 Task: Slide 2 - Contents Of This Template.
Action: Mouse moved to (662, 179)
Screenshot: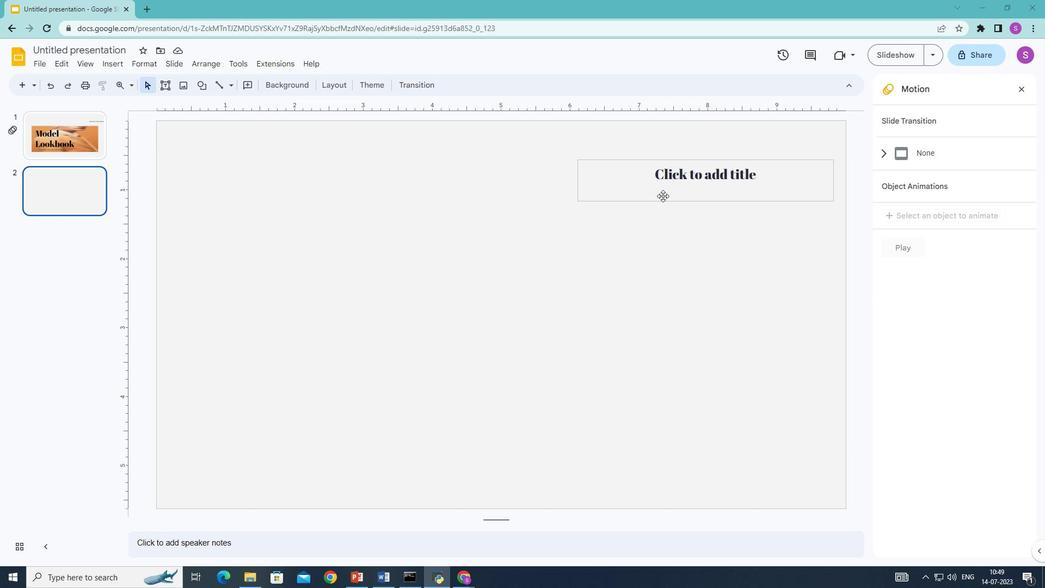 
Action: Mouse pressed left at (662, 179)
Screenshot: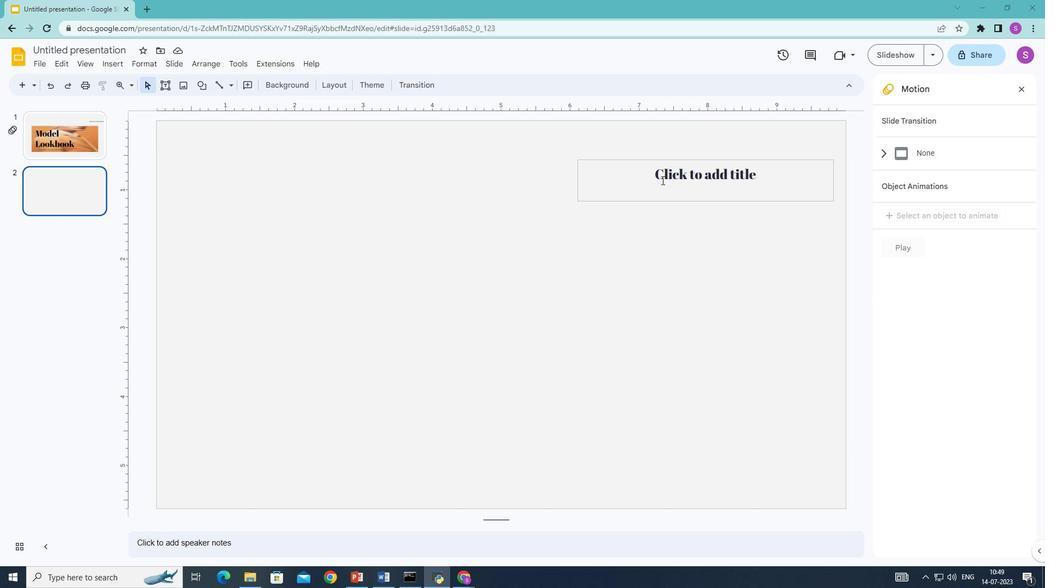 
Action: Mouse moved to (663, 176)
Screenshot: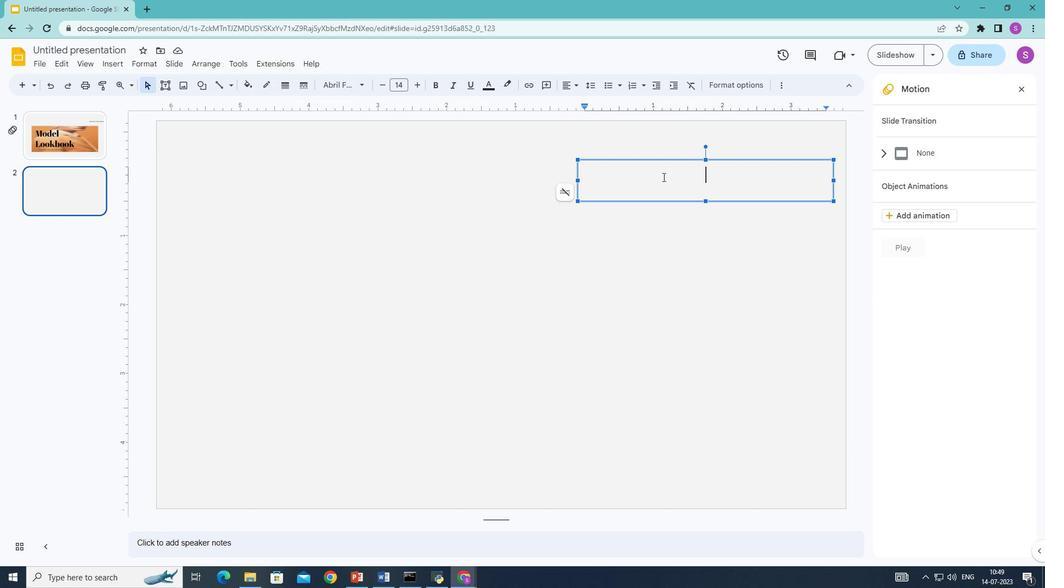 
Action: Key pressed <Key.shift>Contents<Key.space>of<Key.space><Key.shift>This<Key.space><Key.shift>Template
Screenshot: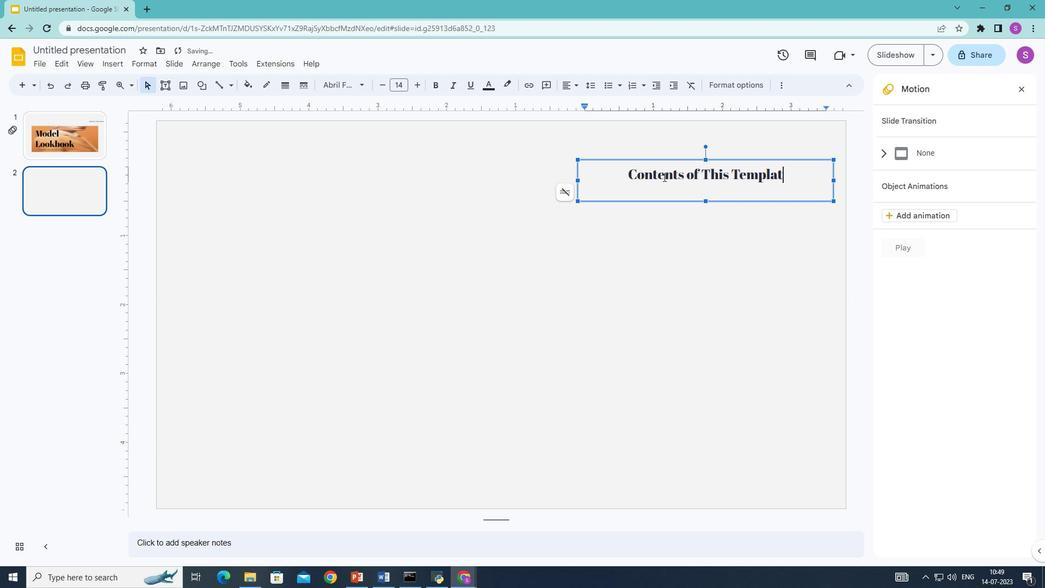 
Action: Mouse moved to (337, 282)
Screenshot: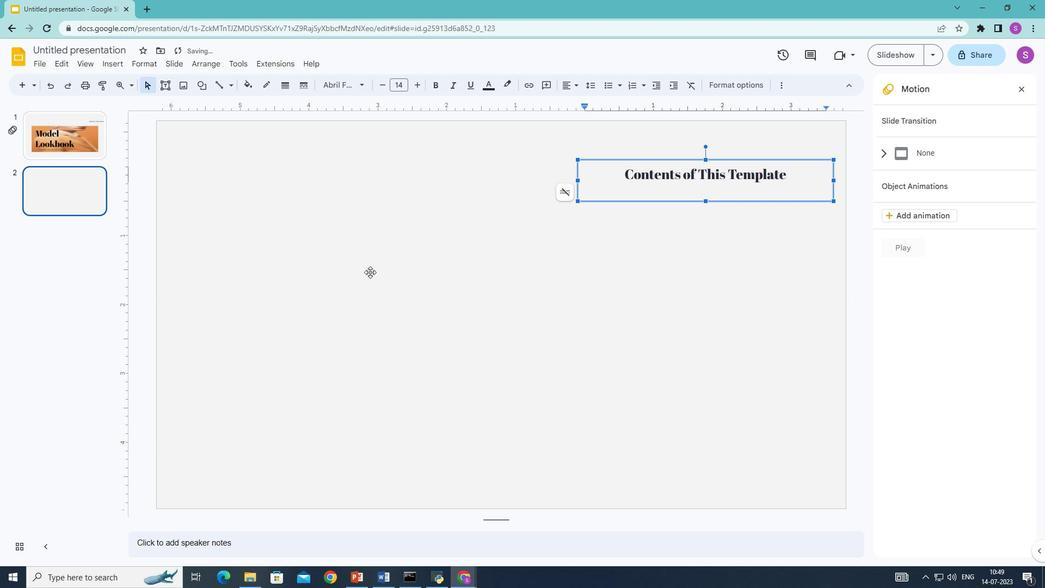 
Action: Mouse pressed left at (337, 282)
Screenshot: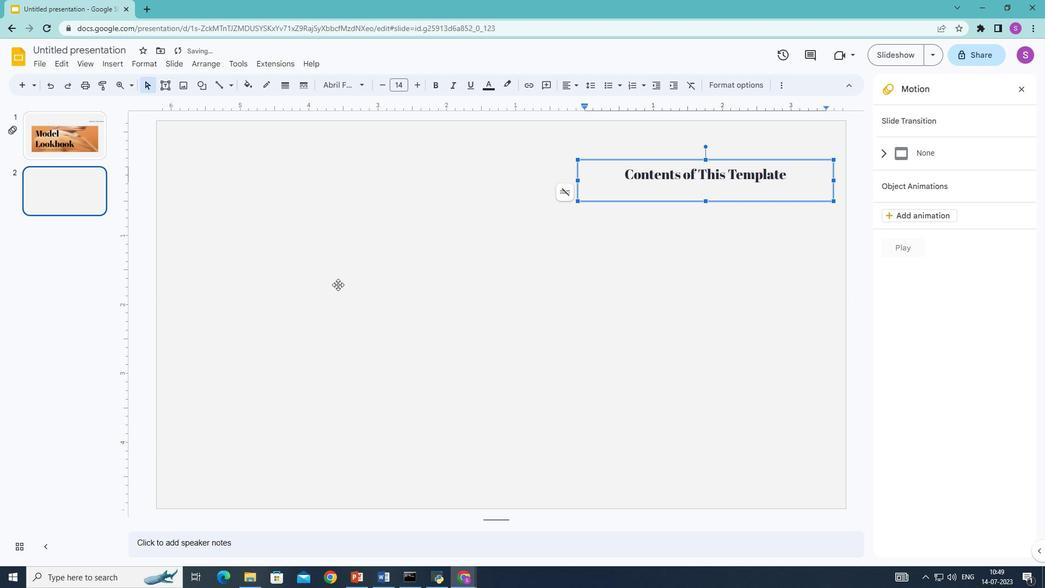 
Action: Mouse moved to (226, 231)
Screenshot: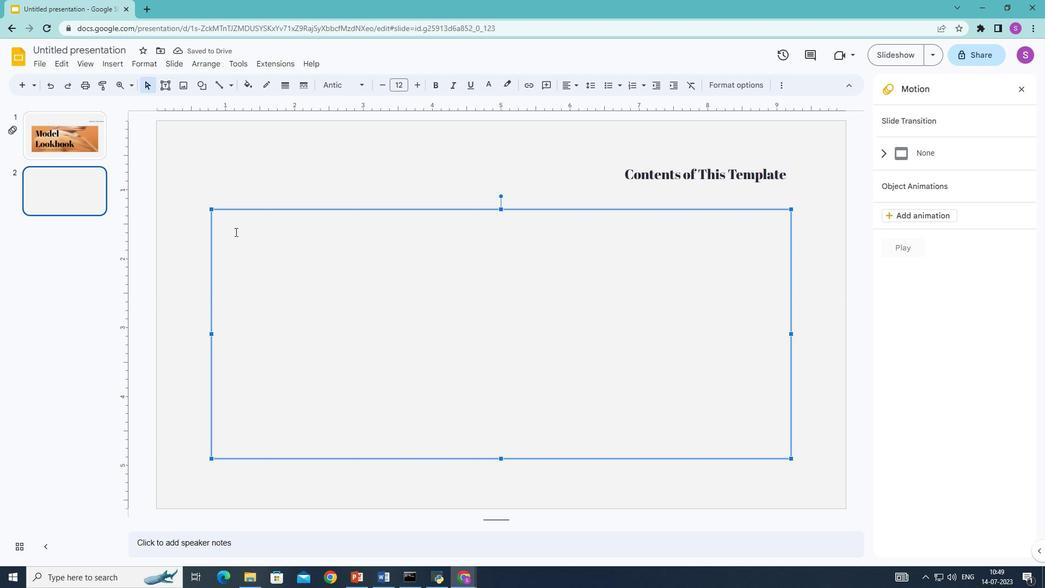 
Action: Mouse pressed left at (226, 231)
Screenshot: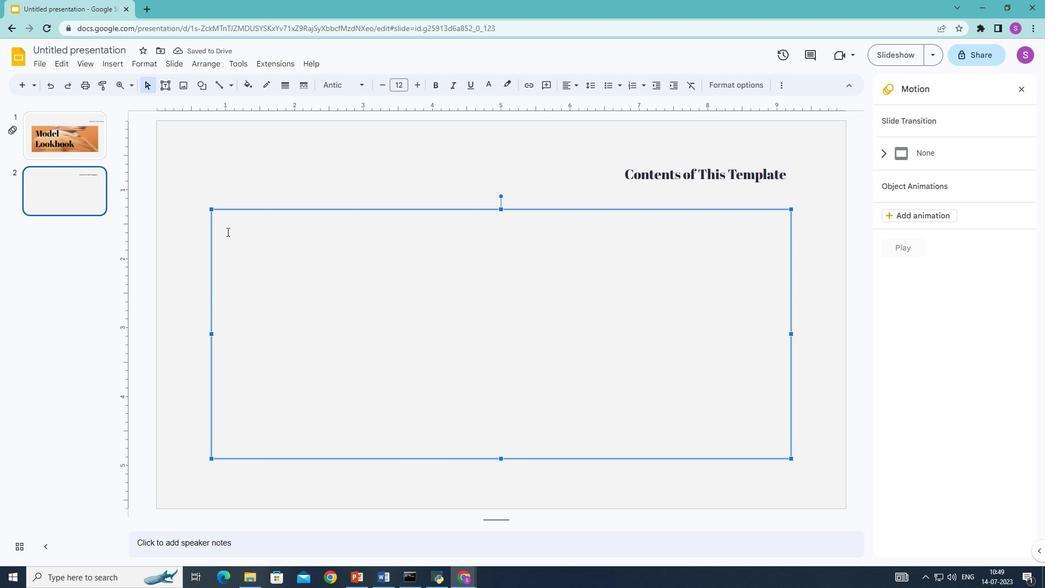 
Action: Mouse moved to (230, 226)
Screenshot: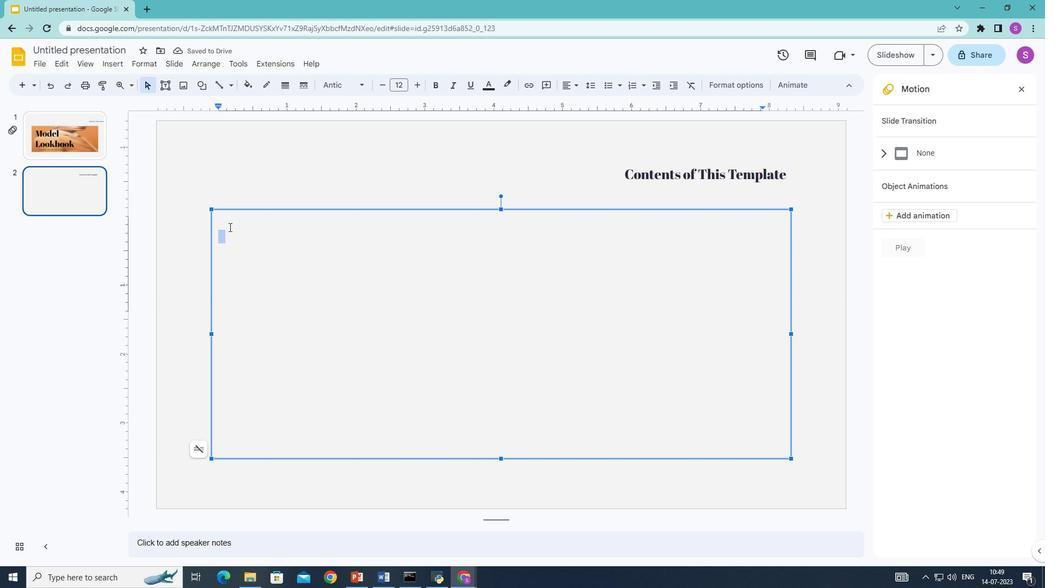 
Action: Mouse pressed left at (230, 226)
Screenshot: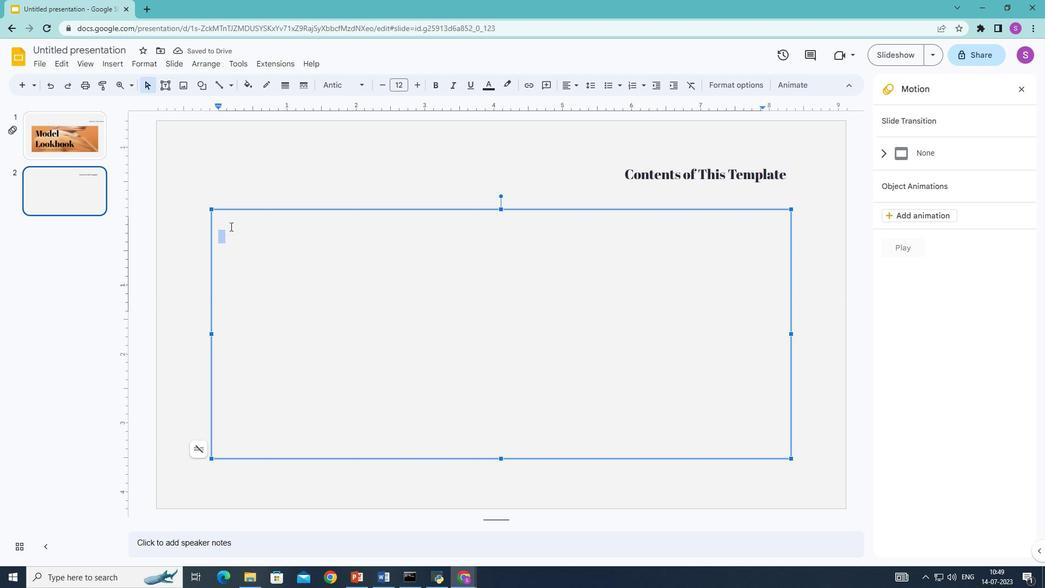 
Action: Mouse moved to (233, 225)
Screenshot: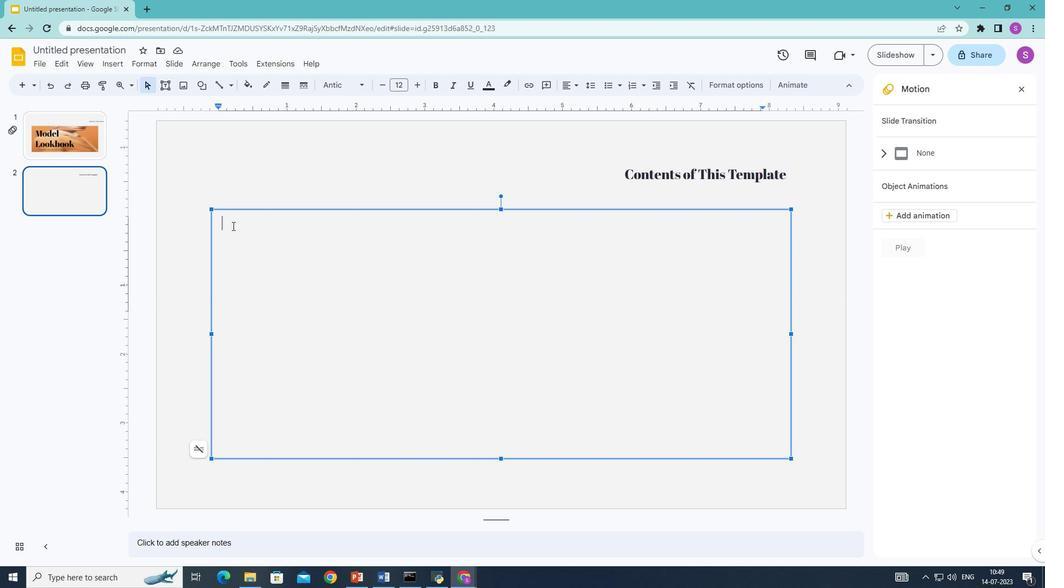 
Action: Key pressed <Key.shift>Here's<Key.space>what<Key.space>you'<Key.shift>II<Key.space>find<Key.space>in<Key.space>this<Key.space><Key.shift>Slidesgo
Screenshot: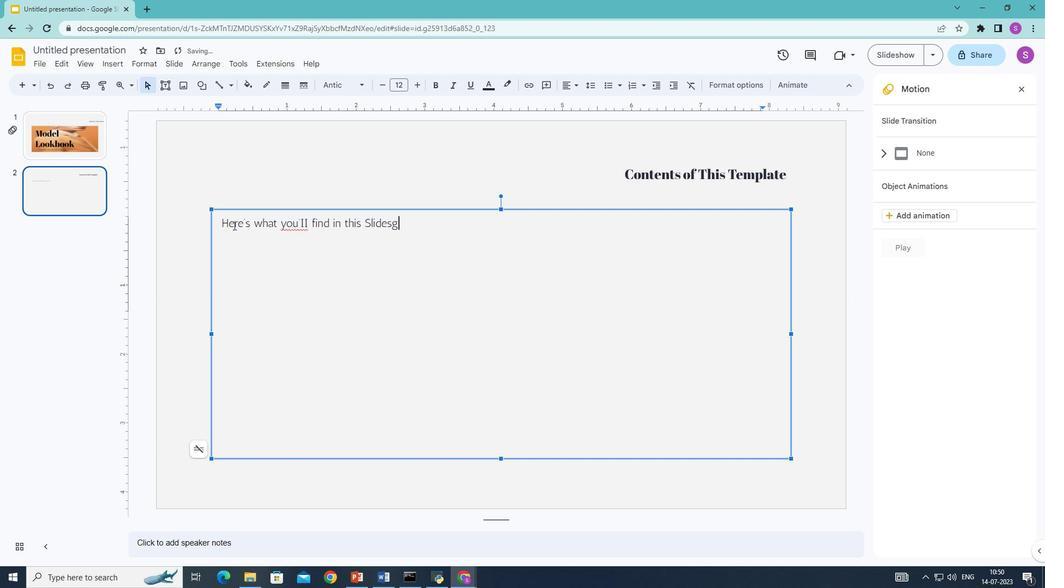 
Action: Mouse moved to (405, 222)
Screenshot: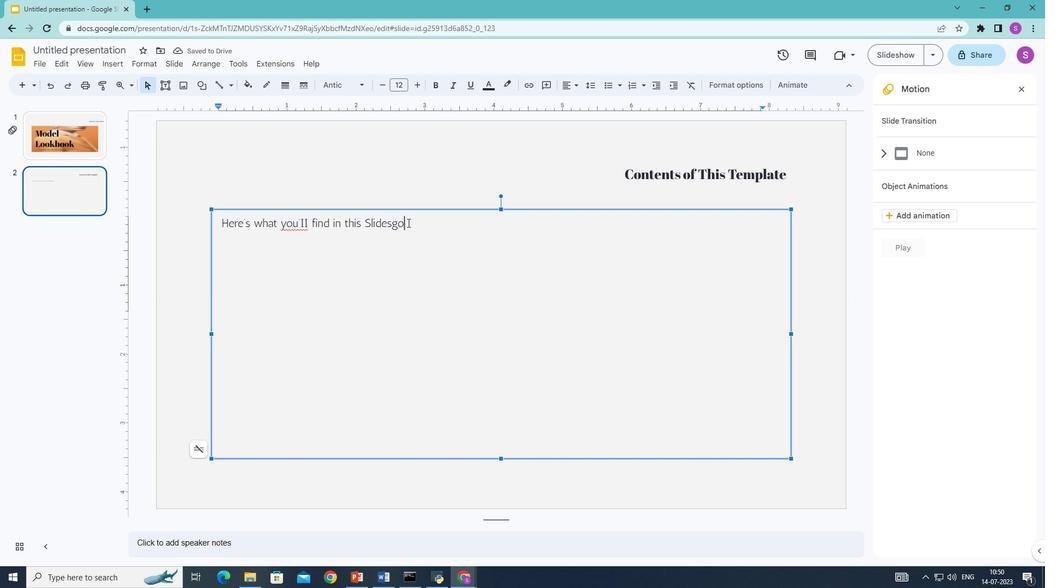 
Action: Mouse pressed left at (405, 222)
Screenshot: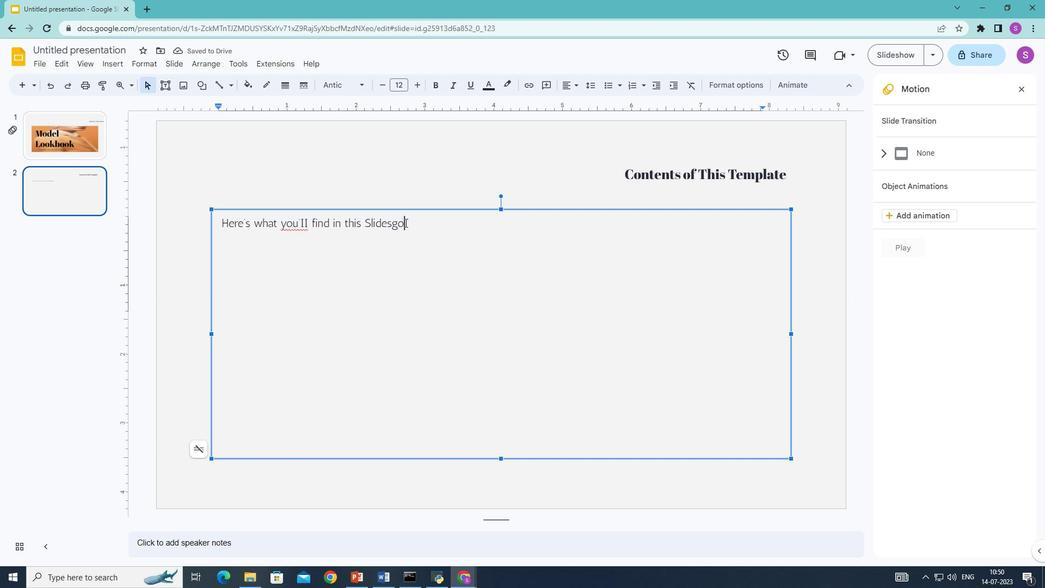 
Action: Mouse moved to (433, 82)
Screenshot: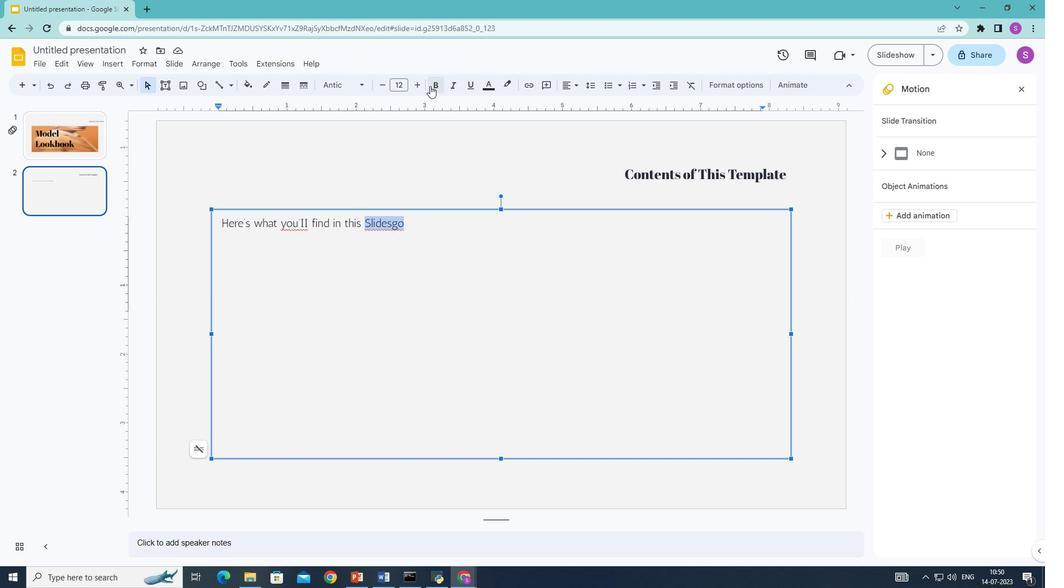 
Action: Mouse pressed left at (433, 82)
Screenshot: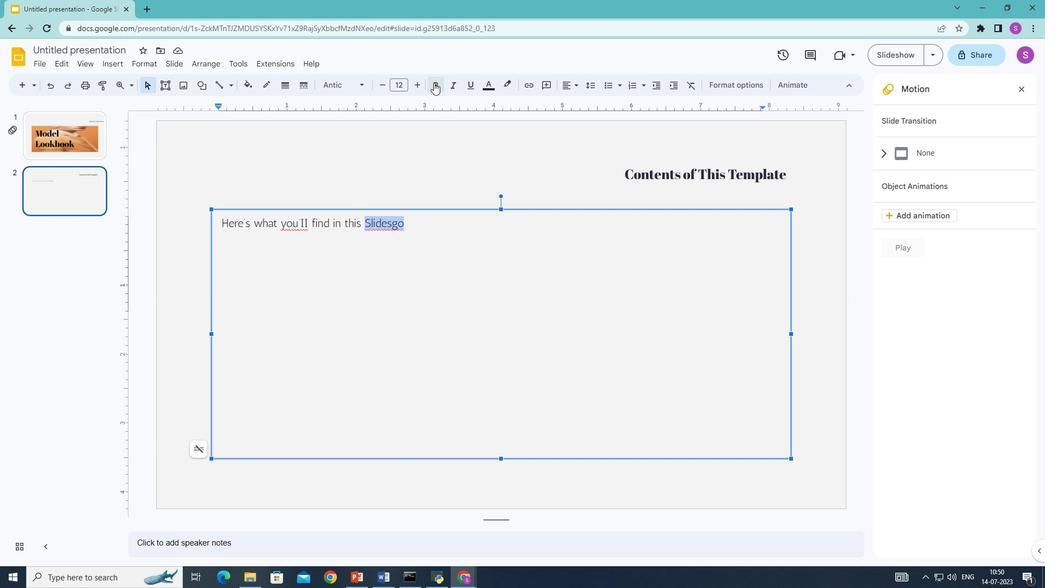 
Action: Mouse moved to (416, 229)
Screenshot: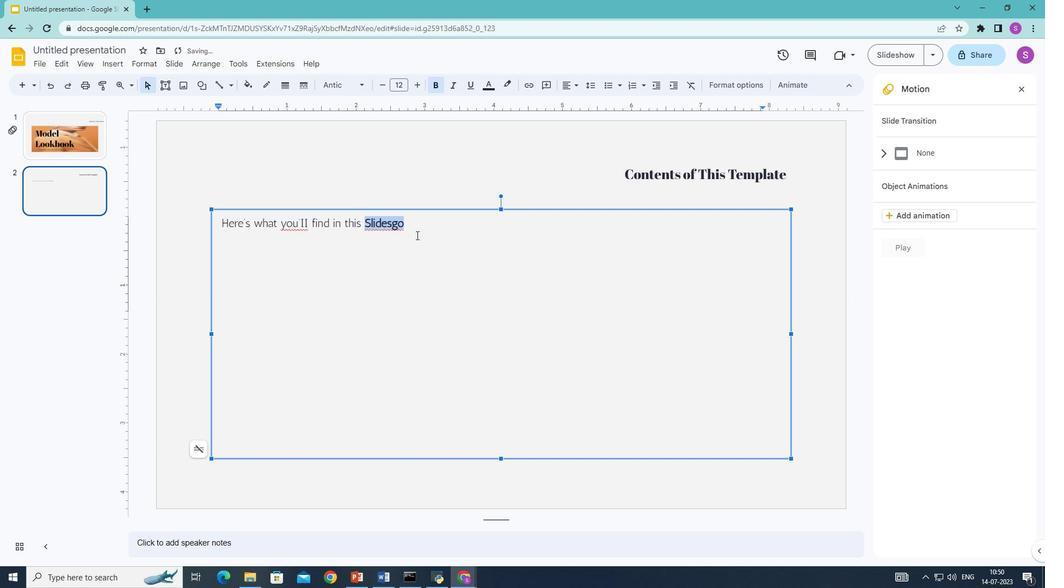 
Action: Mouse pressed left at (416, 229)
Screenshot: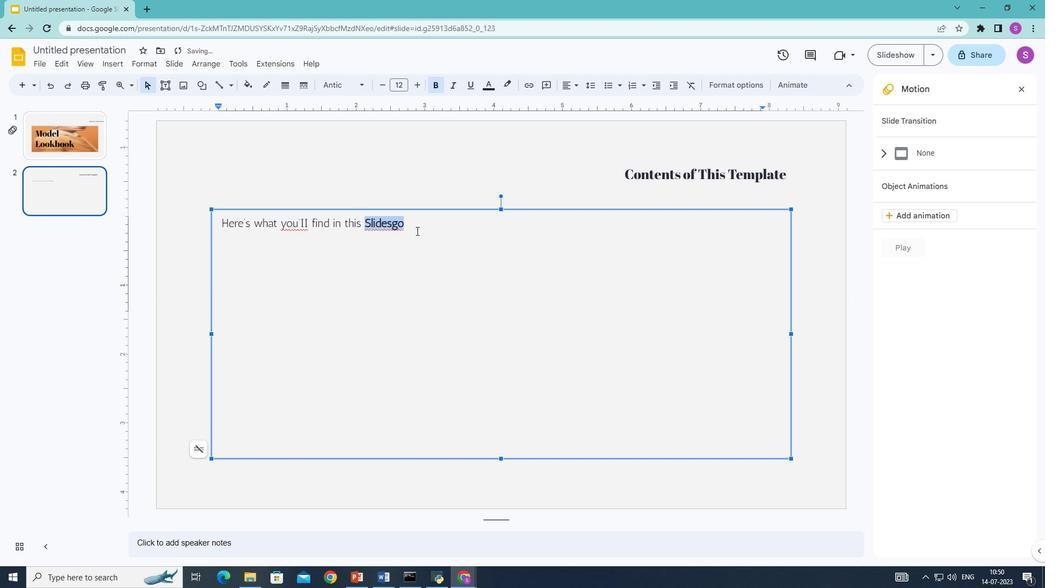 
Action: Mouse moved to (415, 218)
Screenshot: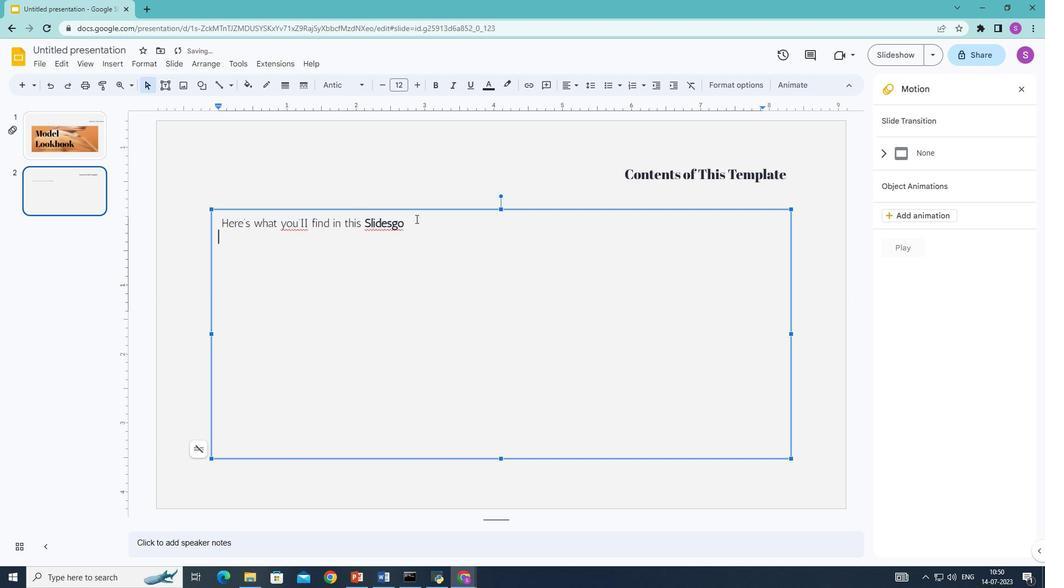 
Action: Mouse pressed left at (415, 218)
Screenshot: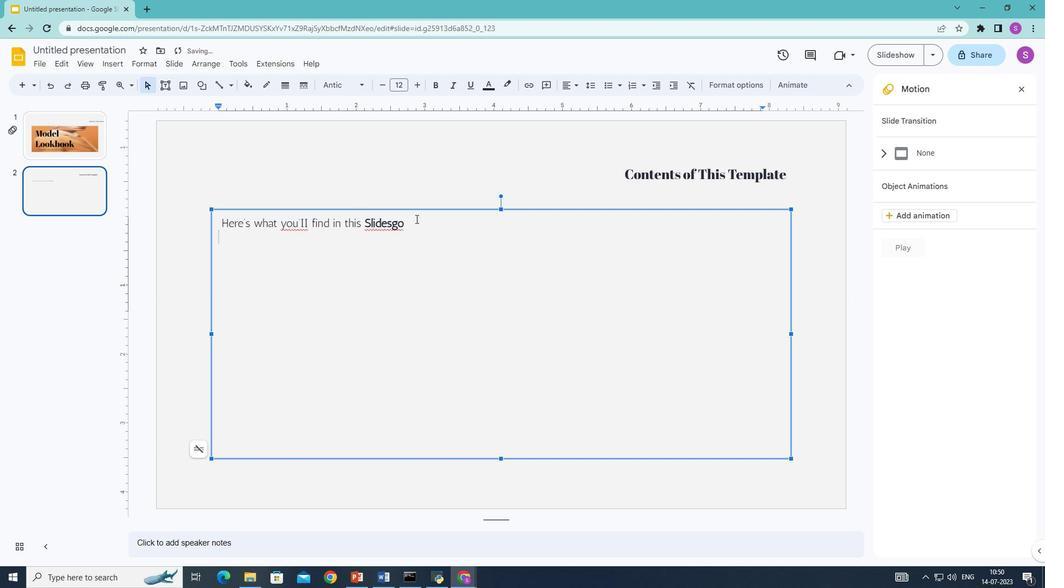 
Action: Mouse moved to (420, 219)
Screenshot: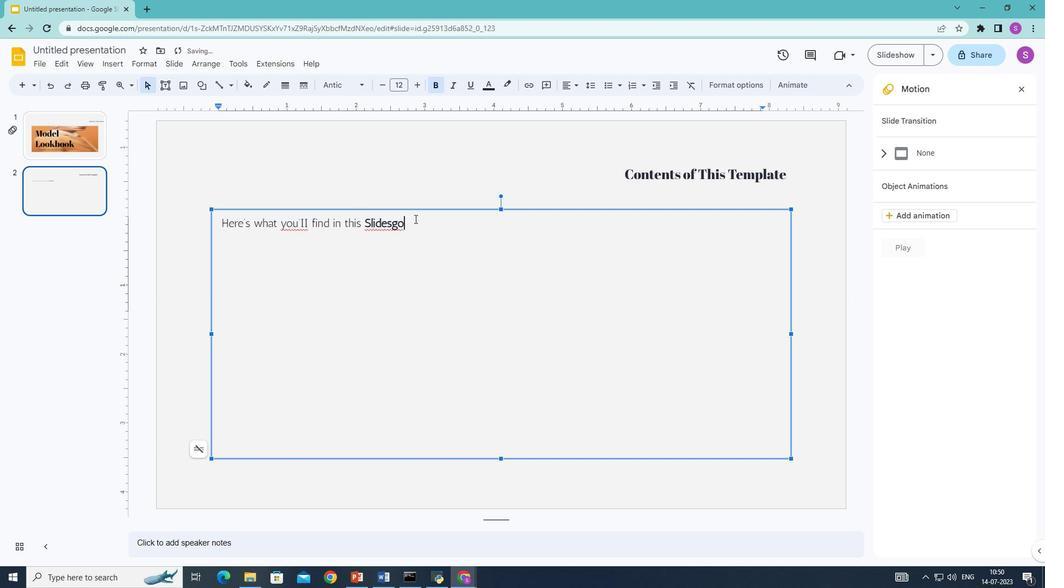 
Action: Key pressed <Key.space>template<Key.enter><Key.down>
Screenshot: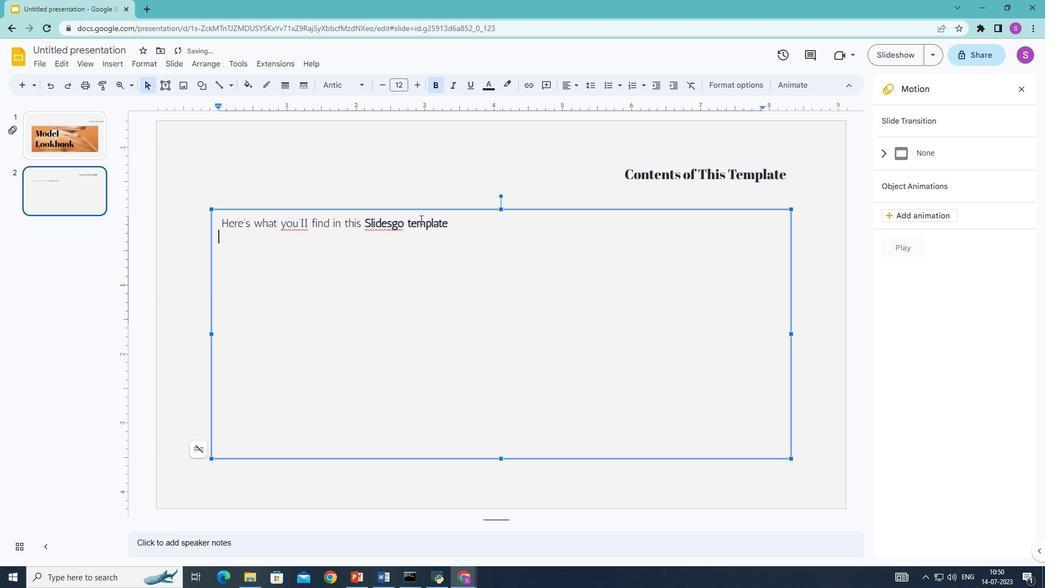 
Action: Mouse moved to (620, 83)
Screenshot: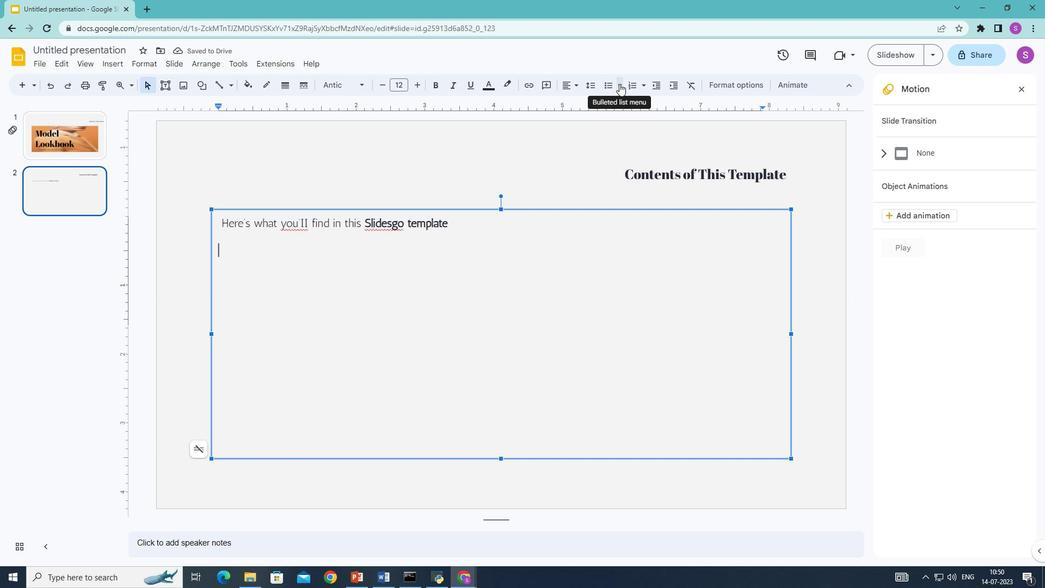 
Action: Mouse pressed left at (620, 83)
Screenshot: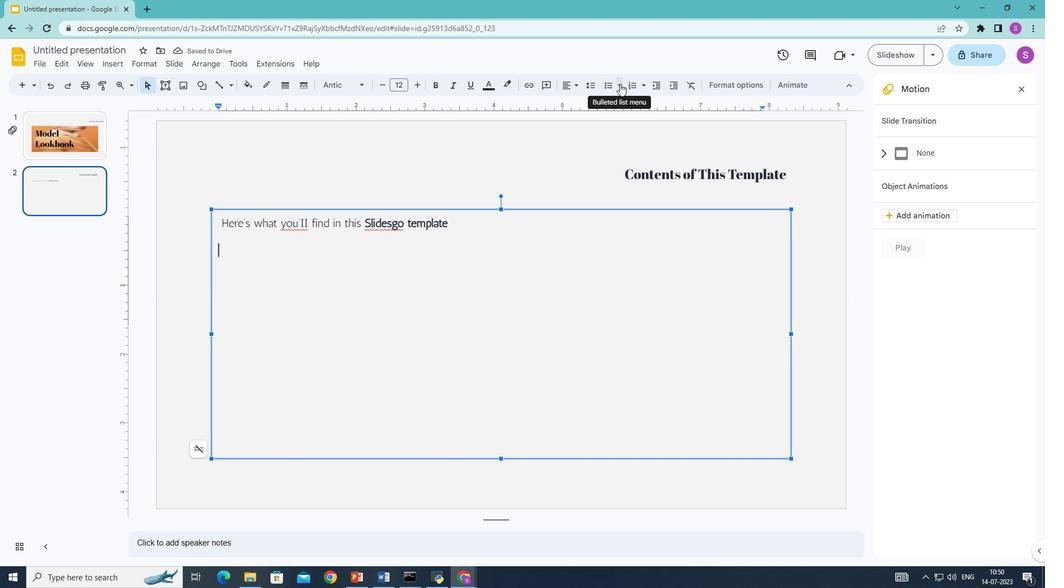 
Action: Mouse moved to (630, 112)
Screenshot: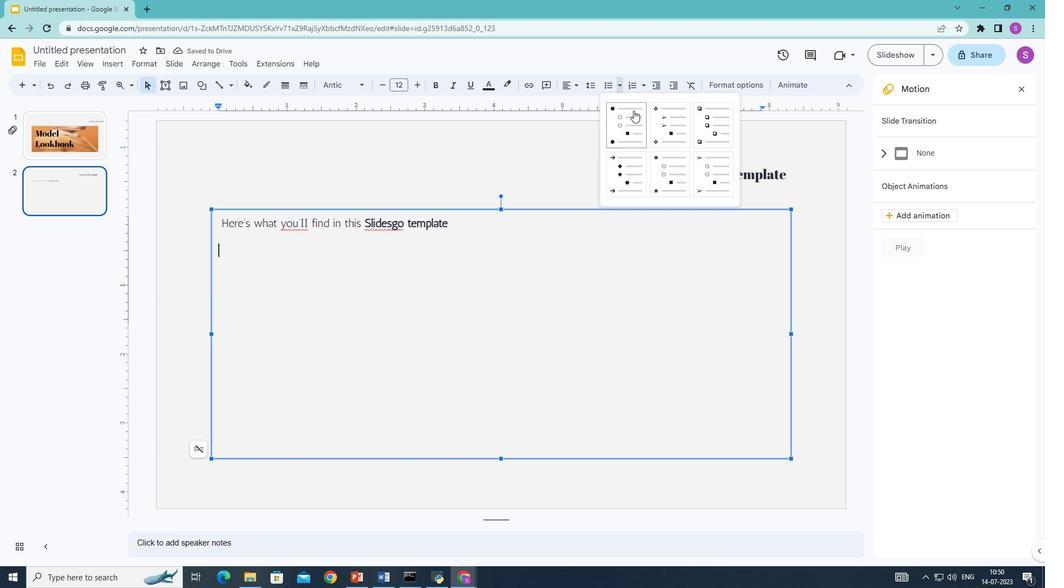 
Action: Mouse pressed left at (630, 112)
Screenshot: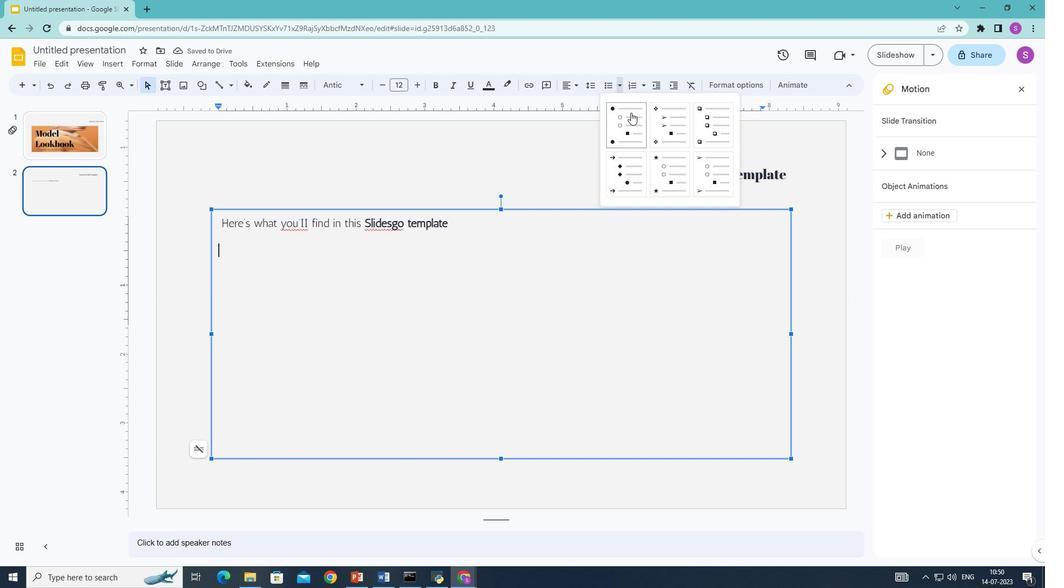 
Action: Mouse moved to (593, 159)
Screenshot: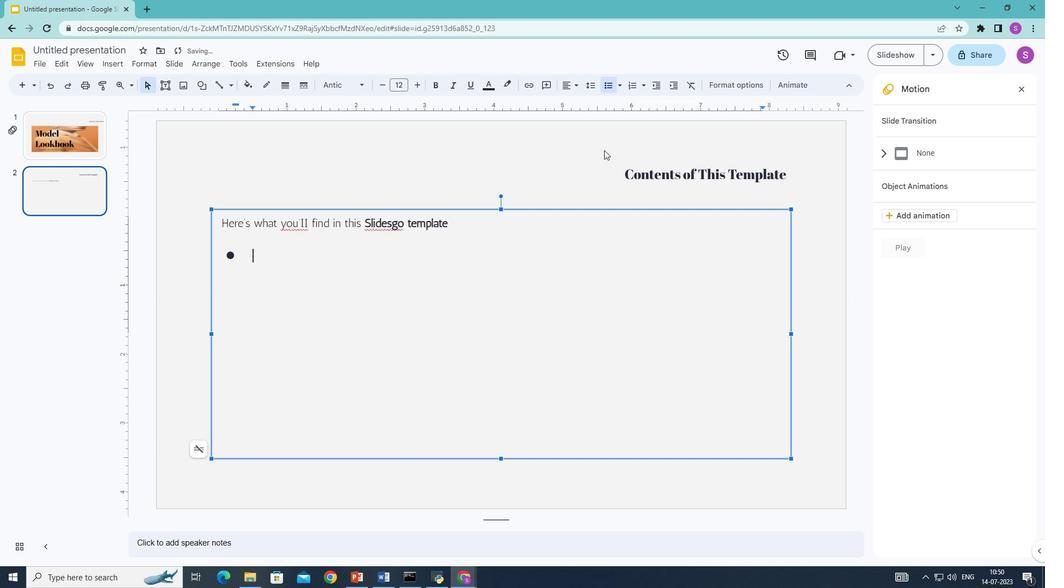 
Action: Key pressed <Key.shift>A<Key.space>slide<Key.space>structure<Key.space>based<Key.space>on<Key.space>a<Key.space>portfolio.<Key.space>which<Key.space>you<Key.space>can<Key.space>easily<Key.space>adapt<Key.space>to<Key.space>your<Key.space>needs.<Key.shift>F<Key.backspace>for<Key.space>more<Key.space>info<Key.space>on<Key.space>how<Key.space>to<Key.space><Key.enter>
Screenshot: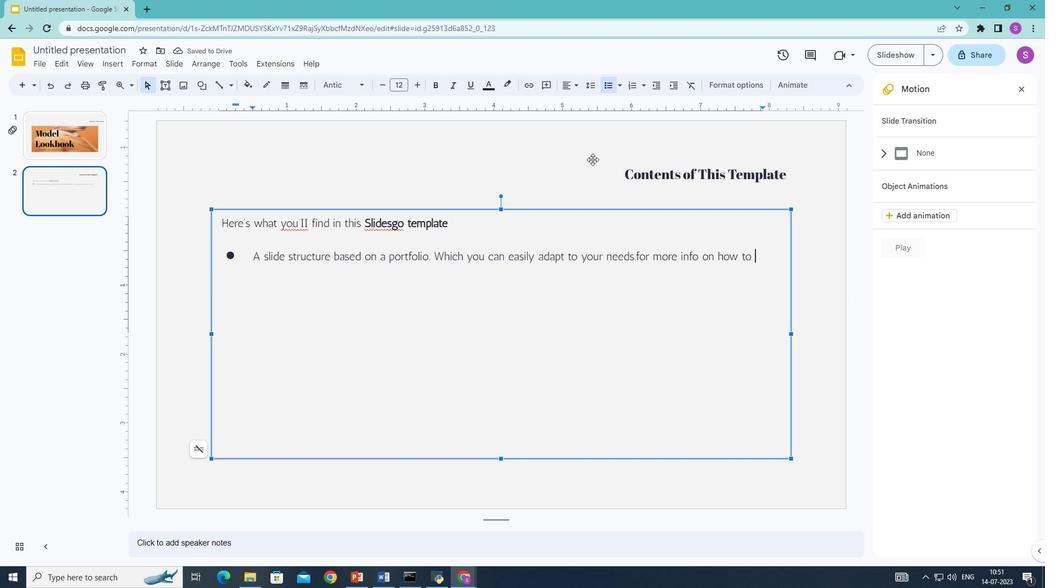 
Action: Mouse moved to (603, 86)
Screenshot: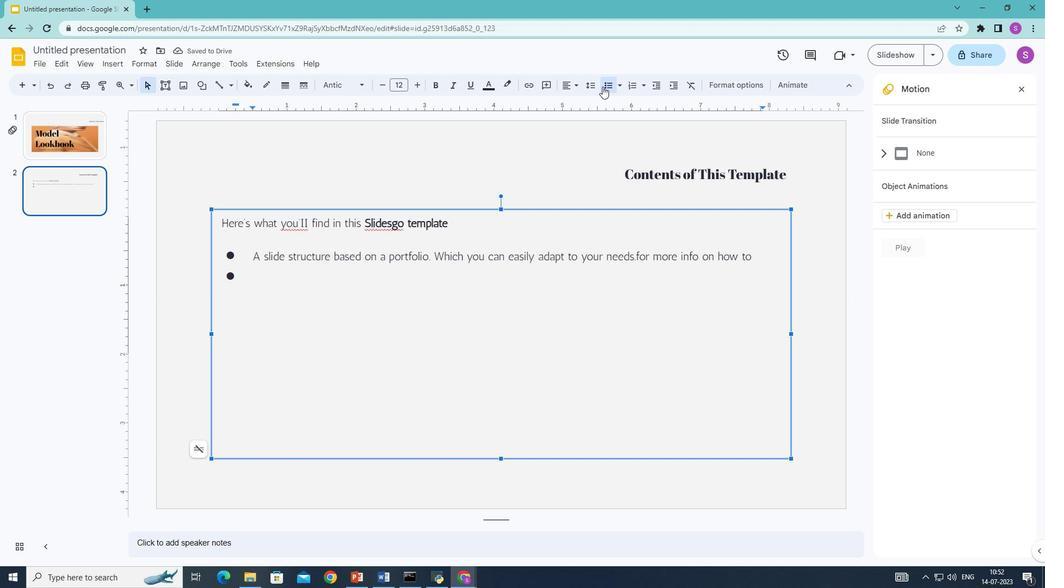 
Action: Mouse pressed left at (603, 86)
Screenshot: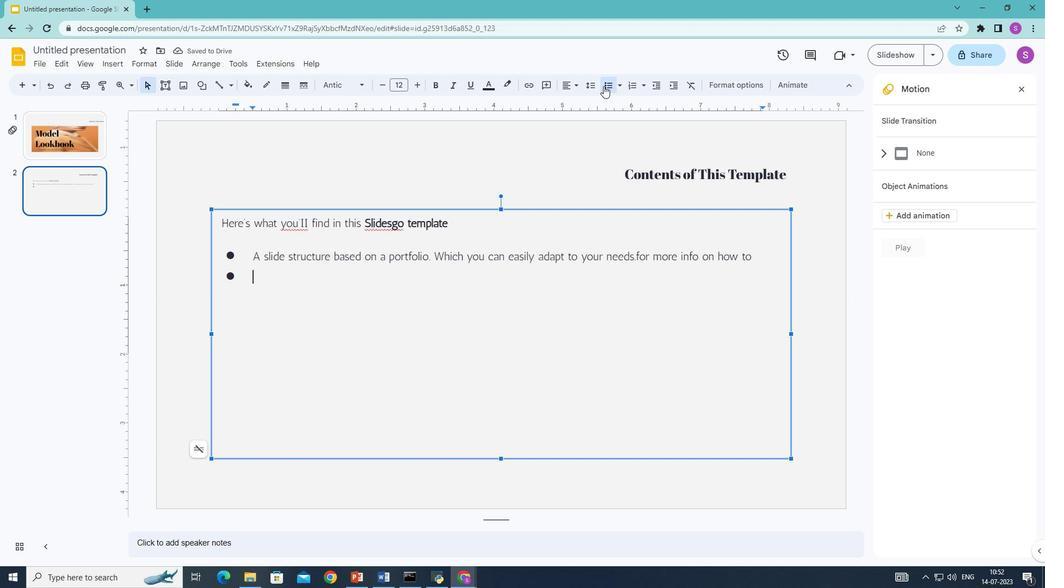 
Action: Mouse moved to (615, 83)
Screenshot: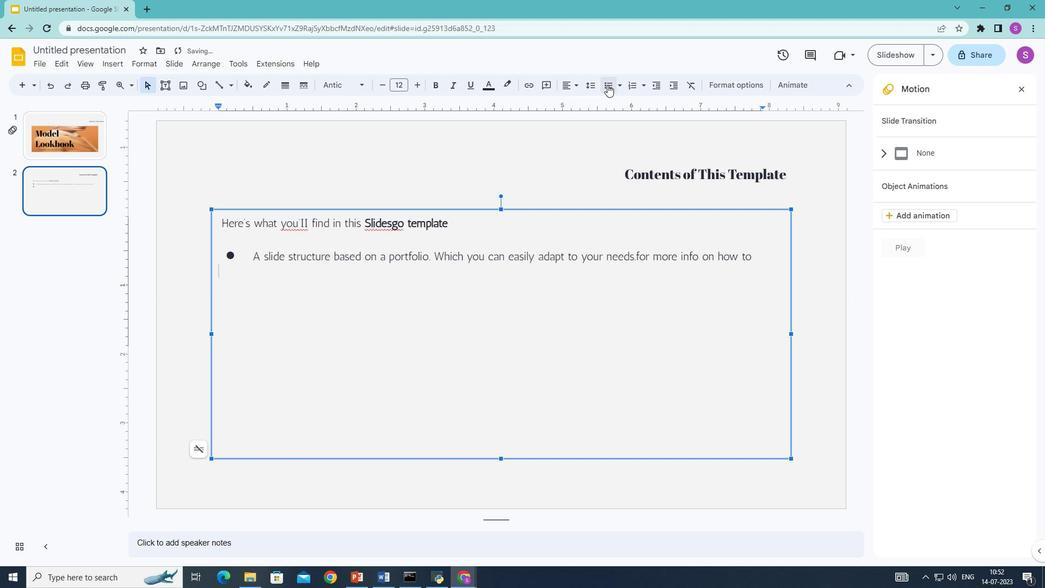 
Action: Key pressed edit<Key.space>the<Key.space>template,<Key.space>please<Key.space>visit<Key.space><Key.shift>Slidesgo<Key.space><Key.shift>School
Screenshot: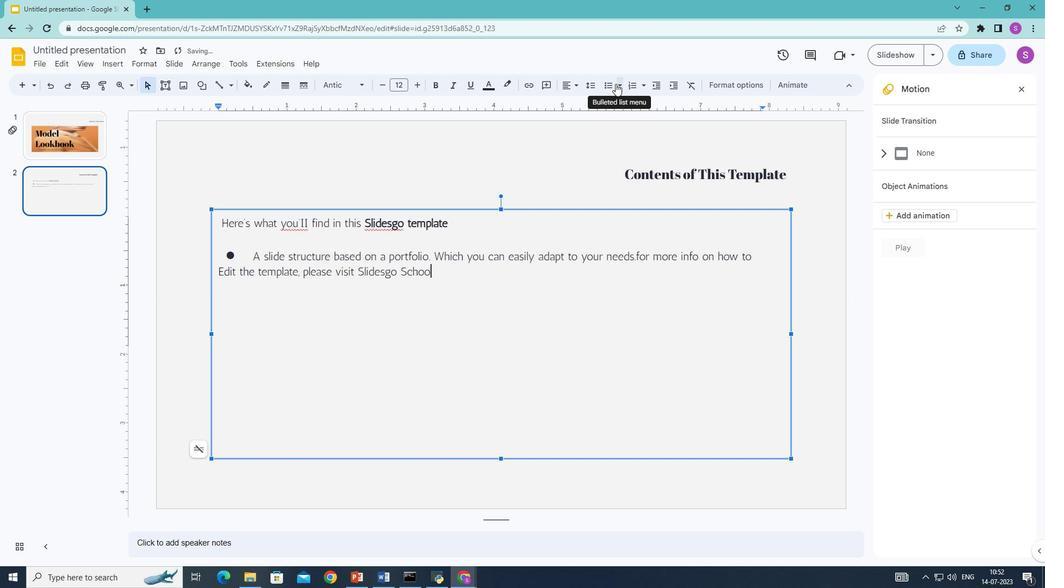 
Action: Mouse moved to (433, 272)
Screenshot: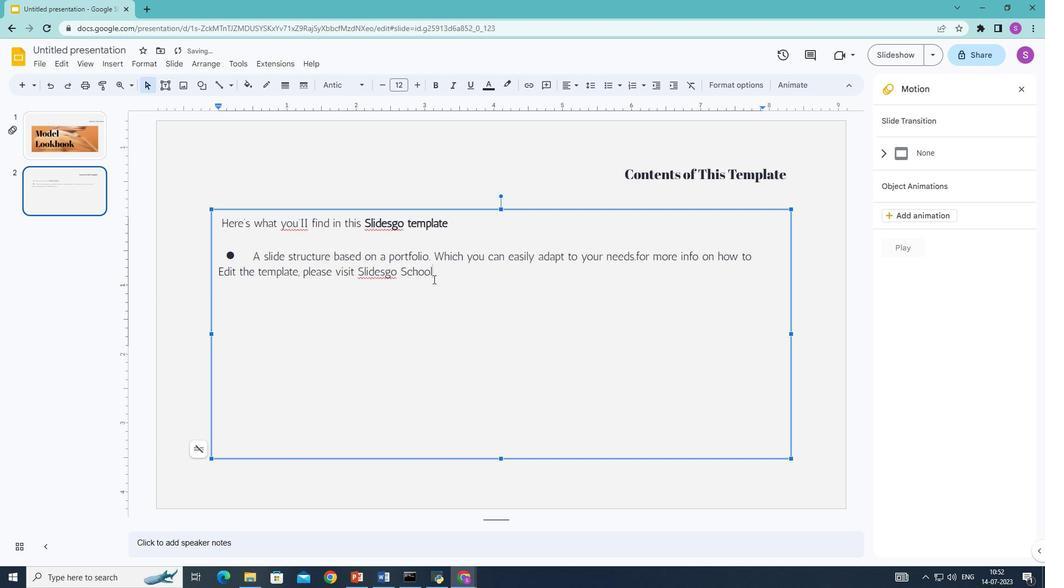 
Action: Mouse pressed left at (433, 272)
Screenshot: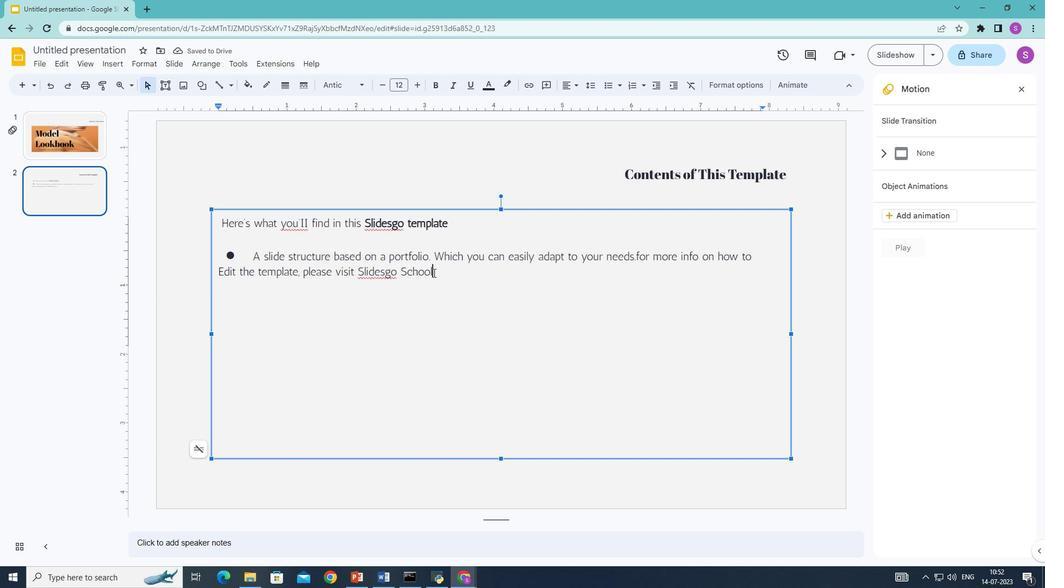 
Action: Mouse moved to (433, 83)
Screenshot: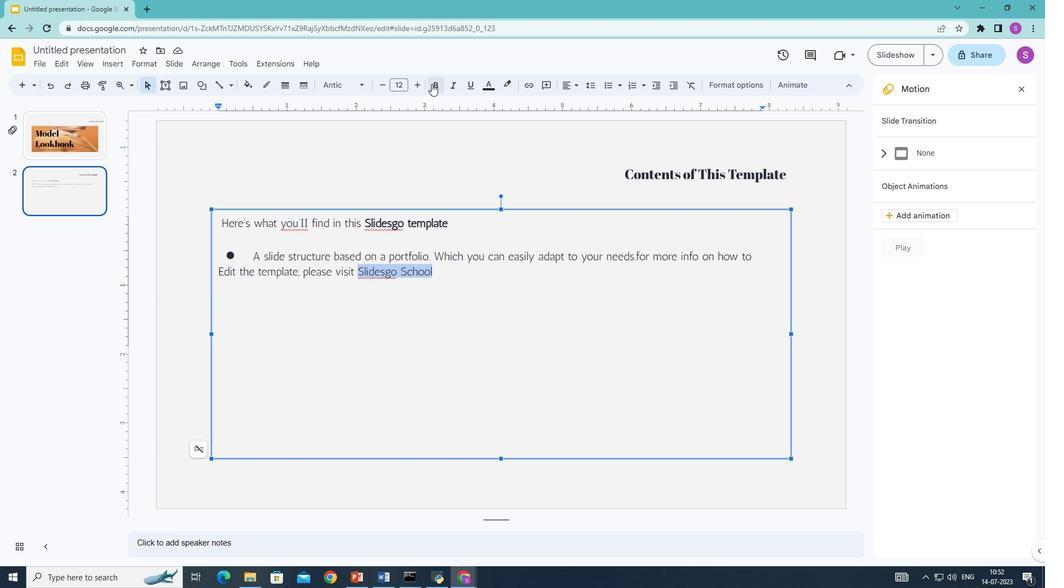 
Action: Mouse pressed left at (433, 83)
Screenshot: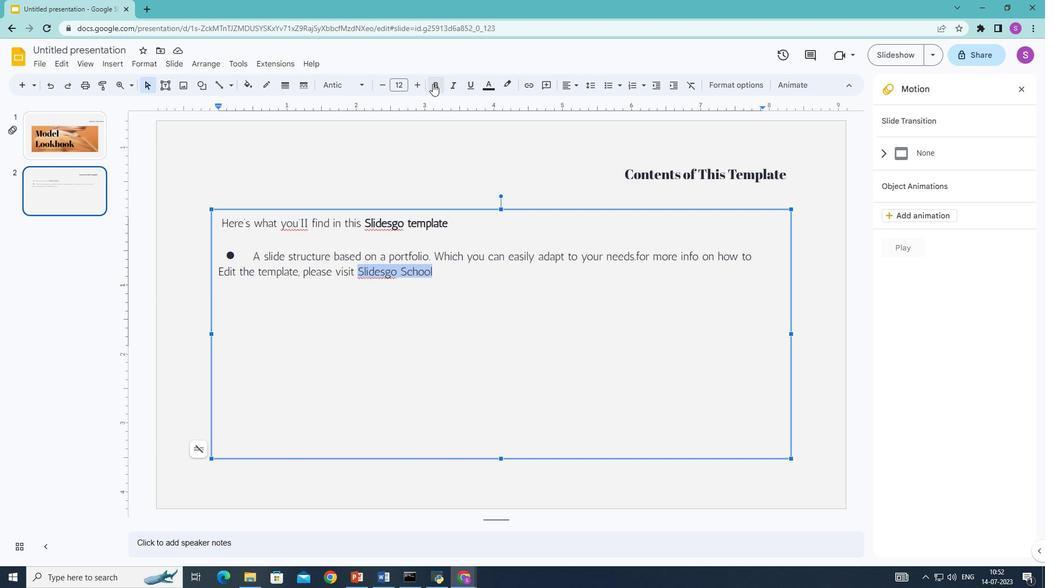 
Action: Mouse moved to (460, 277)
Screenshot: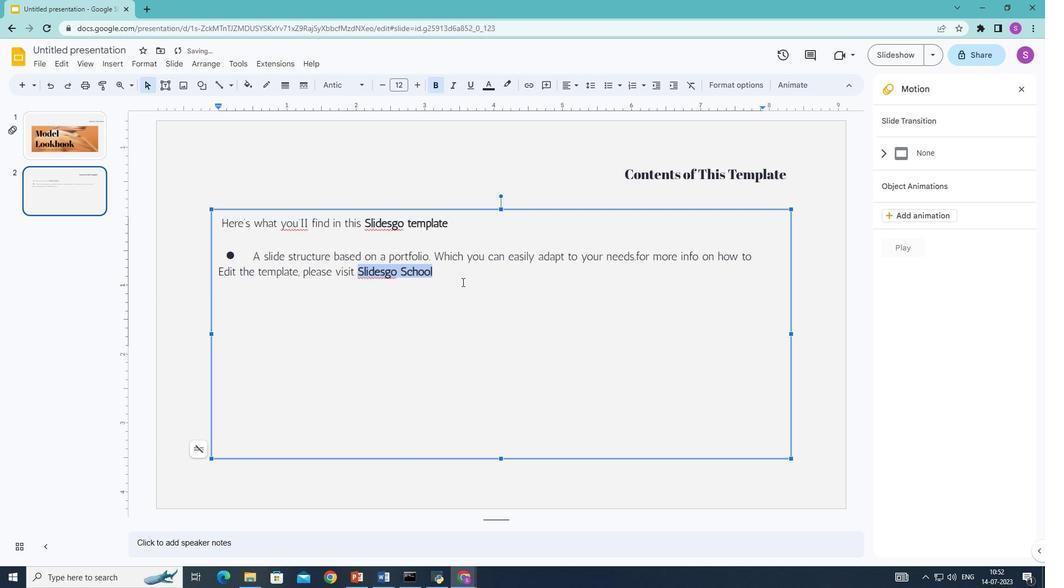 
Action: Mouse pressed left at (460, 277)
Screenshot: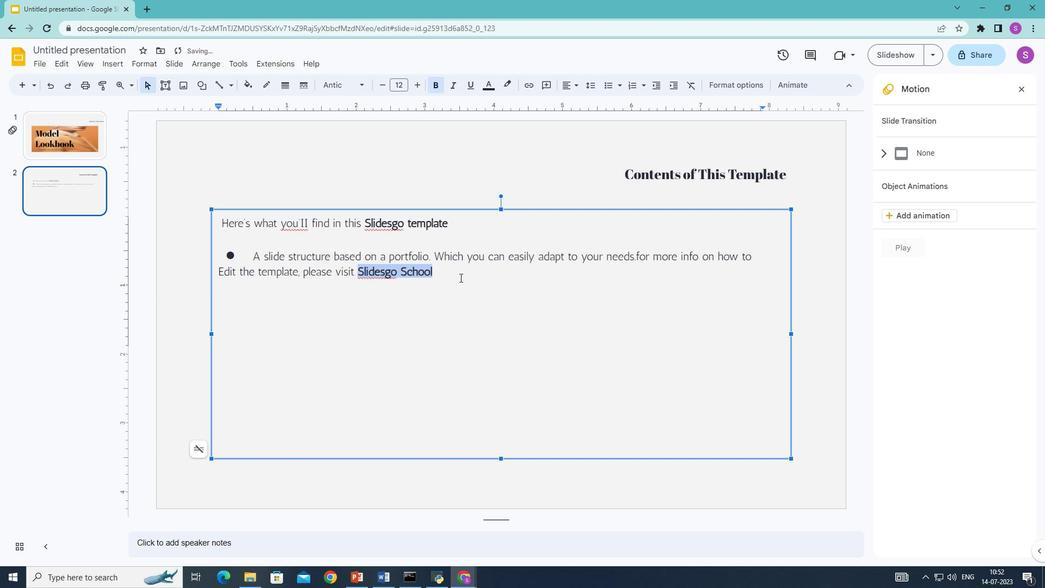 
Action: Mouse moved to (444, 272)
Screenshot: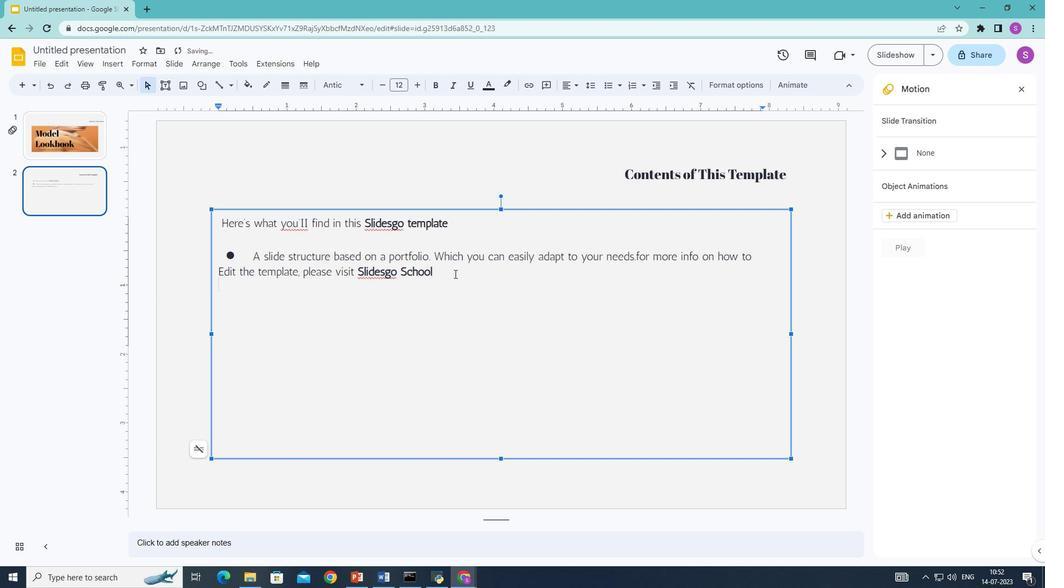 
Action: Mouse pressed left at (444, 272)
Screenshot: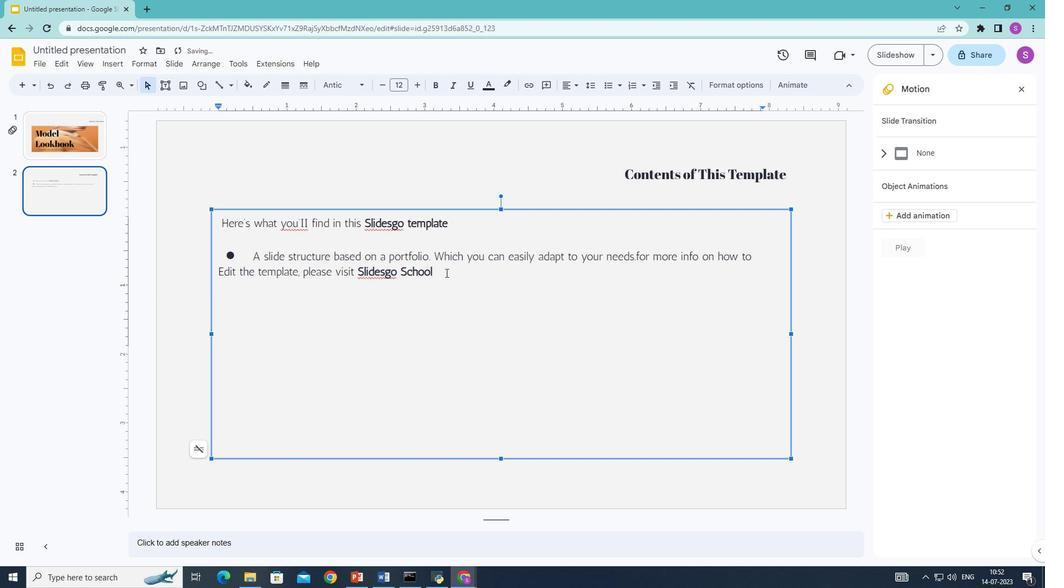
Action: Mouse moved to (453, 271)
Screenshot: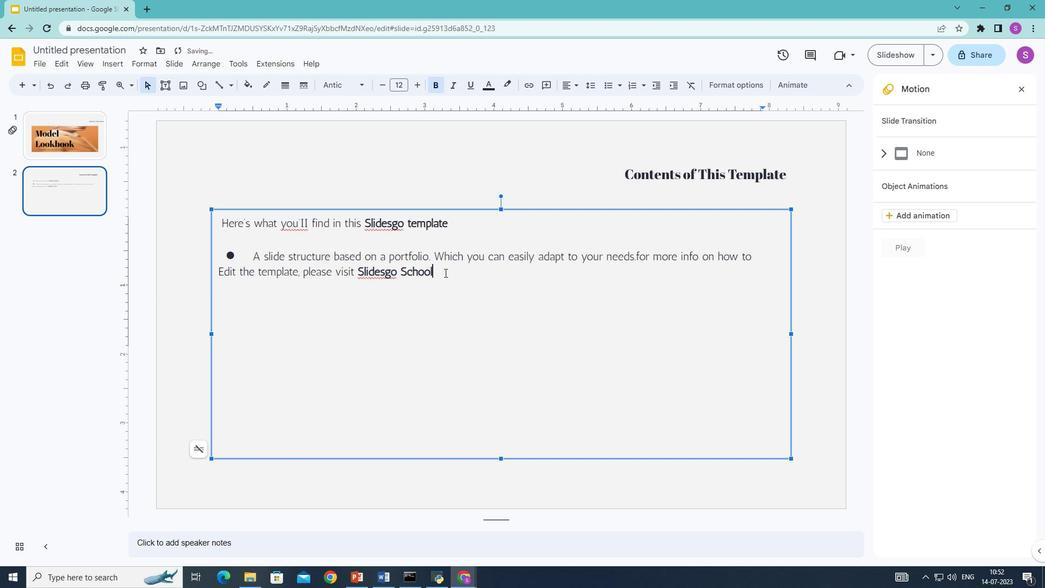 
Action: Key pressed <Key.space>or<Key.space>
Screenshot: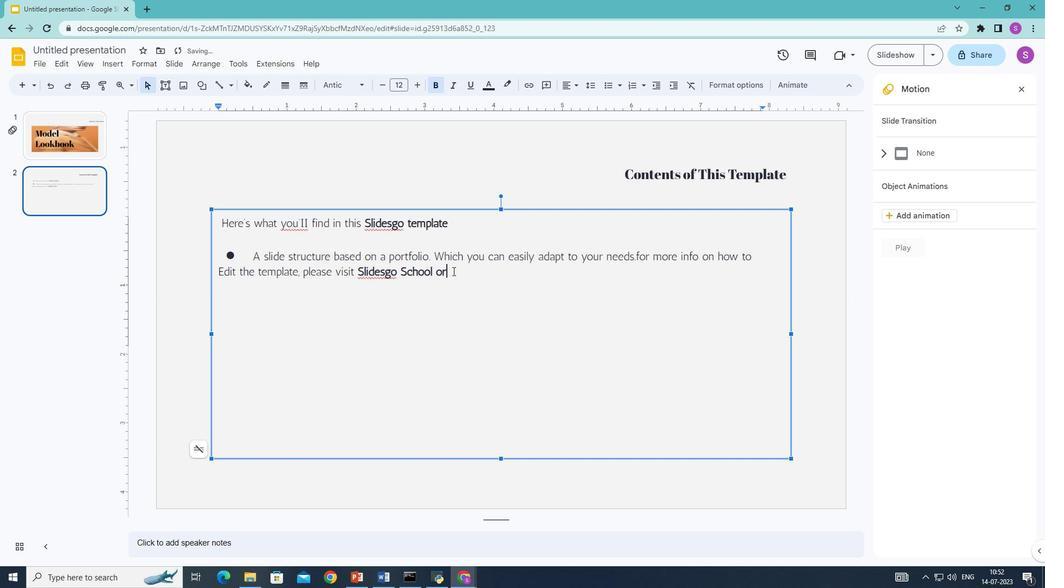 
Action: Mouse moved to (433, 83)
Screenshot: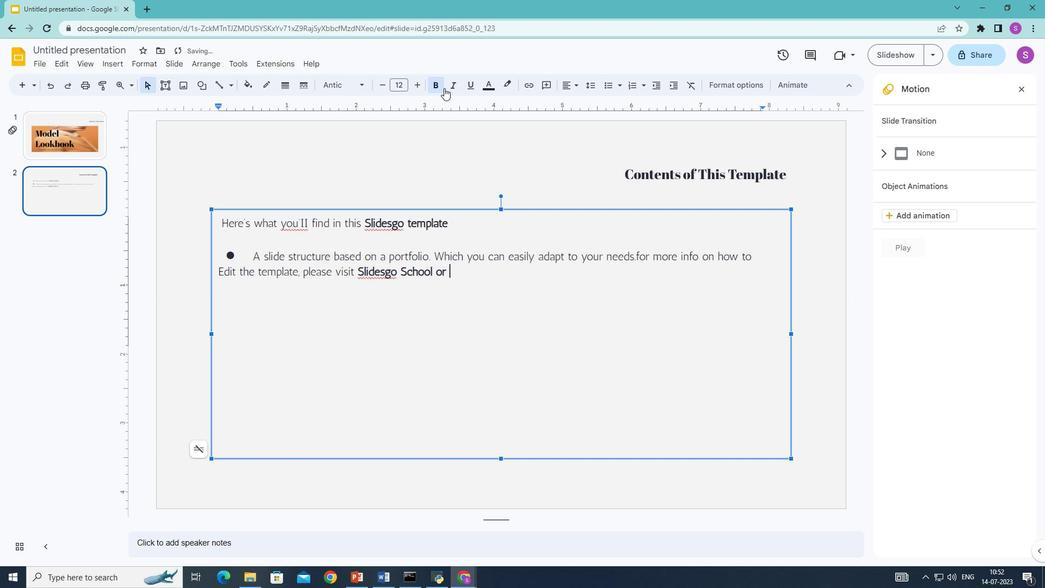 
Action: Mouse pressed left at (433, 83)
Screenshot: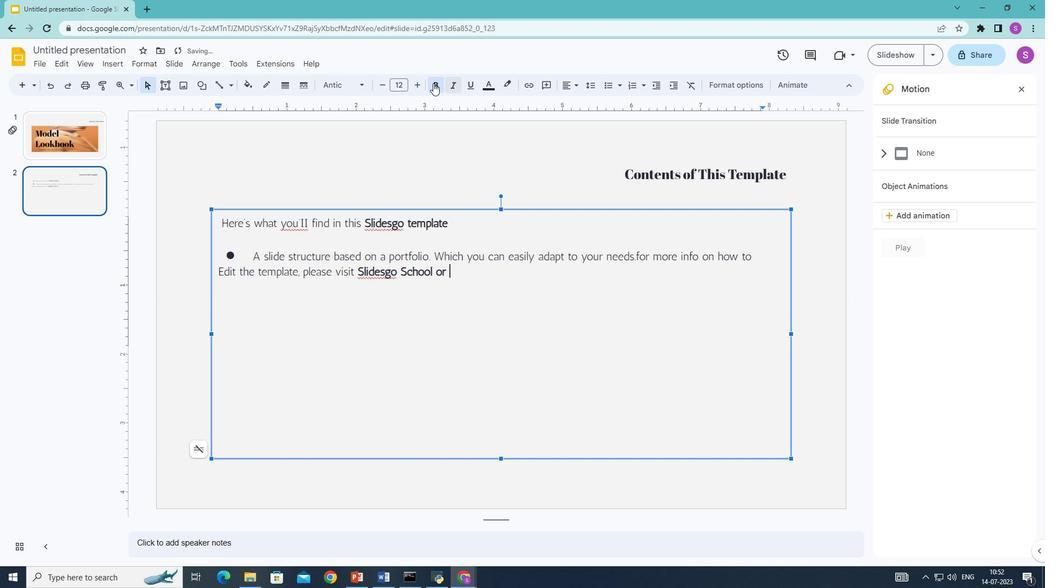 
Action: Mouse moved to (450, 272)
Screenshot: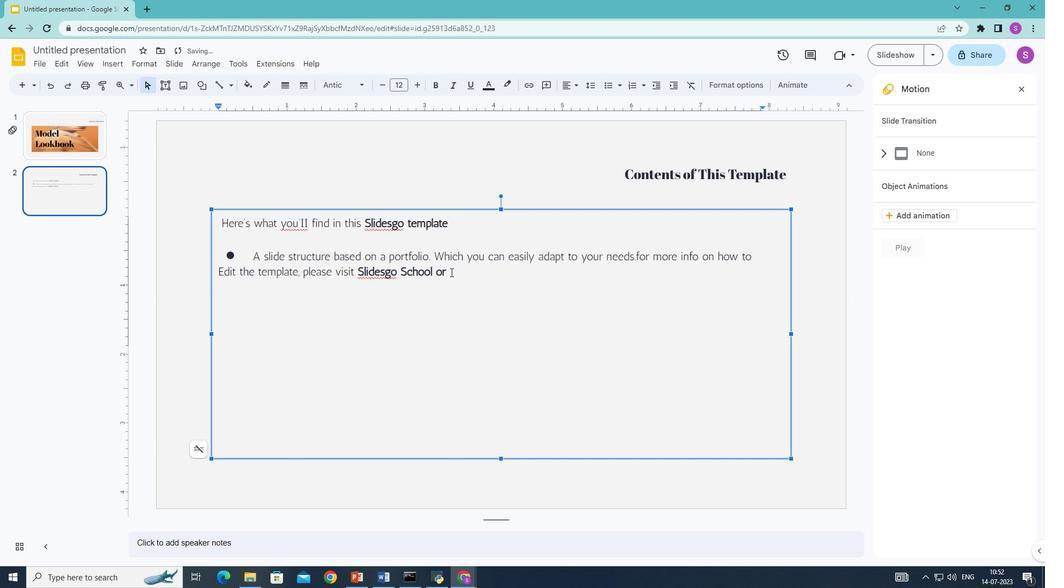 
Action: Mouse pressed left at (450, 272)
Screenshot: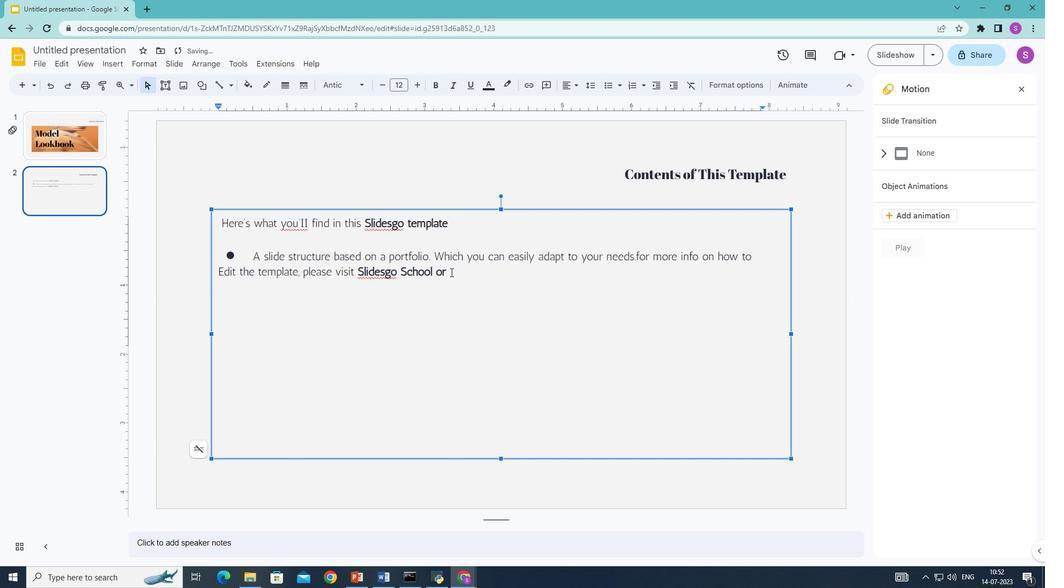 
Action: Mouse moved to (433, 80)
Screenshot: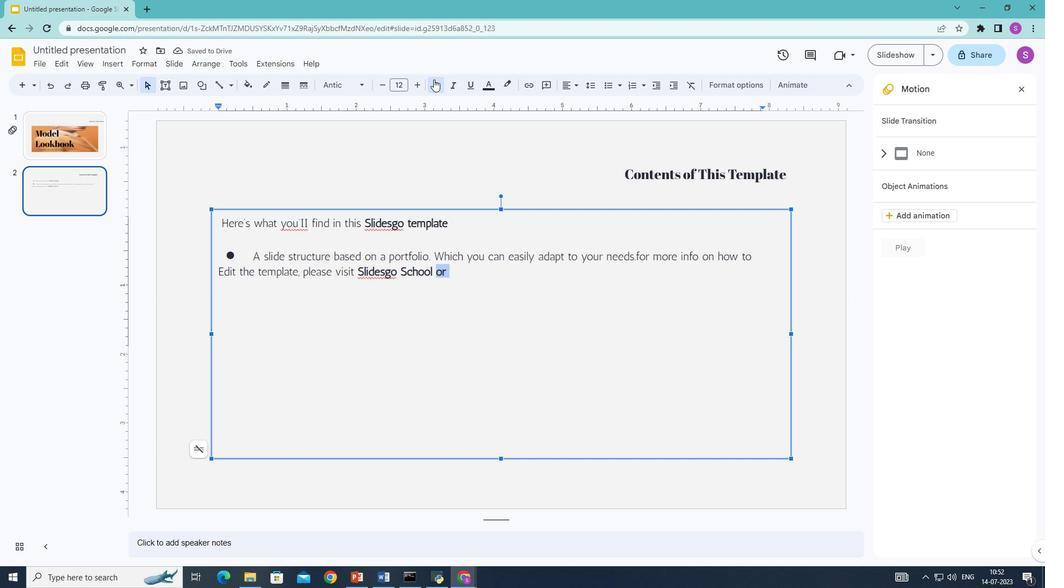 
Action: Mouse pressed left at (433, 80)
Screenshot: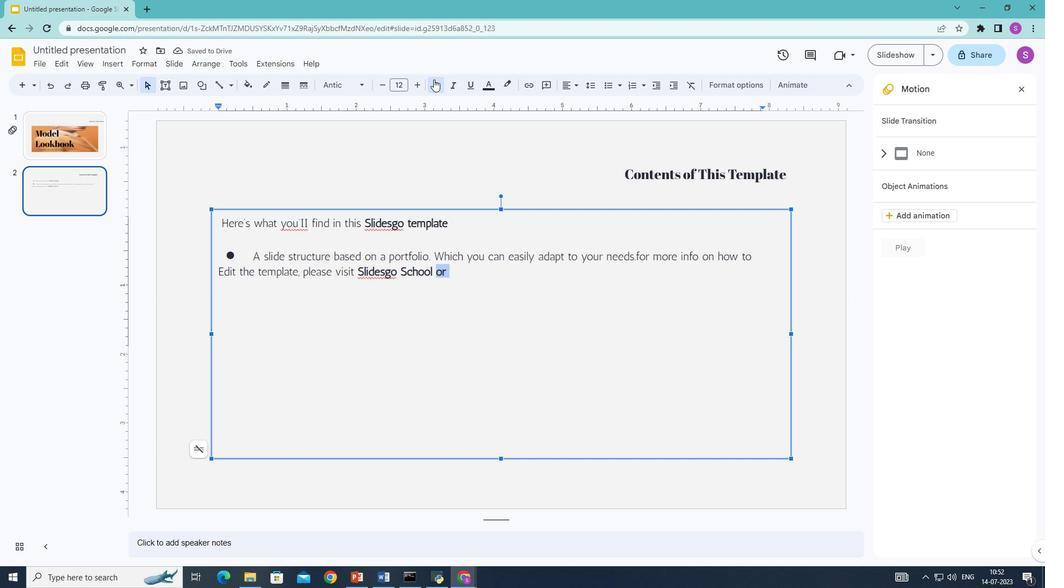 
Action: Mouse moved to (468, 311)
Screenshot: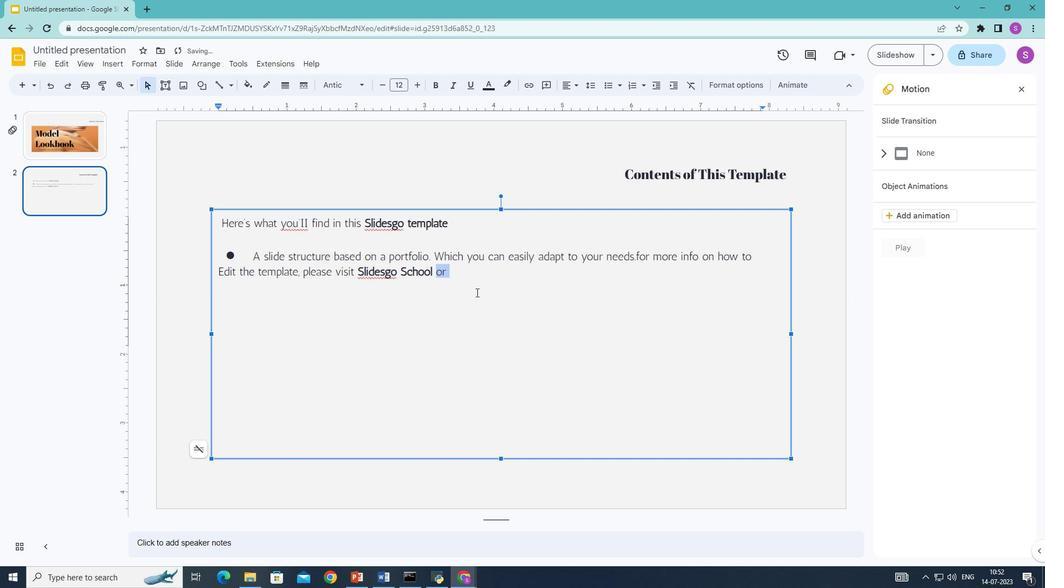 
Action: Mouse pressed left at (468, 311)
Screenshot: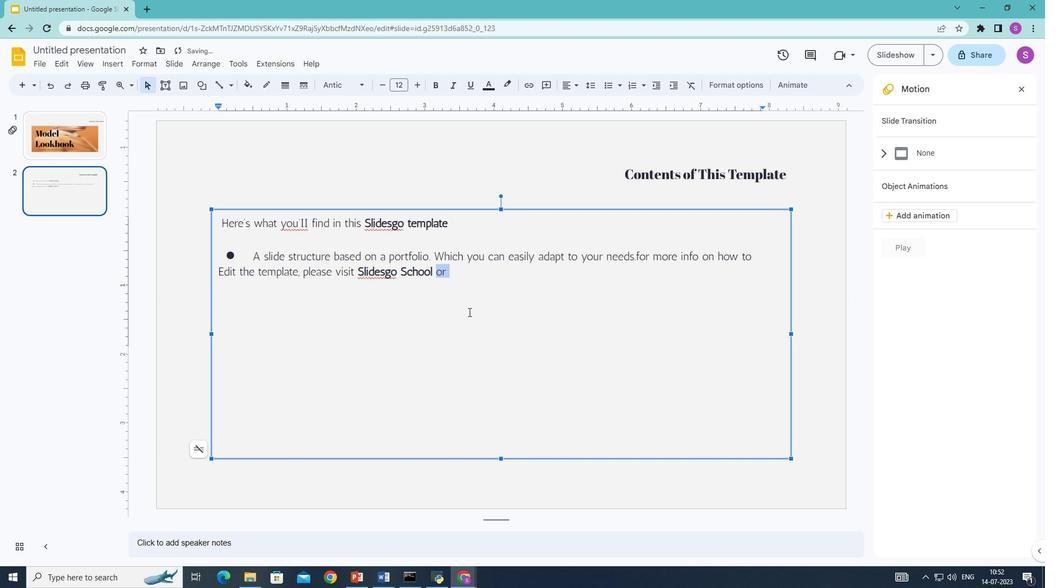 
Action: Mouse moved to (456, 273)
Screenshot: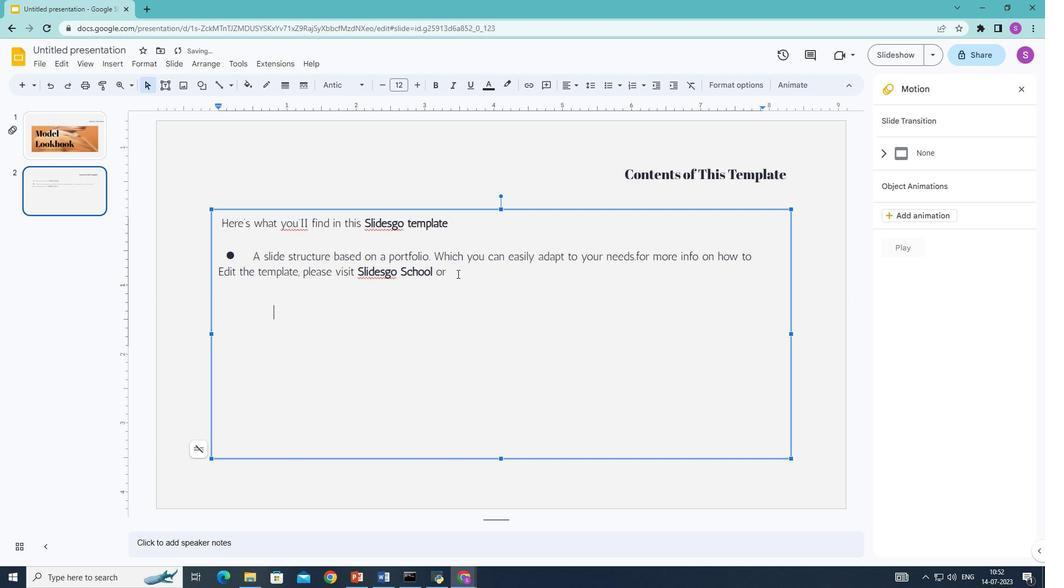 
Action: Mouse pressed left at (456, 273)
Screenshot: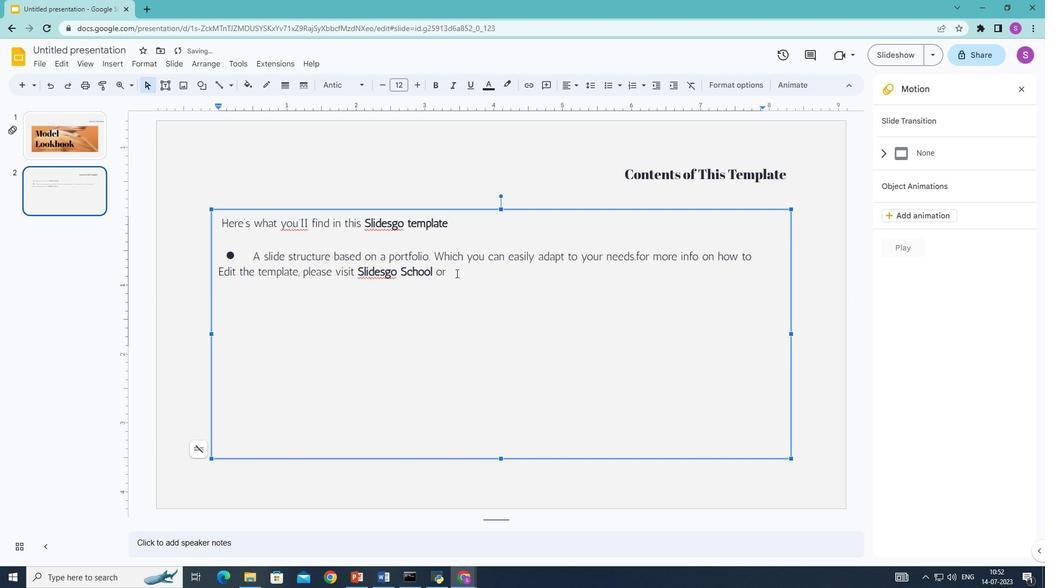 
Action: Mouse moved to (464, 273)
Screenshot: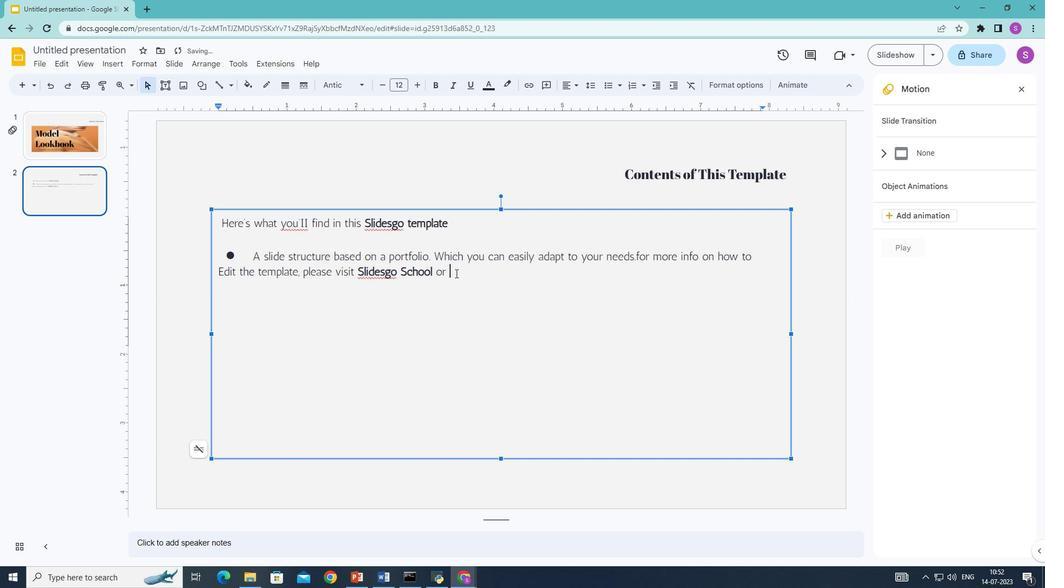 
Action: Key pressed read<Key.space>our<Key.space><Key.shift>F<Key.shift><Key.shift>AQs.
Screenshot: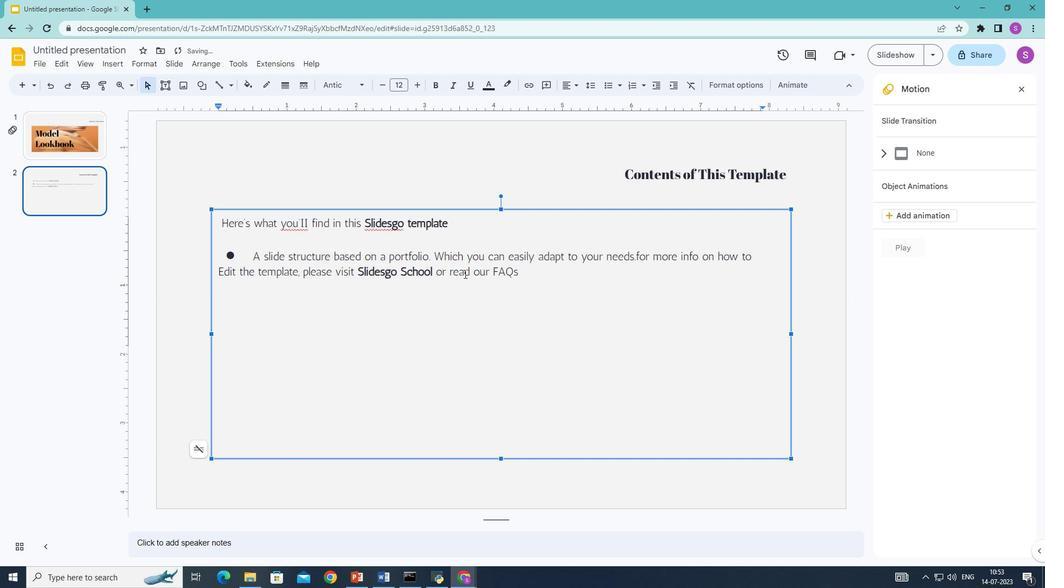 
Action: Mouse moved to (519, 273)
Screenshot: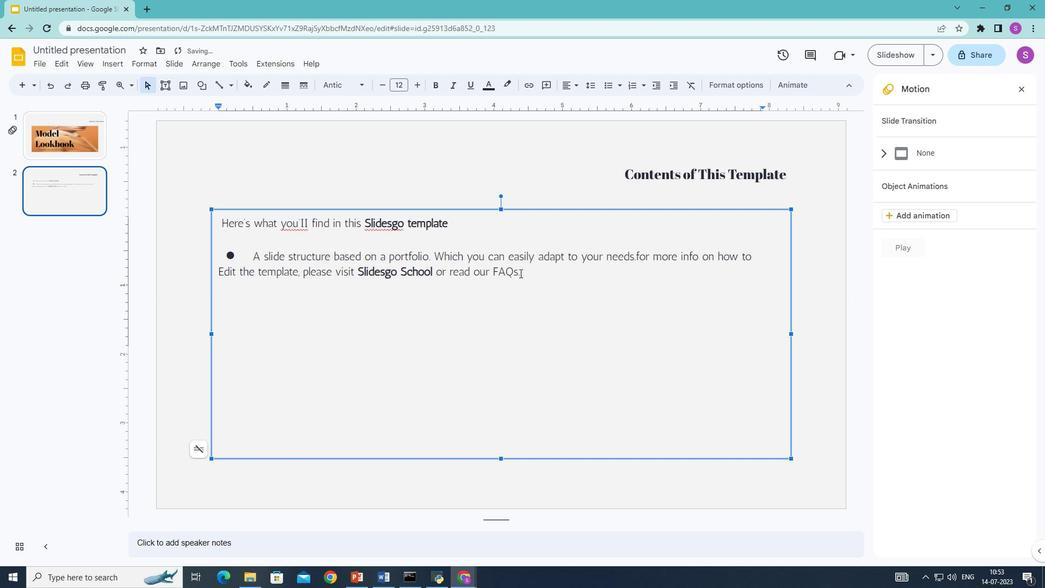 
Action: Mouse pressed left at (519, 273)
Screenshot: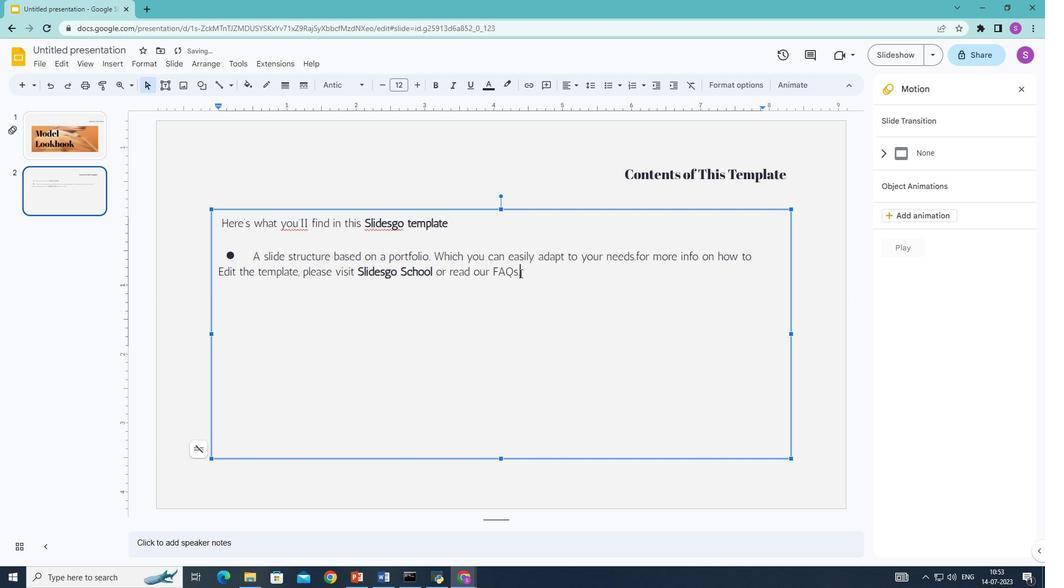 
Action: Mouse moved to (436, 88)
Screenshot: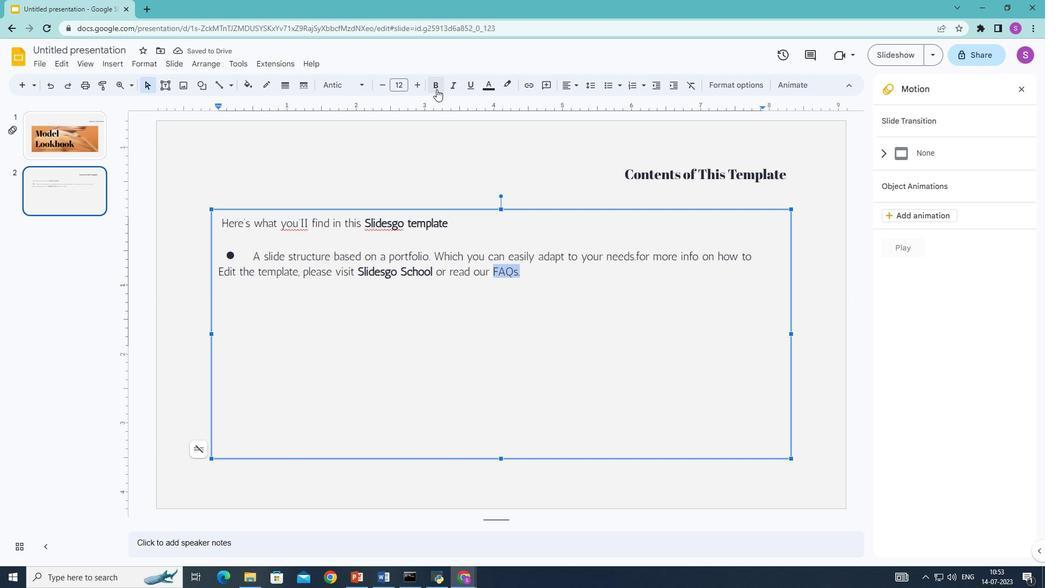 
Action: Mouse pressed left at (436, 88)
Screenshot: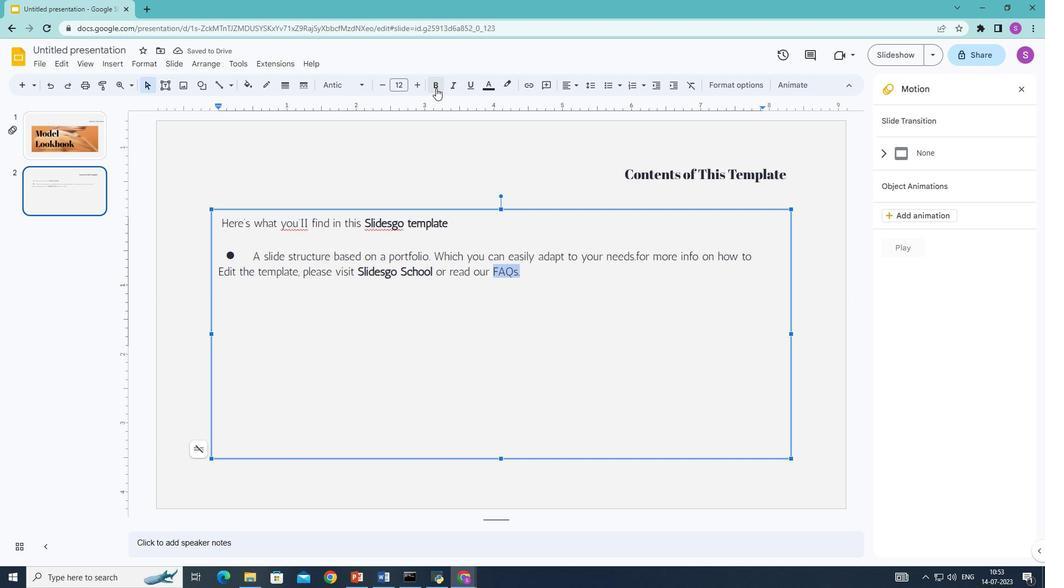
Action: Mouse moved to (560, 385)
Screenshot: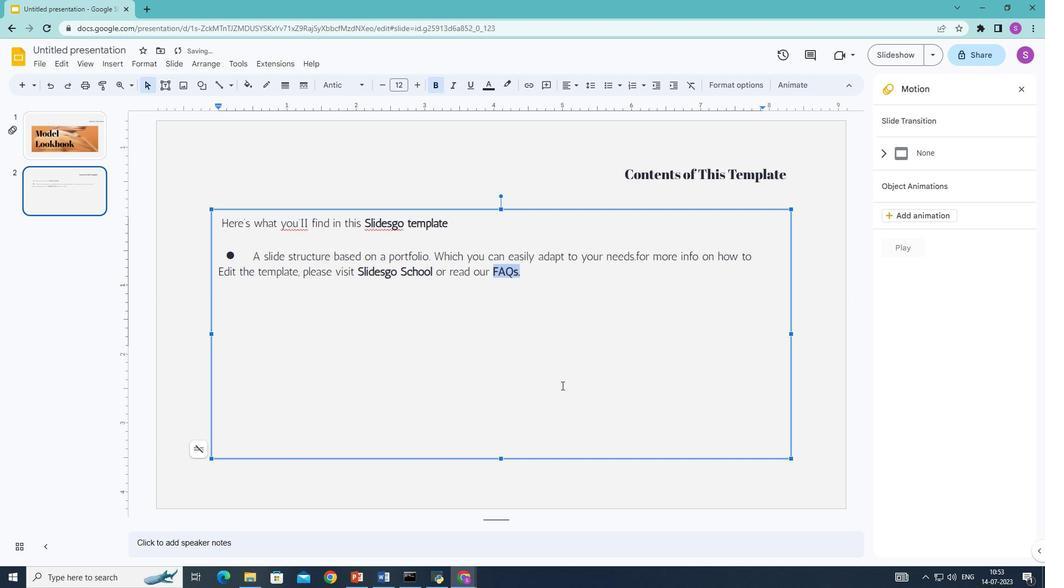 
Action: Mouse pressed left at (560, 385)
Screenshot: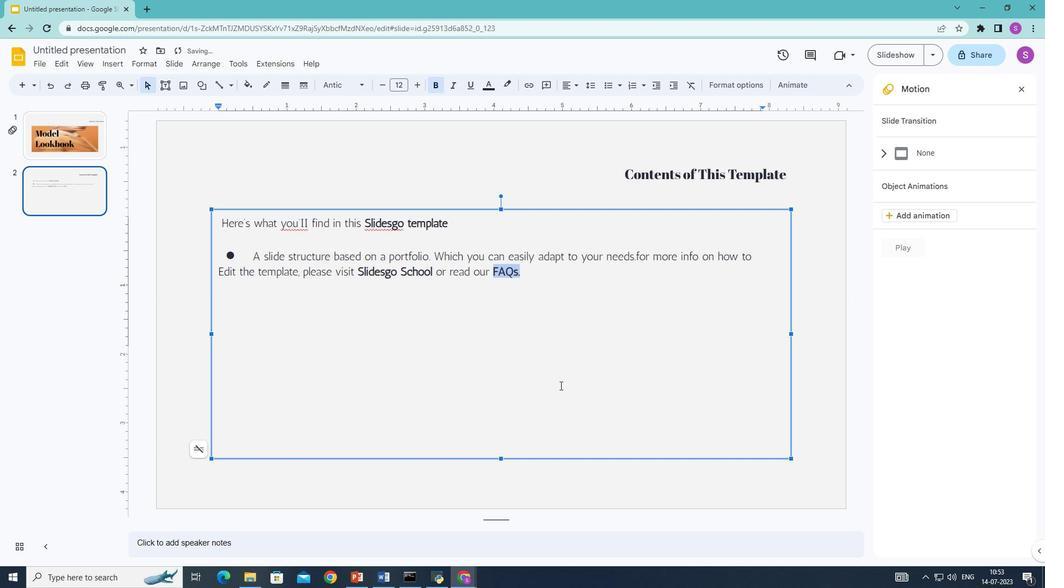 
Action: Mouse moved to (528, 271)
Screenshot: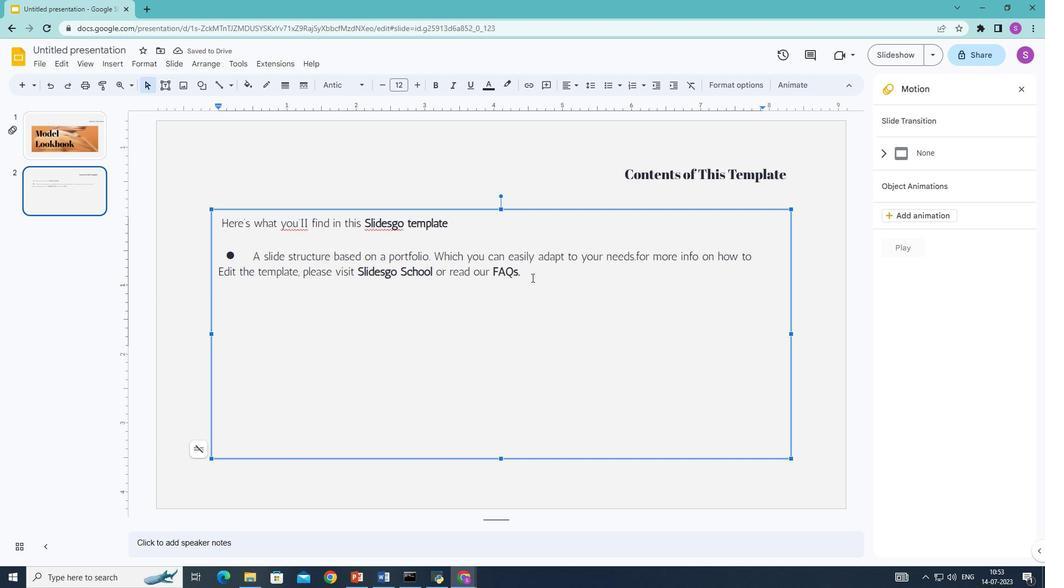
Action: Mouse pressed left at (528, 271)
Screenshot: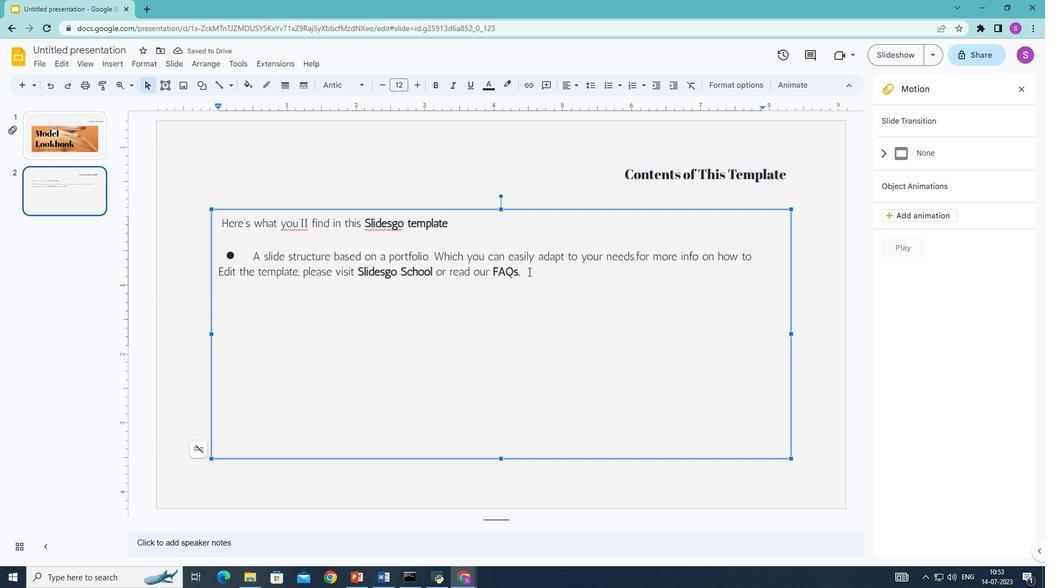 
Action: Mouse moved to (531, 271)
Screenshot: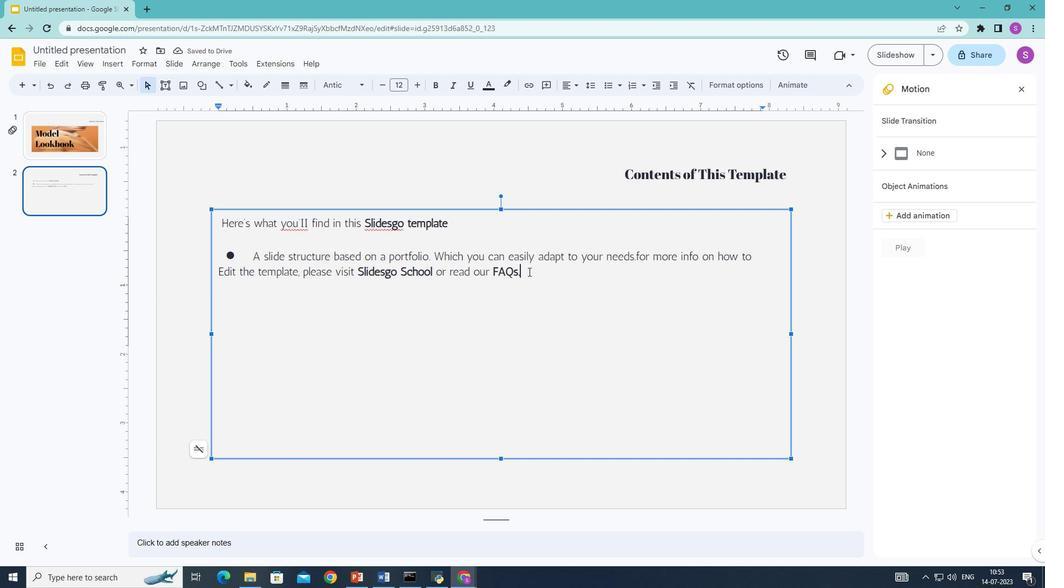 
Action: Key pressed <Key.enter>
Screenshot: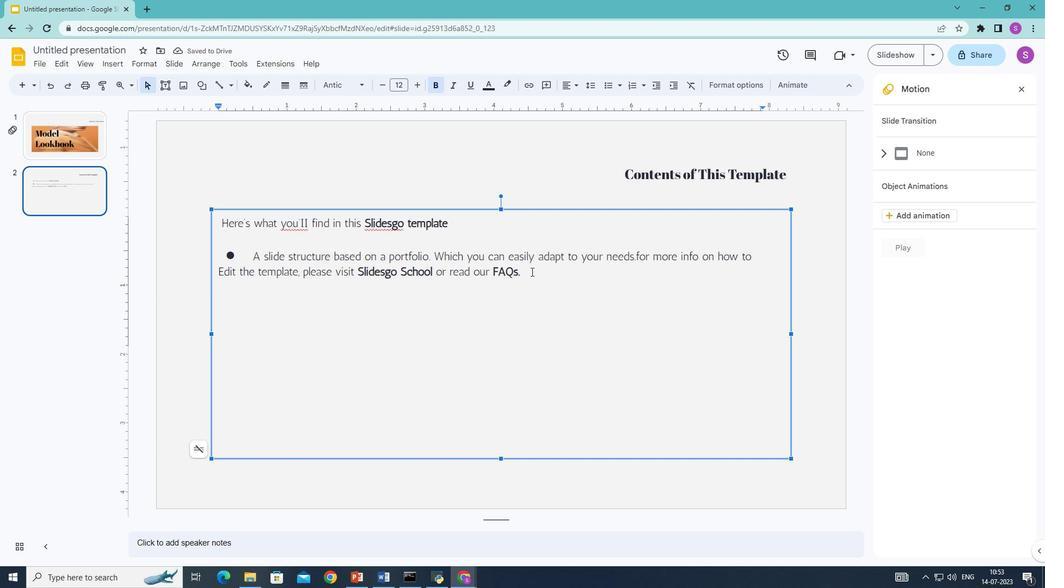 
Action: Mouse moved to (613, 84)
Screenshot: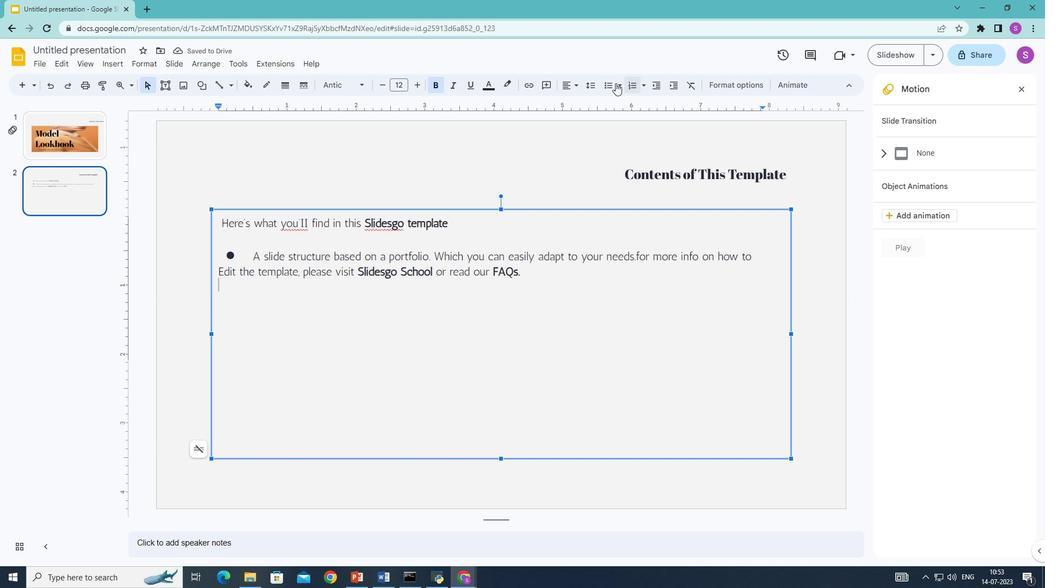 
Action: Mouse pressed left at (613, 84)
Screenshot: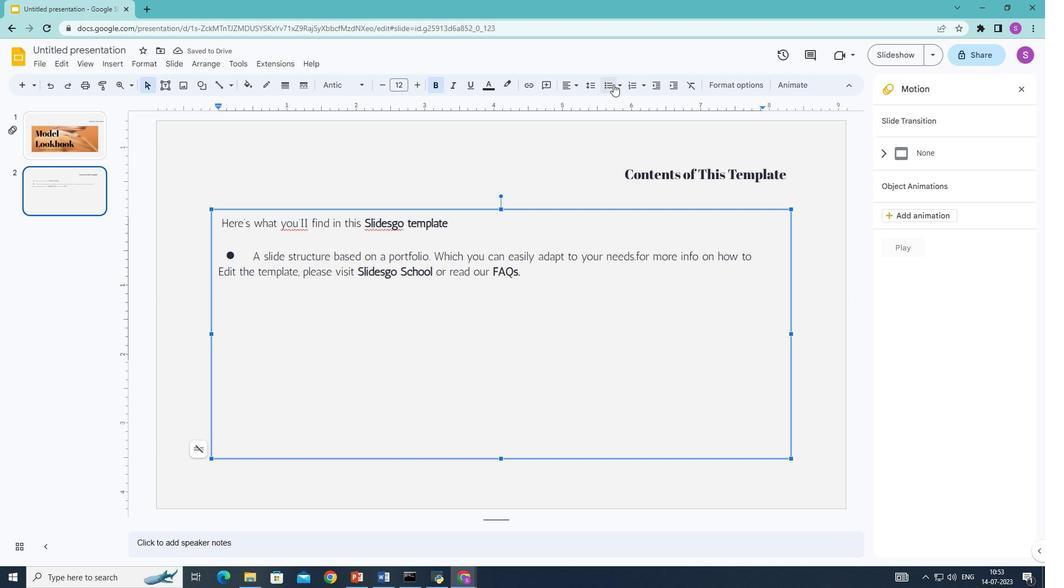 
Action: Mouse moved to (579, 373)
Screenshot: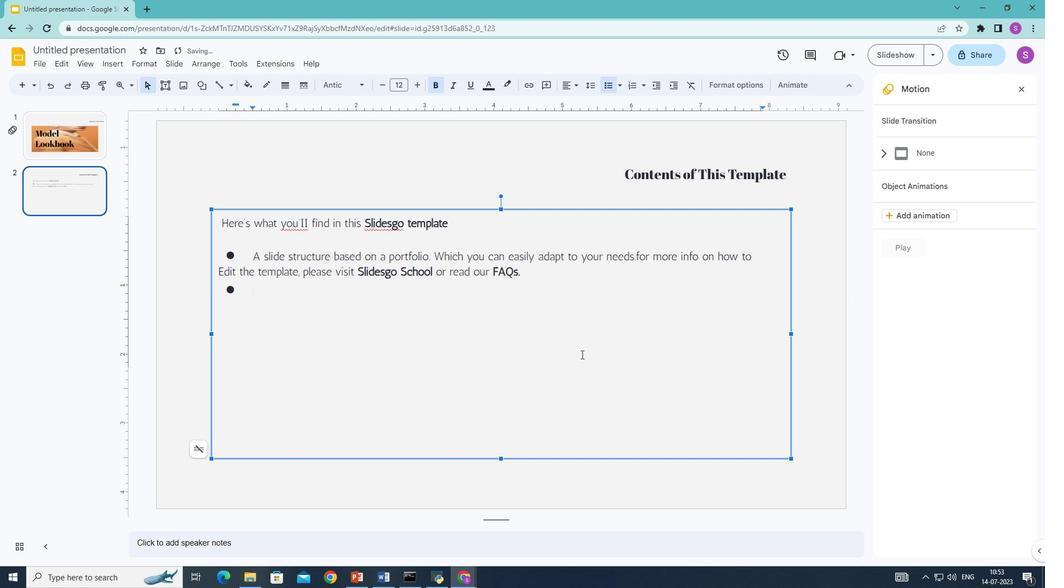 
Action: Key pressed <Key.shift>An<Key.space>
Screenshot: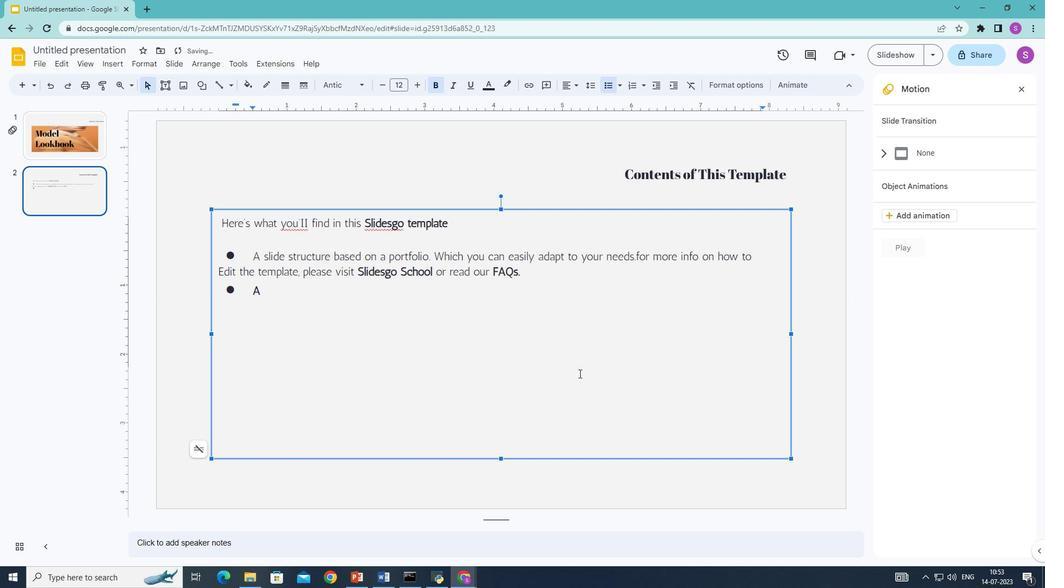 
Action: Mouse moved to (269, 290)
Screenshot: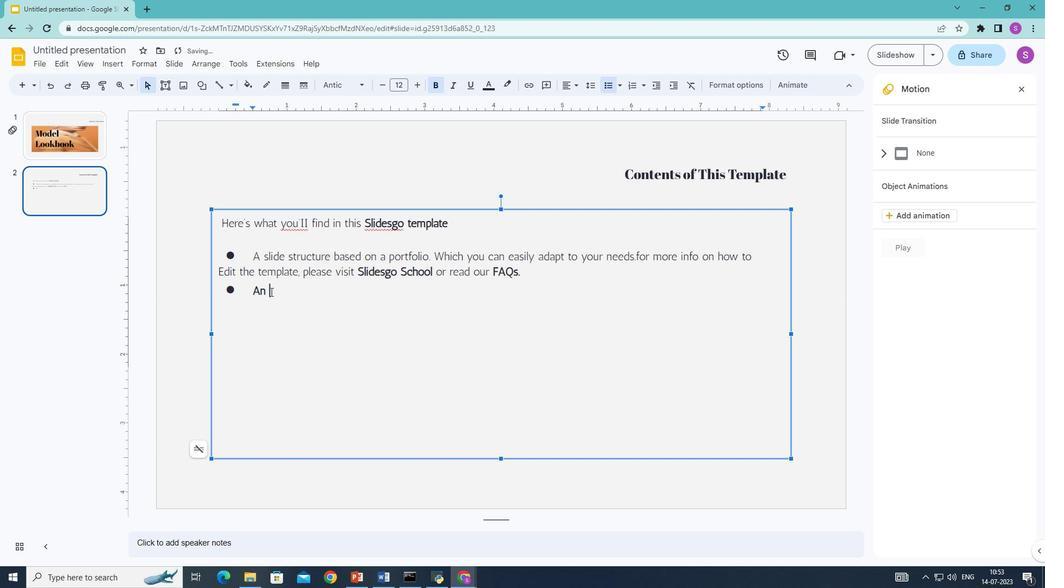 
Action: Mouse pressed left at (269, 290)
Screenshot: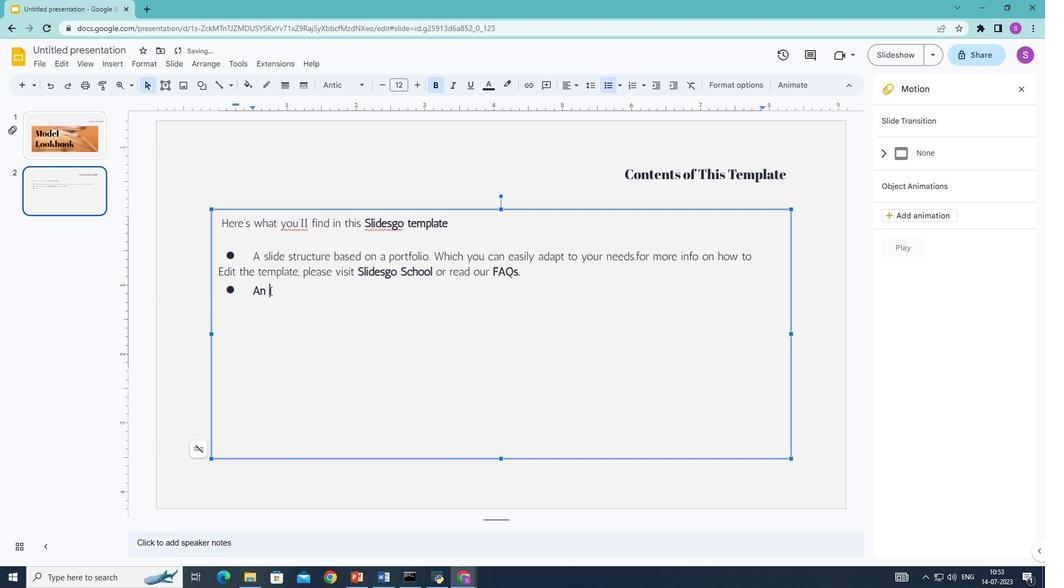 
Action: Mouse moved to (433, 88)
Screenshot: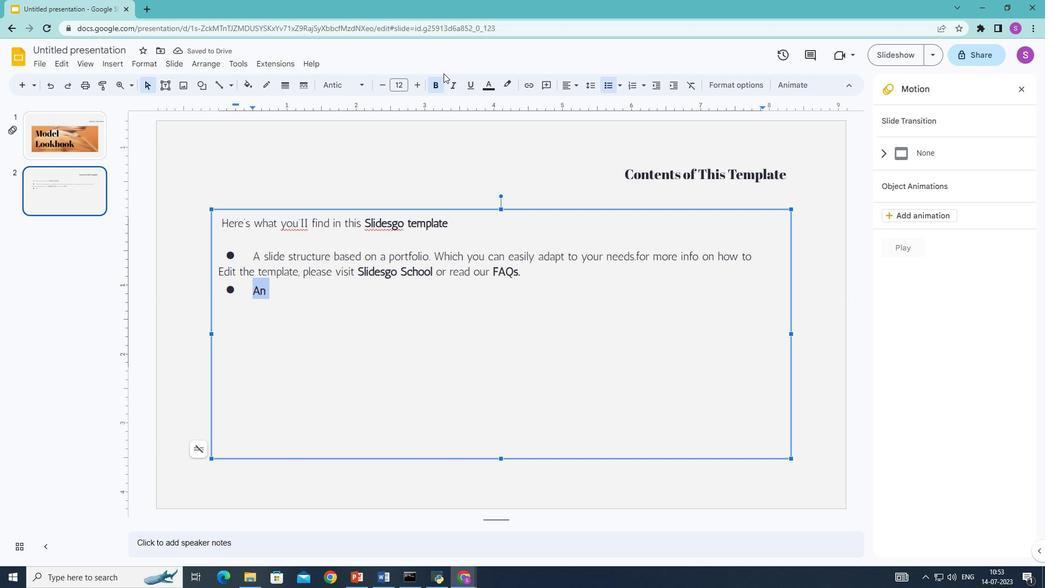 
Action: Mouse pressed left at (433, 88)
Screenshot: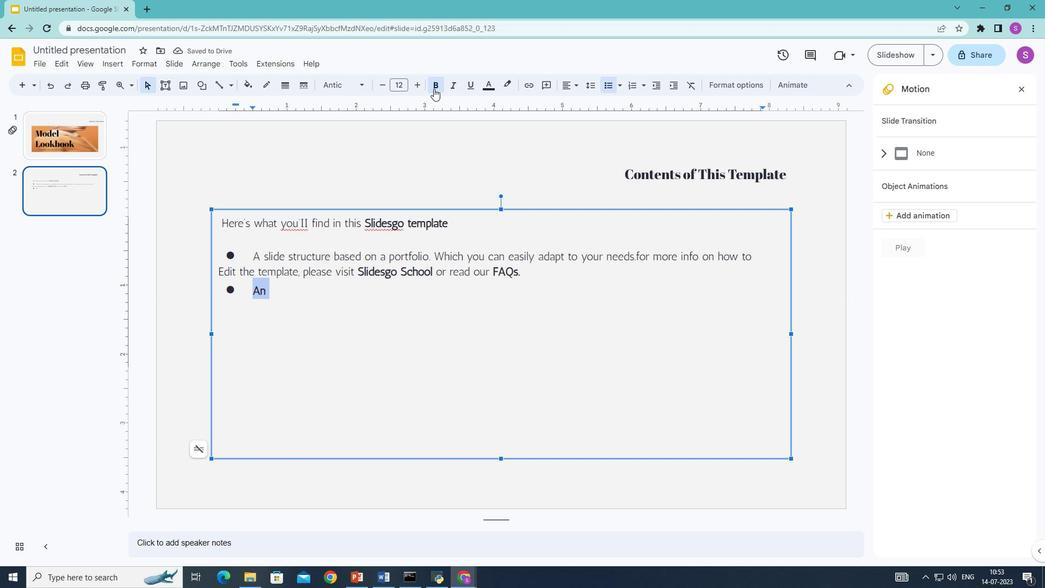 
Action: Mouse moved to (297, 296)
Screenshot: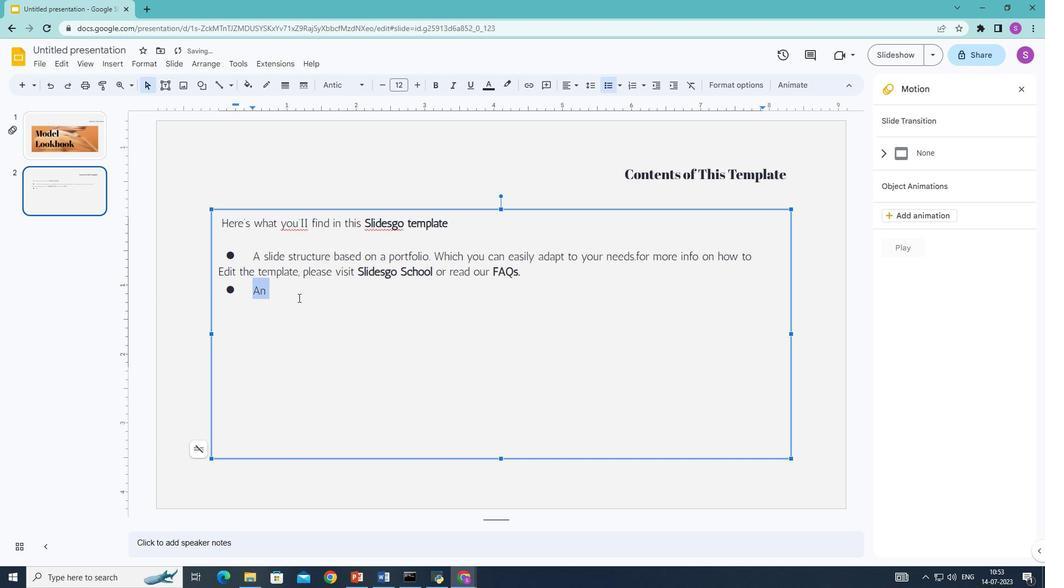 
Action: Mouse pressed left at (297, 296)
Screenshot: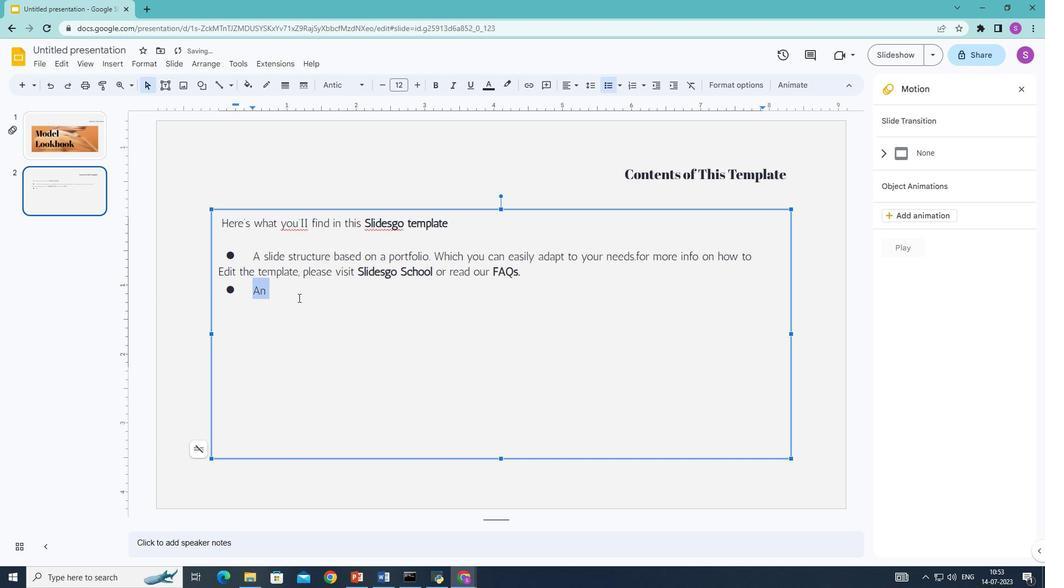 
Action: Key pressed assortment<Key.space>of<Key.space>pictures<Key.space>that<Key.space>are<Key.space>suitable<Key.space>for<Key.space>use<Key.space>in<Key.space>the<Key.space>presentation<Key.space>can<Key.space>be<Key.space>found<Key.space>in<Key.space>the<Key.space>altenative
Screenshot: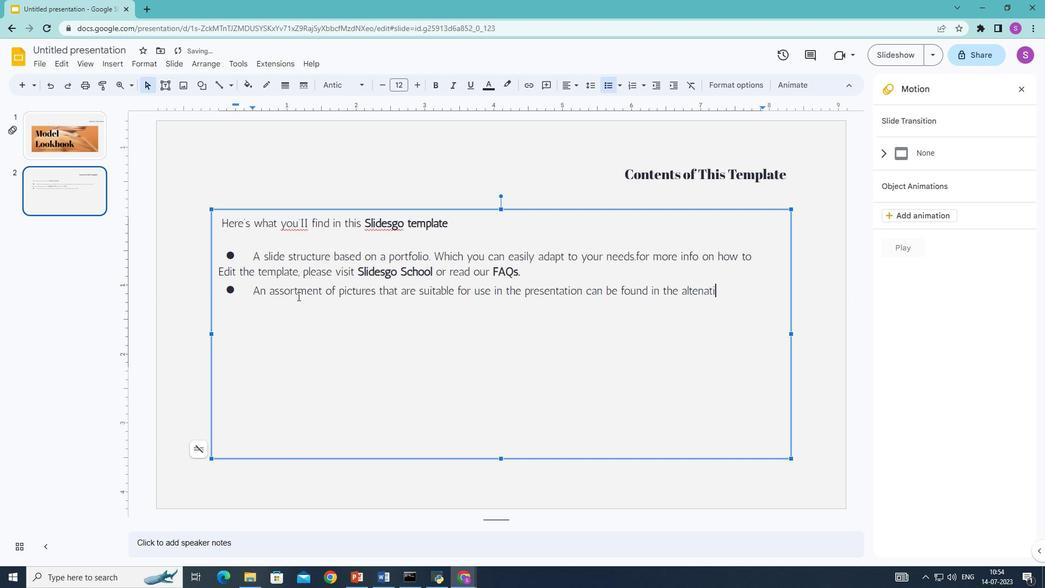 
Action: Mouse moved to (726, 291)
Screenshot: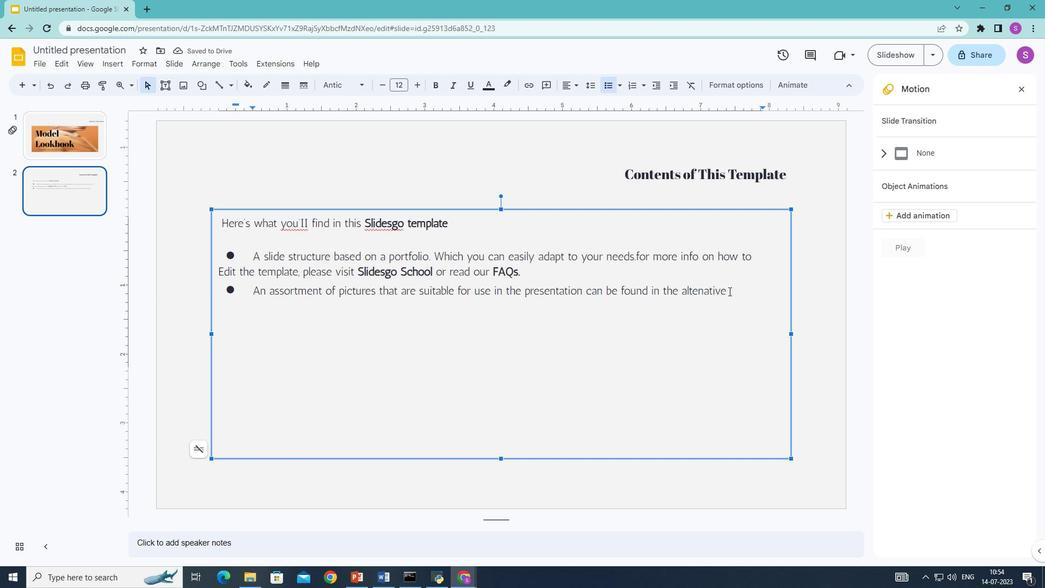 
Action: Mouse pressed left at (726, 291)
Screenshot: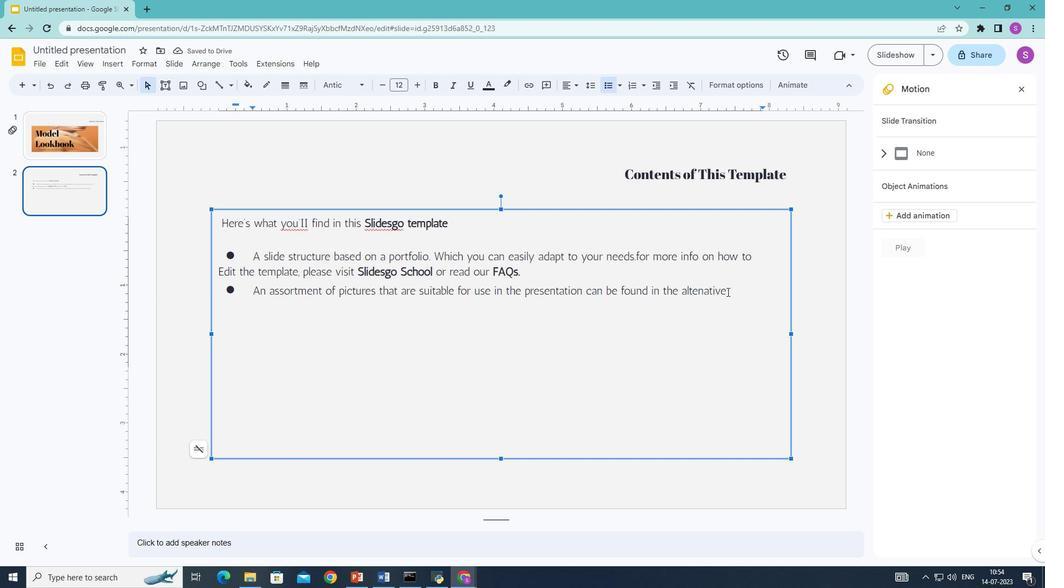 
Action: Mouse moved to (437, 87)
Screenshot: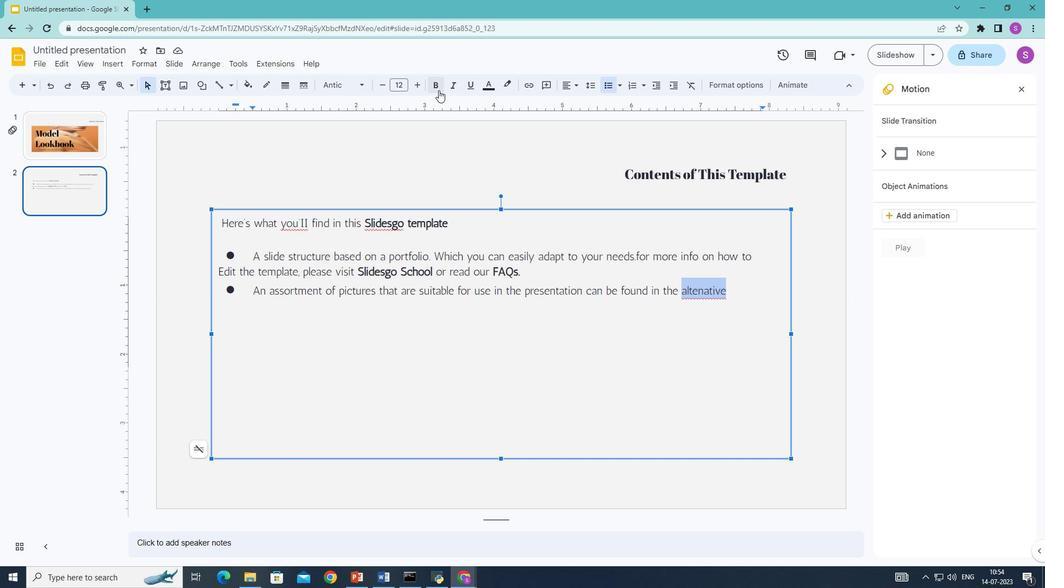 
Action: Mouse pressed left at (437, 87)
Screenshot: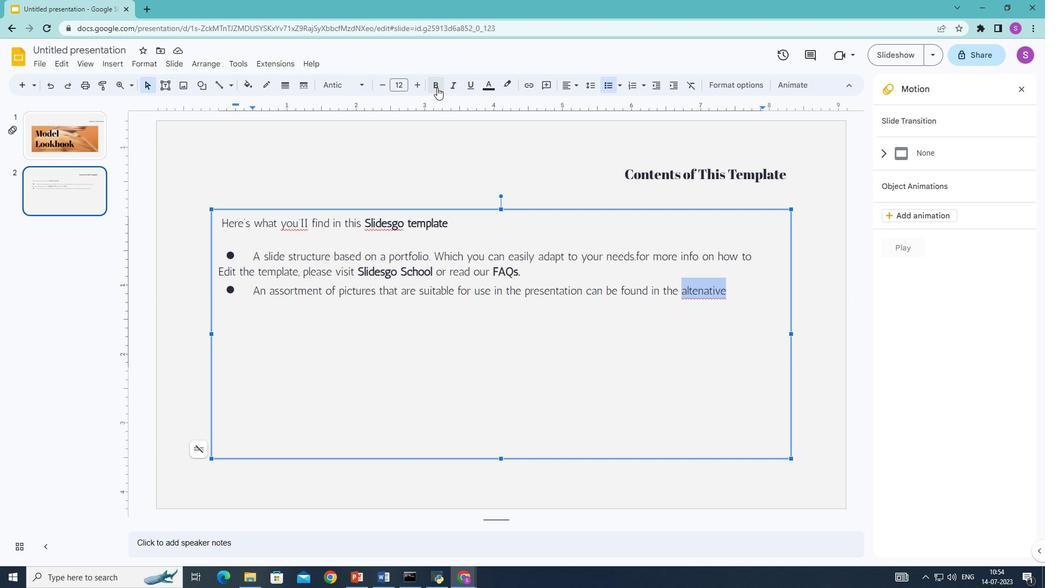 
Action: Mouse moved to (659, 335)
Screenshot: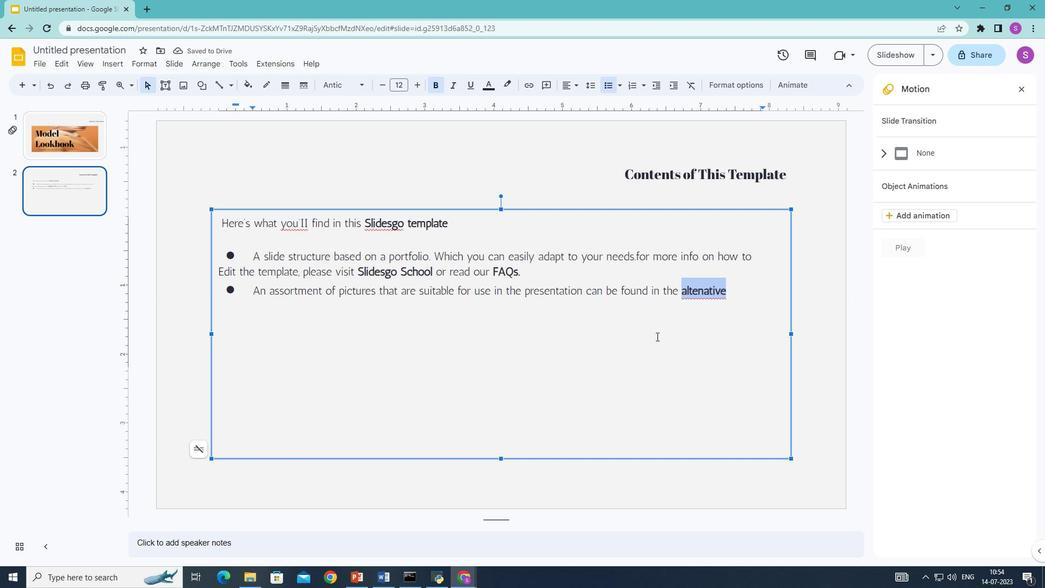 
Action: Mouse pressed left at (659, 335)
Screenshot: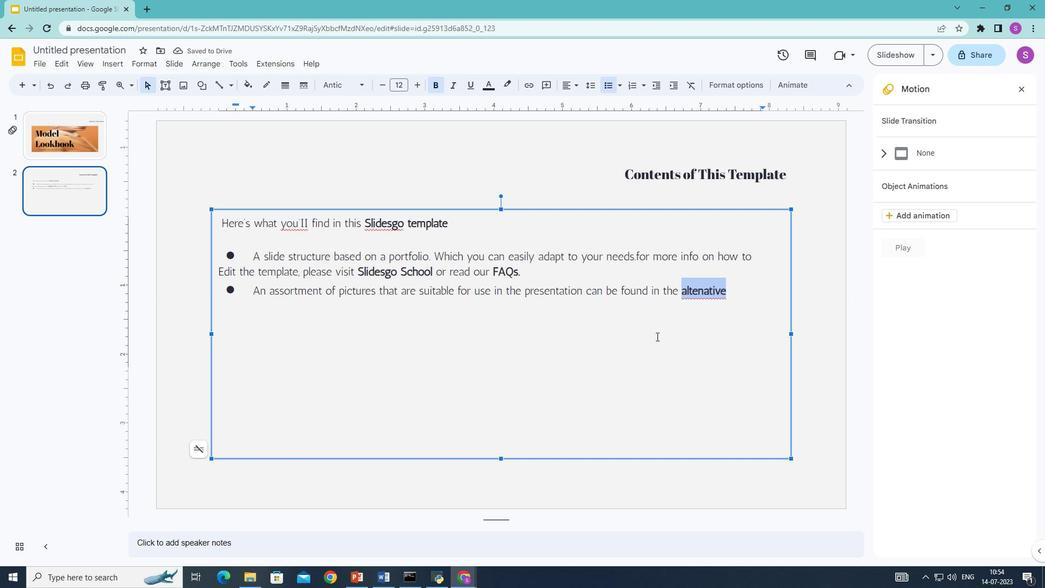 
Action: Mouse moved to (733, 291)
Screenshot: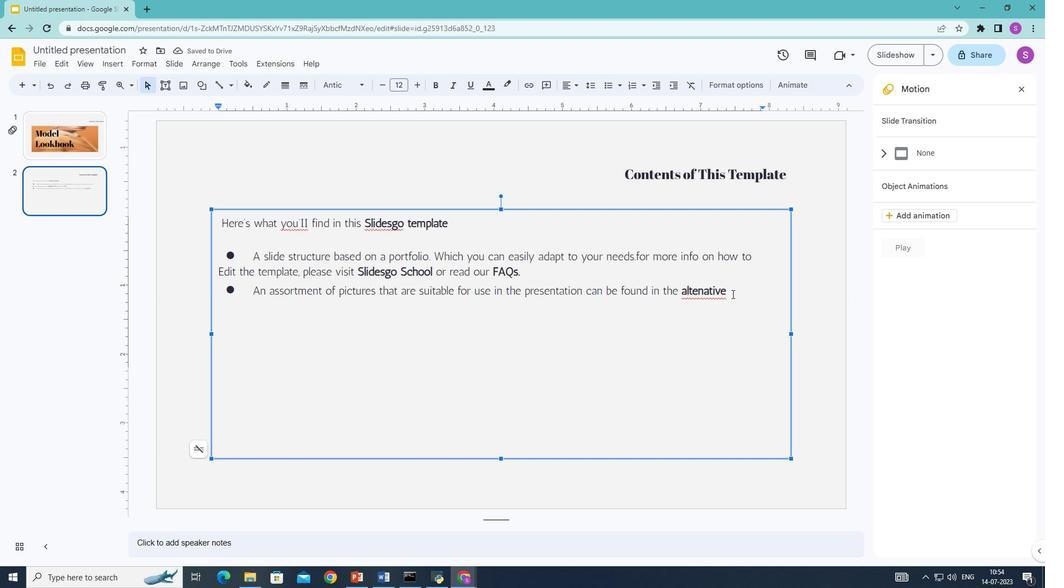 
Action: Mouse pressed left at (733, 291)
Screenshot: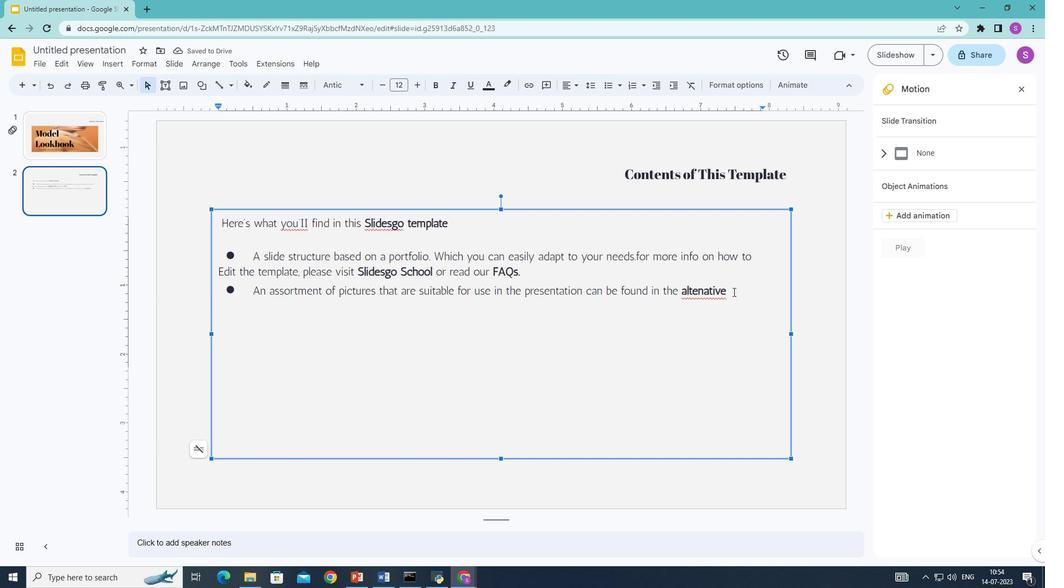
Action: Mouse moved to (683, 263)
Screenshot: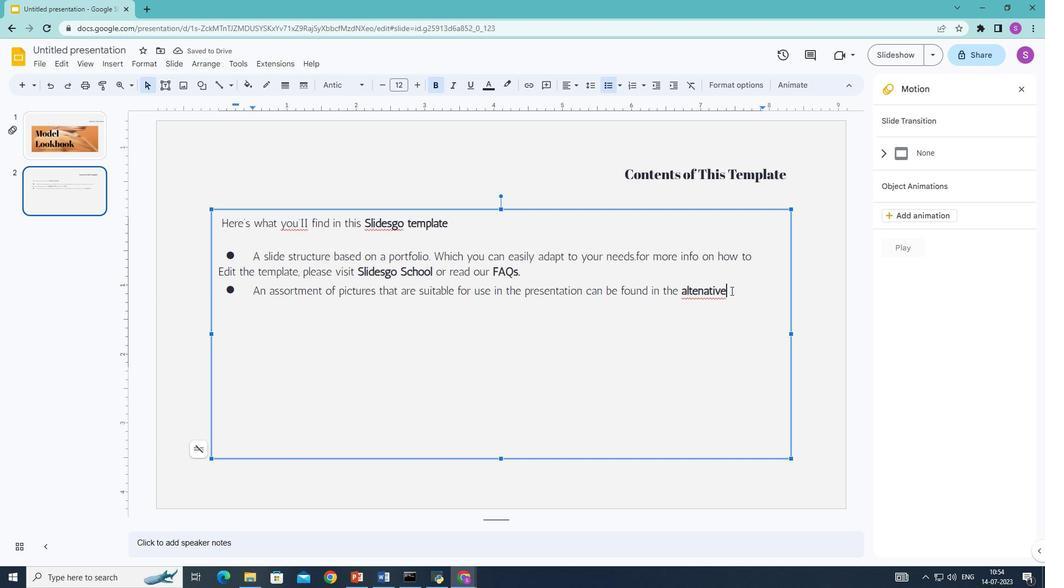 
Action: Key pressed <Key.space>resources
Screenshot: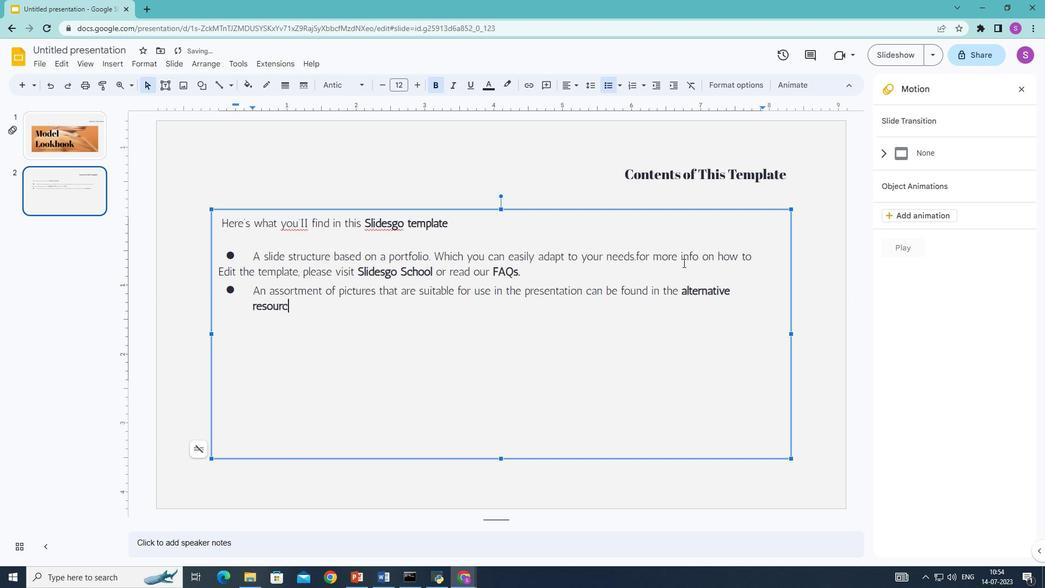 
Action: Mouse moved to (683, 263)
Screenshot: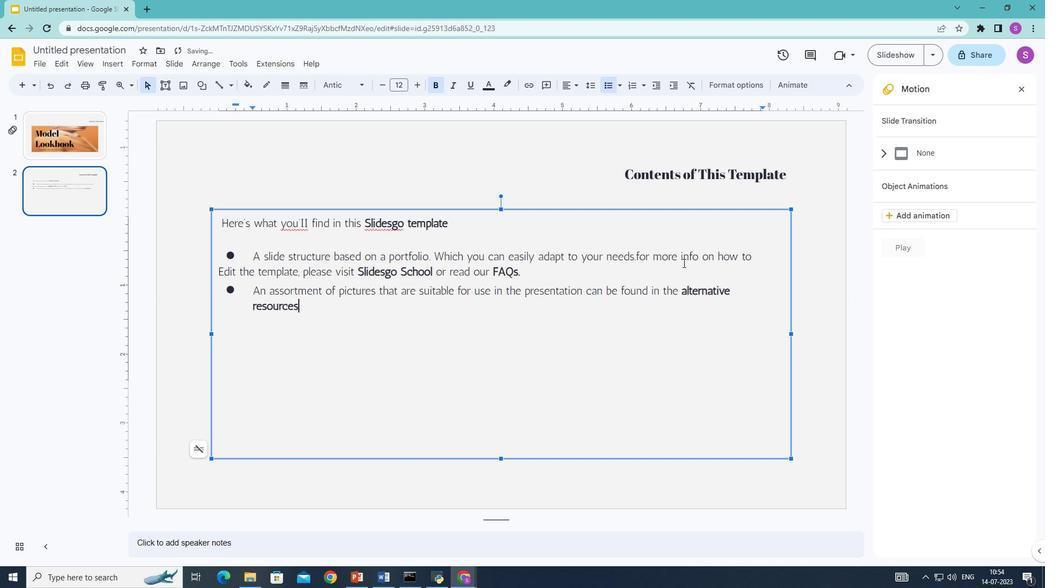 
Action: Key pressed <Key.space>
Screenshot: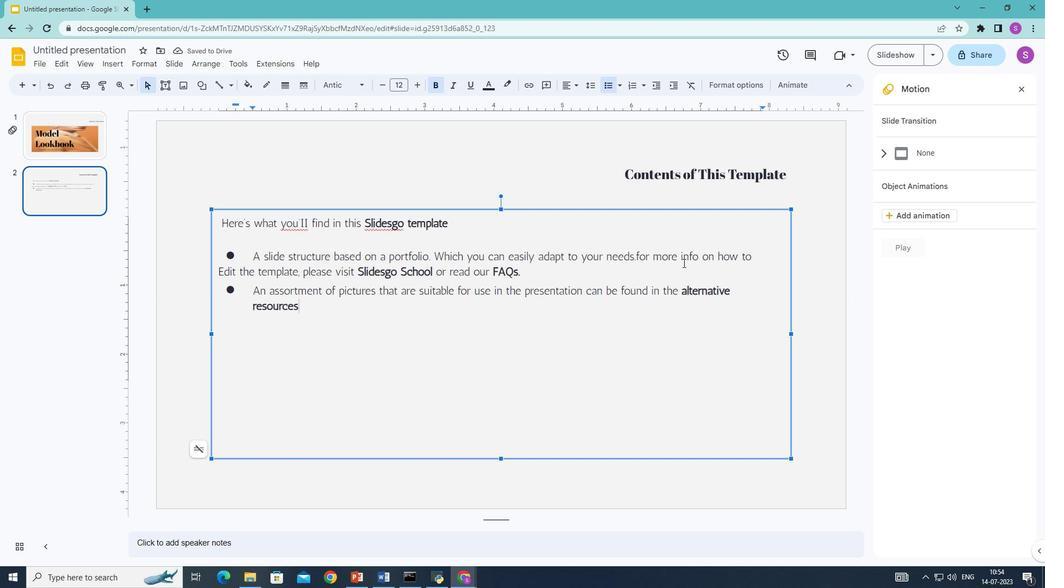 
Action: Mouse moved to (433, 86)
Screenshot: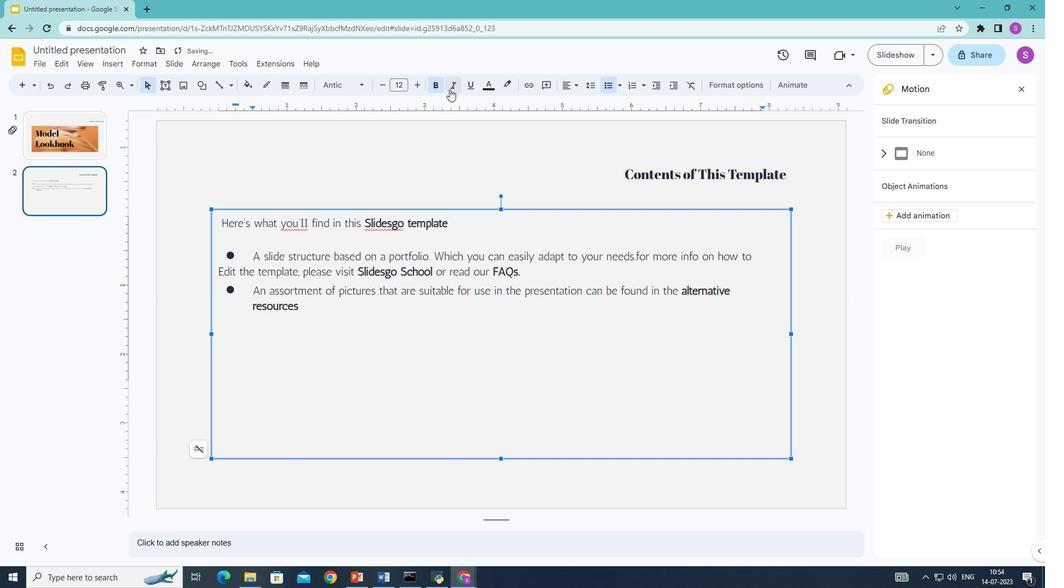 
Action: Mouse pressed left at (433, 86)
Screenshot: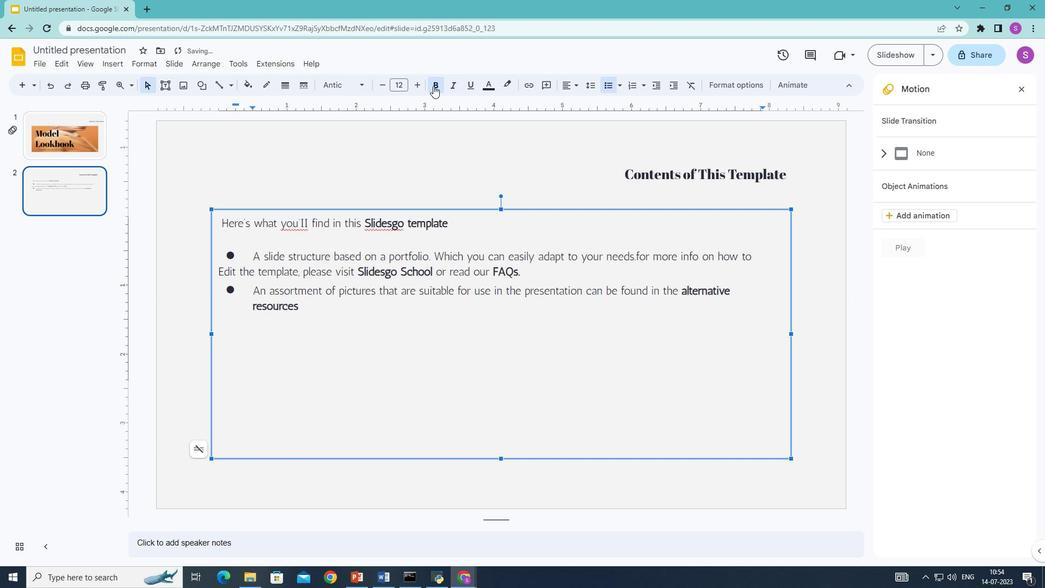 
Action: Key pressed slide.<Key.enter><Key.shift>A<Key.space>contact
Screenshot: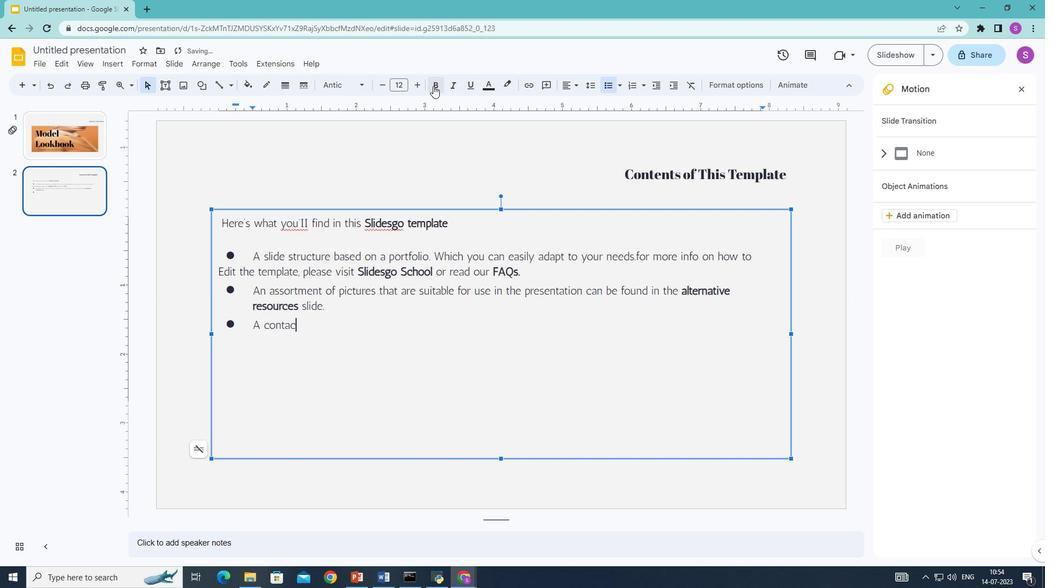 
Action: Mouse moved to (297, 328)
Screenshot: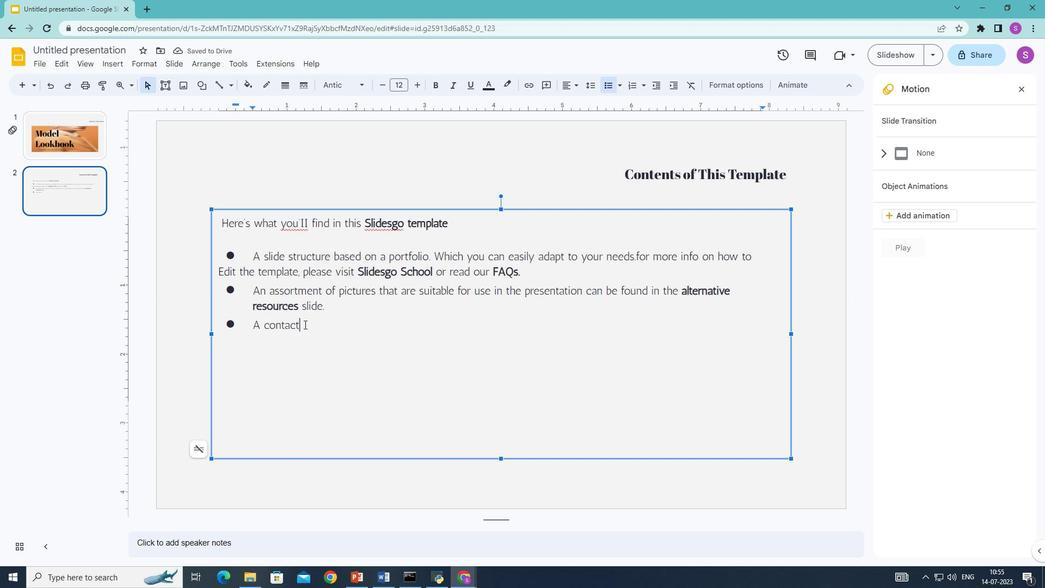 
Action: Mouse pressed left at (297, 328)
Screenshot: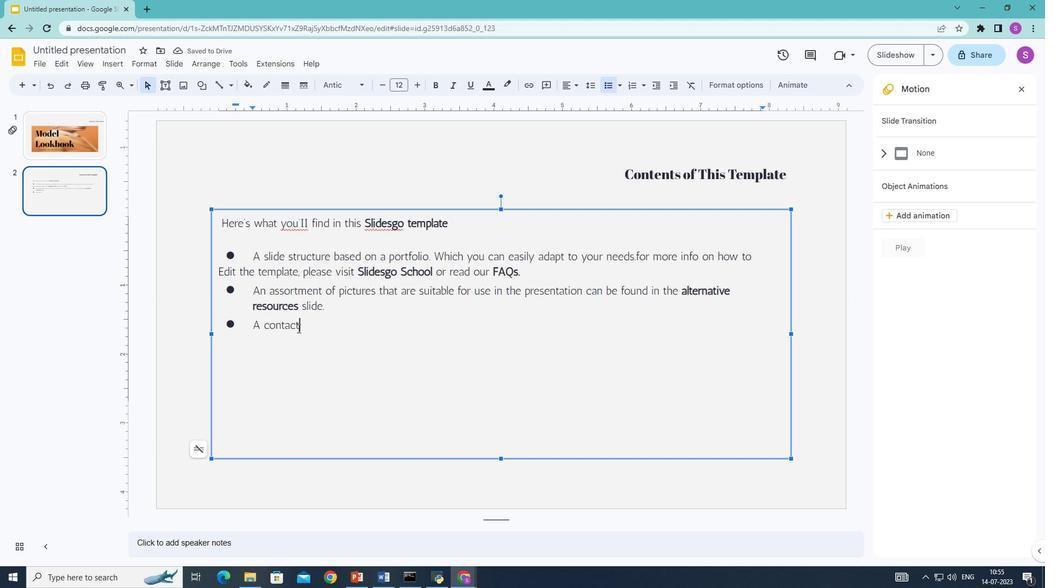 
Action: Mouse moved to (431, 82)
Screenshot: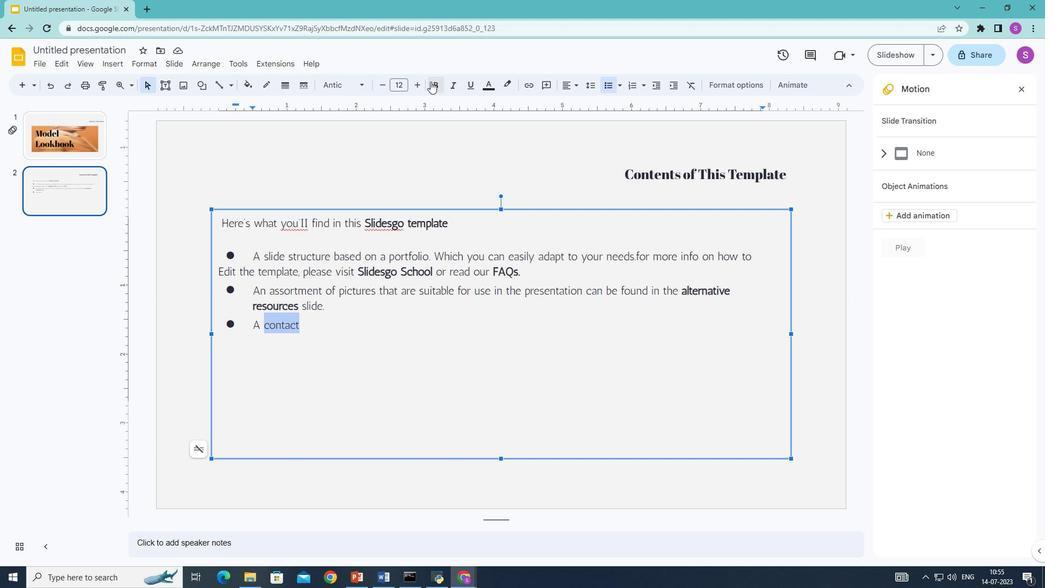 
Action: Mouse pressed left at (431, 82)
Screenshot: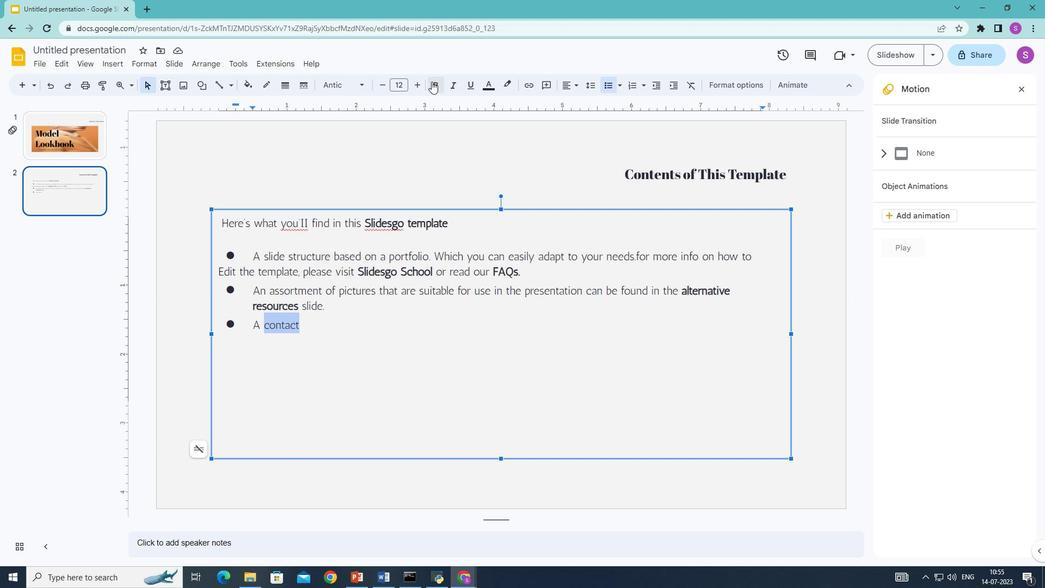 
Action: Mouse moved to (318, 329)
Screenshot: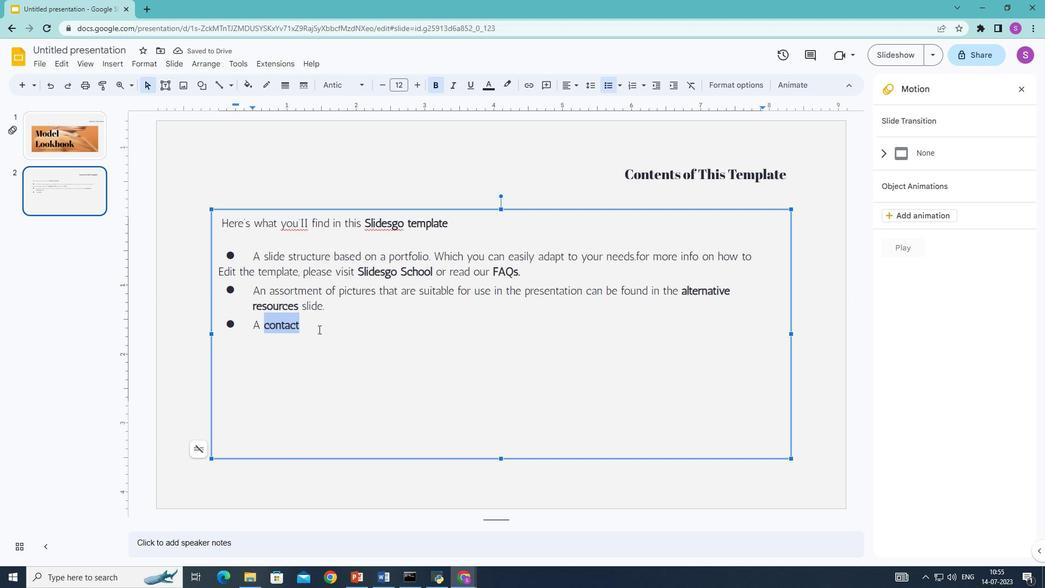 
Action: Mouse pressed left at (318, 329)
Screenshot: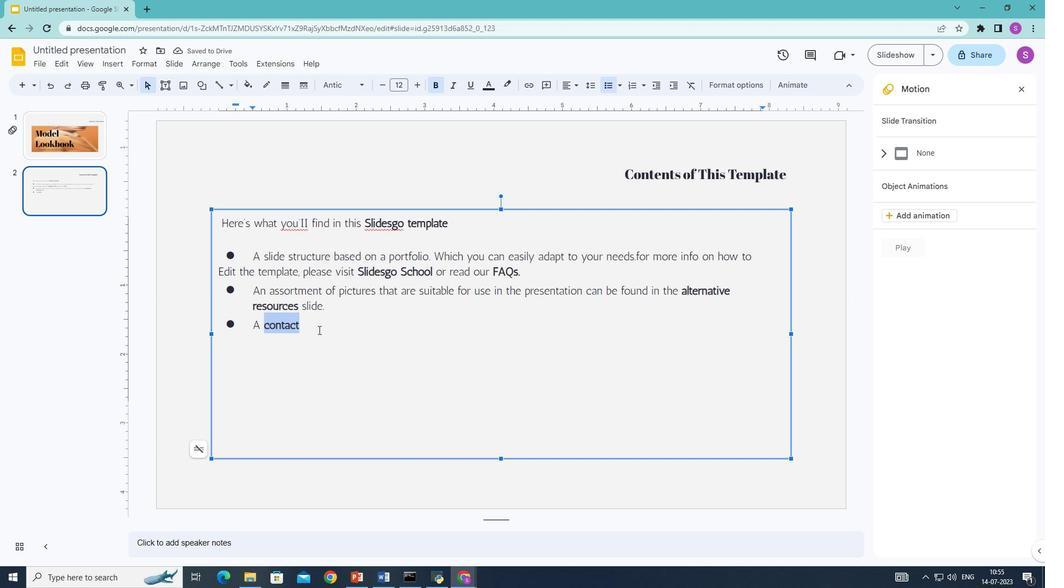 
Action: Mouse moved to (315, 329)
Screenshot: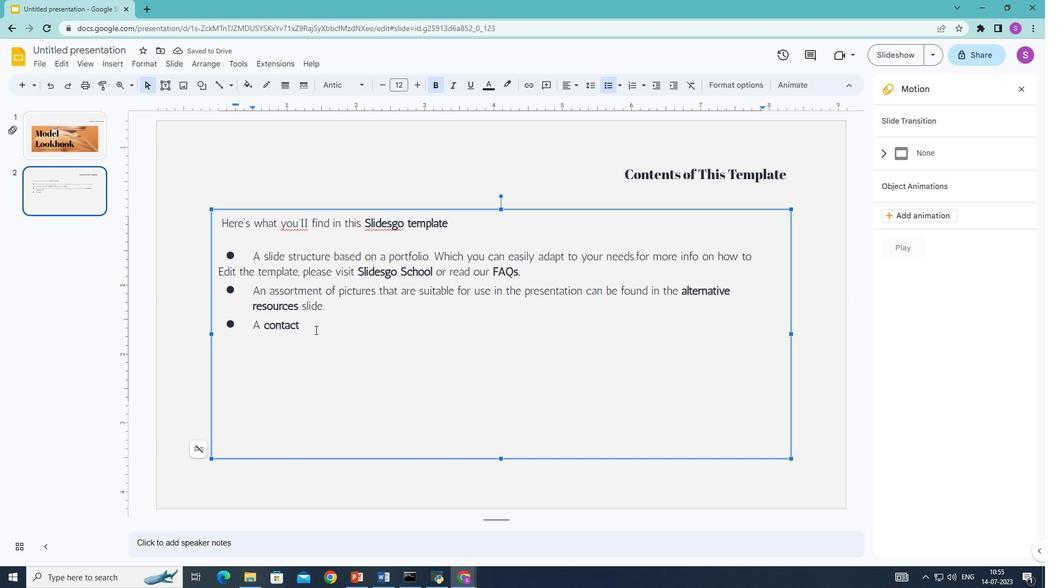 
Action: Key pressed <Key.space>
Screenshot: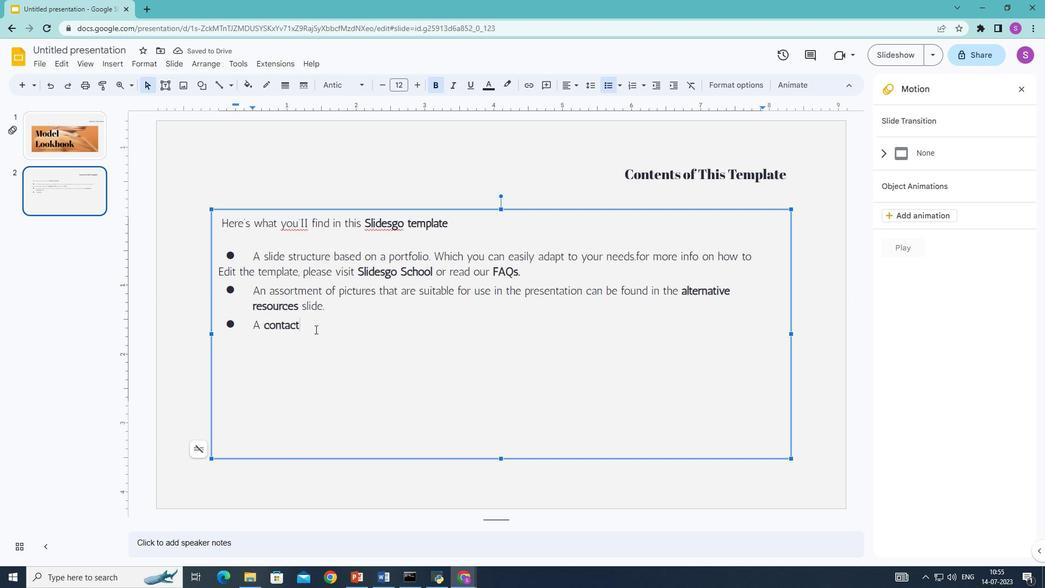 
Action: Mouse moved to (432, 87)
Screenshot: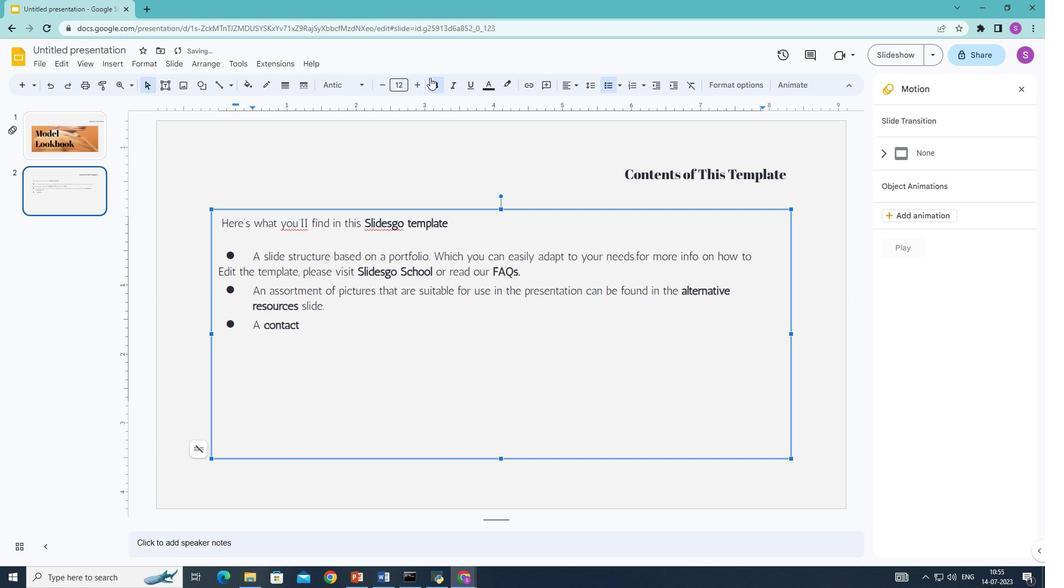 
Action: Mouse pressed left at (432, 87)
Screenshot: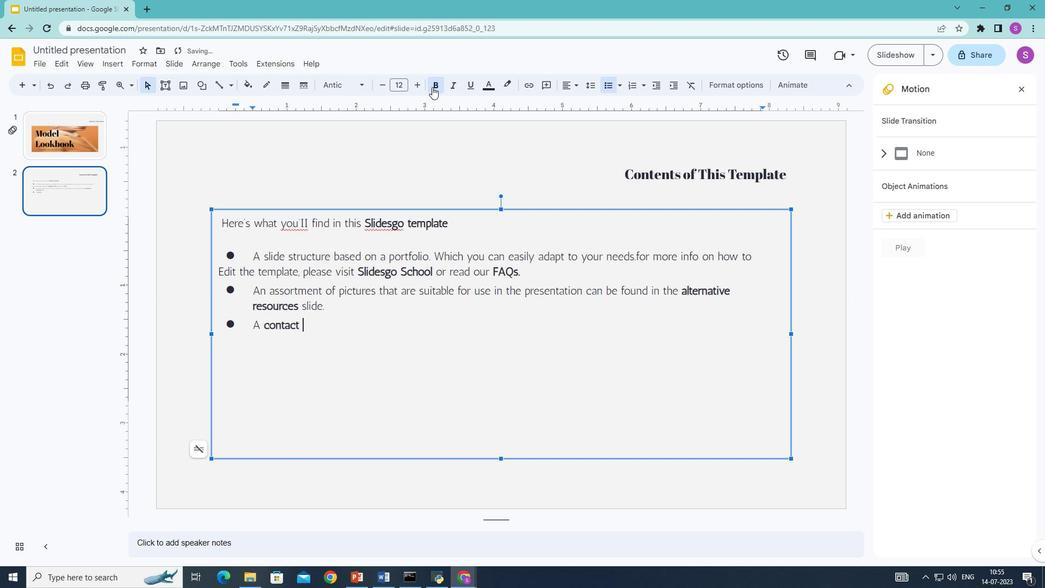 
Action: Mouse moved to (400, 373)
Screenshot: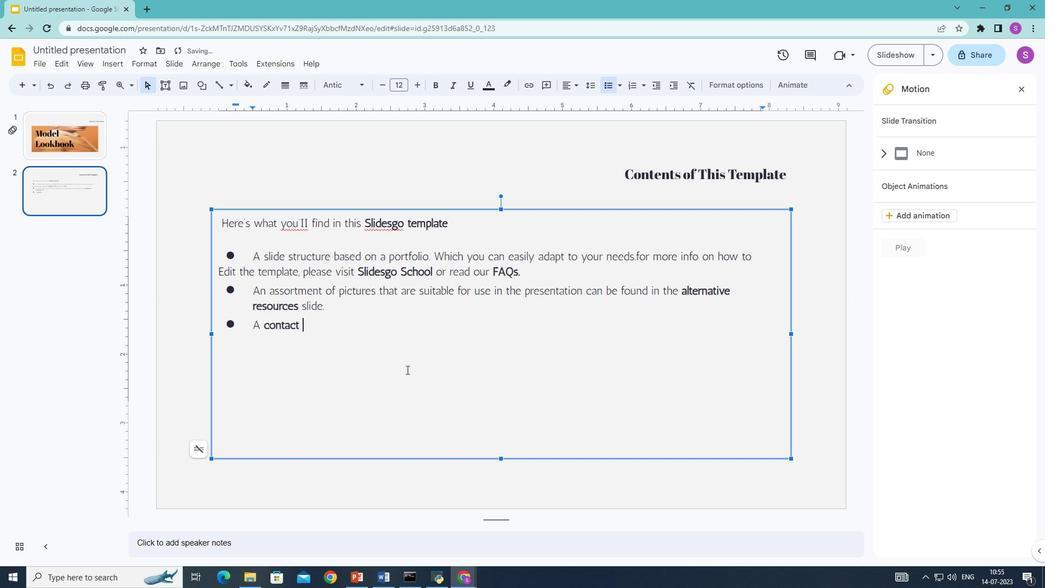 
Action: Key pressed slide.<Key.space>which<Key.space>you<Key.space>must<Key.space>keep<Key.space>so<Key.space>that<Key.space>so<Key.space><Key.backspace><Key.backspace><Key.backspace>proper<Key.space>credits<Key.space>for<Key.space>our<Key.space>dersign<Key.space>are<Key.space>given.<Key.enter><Key.shift>A<Key.space>resources
Screenshot: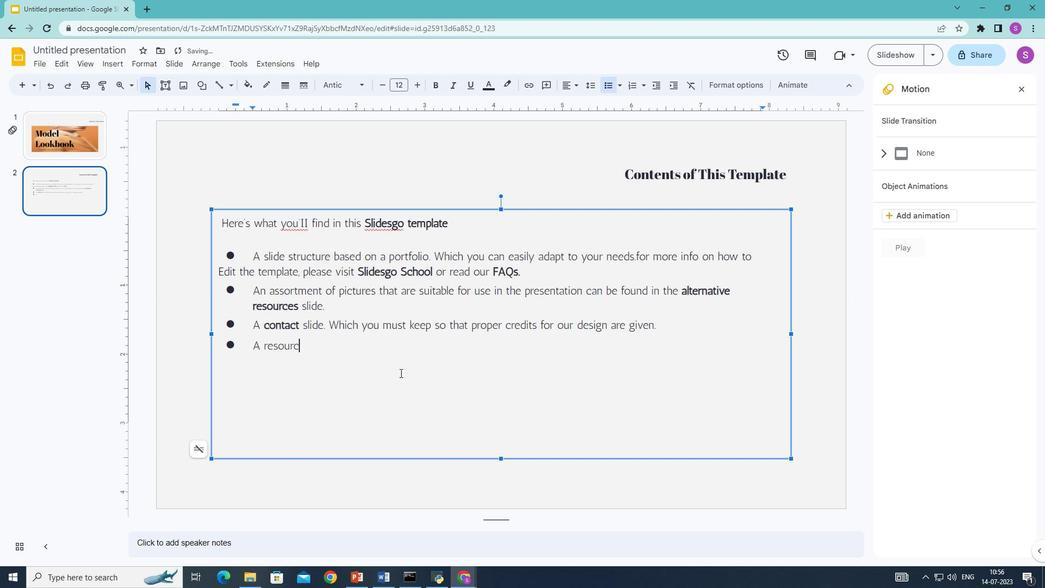 
Action: Mouse moved to (310, 345)
Screenshot: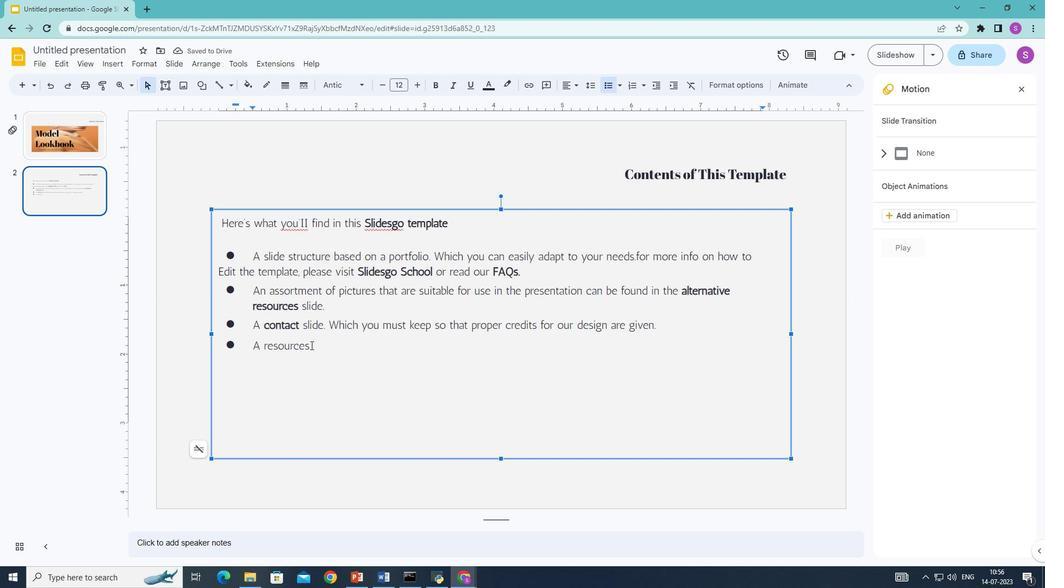 
Action: Mouse pressed left at (310, 345)
Screenshot: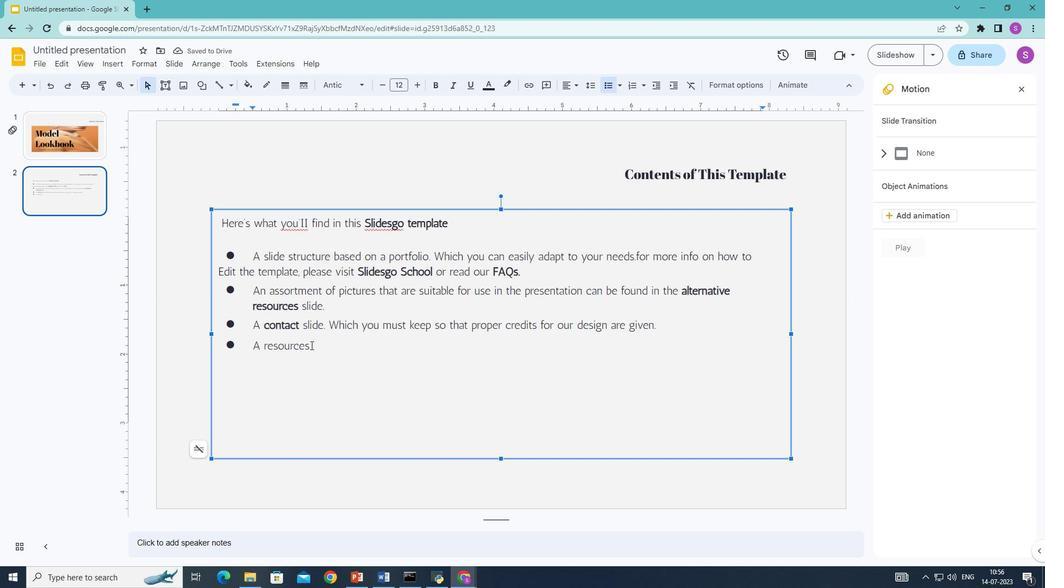 
Action: Mouse moved to (435, 87)
Screenshot: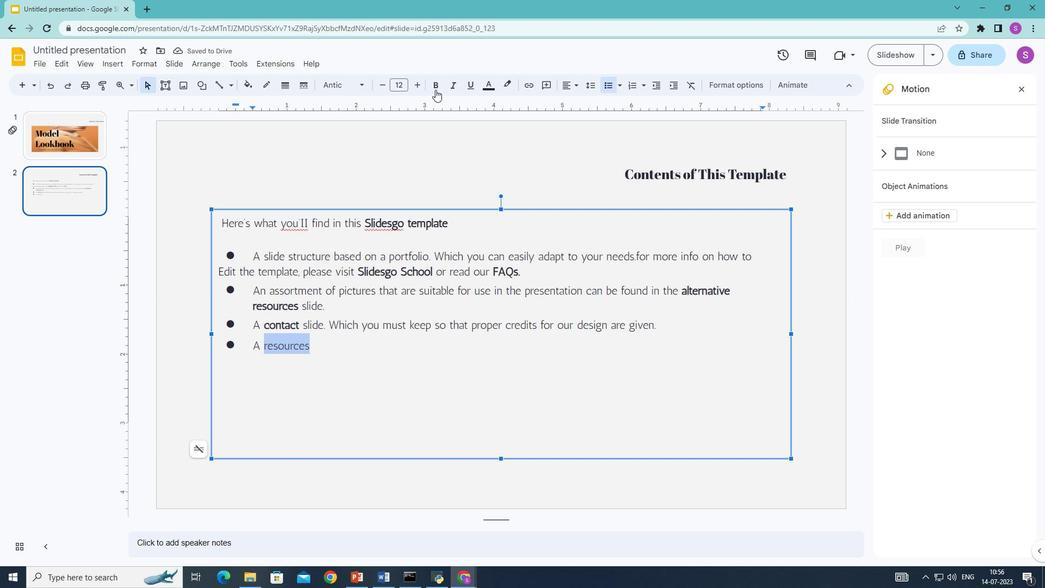 
Action: Mouse pressed left at (435, 87)
Screenshot: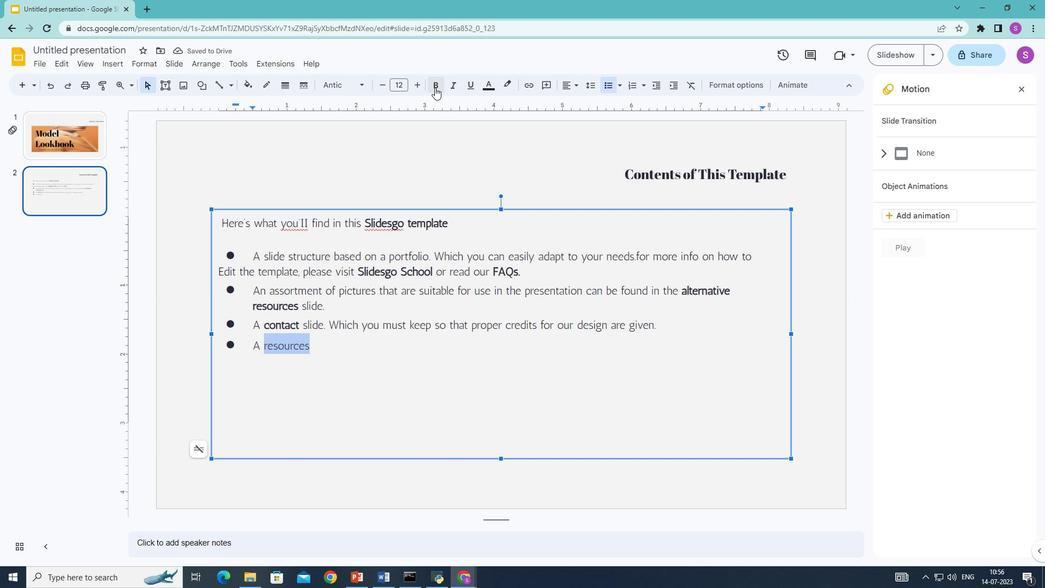 
Action: Mouse moved to (332, 348)
Screenshot: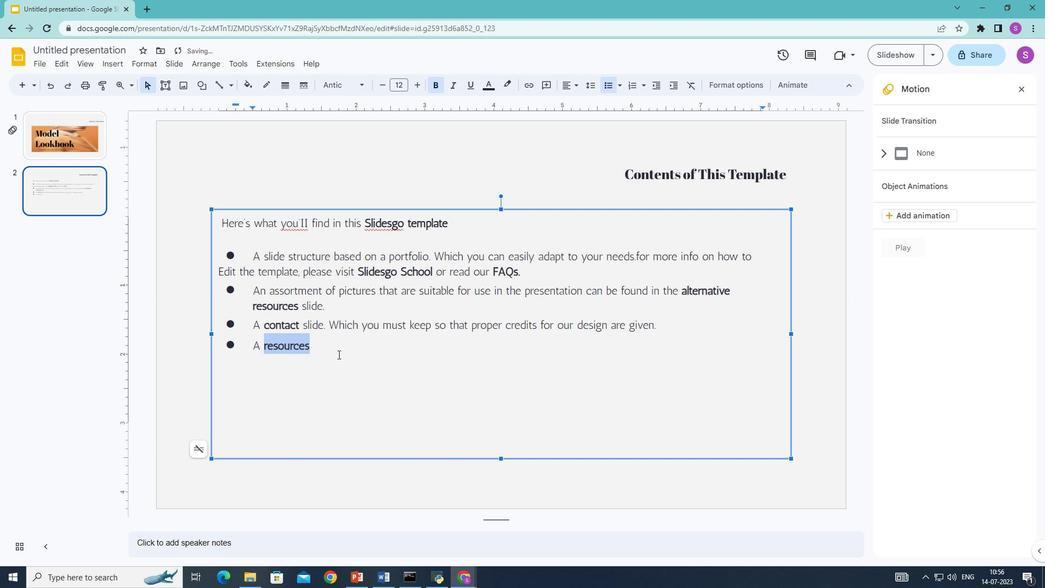 
Action: Mouse pressed left at (332, 348)
Screenshot: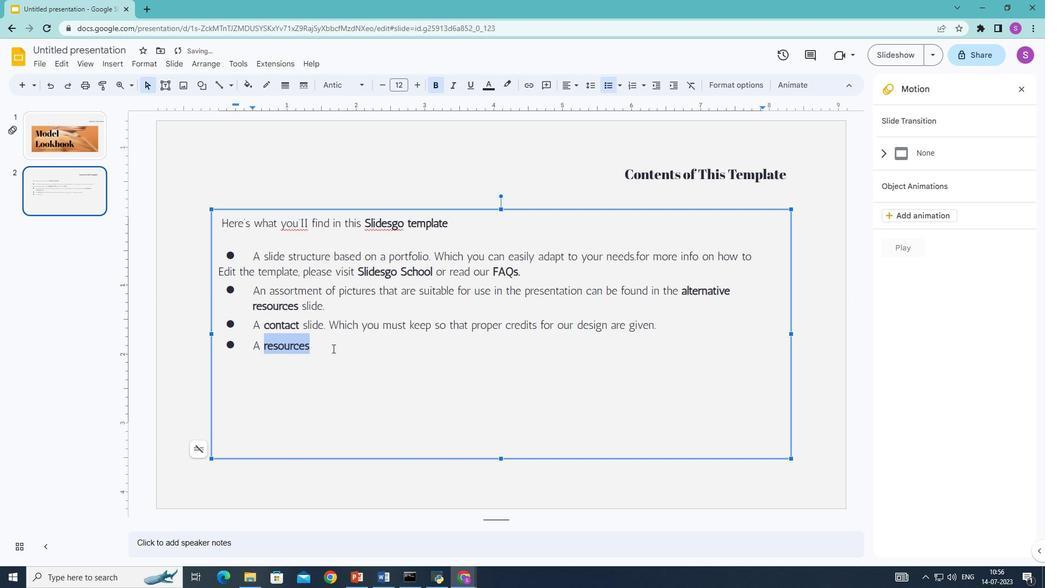 
Action: Key pressed <Key.space>
Screenshot: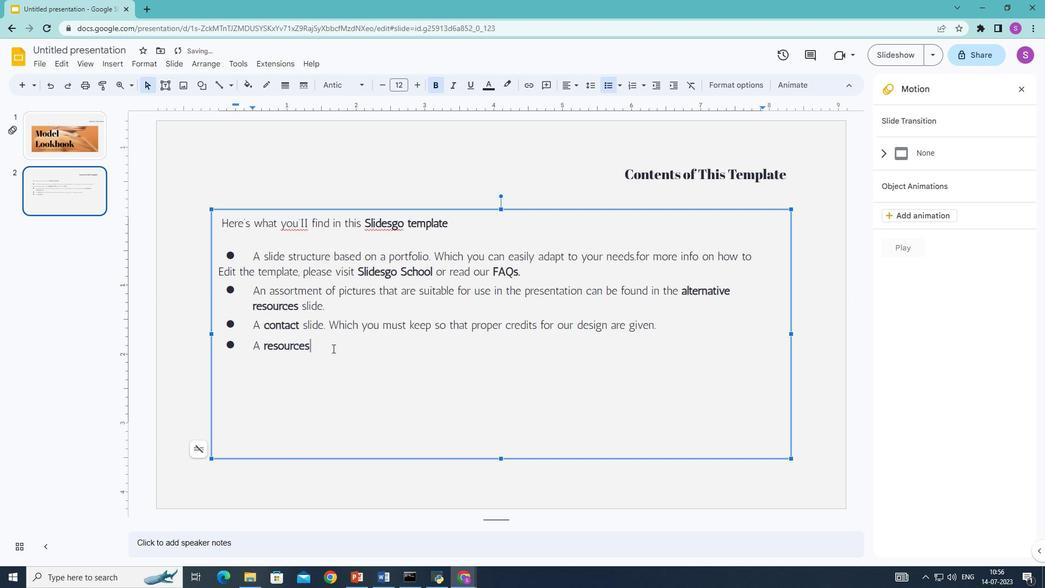 
Action: Mouse moved to (437, 83)
Screenshot: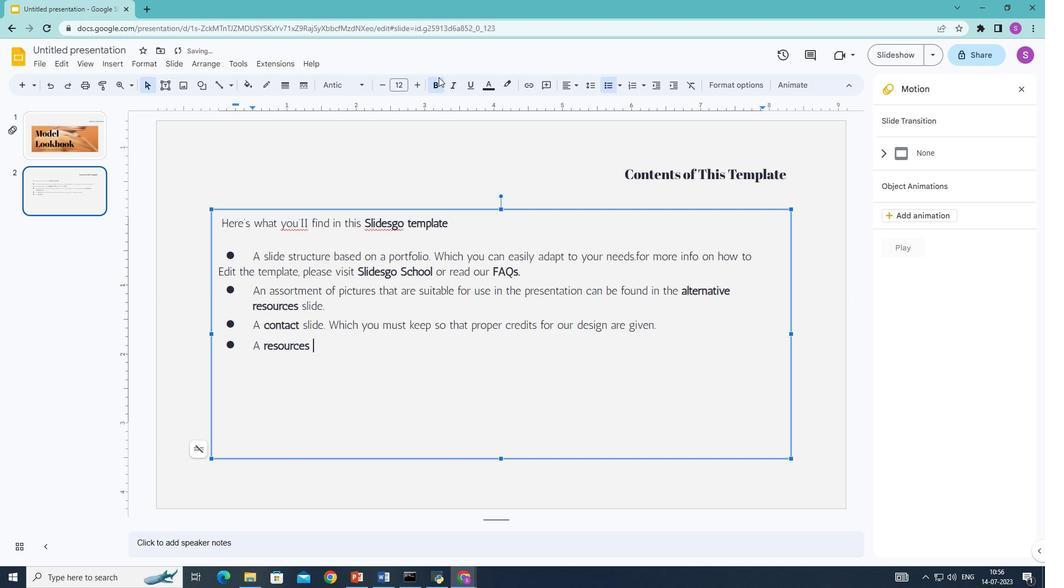 
Action: Mouse pressed left at (437, 83)
Screenshot: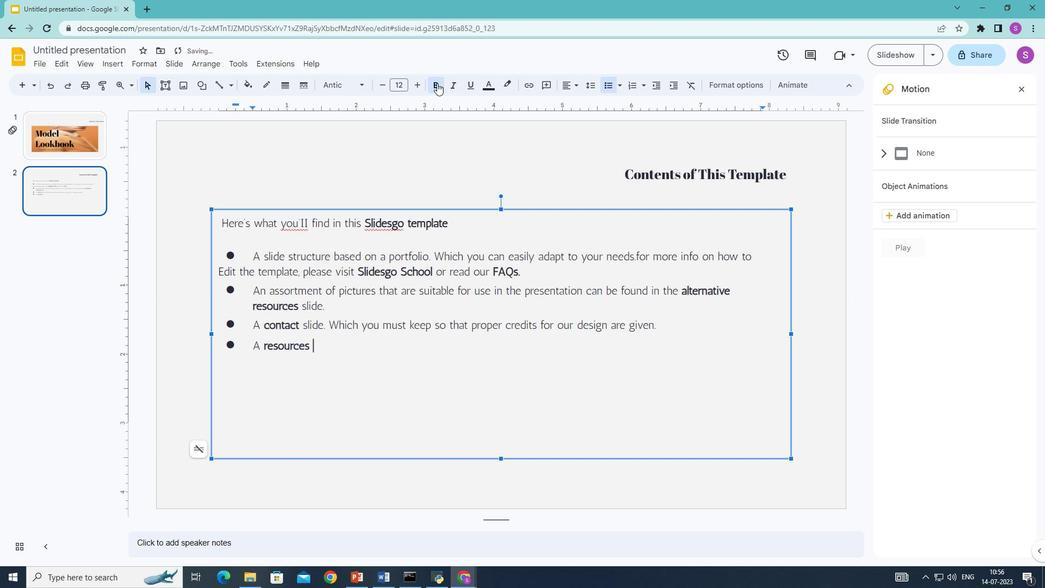
Action: Mouse moved to (425, 441)
Screenshot: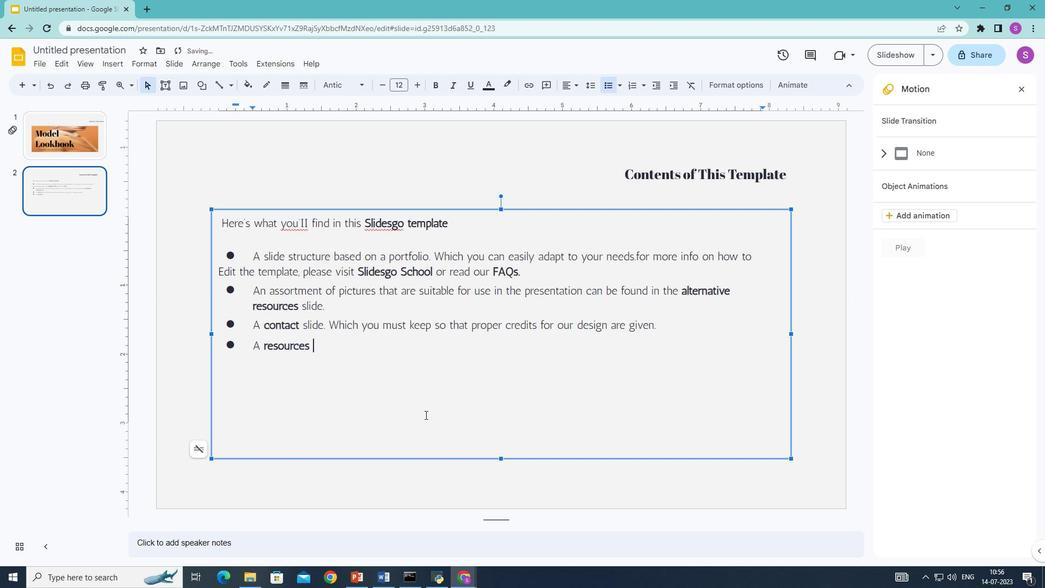 
Action: Key pressed slide,<Key.space>where<Key.space>you'ii<Key.backspace><Key.backspace><Key.shift>II<Key.backspace><Key.backspace>ll<Key.space>find<Key.space>links<Key.space>to<Key.space>all<Key.space>the<Key.space>elements<Key.space>used<Key.space>u<Key.backspace>in<Key.space>the<Key.space>template.<Key.enter><Key.shift>Instructions<Key.space>for<Key.space>use.
Screenshot: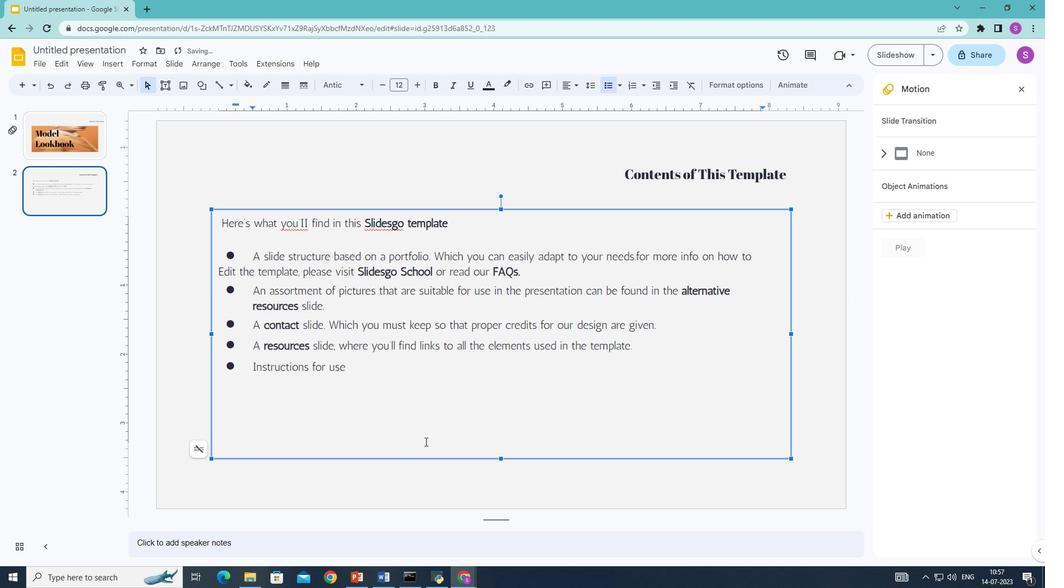 
Action: Mouse moved to (346, 368)
Screenshot: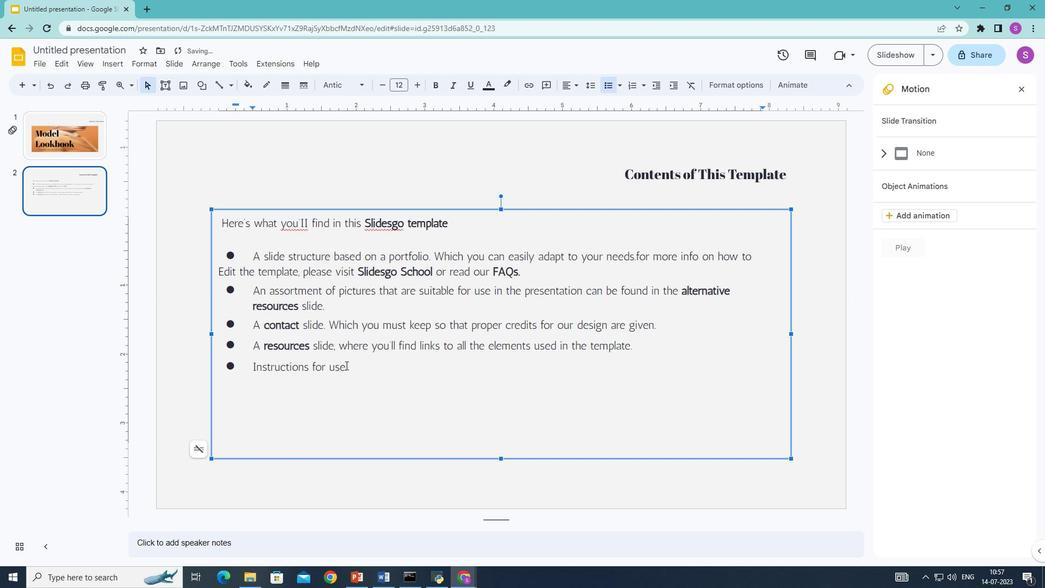 
Action: Mouse pressed left at (346, 368)
Screenshot: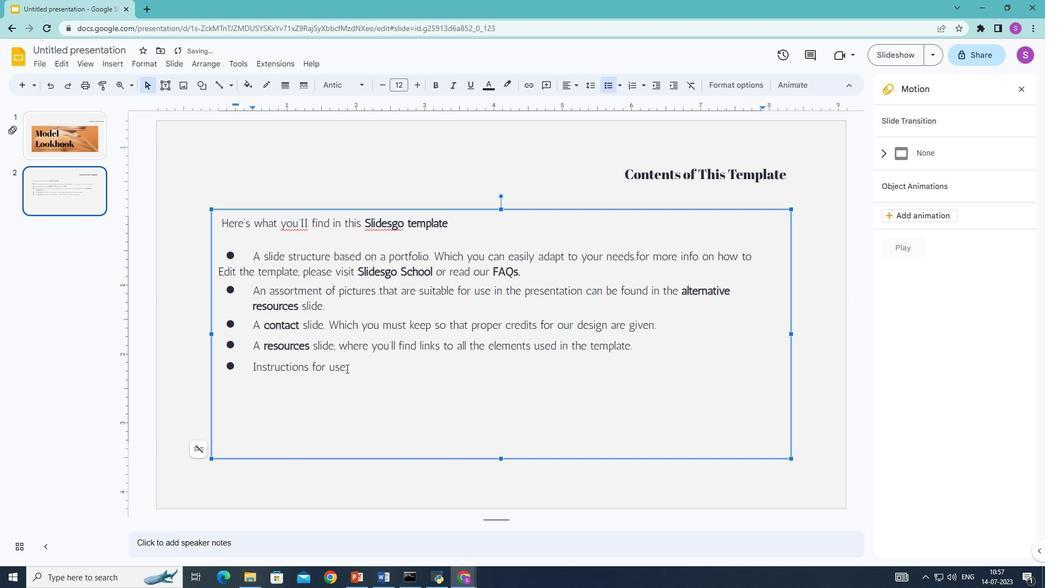 
Action: Mouse moved to (363, 370)
Screenshot: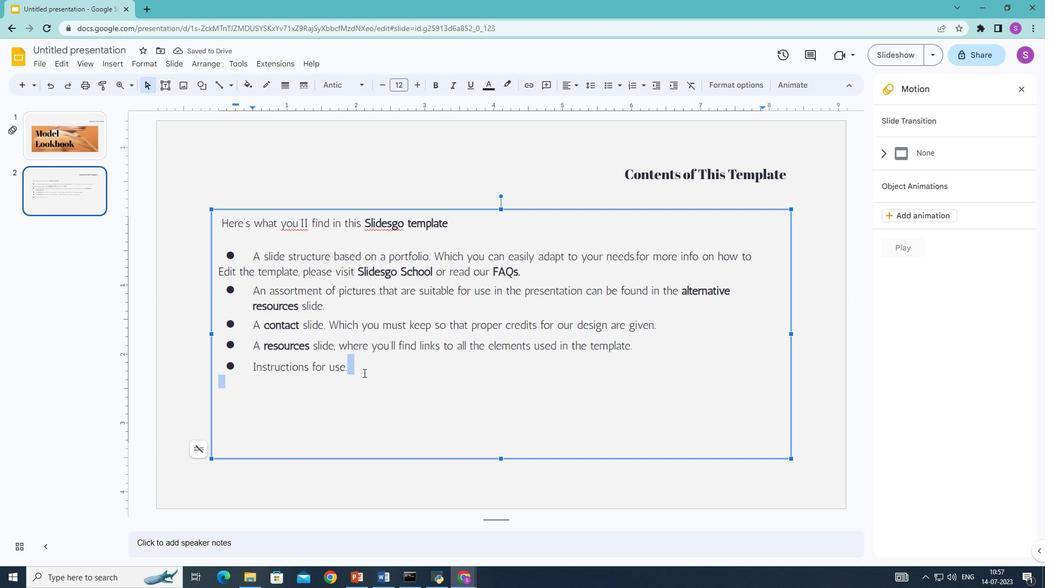 
Action: Mouse pressed left at (363, 370)
Screenshot: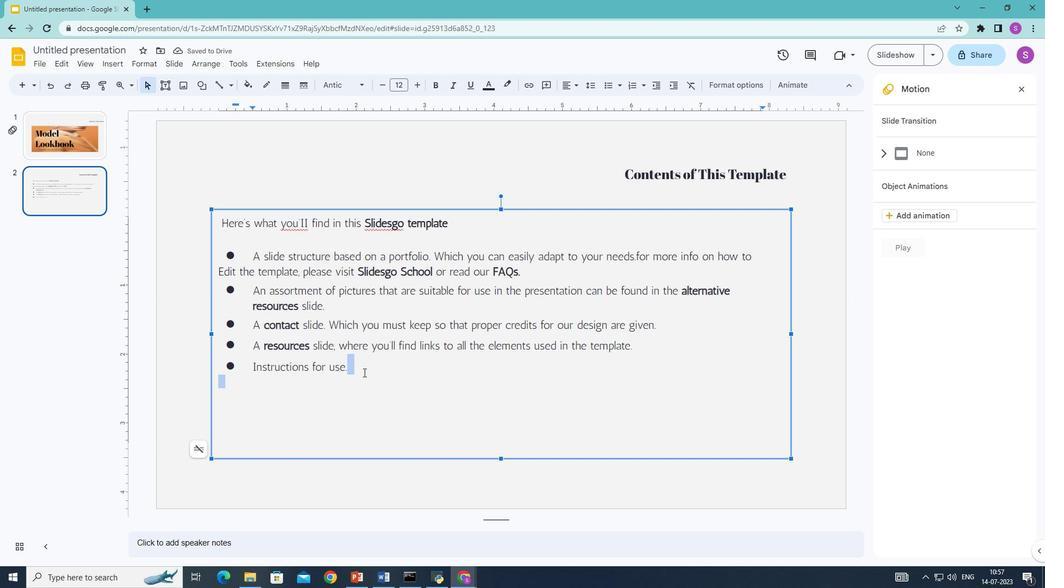 
Action: Mouse moved to (261, 400)
Screenshot: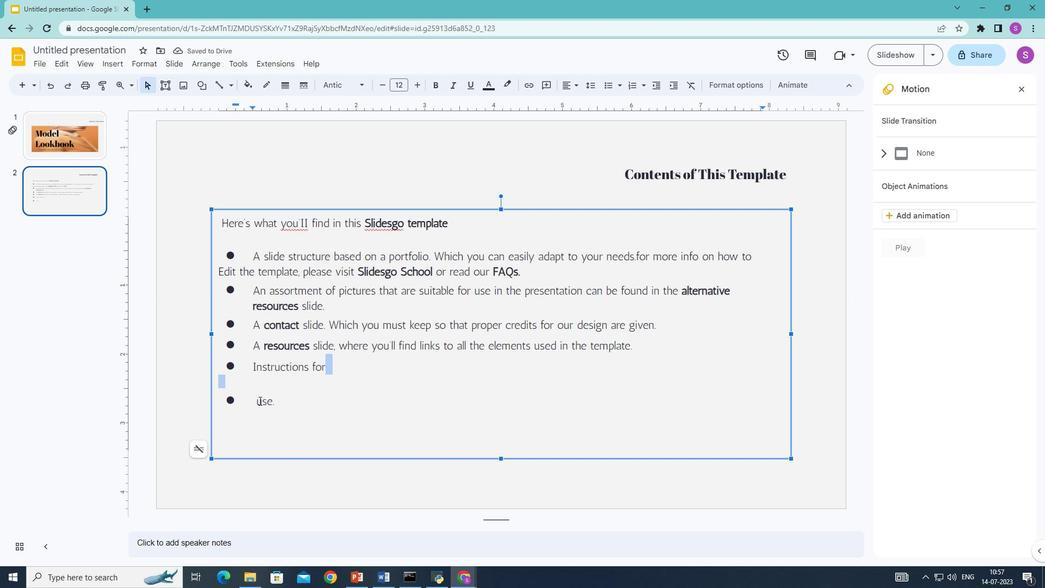 
Action: Key pressed ctrl+Z
Screenshot: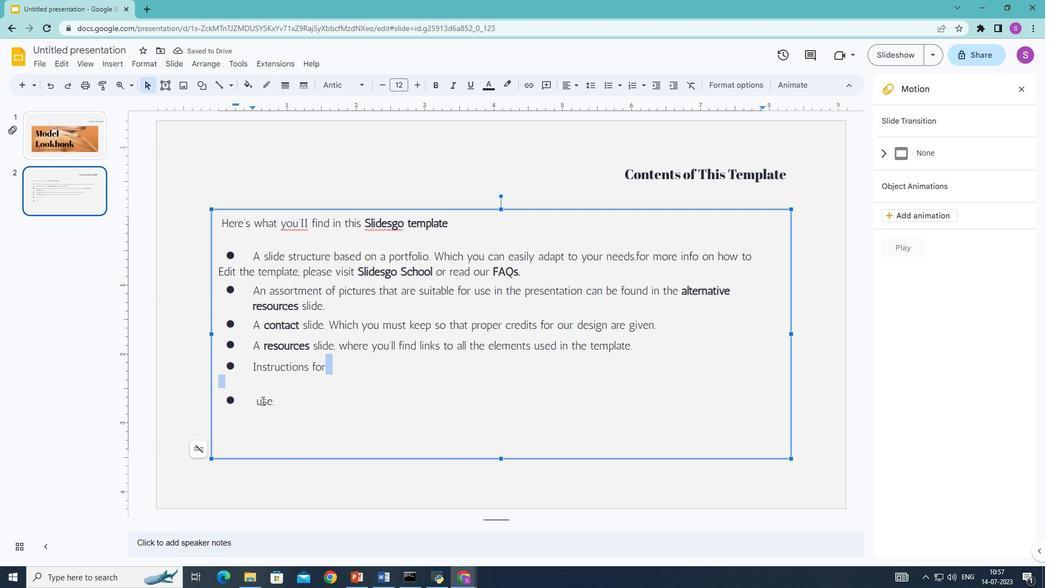 
Action: Mouse moved to (357, 370)
Screenshot: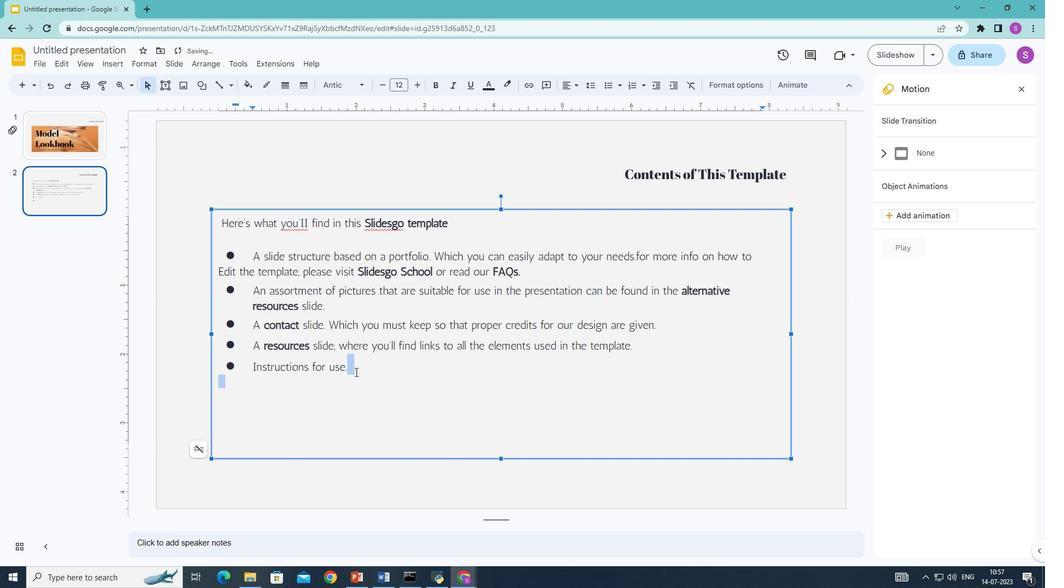
Action: Mouse pressed left at (357, 370)
Screenshot: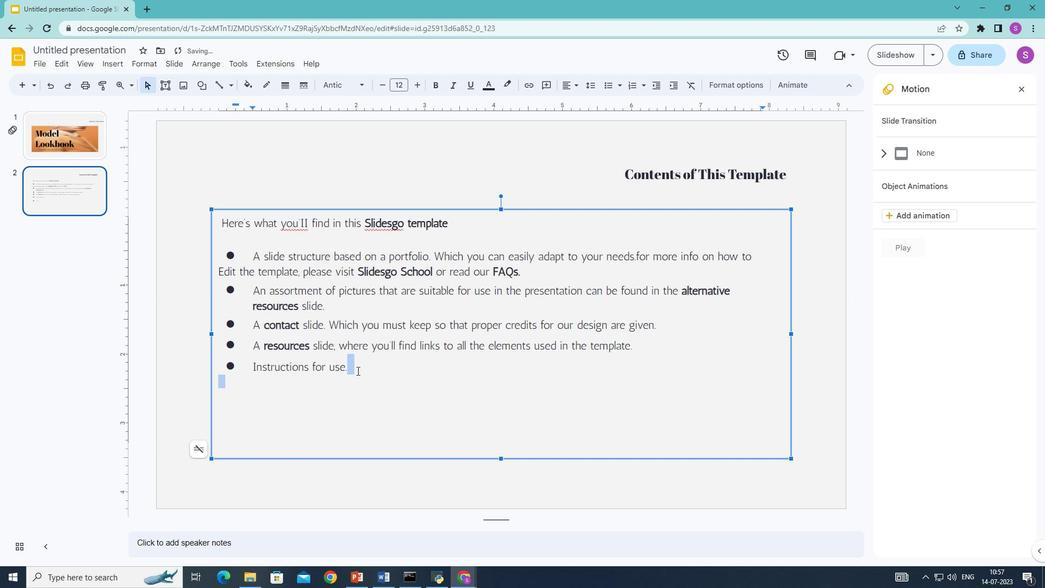 
Action: Mouse moved to (251, 367)
Screenshot: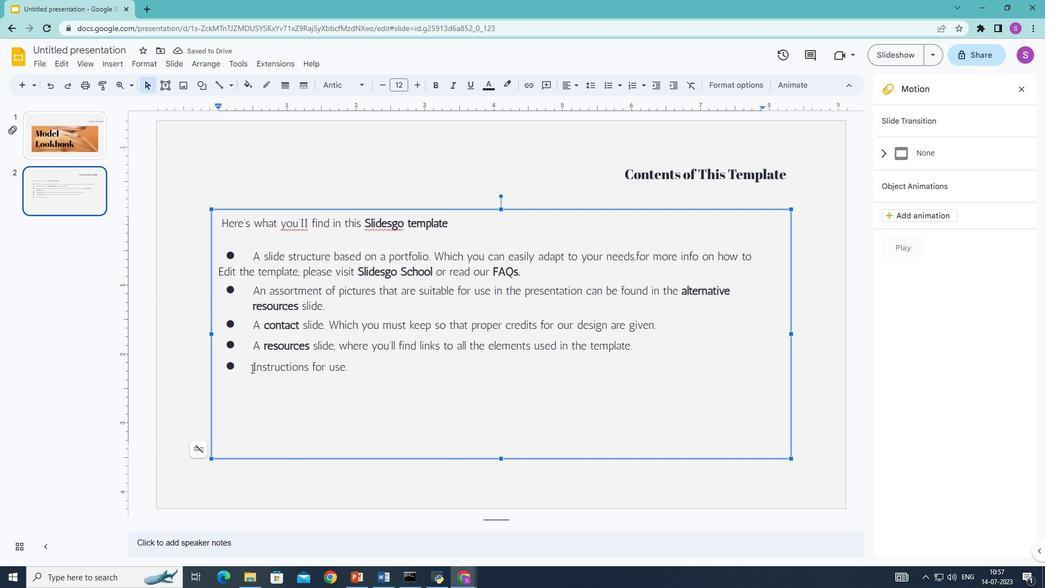 
Action: Mouse pressed left at (251, 367)
Screenshot: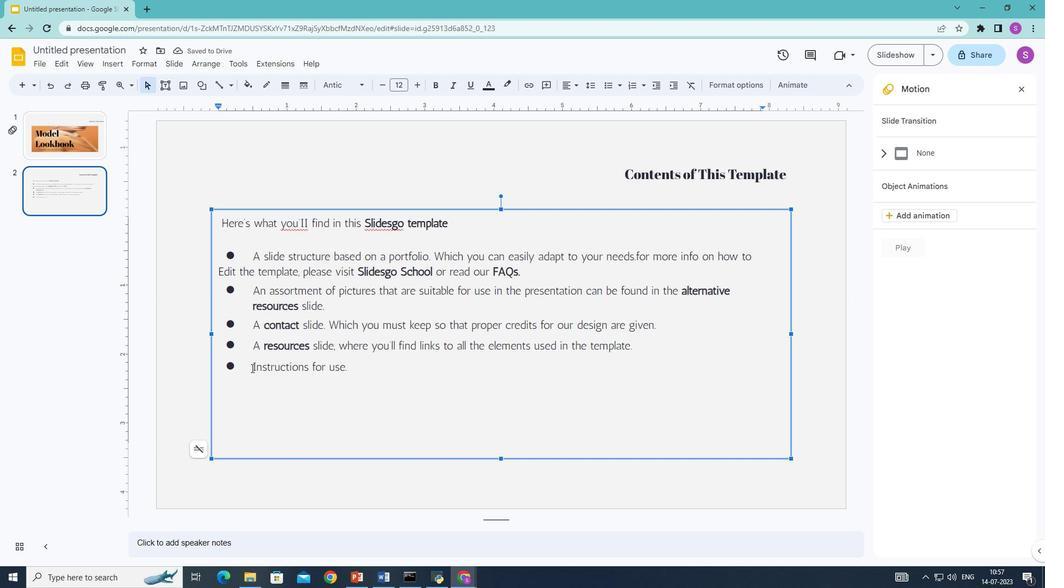 
Action: Mouse moved to (437, 85)
Screenshot: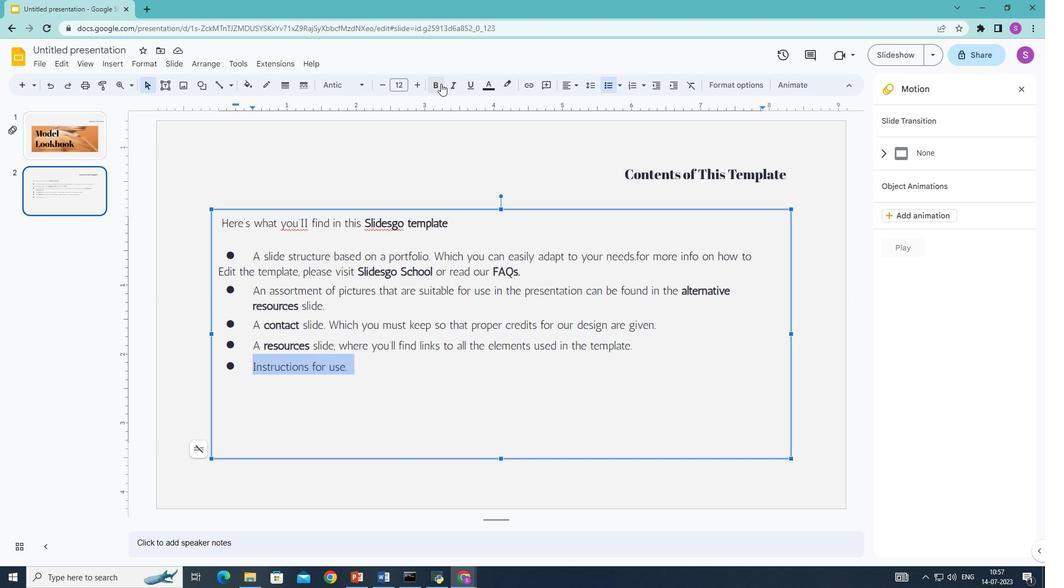 
Action: Mouse pressed left at (437, 85)
Screenshot: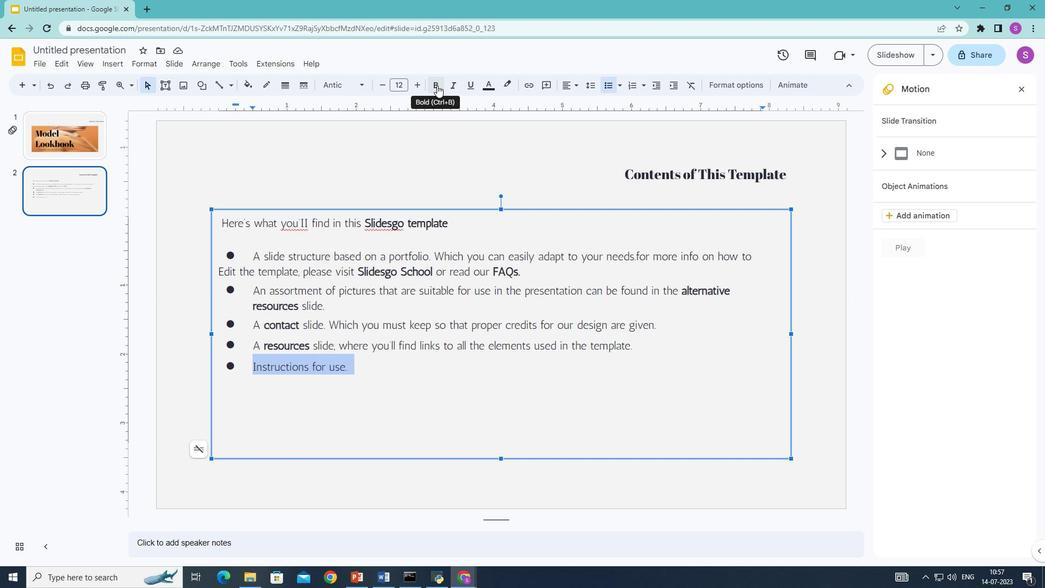 
Action: Mouse moved to (386, 367)
Screenshot: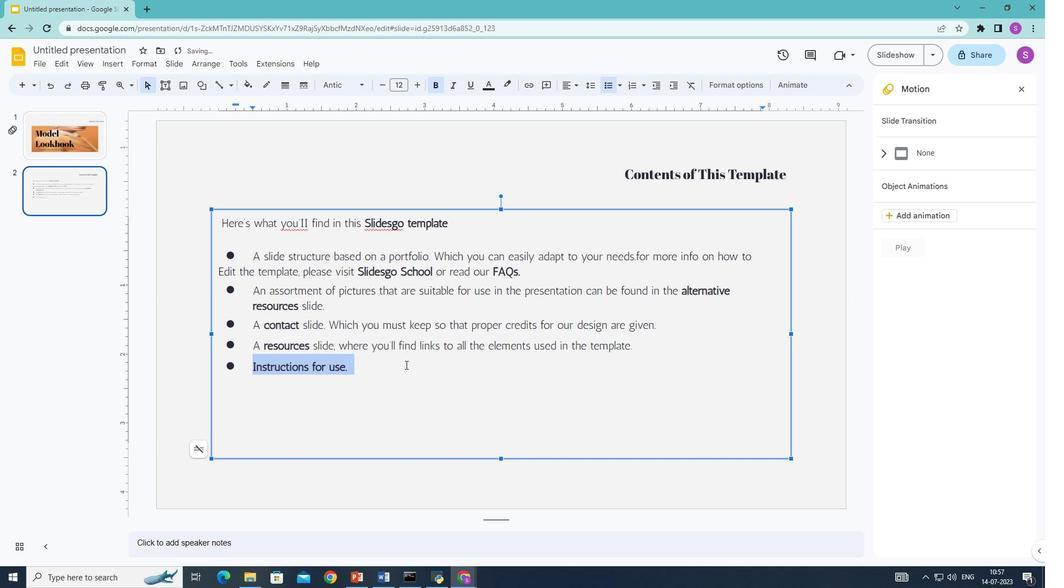 
Action: Mouse pressed left at (386, 367)
Screenshot: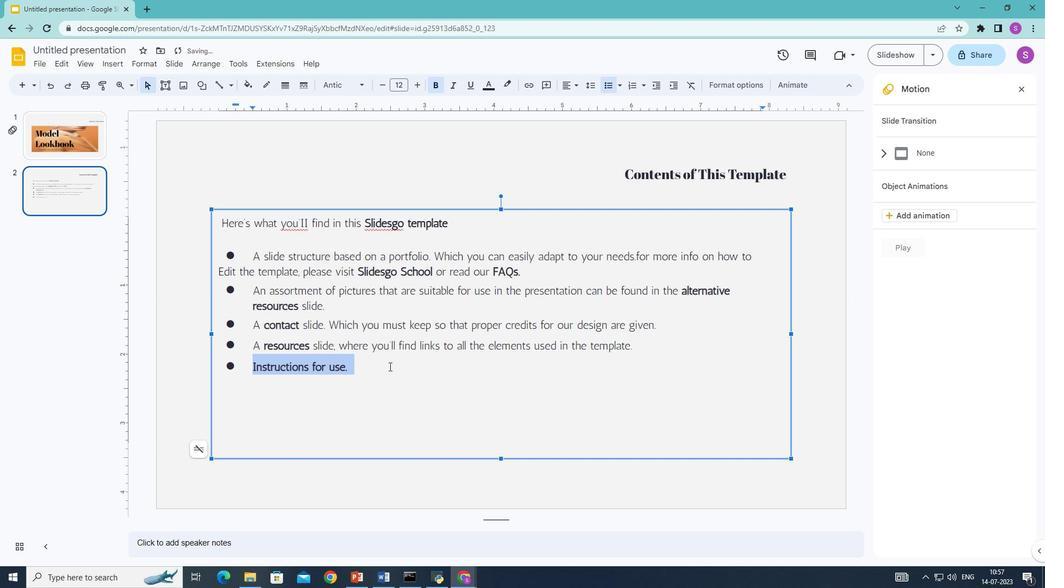 
Action: Mouse moved to (386, 367)
Screenshot: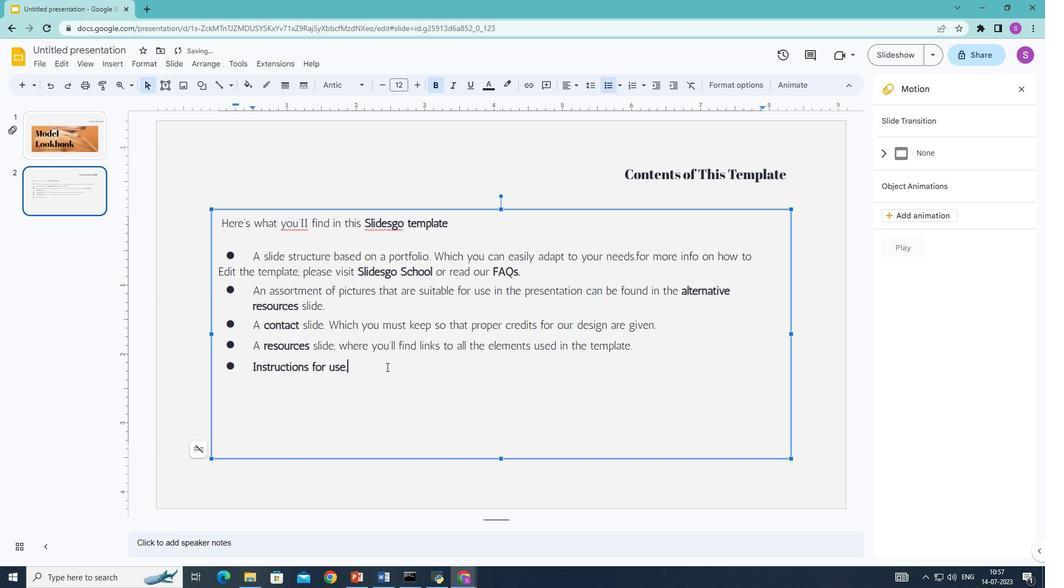 
Action: Key pressed <Key.enter>
Screenshot: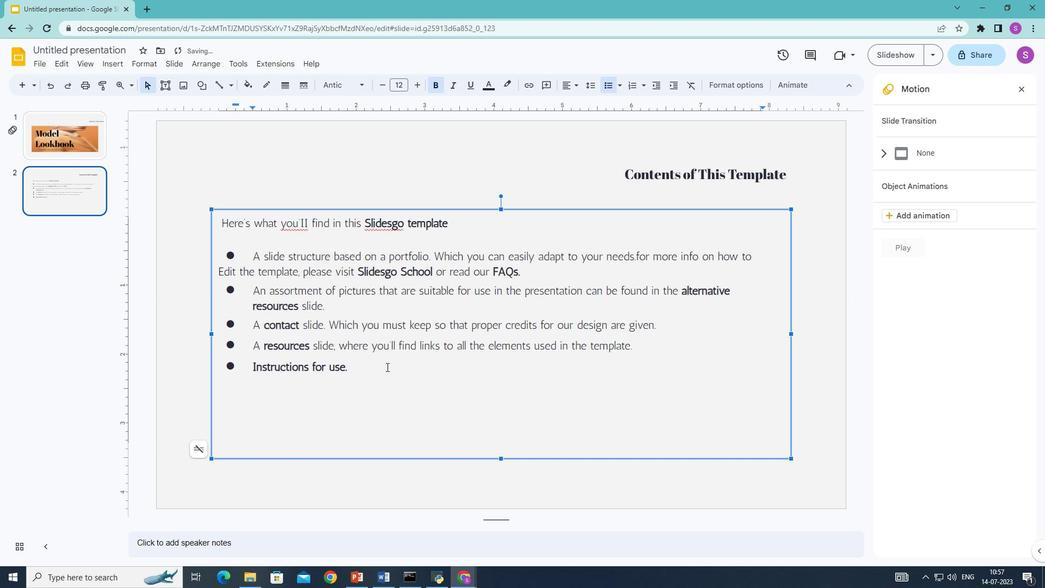 
Action: Mouse moved to (435, 82)
Screenshot: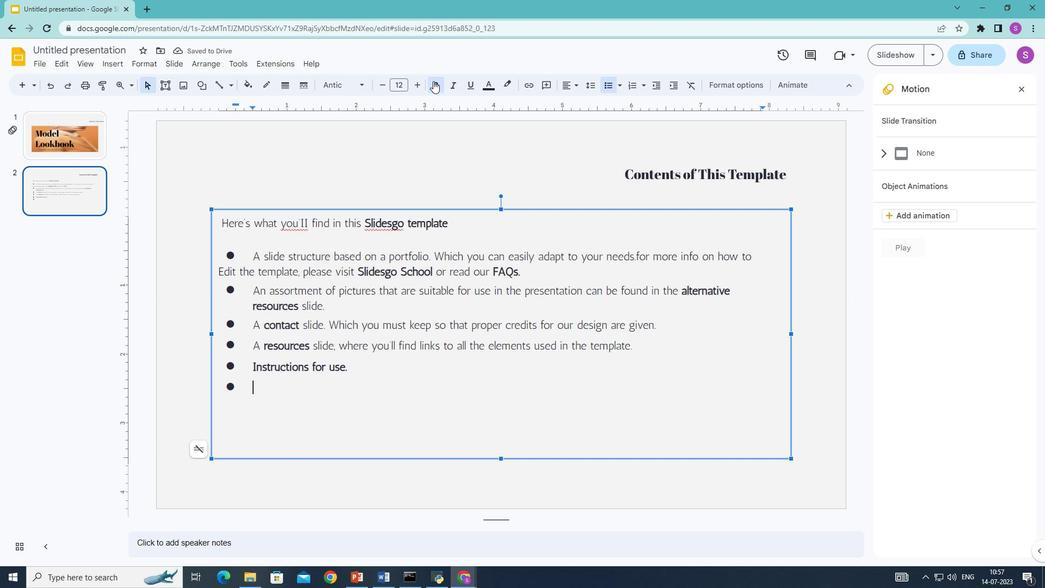 
Action: Mouse pressed left at (435, 82)
Screenshot: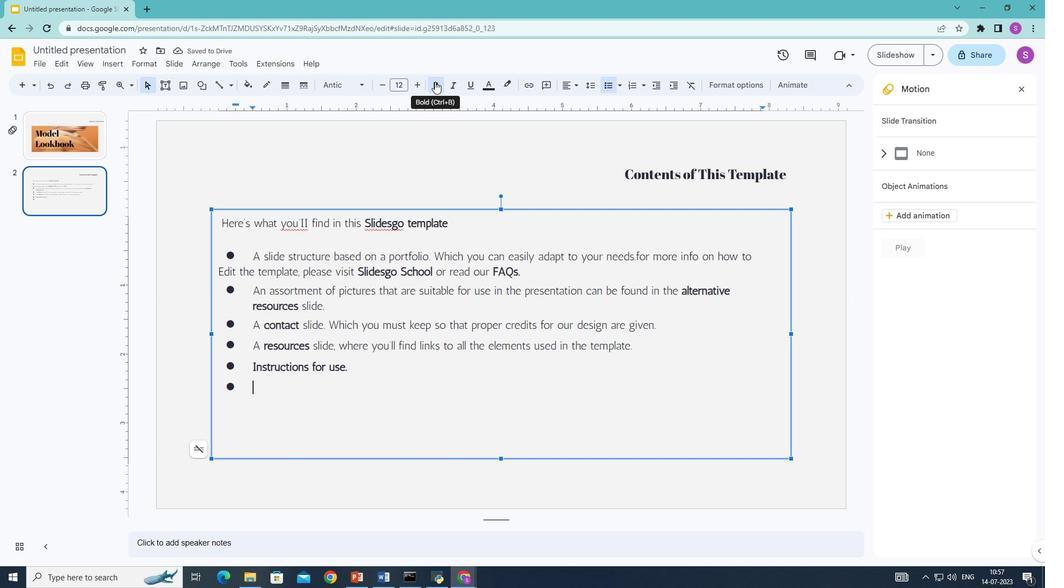 
Action: Mouse moved to (533, 304)
Screenshot: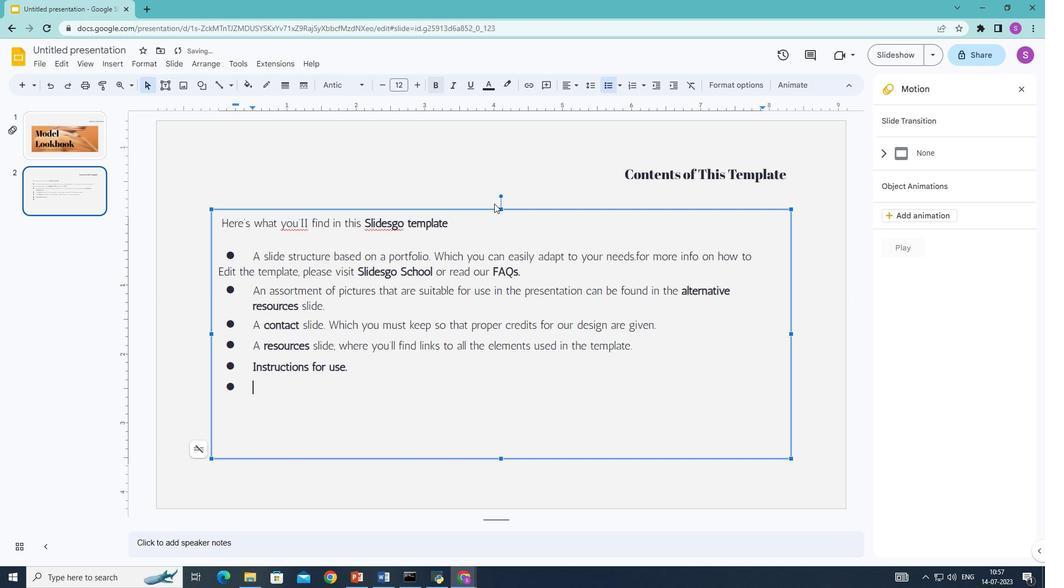 
Action: Key pressed <Key.shift>Final<Key.space>slides<Key.space>with<Key.enter>
Screenshot: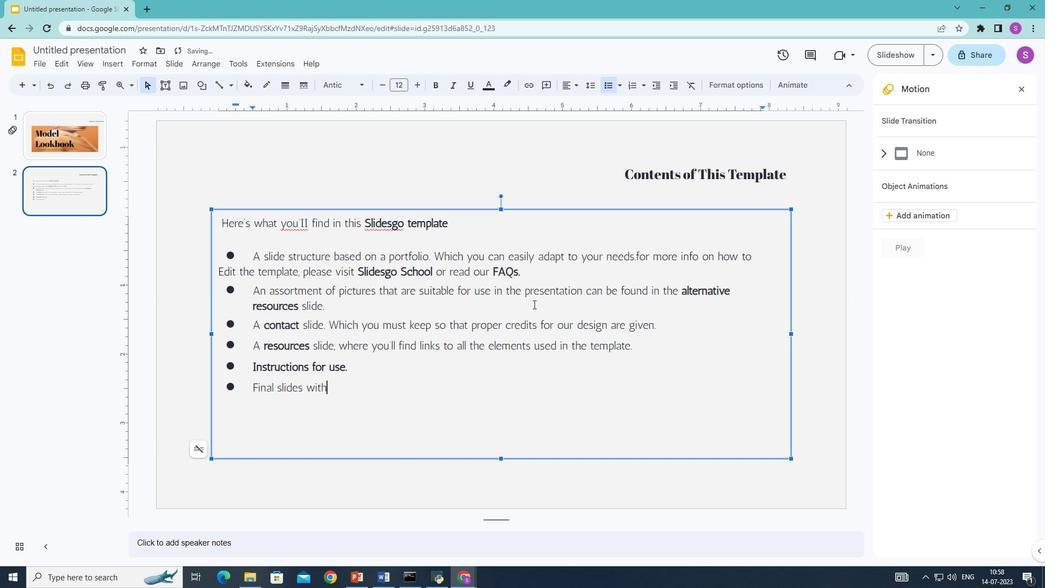 
Action: Mouse moved to (413, 400)
Screenshot: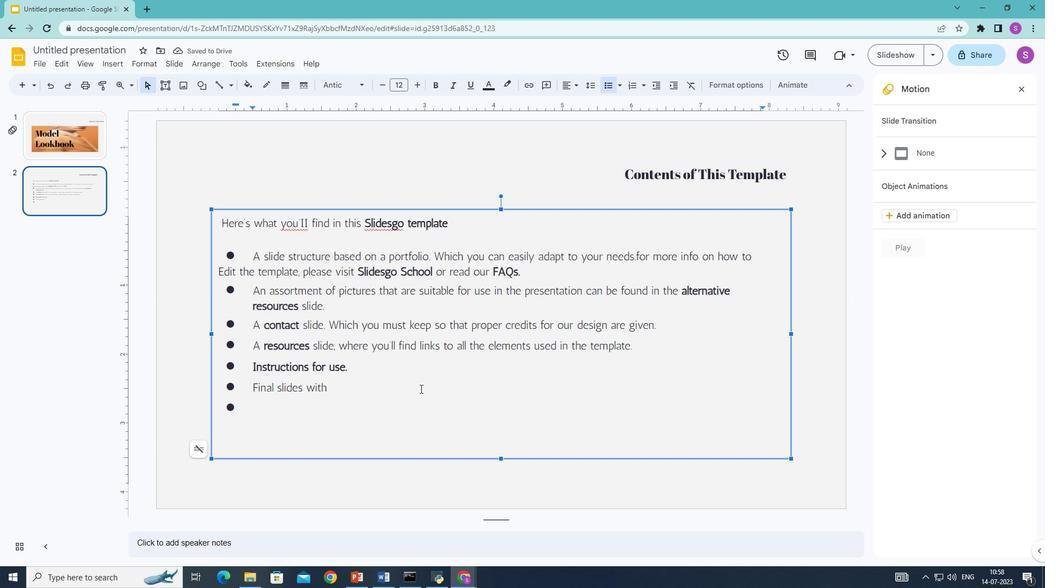 
Action: Key pressed <Key.shift>Th
Screenshot: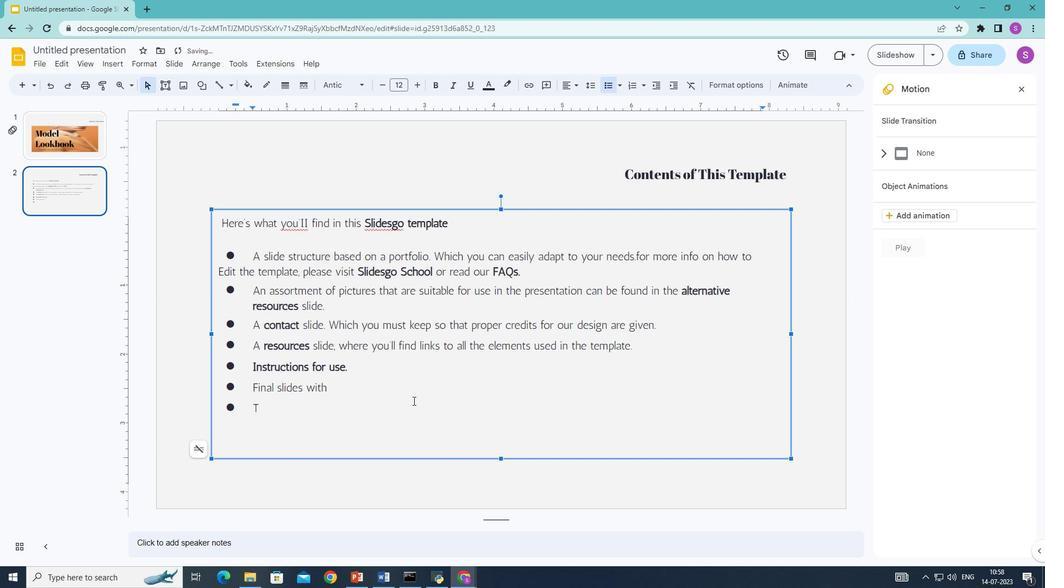 
Action: Mouse moved to (351, 408)
Screenshot: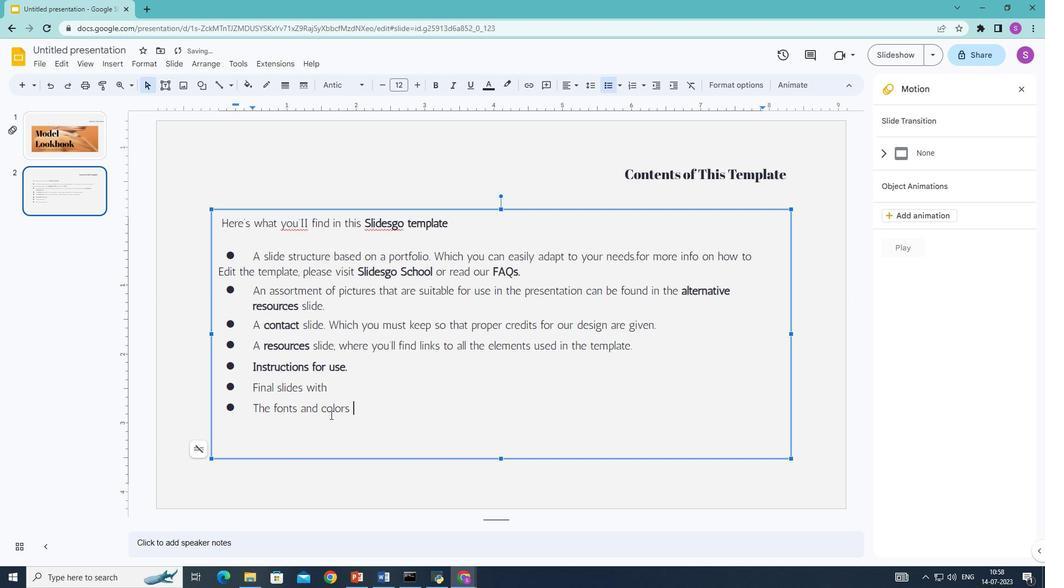 
Action: Mouse pressed left at (351, 408)
Screenshot: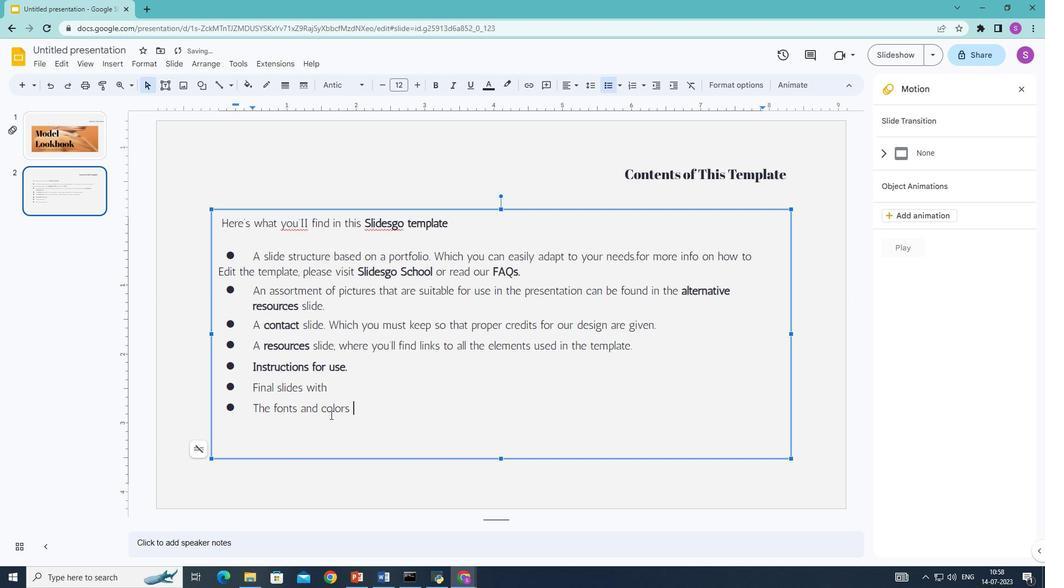 
Action: Mouse moved to (438, 86)
Screenshot: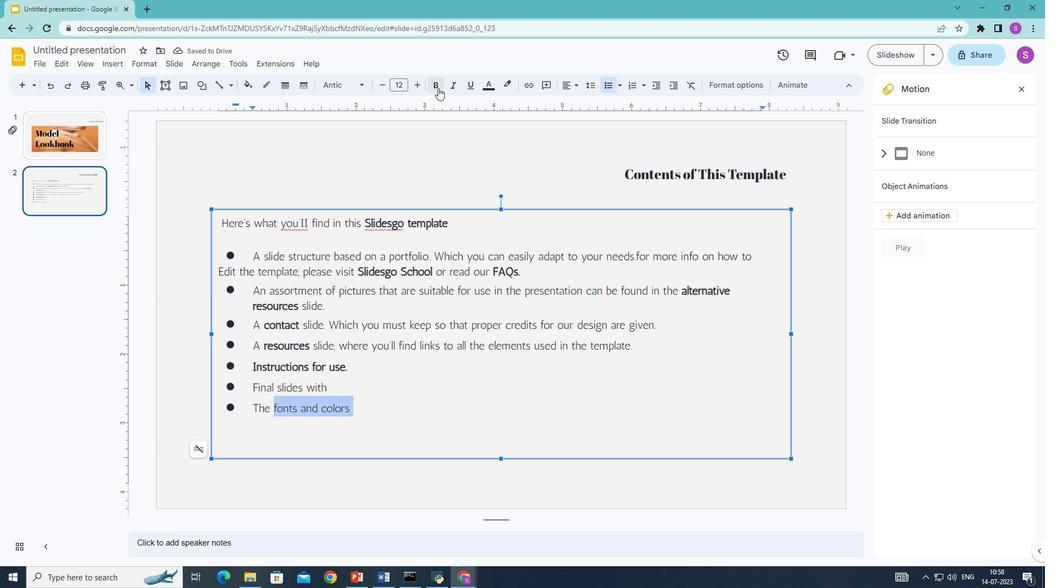 
Action: Mouse pressed left at (438, 86)
Screenshot: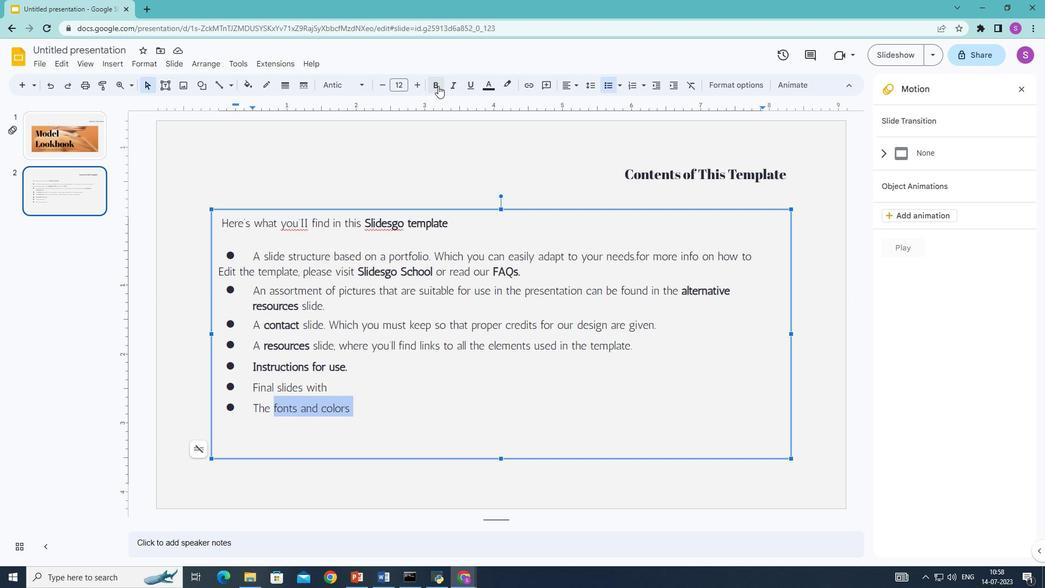 
Action: Mouse moved to (370, 407)
Screenshot: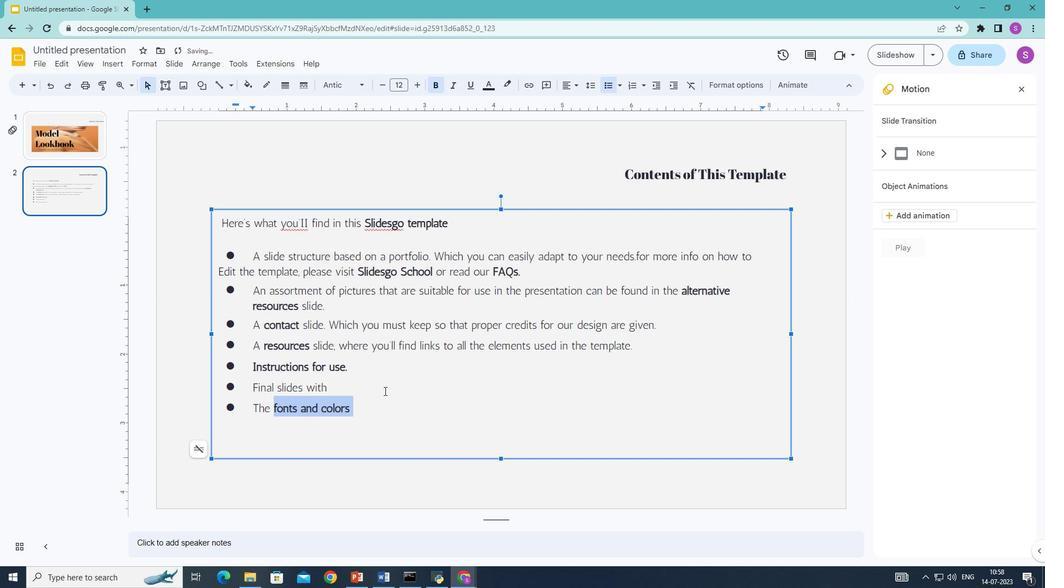 
Action: Mouse pressed left at (370, 407)
Screenshot: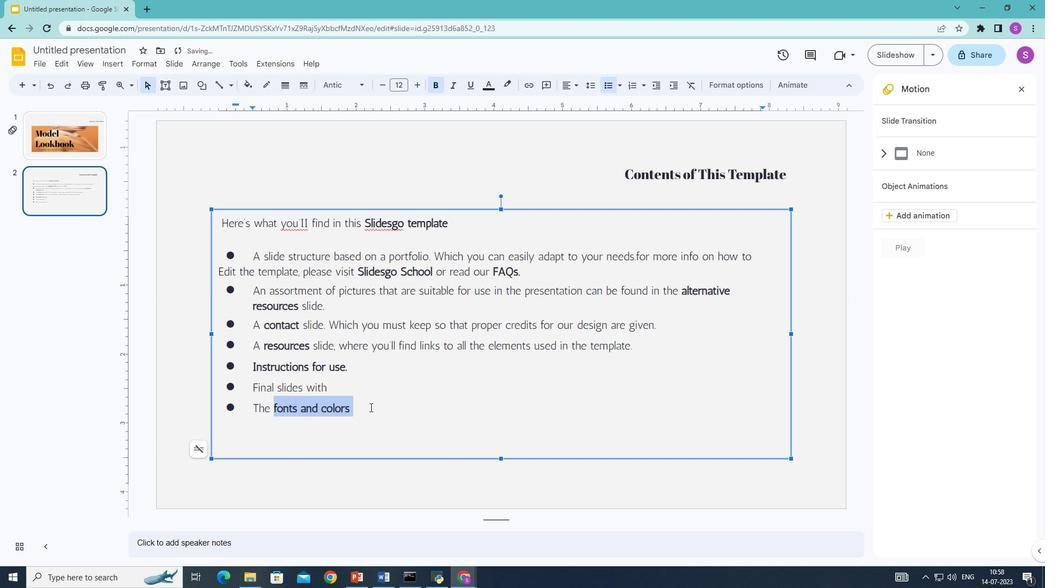 
Action: Mouse moved to (438, 86)
Screenshot: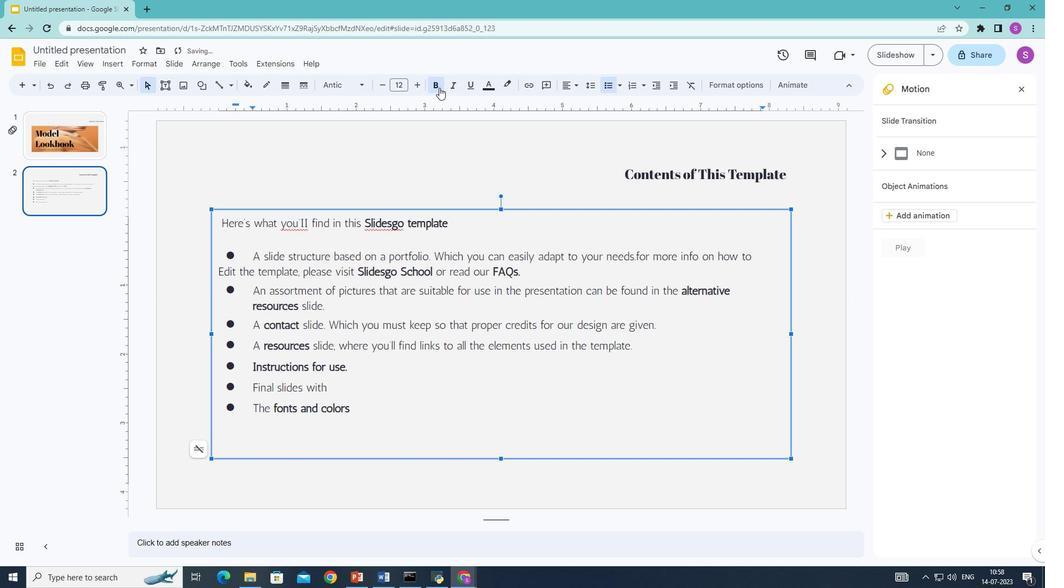 
Action: Mouse pressed left at (438, 86)
Screenshot: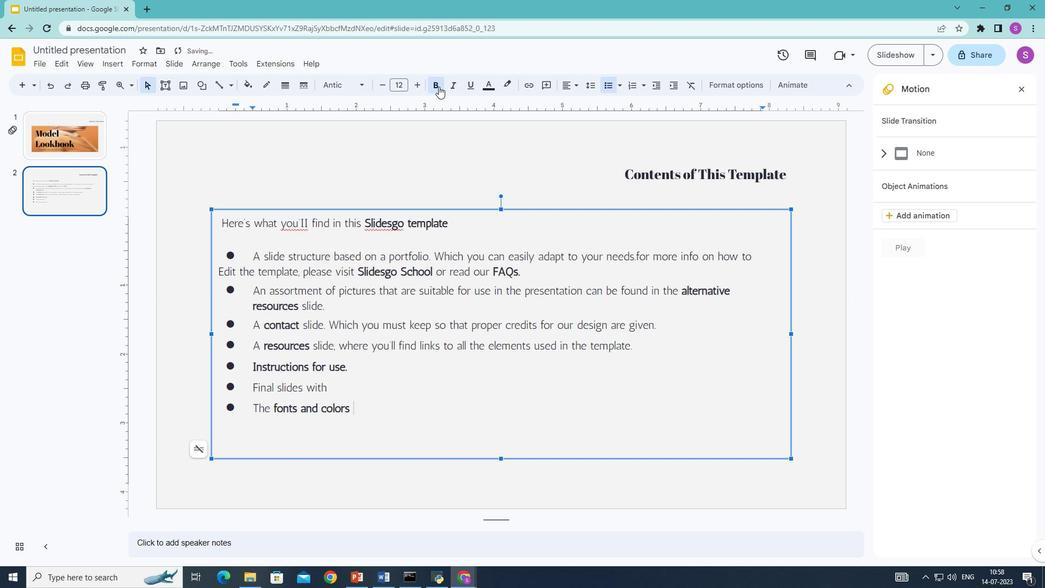 
Action: Mouse moved to (408, 429)
Screenshot: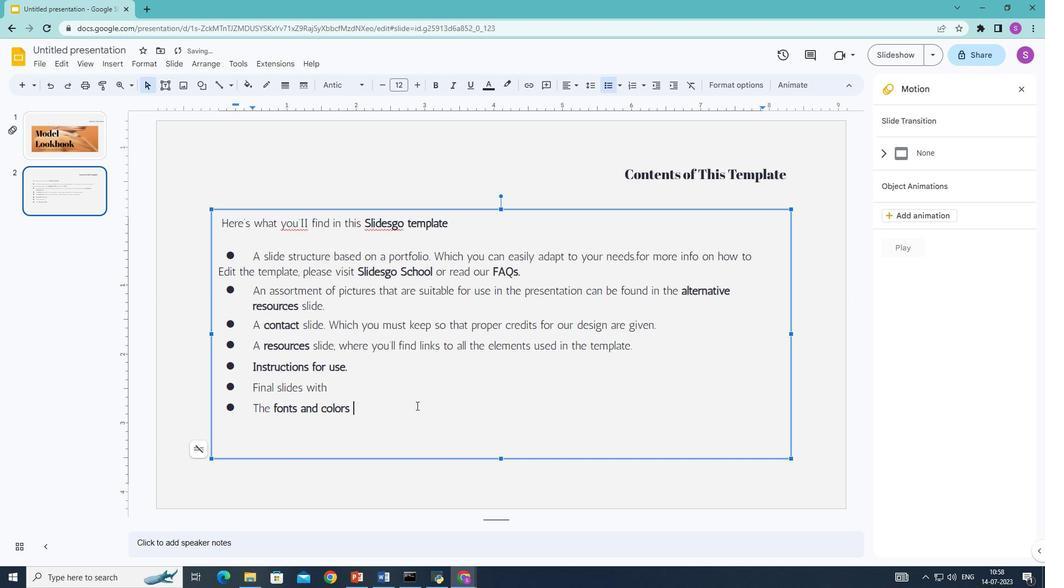 
Action: Key pressed used<Key.space>in<Key.space>the<Key.space>template.<Key.enter>mo<Key.backspace><Key.backspace><Key.shift>More<Key.space>infographic<Key.space>resources,<Key.space>
Screenshot: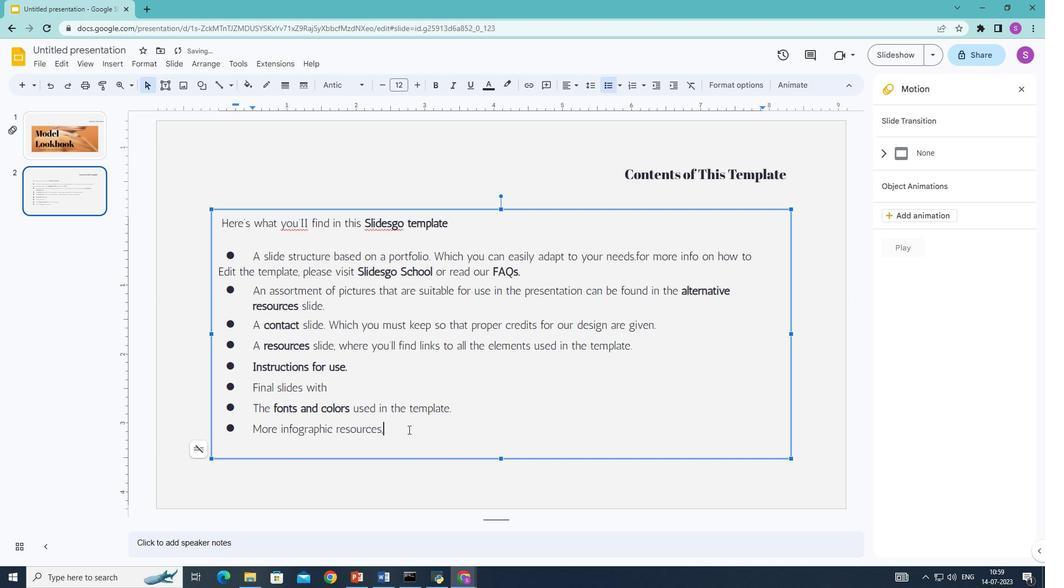 
Action: Mouse moved to (381, 429)
Screenshot: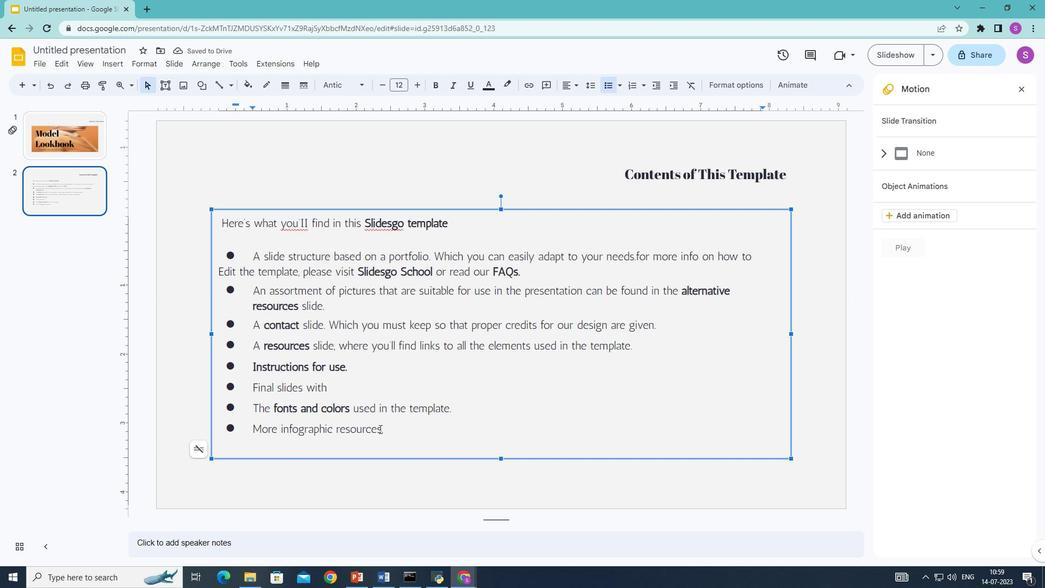 
Action: Mouse pressed left at (381, 429)
Screenshot: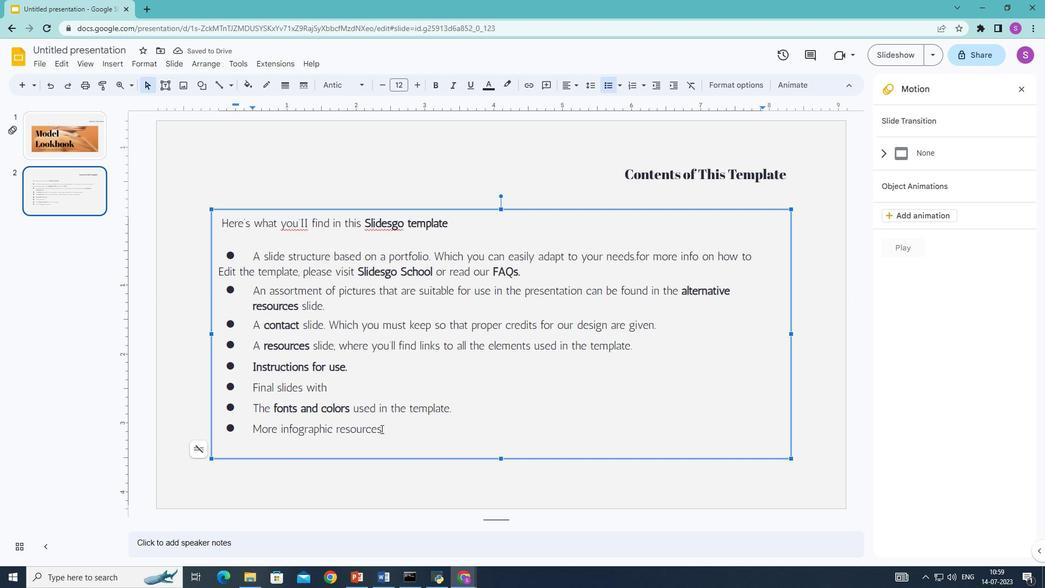 
Action: Mouse moved to (435, 87)
Screenshot: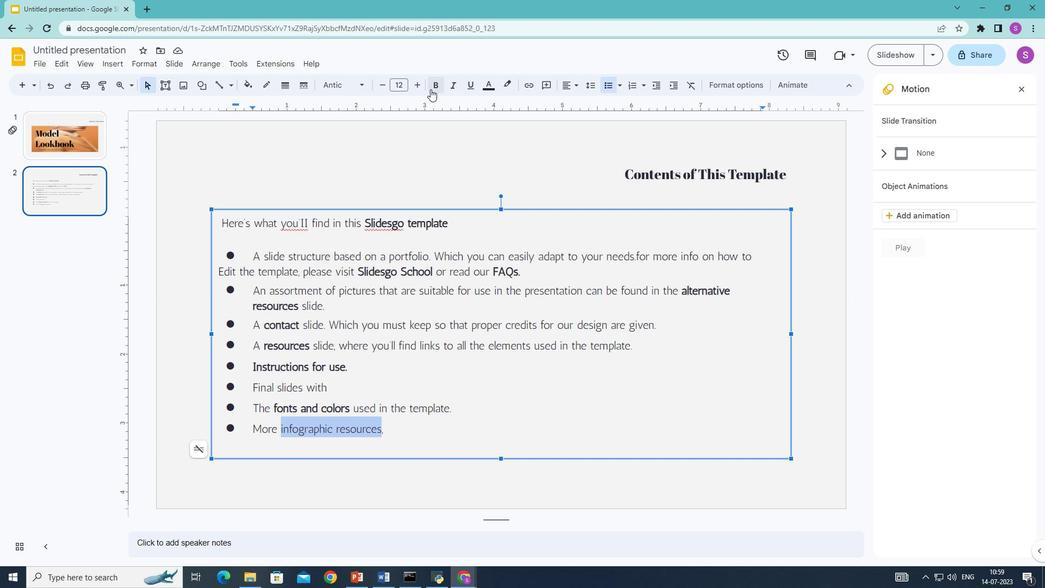 
Action: Mouse pressed left at (435, 87)
Screenshot: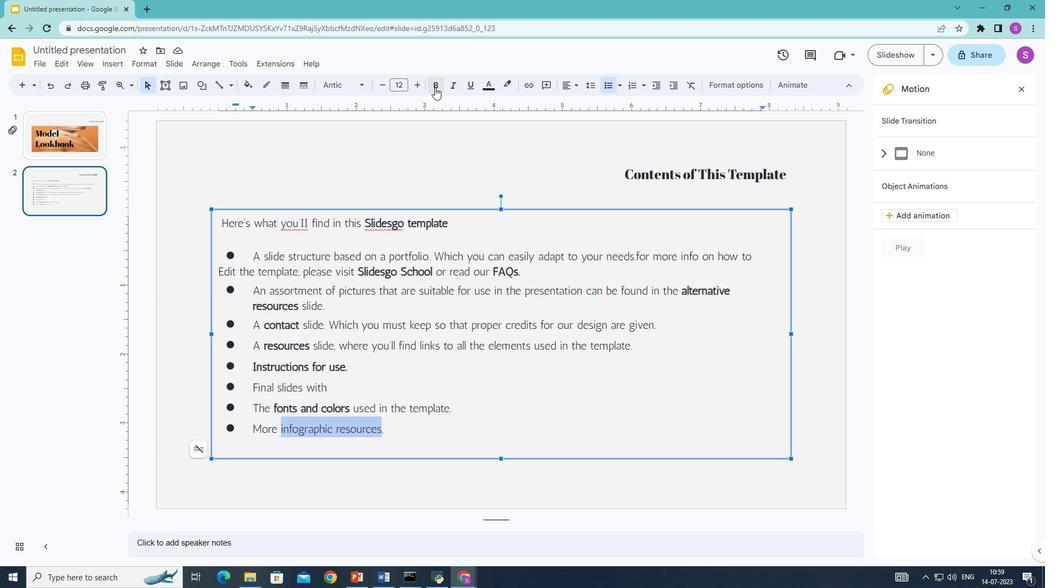 
Action: Mouse moved to (408, 425)
Screenshot: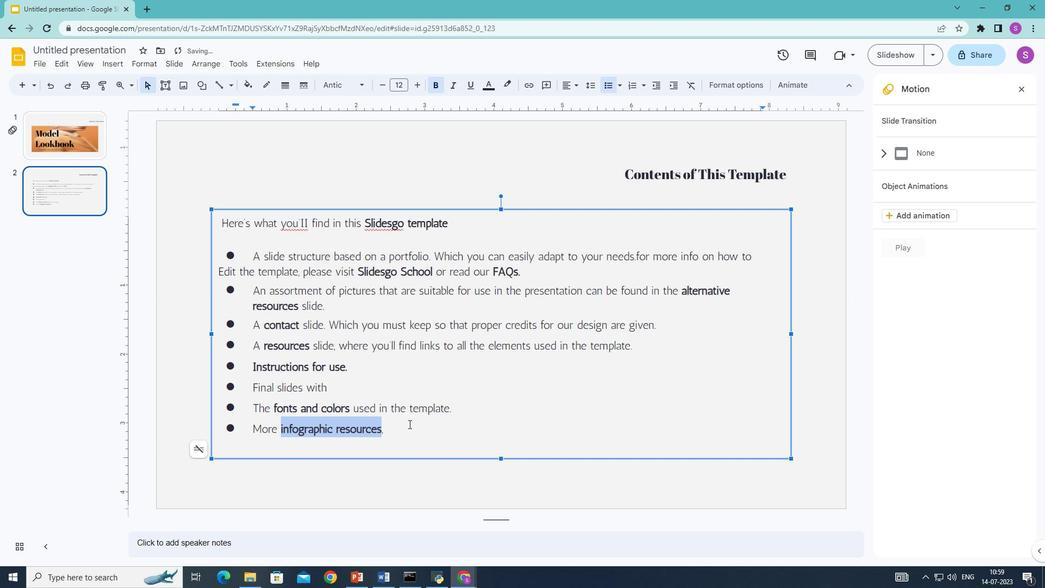 
Action: Mouse pressed left at (408, 425)
Screenshot: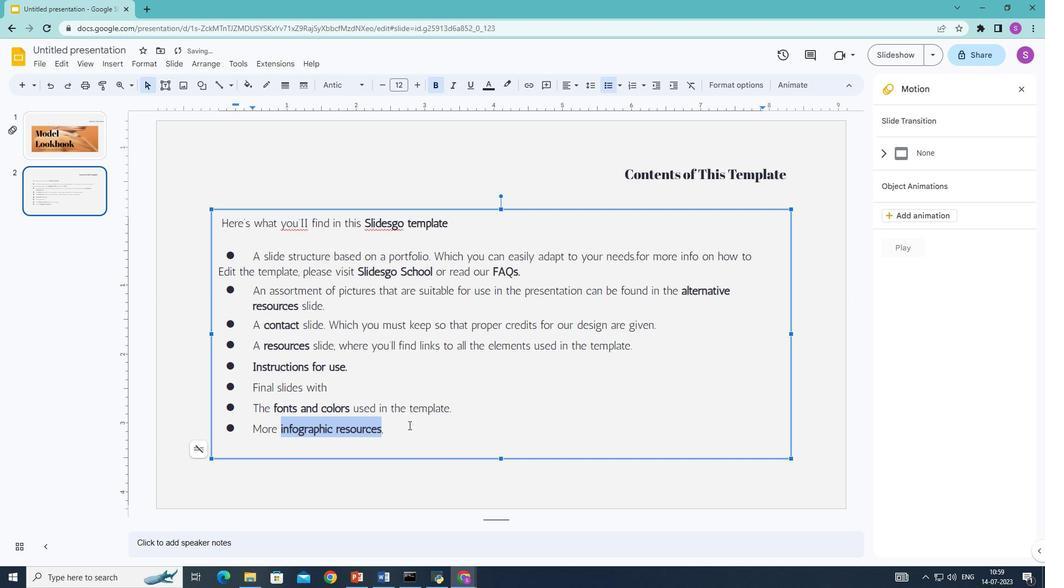 
Action: Mouse moved to (460, 387)
Screenshot: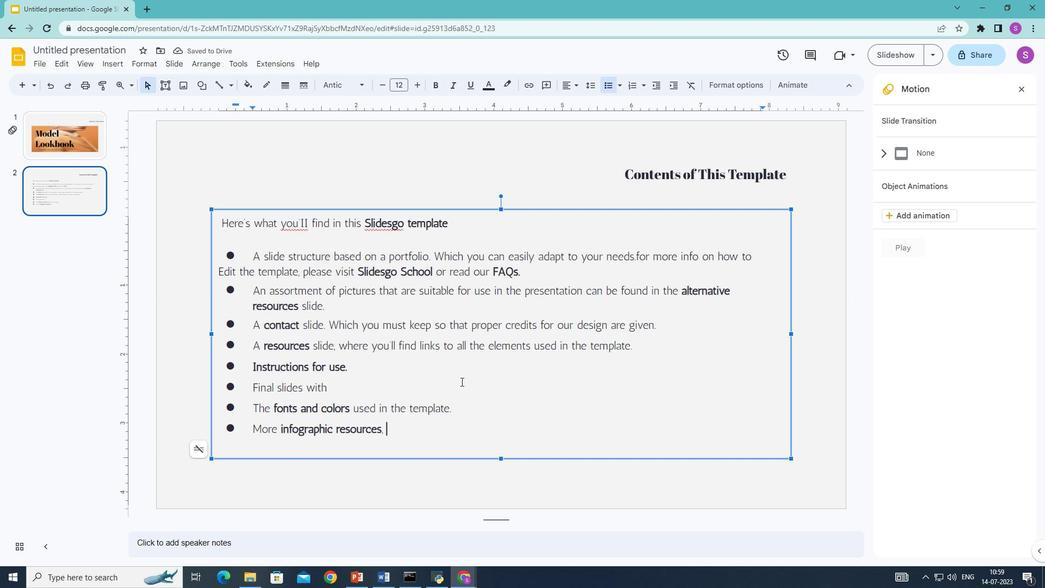 
Action: Key pressed whose<Key.space>size<Key.space>and<Key.space>color<Key.space>can<Key.space>be<Key.space>edited.<Key.enter><Key.shift>More<Key.space><Key.backspace><Key.backspace><Key.backspace><Key.backspace><Key.backspace>sets<Key.space>of<Key.space>customizable<Key.space>icons
Screenshot: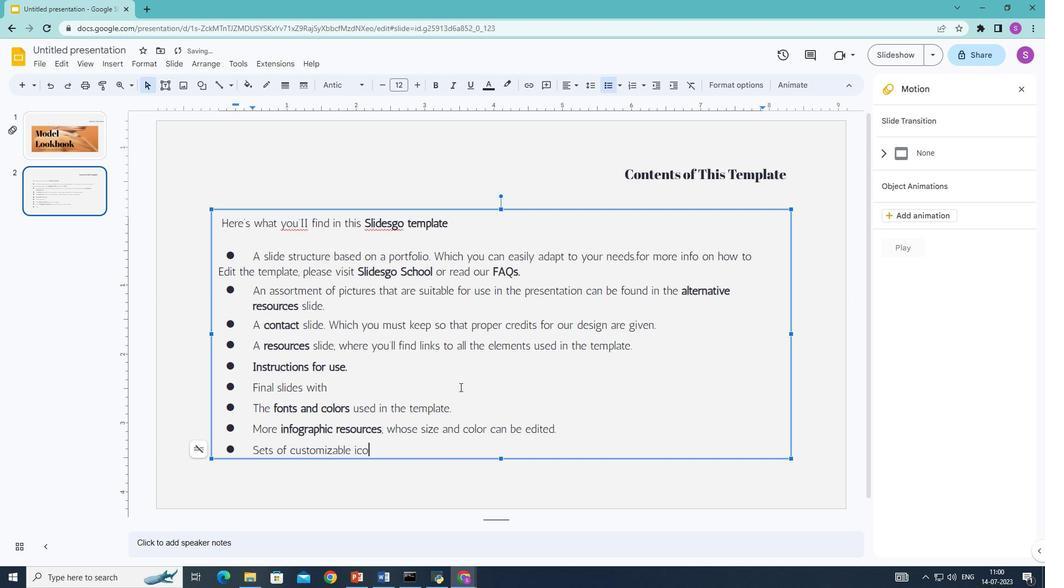 
Action: Mouse moved to (377, 450)
Screenshot: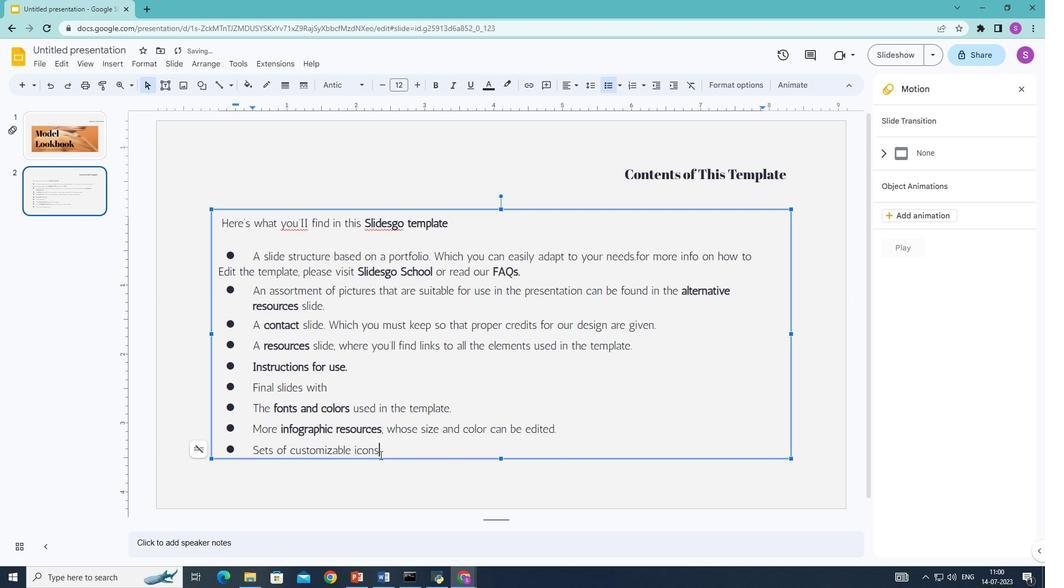 
Action: Mouse pressed left at (377, 450)
Screenshot: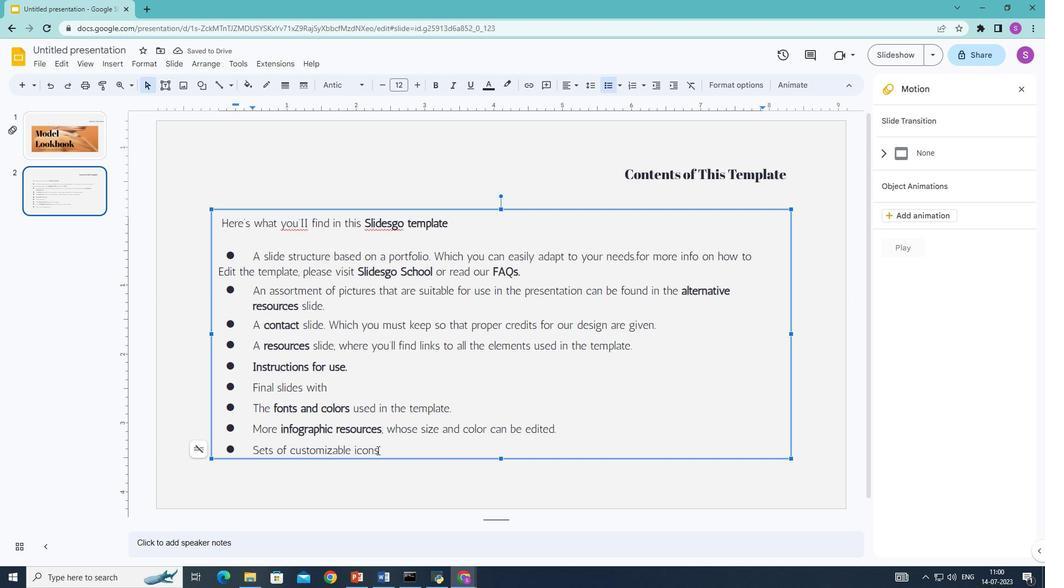 
Action: Mouse moved to (433, 83)
Screenshot: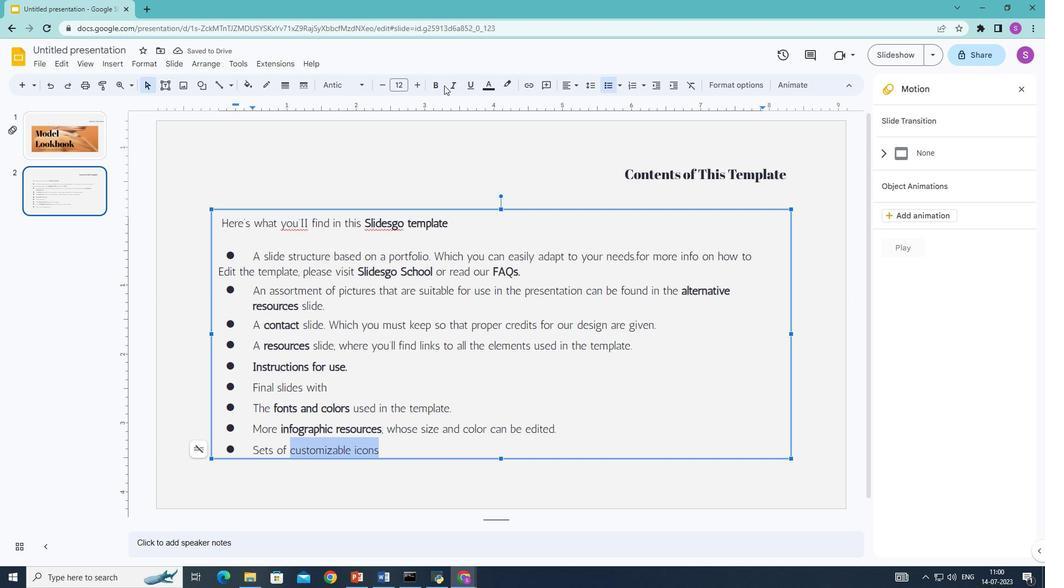 
Action: Mouse pressed left at (433, 83)
Screenshot: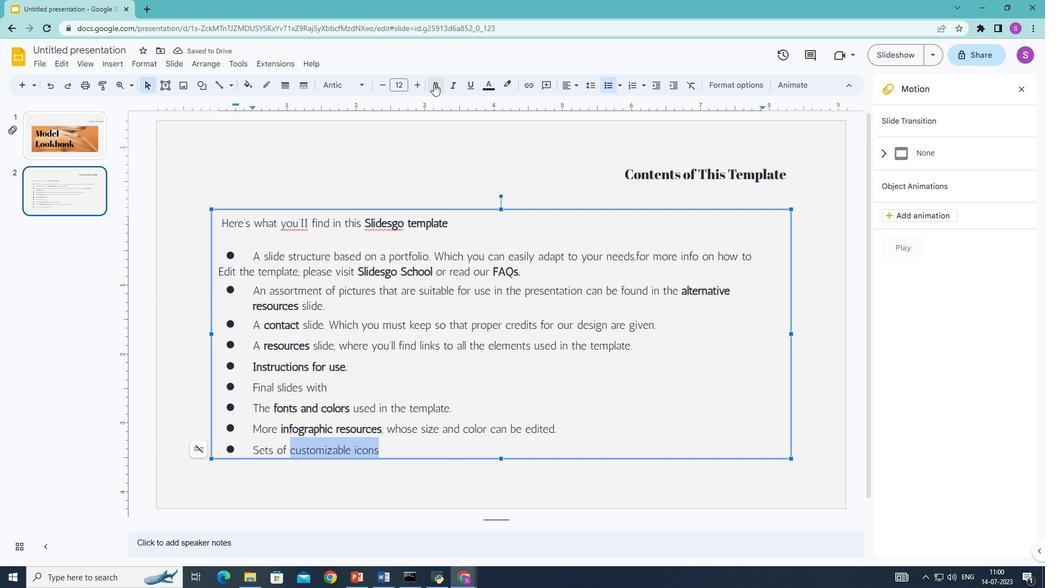 
Action: Mouse moved to (400, 447)
Screenshot: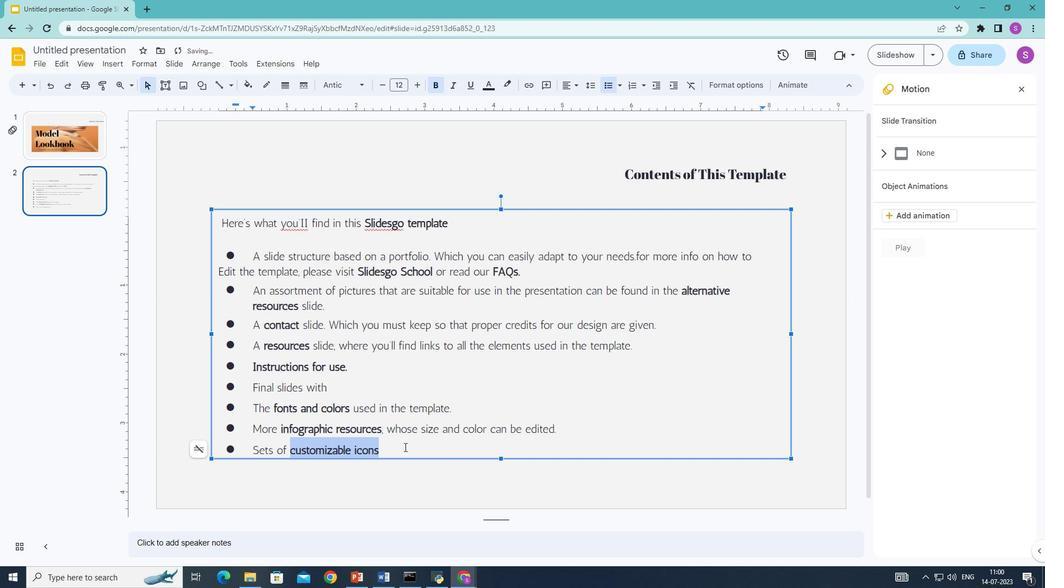 
Action: Mouse pressed left at (400, 447)
Screenshot: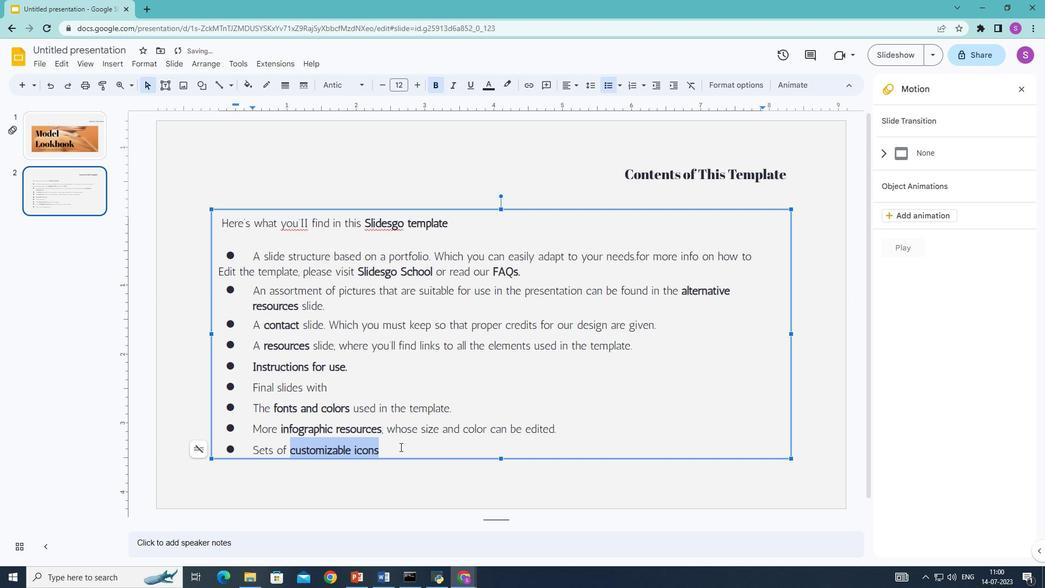 
Action: Mouse moved to (437, 84)
Screenshot: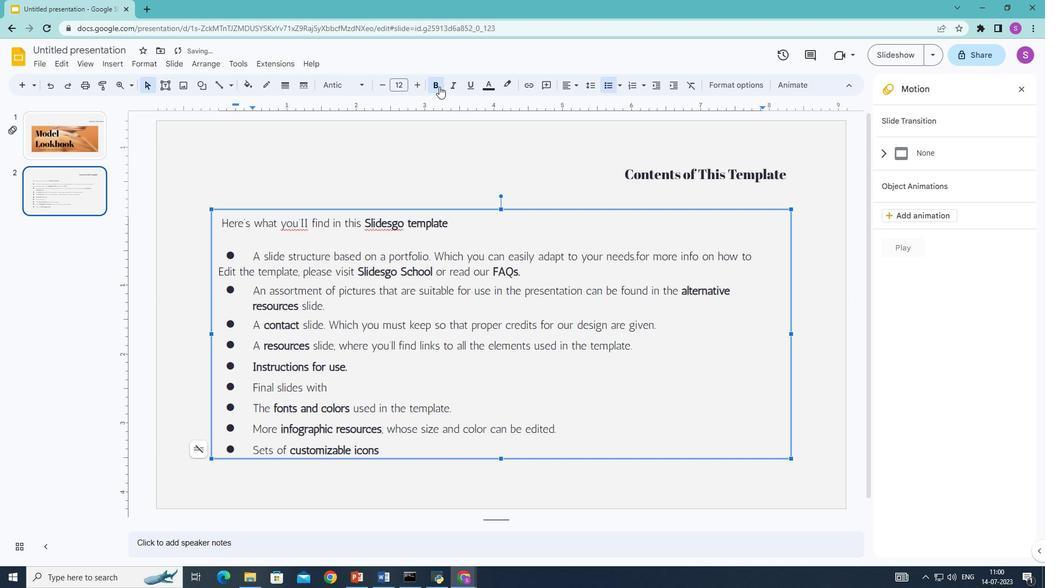 
Action: Mouse pressed left at (437, 84)
Screenshot: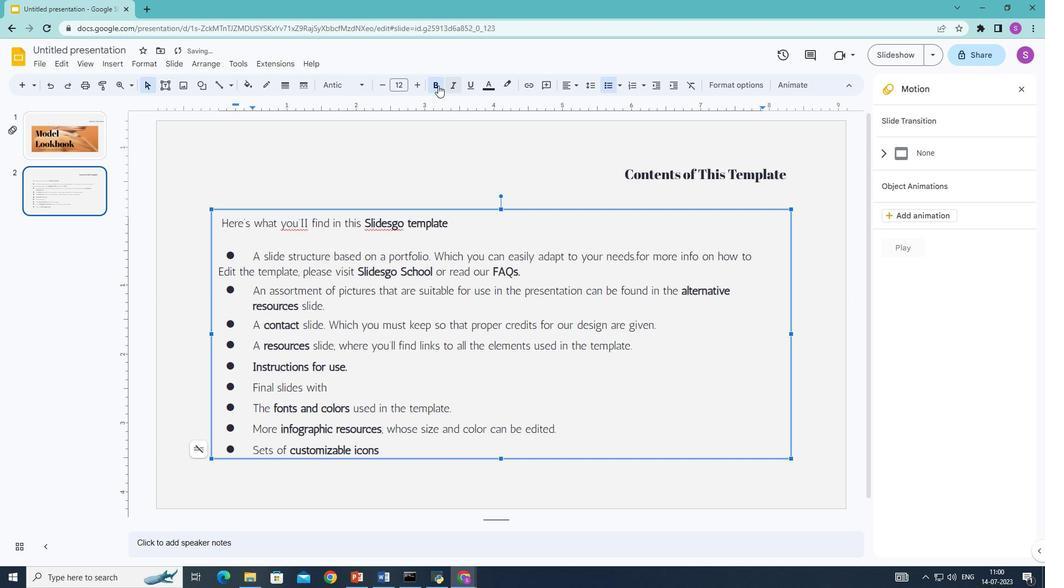 
Action: Mouse moved to (454, 390)
Screenshot: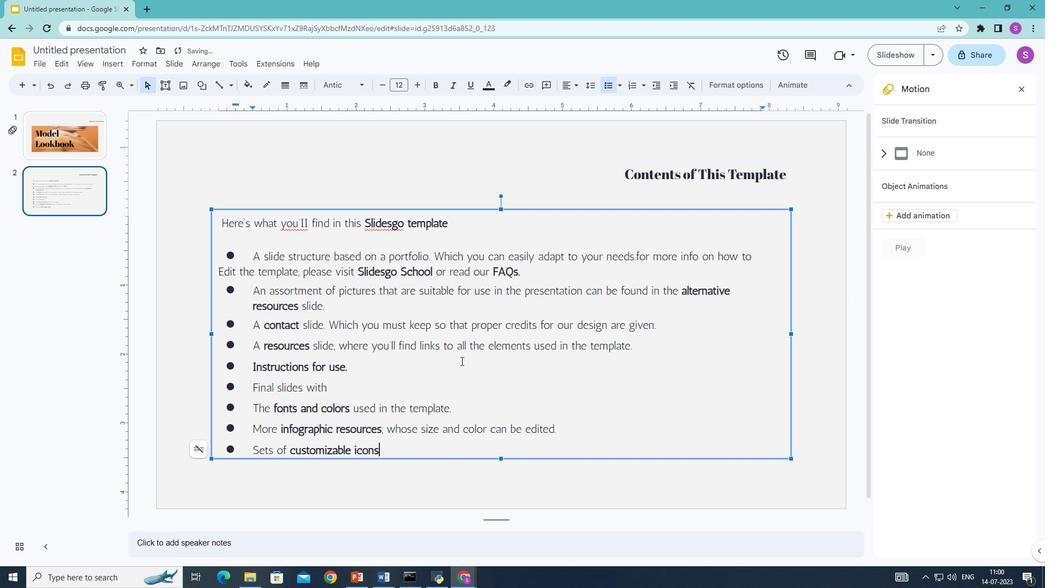 
Action: Key pressed <Key.space>of<Key.space>the<Key.space>following<Key.space>themes.<Key.space>general<Key.space>business,<Key.space>avatar,<Key.space>creative<Key.space>process,<Key.enter><Key.up><Key.right><Key.right><Key.right><Key.right><Key.right><Key.right><Key.right><Key.right><Key.right><Key.right><Key.right><Key.right><Key.right><Key.right><Key.right><Key.right><Key.right><Key.right><Key.right><Key.right><Key.right><Key.right><Key.right><Key.right><Key.right><Key.right><Key.right><Key.right><Key.right><Key.right><Key.right><Key.right><Key.right><Key.right><Key.right><Key.right><Key.right><Key.right><Key.right><Key.right><Key.right><Key.right><Key.right><Key.right><Key.right><Key.right><Key.right><Key.right><Key.right><Key.right><Key.right><Key.right><Key.right><Key.right><Key.right><Key.right><Key.right><Key.right><Key.right><Key.right><Key.right><Key.right><Key.right><Key.right><Key.right><Key.right><Key.right><Key.right><Key.right><Key.right><Key.right><Key.right><Key.right><Key.right><Key.right><Key.right><Key.right><Key.right><Key.right><Key.right><Key.right><Key.right><Key.right><Key.right><Key.right><Key.right><Key.right><Key.right><Key.right><Key.right><Key.right><Key.right><Key.right><Key.right><Key.right><Key.right><Key.right><Key.right><Key.right><Key.right>
Screenshot: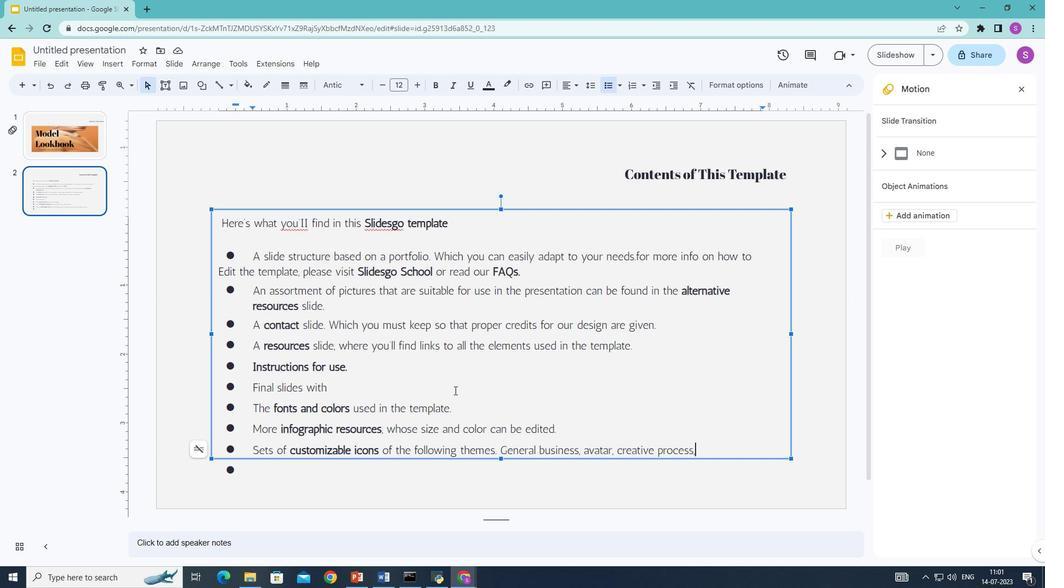 
Action: Mouse moved to (234, 467)
Screenshot: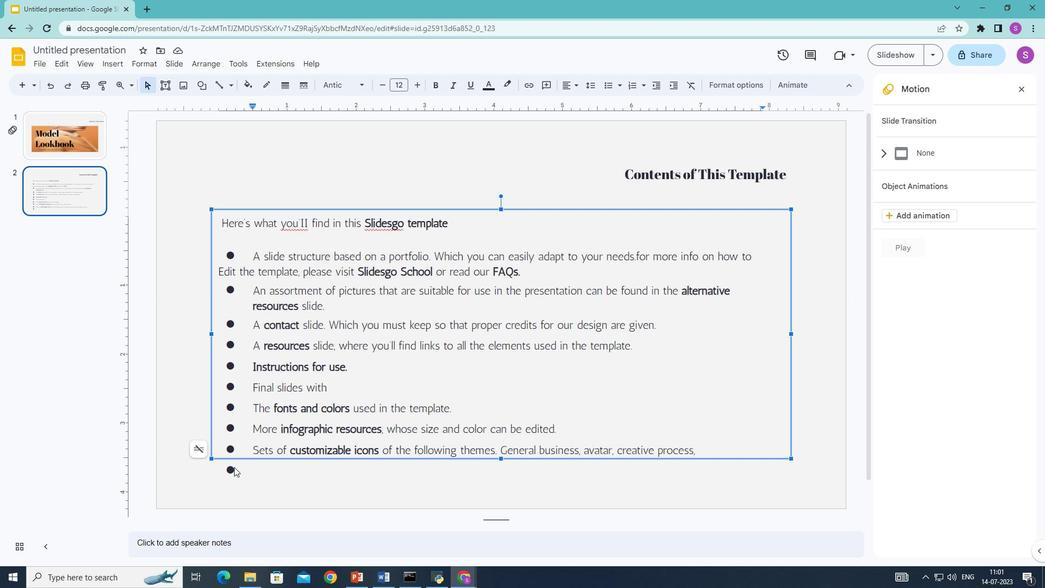 
Action: Mouse pressed left at (234, 467)
Screenshot: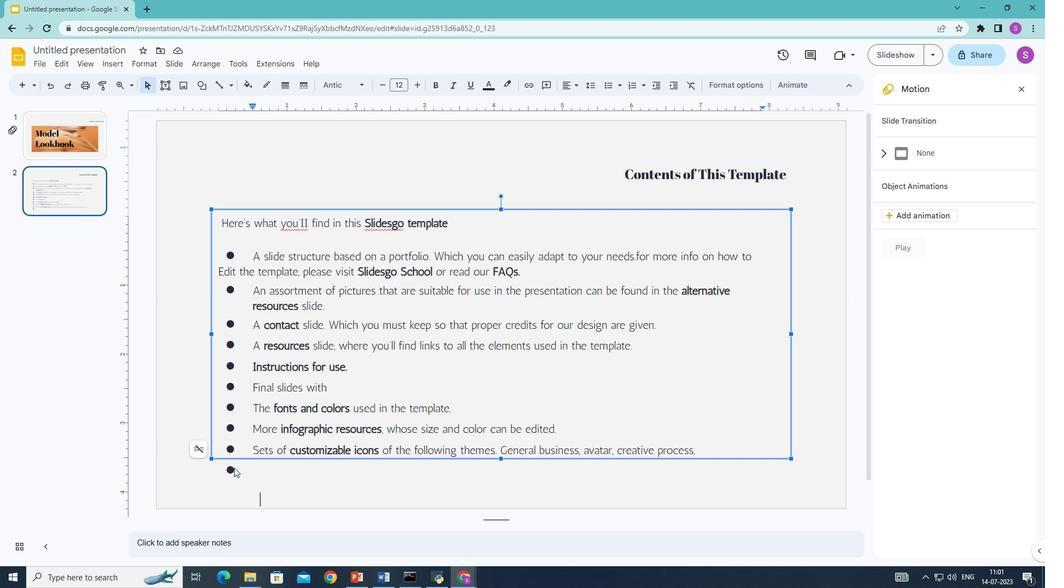 
Action: Mouse moved to (233, 467)
Screenshot: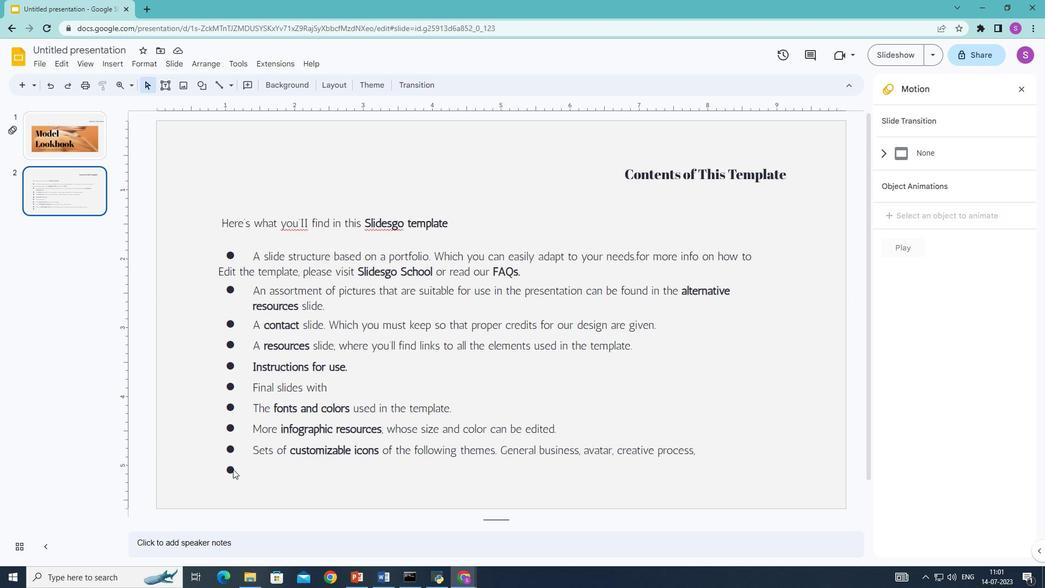 
Action: Mouse pressed left at (233, 467)
Screenshot: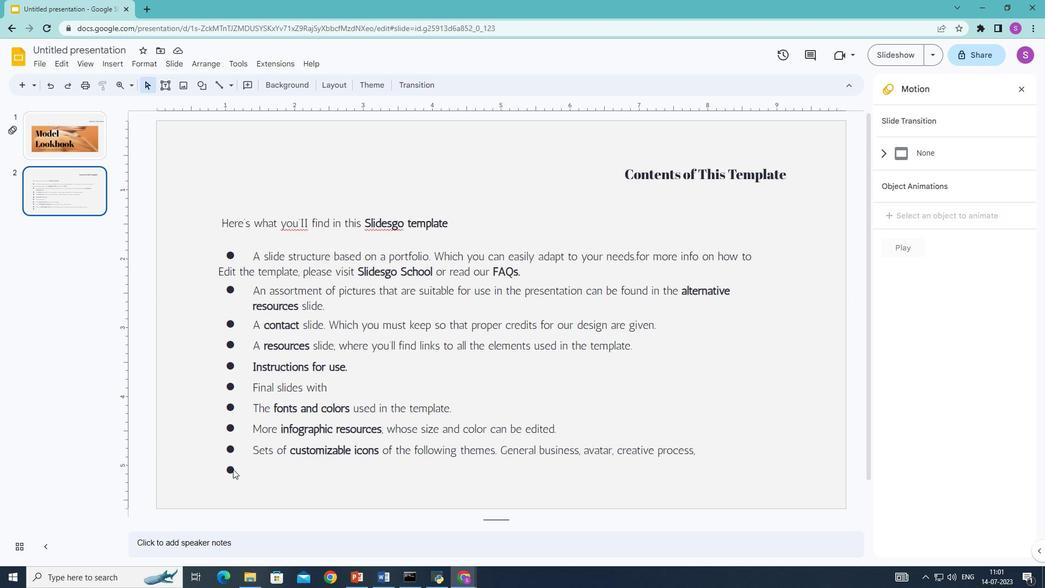 
Action: Mouse moved to (251, 475)
Screenshot: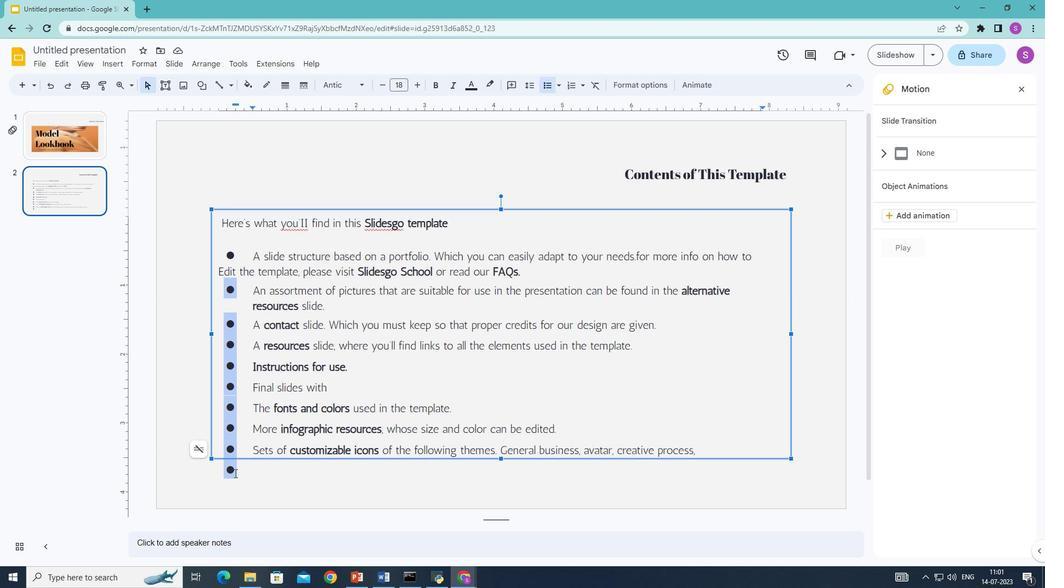 
Action: Mouse pressed left at (251, 475)
Screenshot: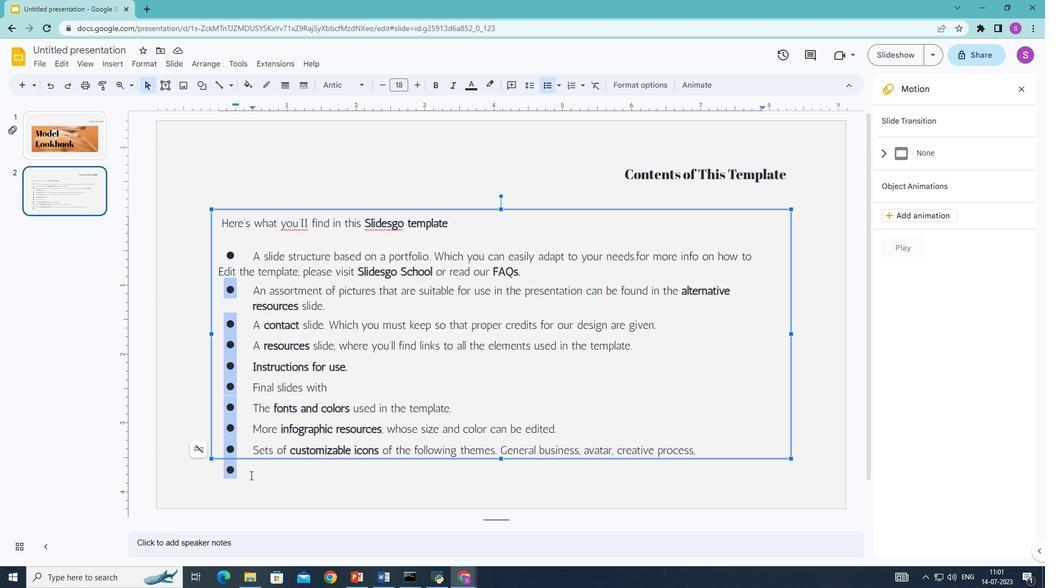 
Action: Mouse moved to (235, 472)
Screenshot: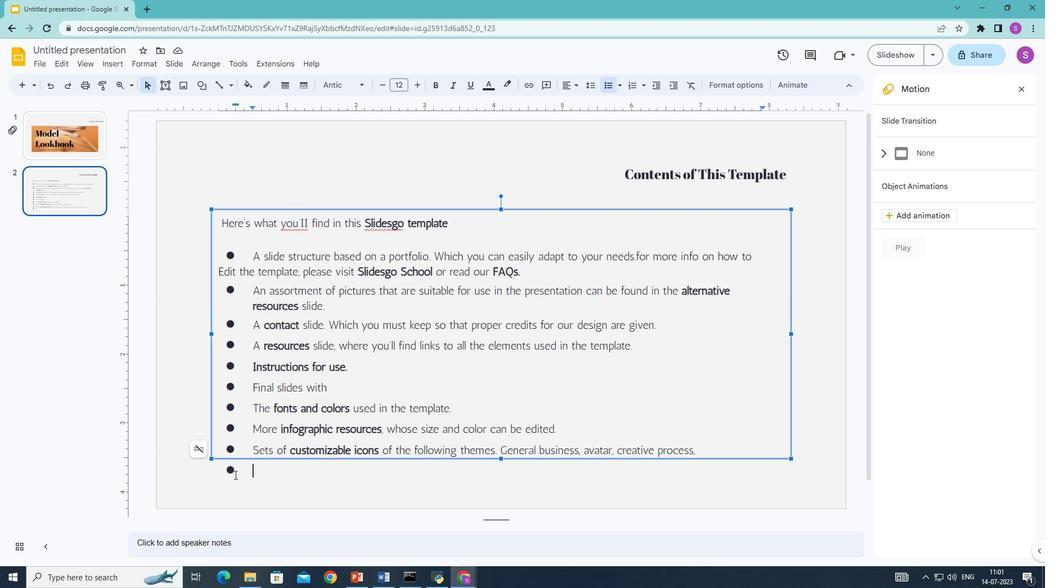 
Action: Mouse pressed left at (235, 472)
Screenshot: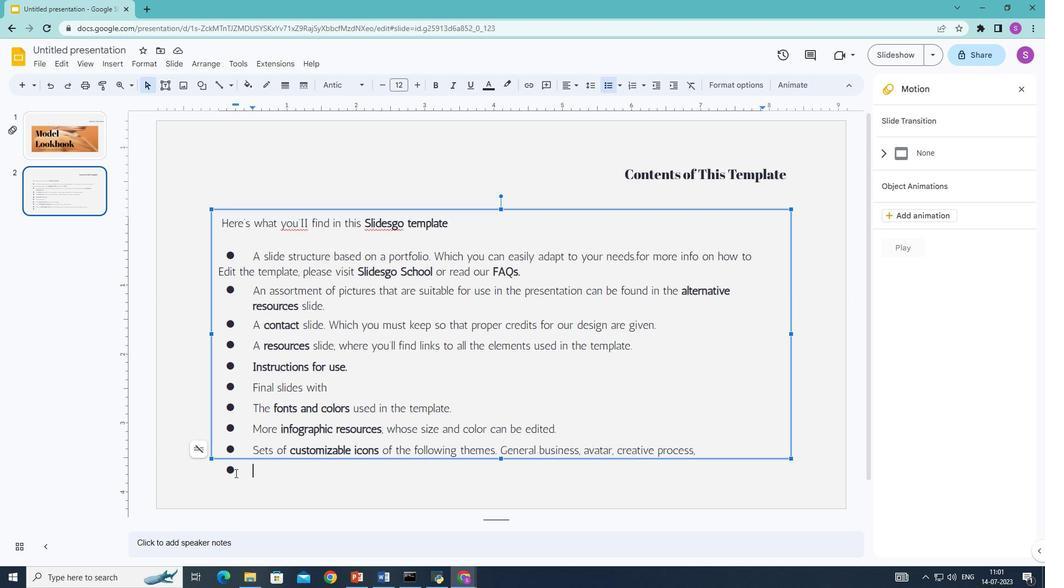 
Action: Mouse moved to (229, 472)
Screenshot: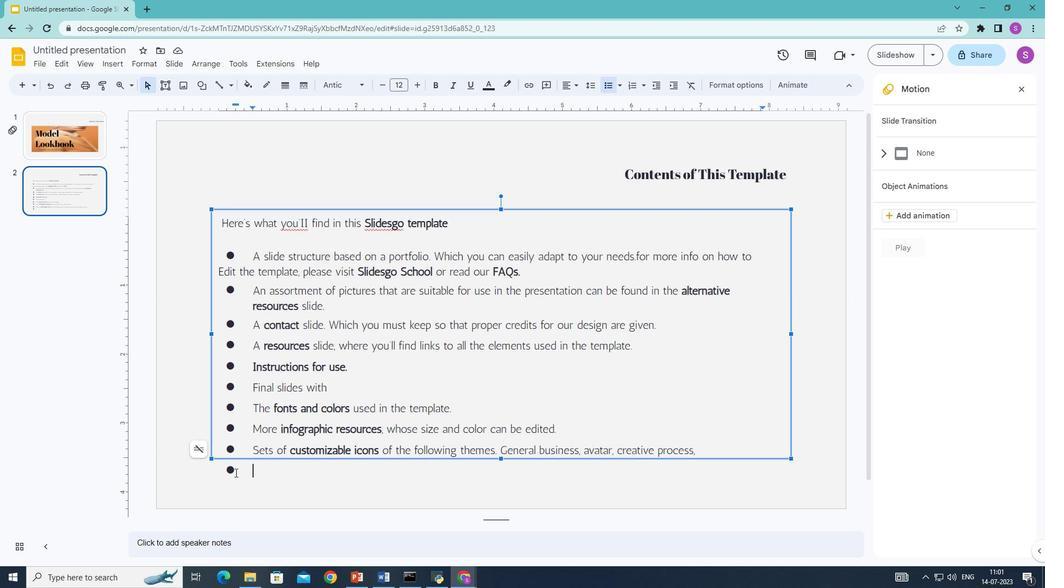 
Action: Mouse pressed left at (229, 472)
Screenshot: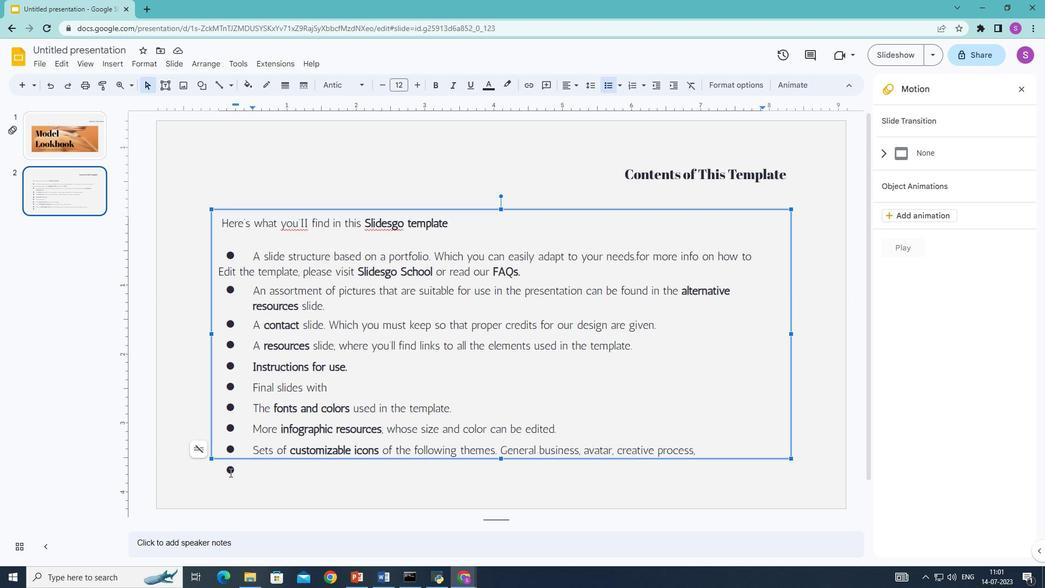 
Action: Mouse moved to (284, 480)
Screenshot: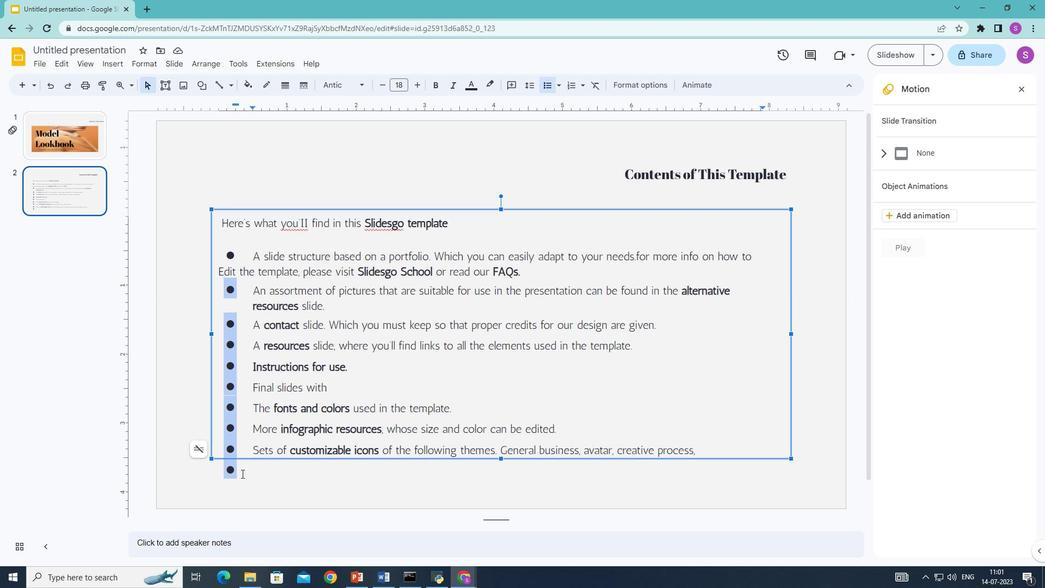 
Action: Mouse pressed left at (284, 480)
Screenshot: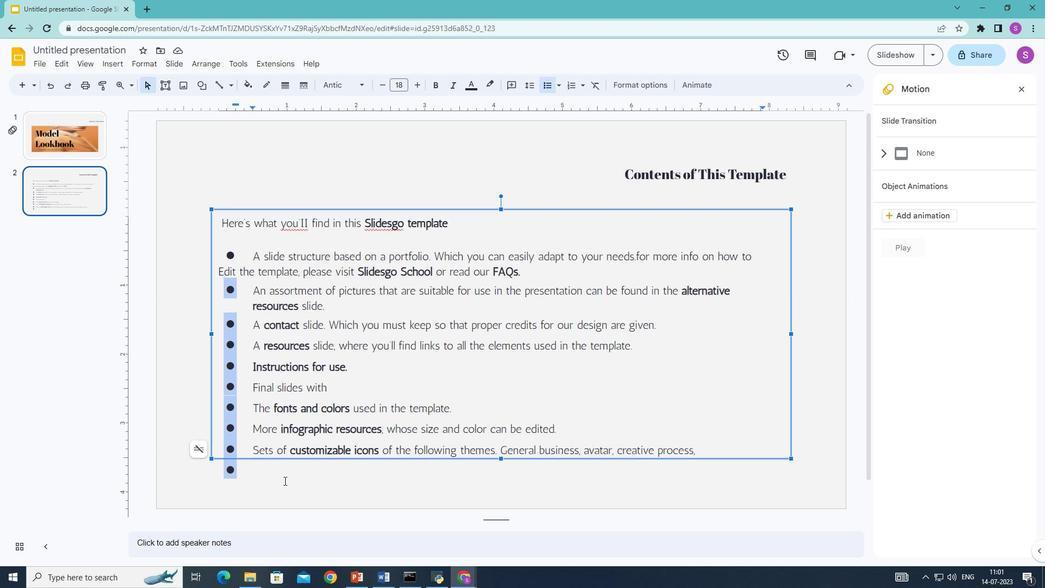 
Action: Mouse moved to (604, 84)
Screenshot: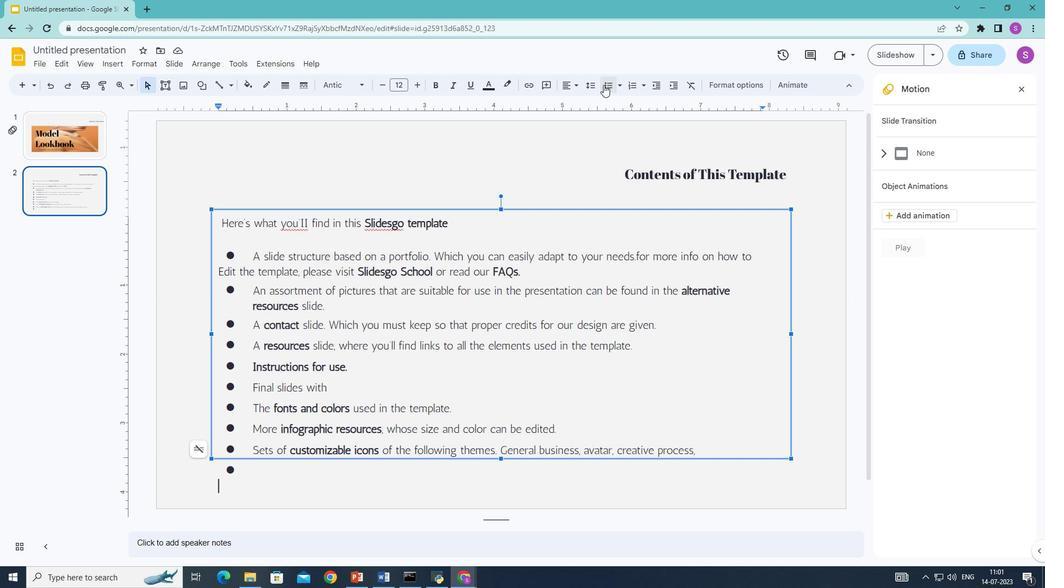 
Action: Mouse pressed left at (604, 84)
Screenshot: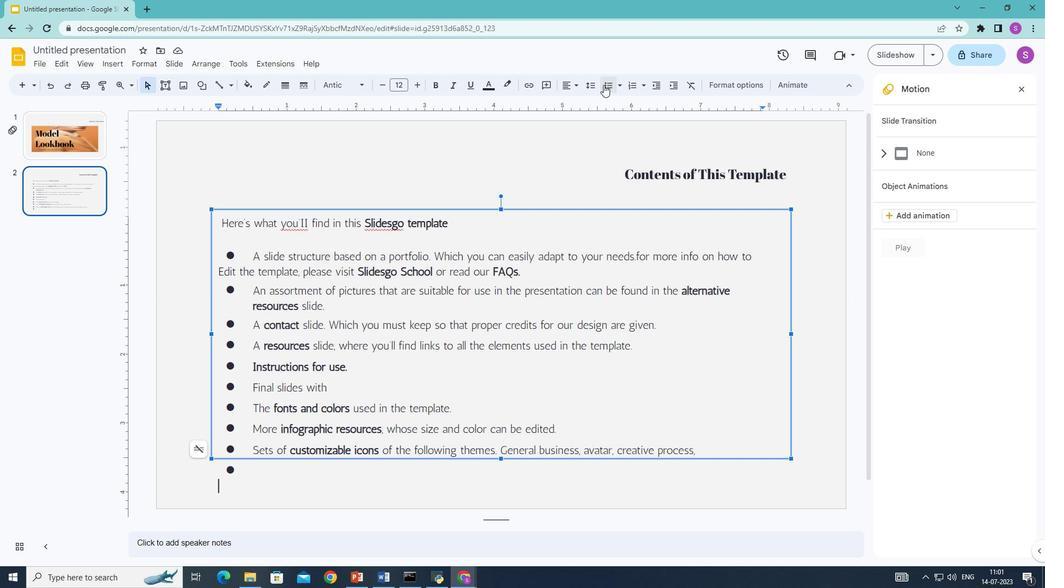 
Action: Mouse moved to (231, 490)
Screenshot: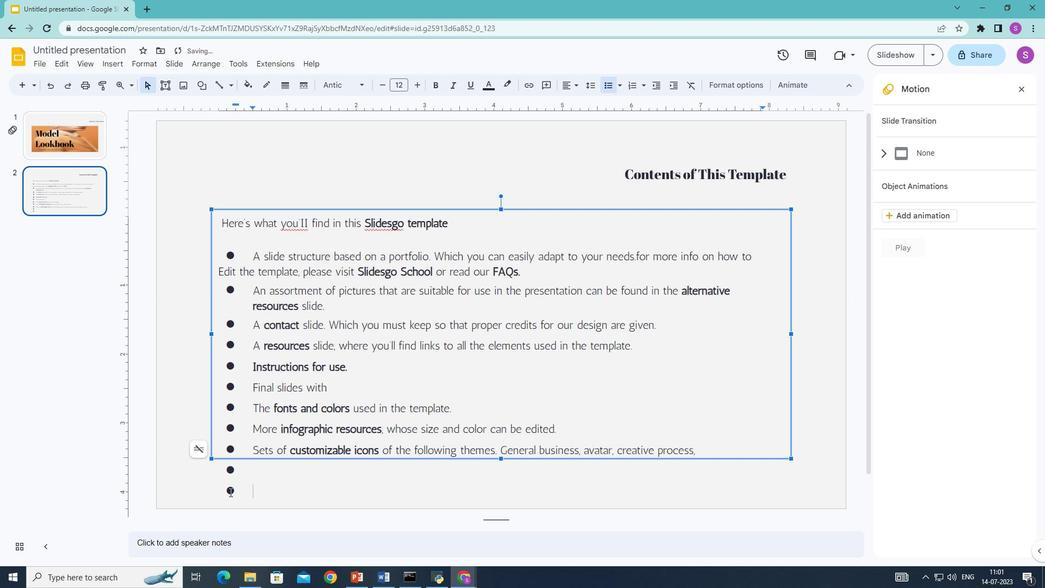 
Action: Mouse pressed left at (231, 490)
Screenshot: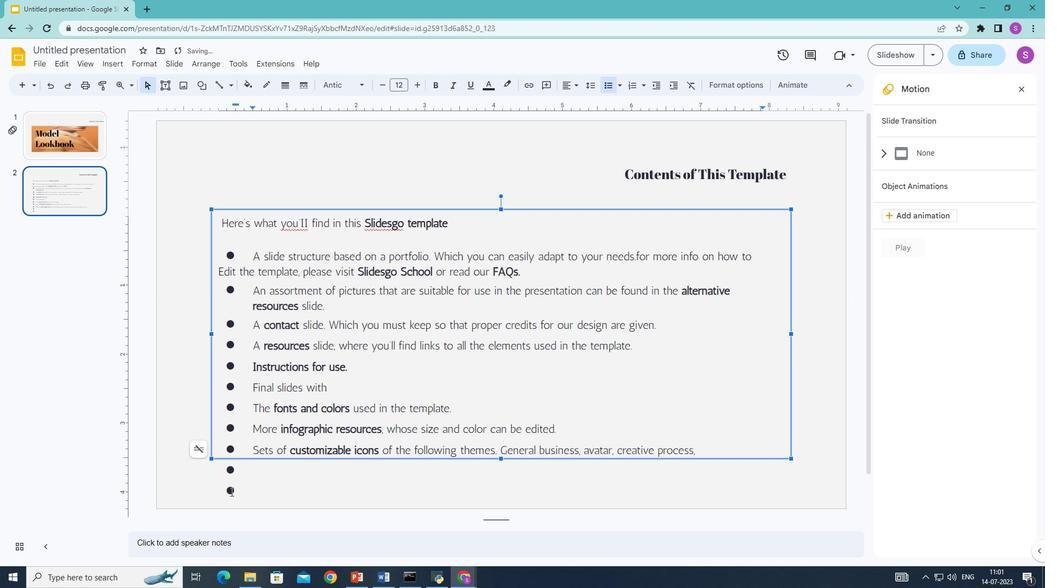 
Action: Mouse moved to (255, 496)
Screenshot: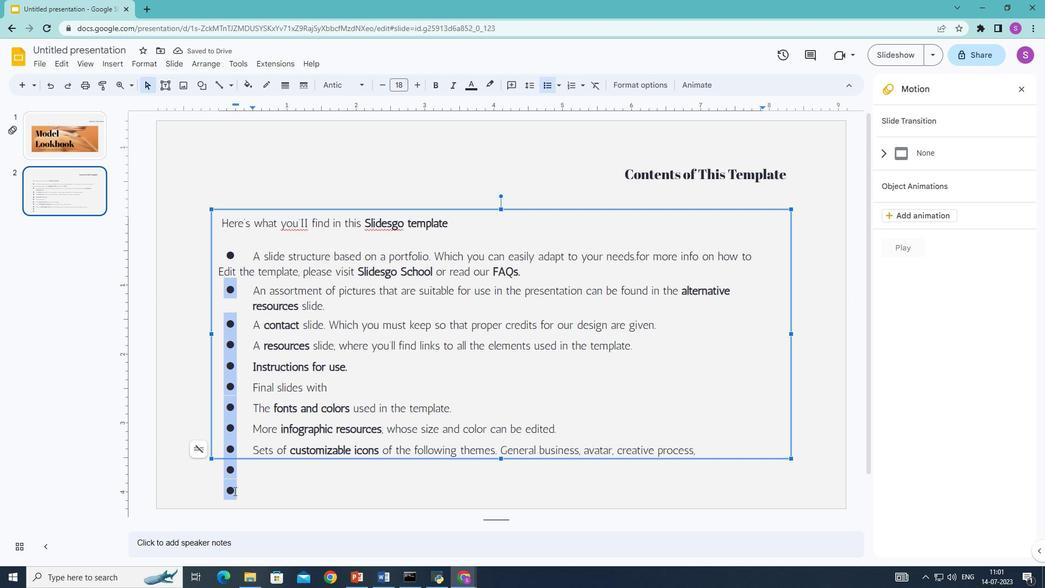 
Action: Mouse pressed left at (255, 496)
Screenshot: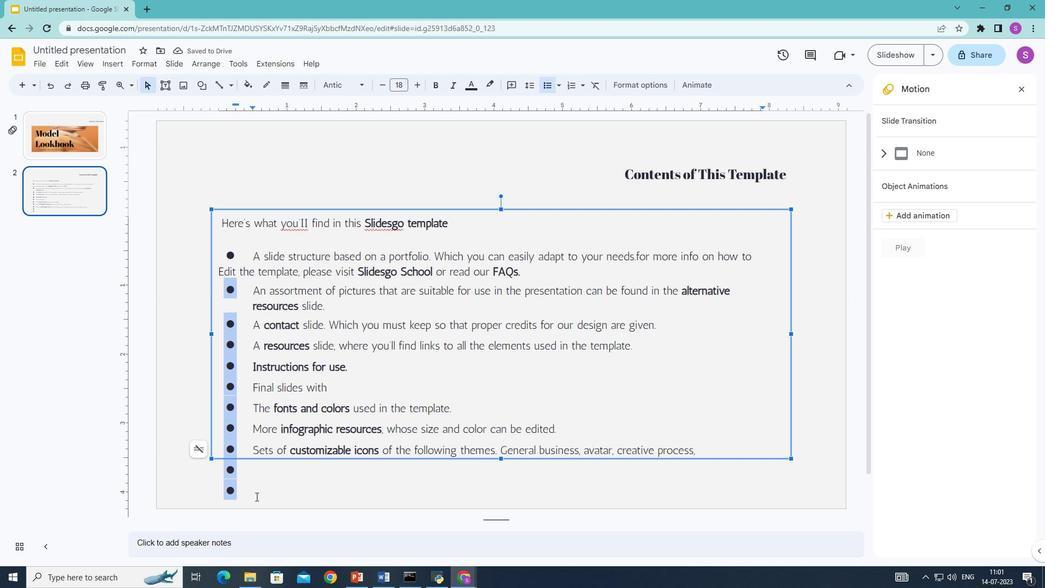 
Action: Mouse moved to (703, 449)
Screenshot: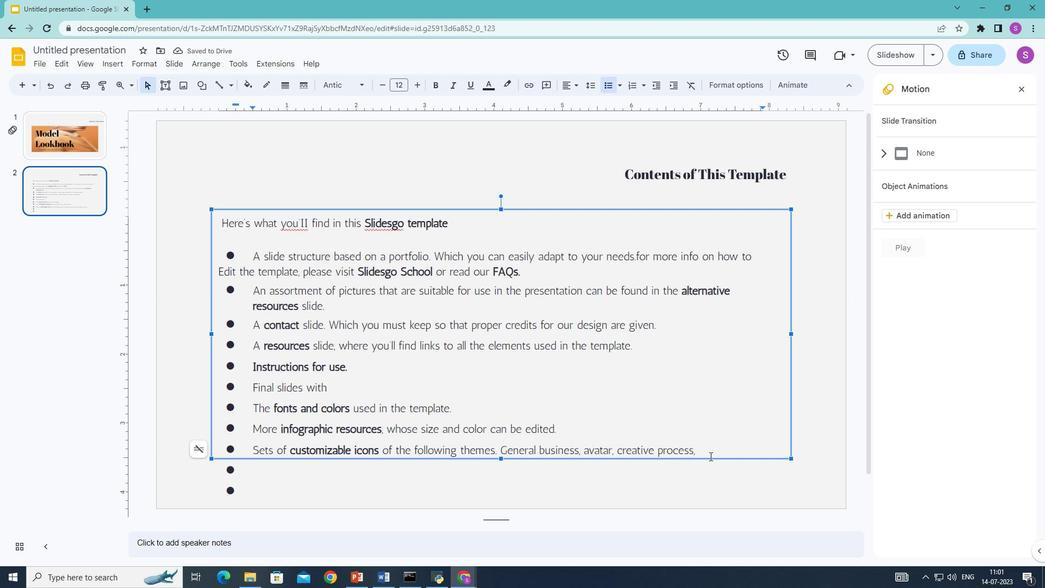 
Action: Mouse pressed left at (703, 449)
Screenshot: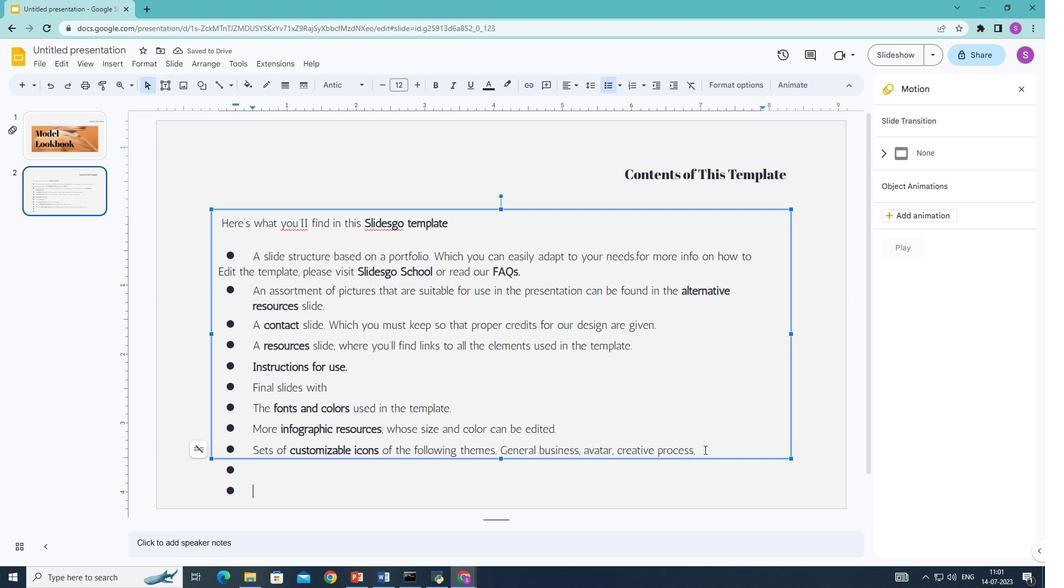 
Action: Mouse moved to (676, 437)
Screenshot: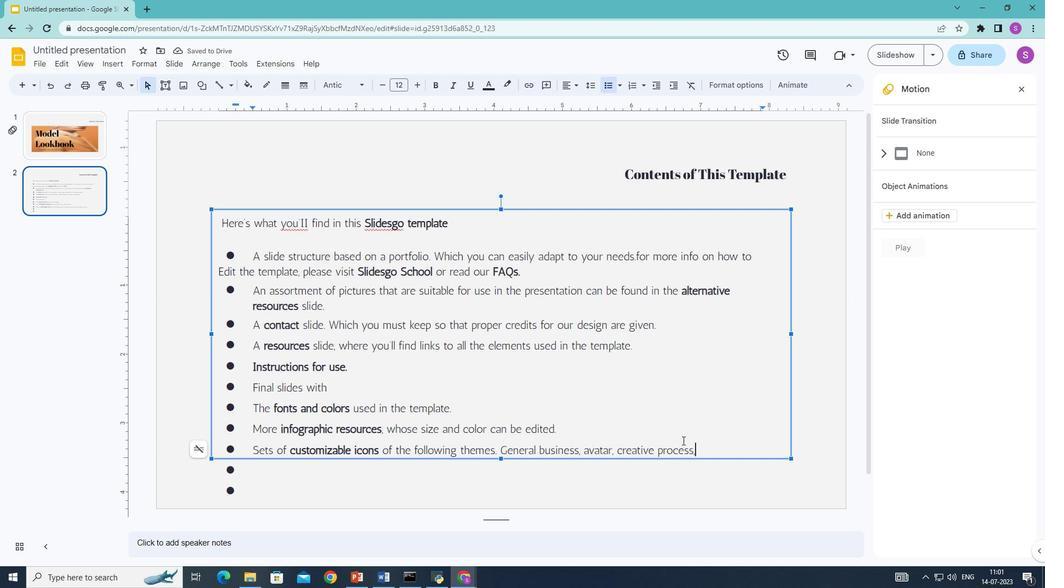 
Action: Key pressed <Key.space>education,<Key.space>help<Key.space>support<Key.space>medical<Key.space>nature<Key.space>perfoming<Key.space>arts,<Key.space><Key.shift>SEO<Key.space>
Screenshot: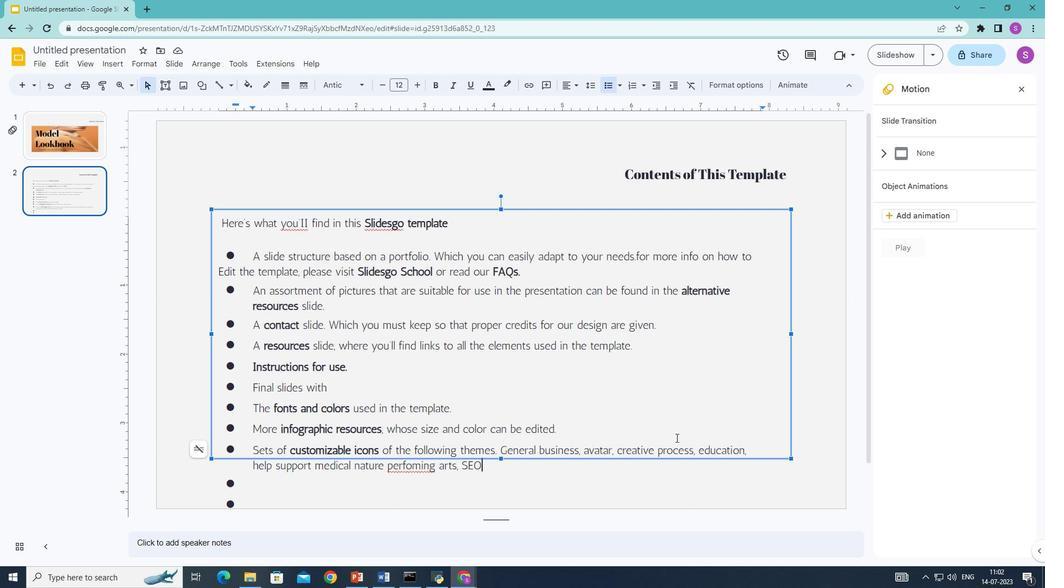 
Action: Mouse moved to (488, 464)
Screenshot: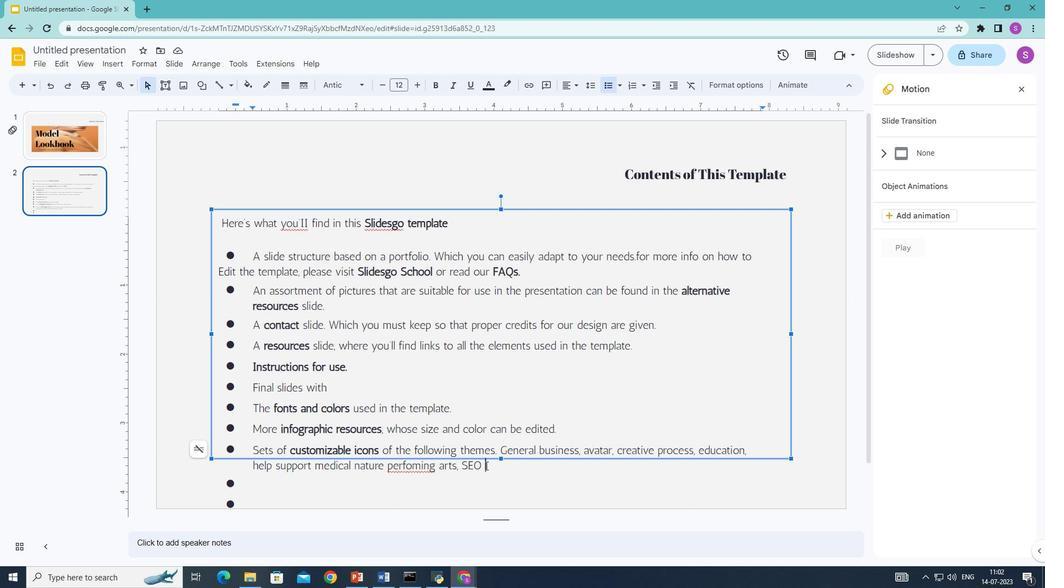 
Action: Mouse pressed left at (488, 464)
Screenshot: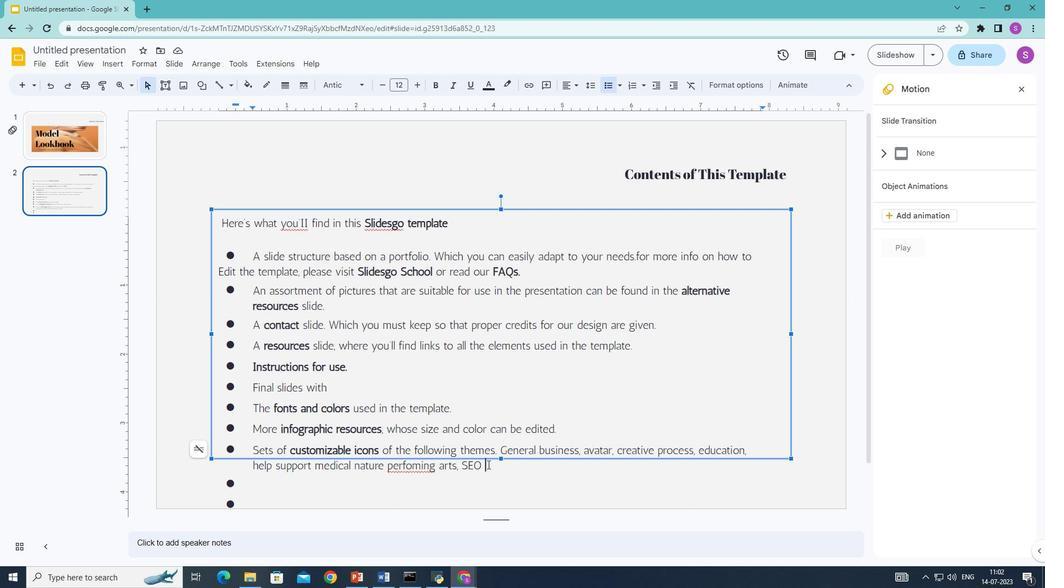 
Action: Mouse moved to (492, 465)
Screenshot: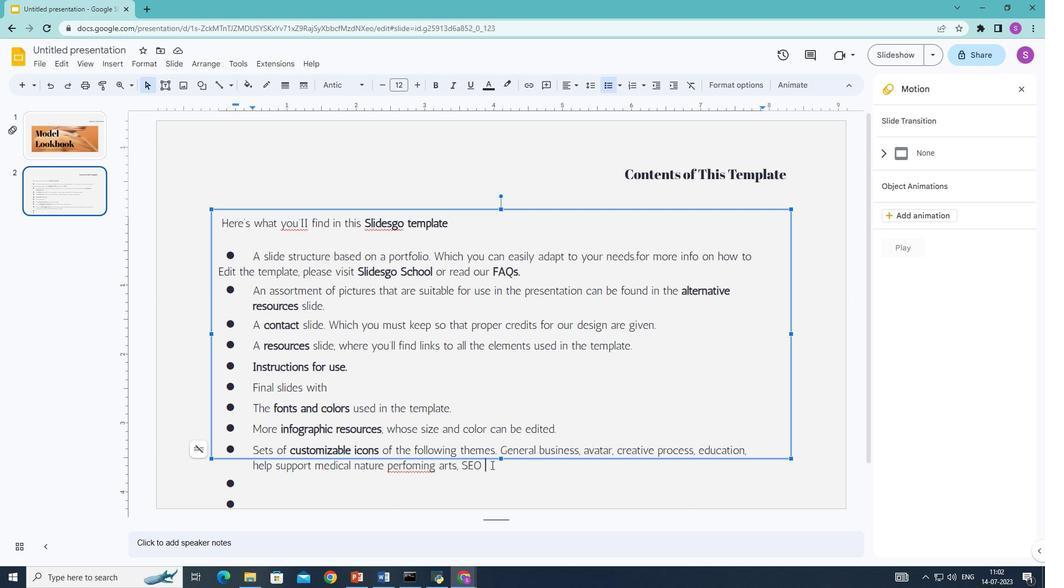 
Action: Key pressed <Key.shift><Key.shift>&<Key.space>marketim<Key.backspace>ng<Key.space>and<Key.space>teamwork.
Screenshot: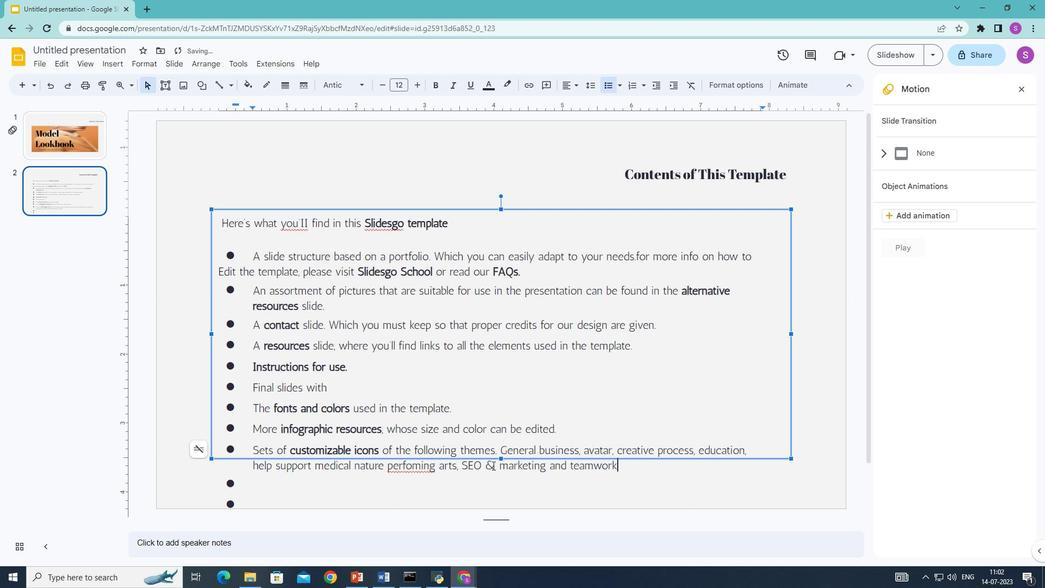 
Action: Mouse moved to (554, 498)
Screenshot: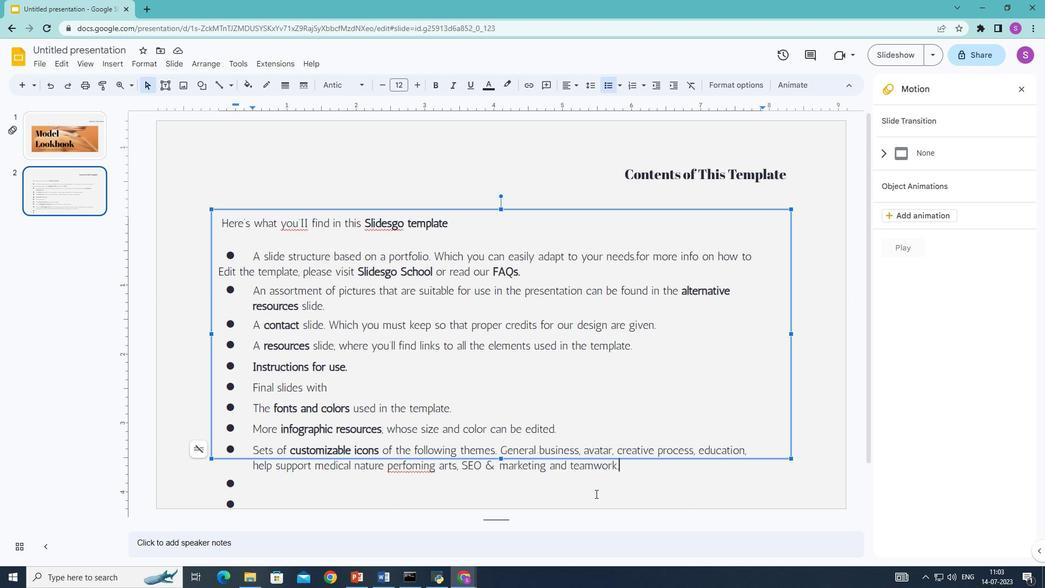 
Action: Key pressed <Key.enter>
Screenshot: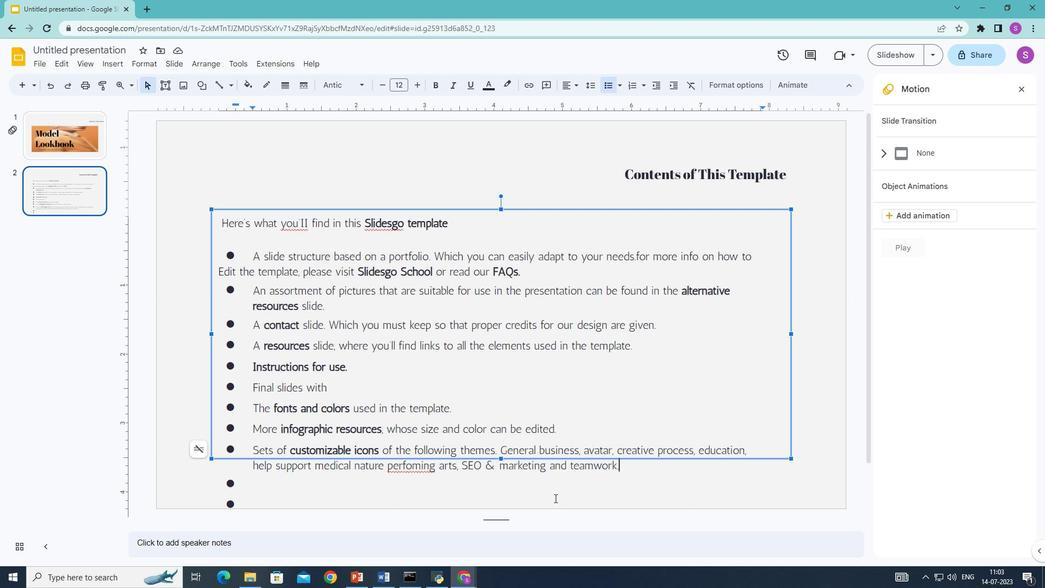 
Action: Mouse moved to (610, 81)
Screenshot: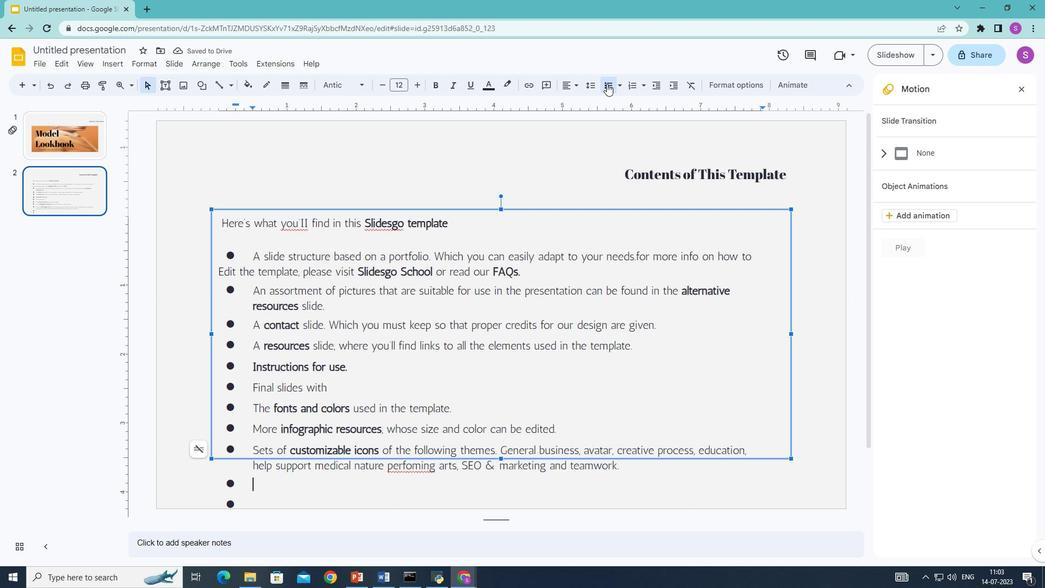 
Action: Mouse pressed left at (610, 81)
Screenshot: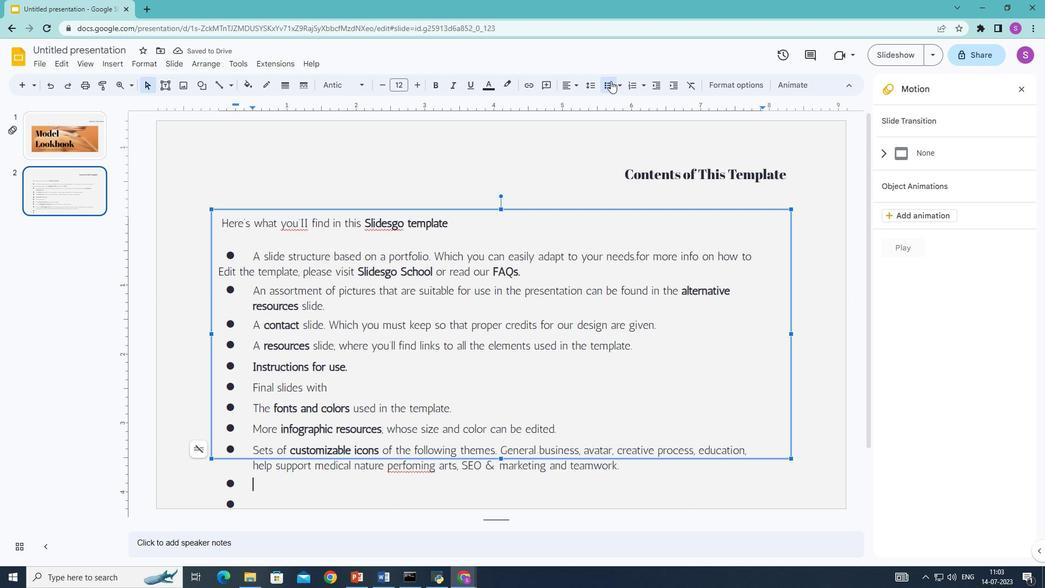 
Action: Mouse moved to (252, 491)
Screenshot: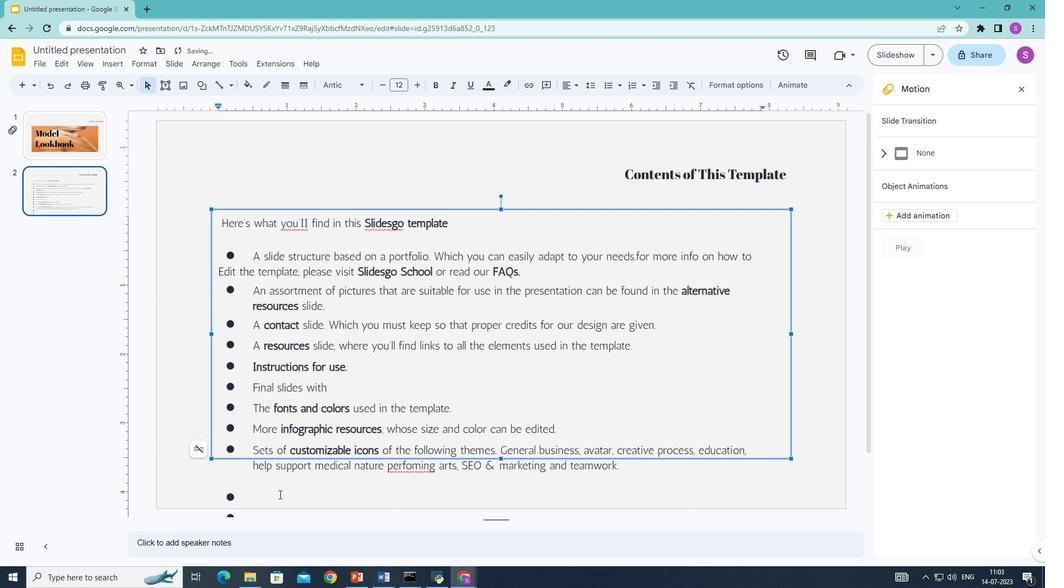 
Action: Mouse scrolled (252, 491) with delta (0, 0)
Screenshot: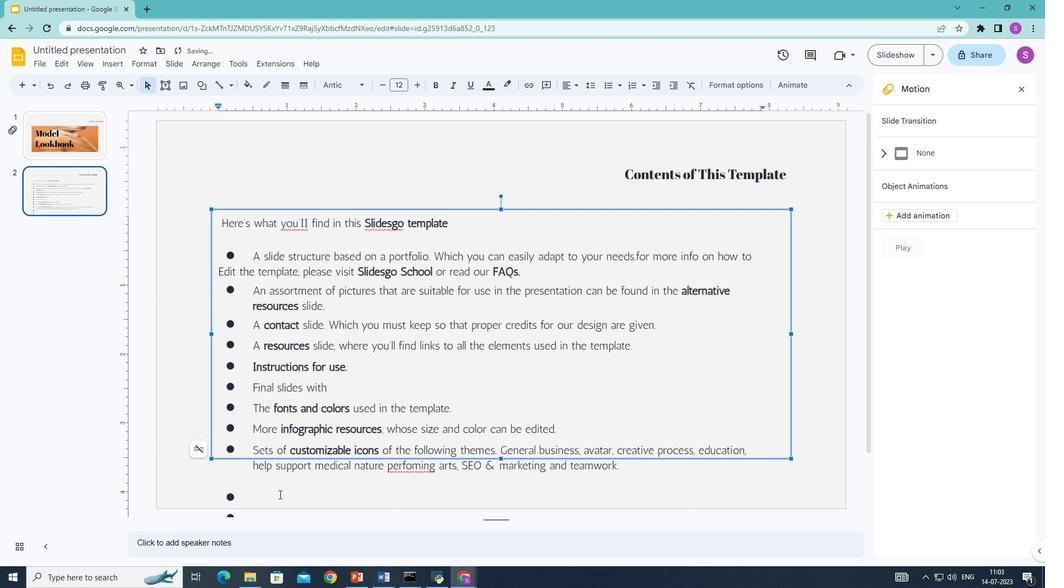 
Action: Mouse moved to (228, 440)
Screenshot: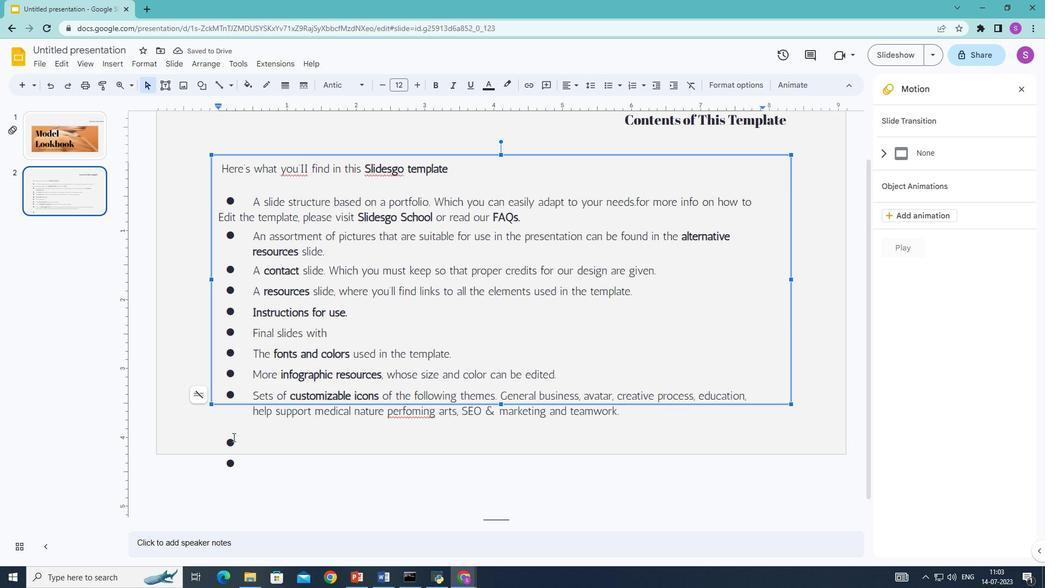 
Action: Mouse pressed left at (228, 440)
Screenshot: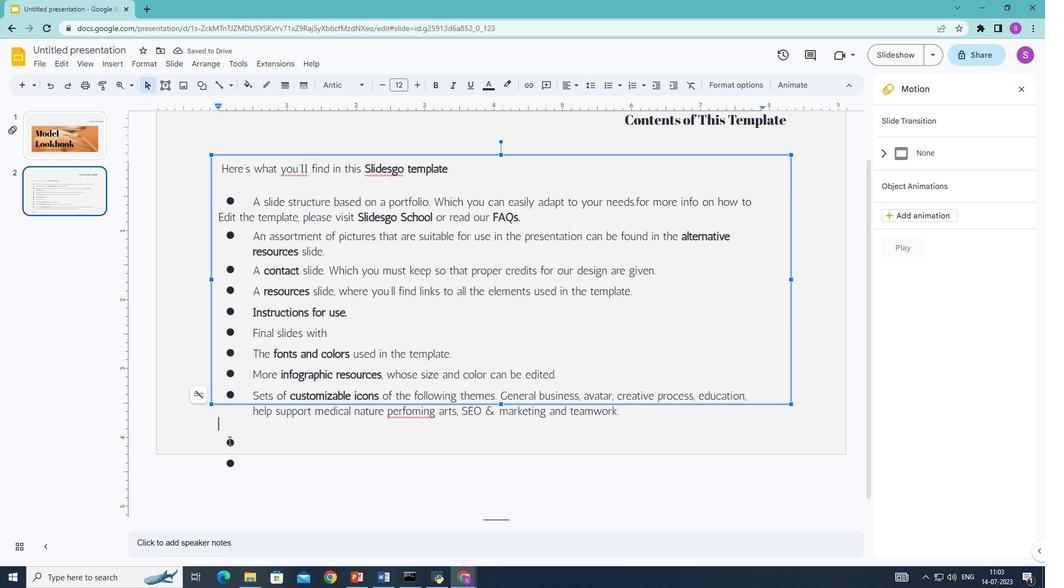 
Action: Mouse moved to (270, 446)
Screenshot: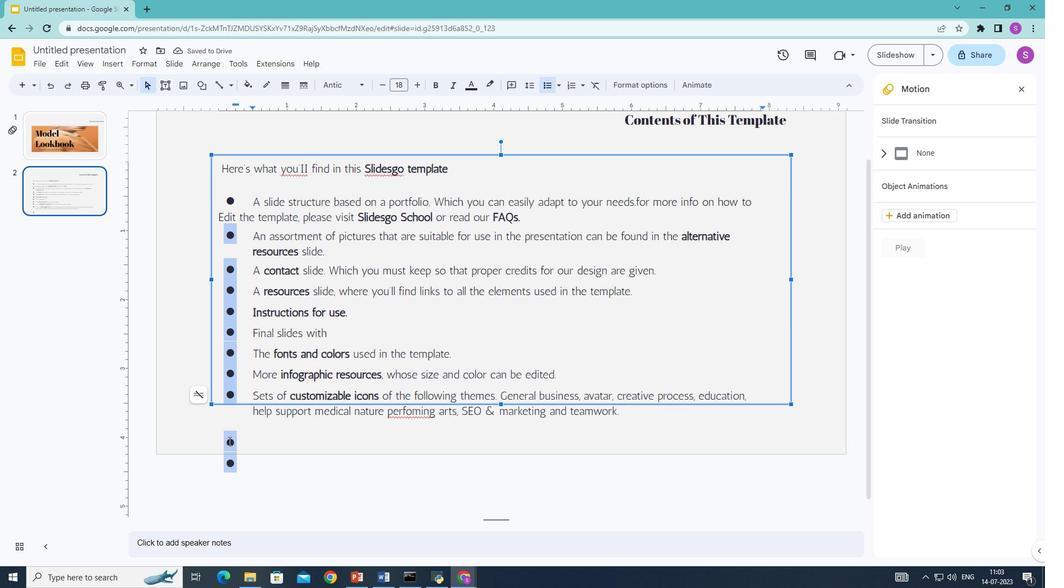
Action: Mouse pressed left at (270, 446)
Screenshot: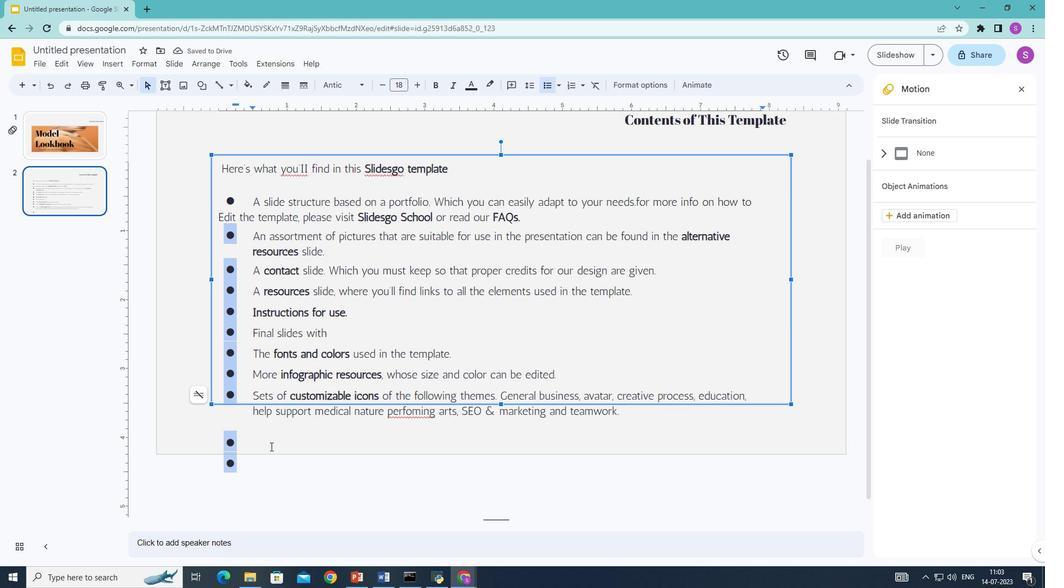 
Action: Mouse moved to (234, 445)
Screenshot: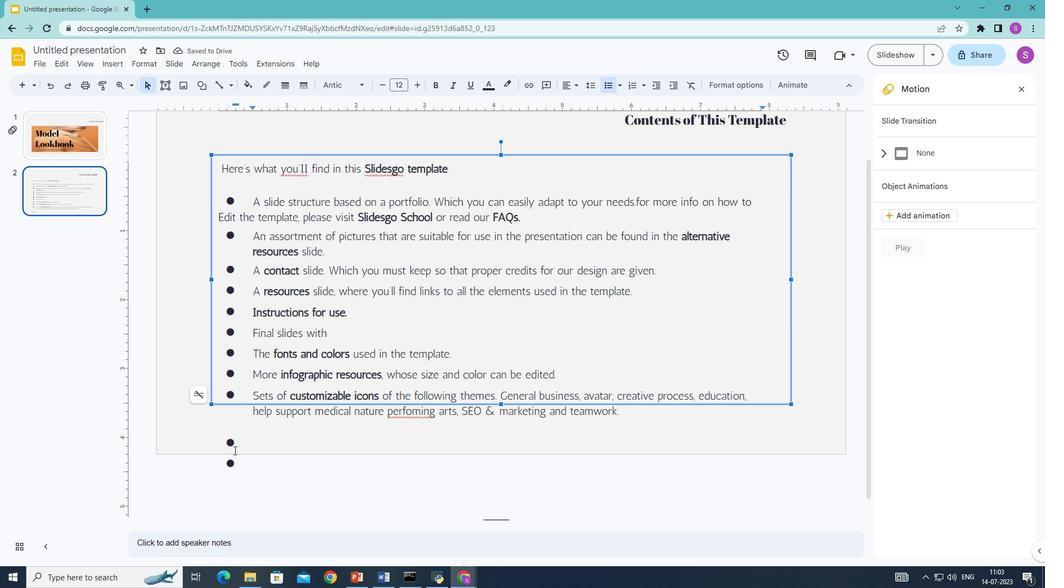 
Action: Mouse pressed left at (234, 445)
Screenshot: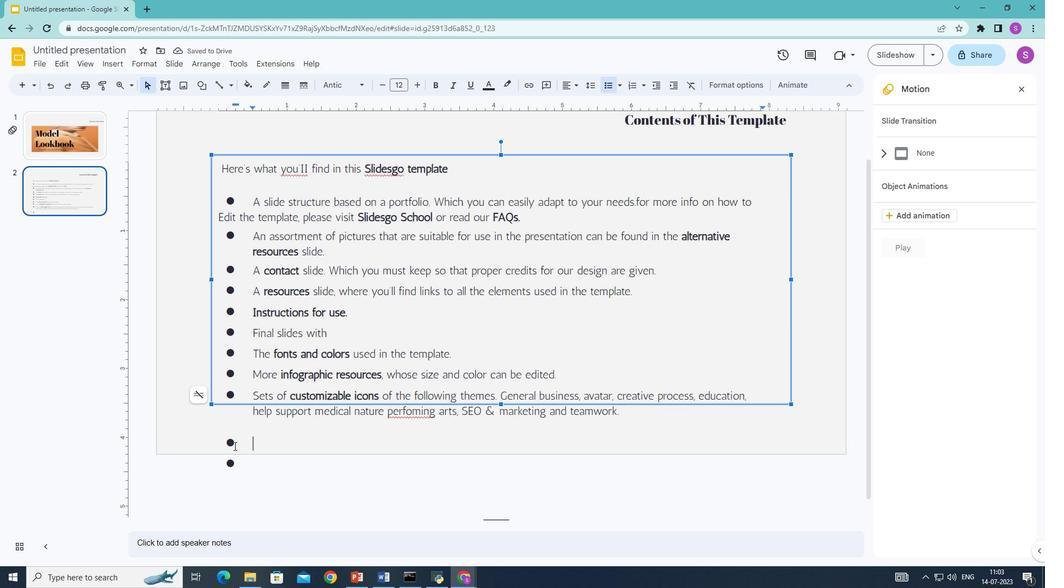 
Action: Mouse moved to (249, 444)
Screenshot: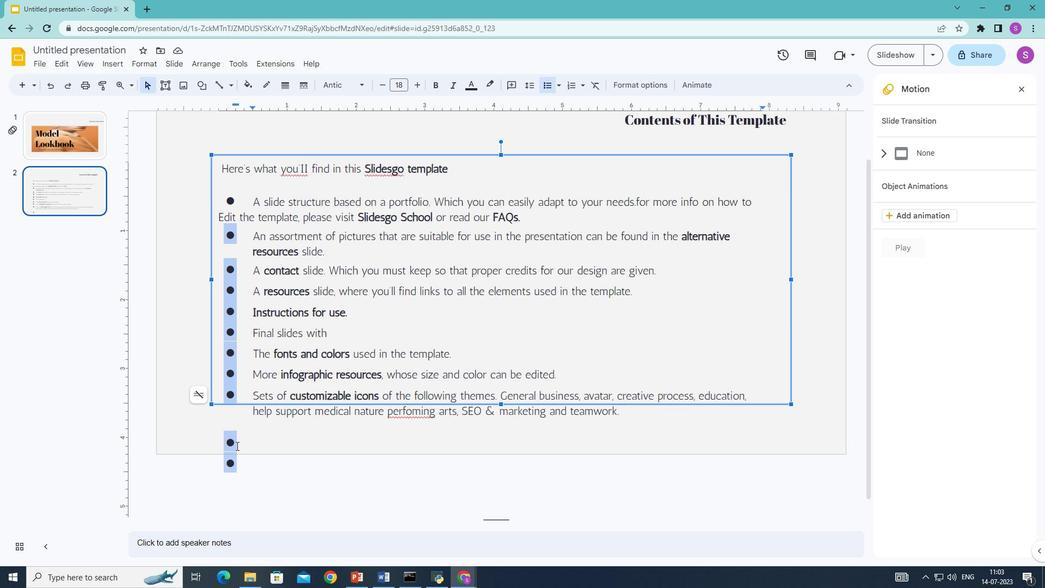 
Action: Mouse pressed left at (249, 444)
Screenshot: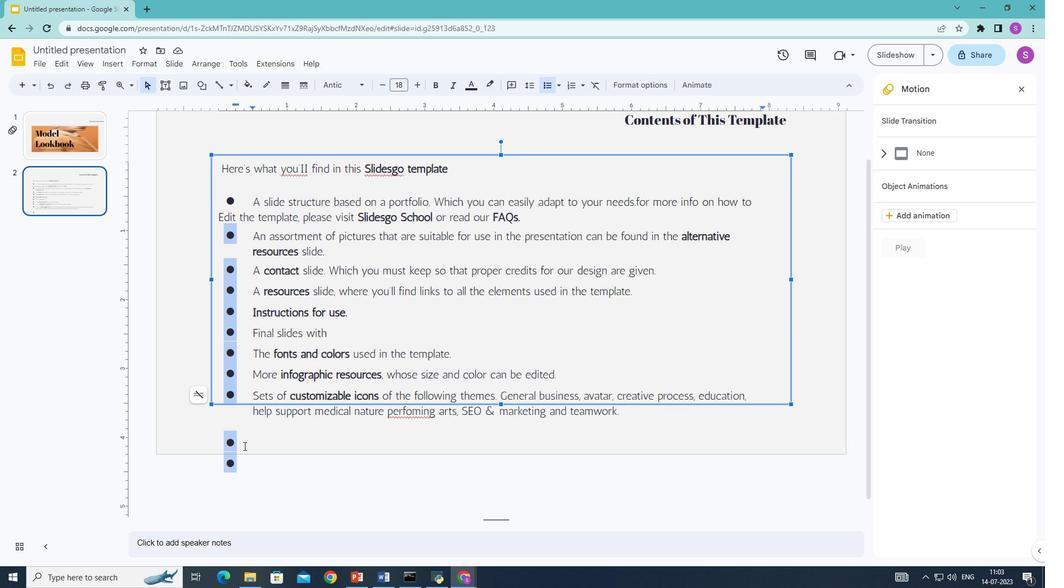 
Action: Mouse moved to (411, 410)
Screenshot: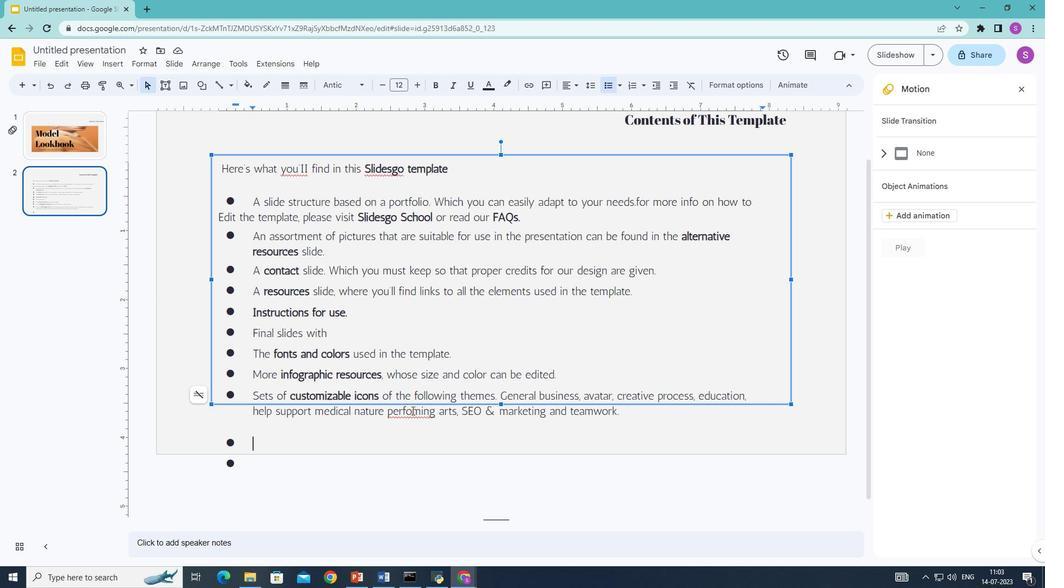 
Action: Mouse pressed left at (411, 410)
Screenshot: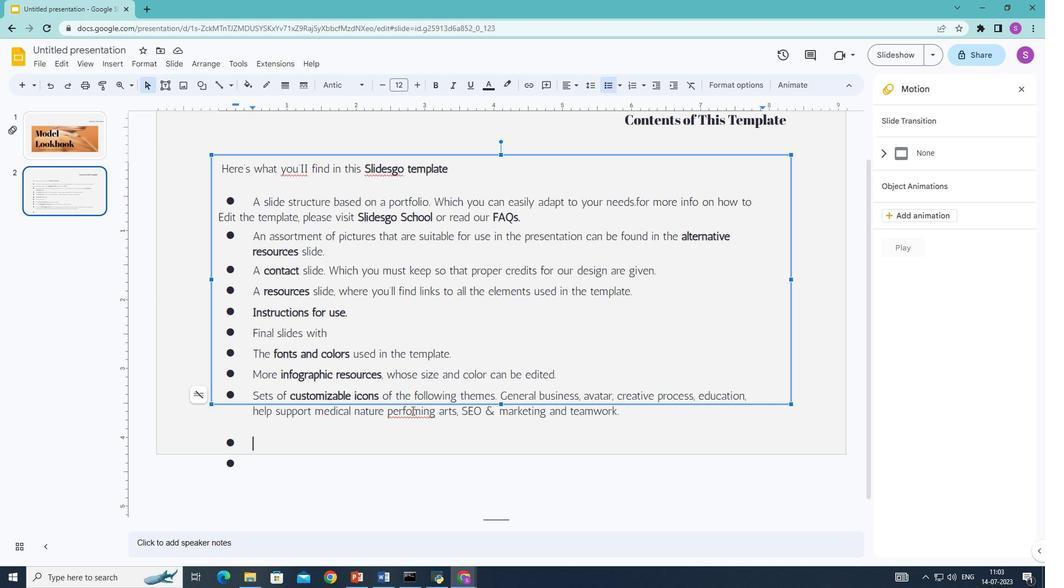 
Action: Mouse moved to (437, 492)
Screenshot: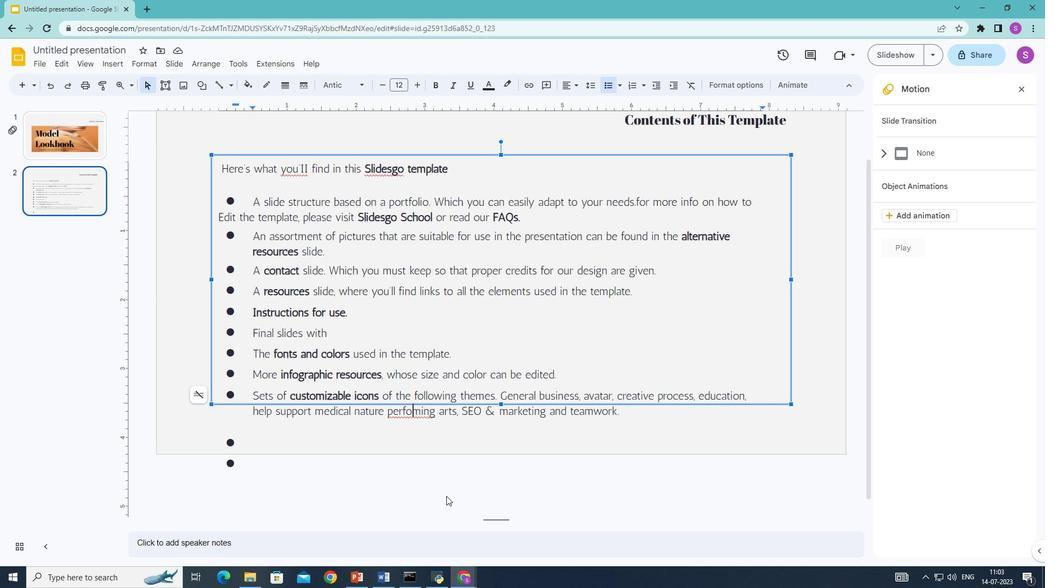 
Action: Key pressed r
Screenshot: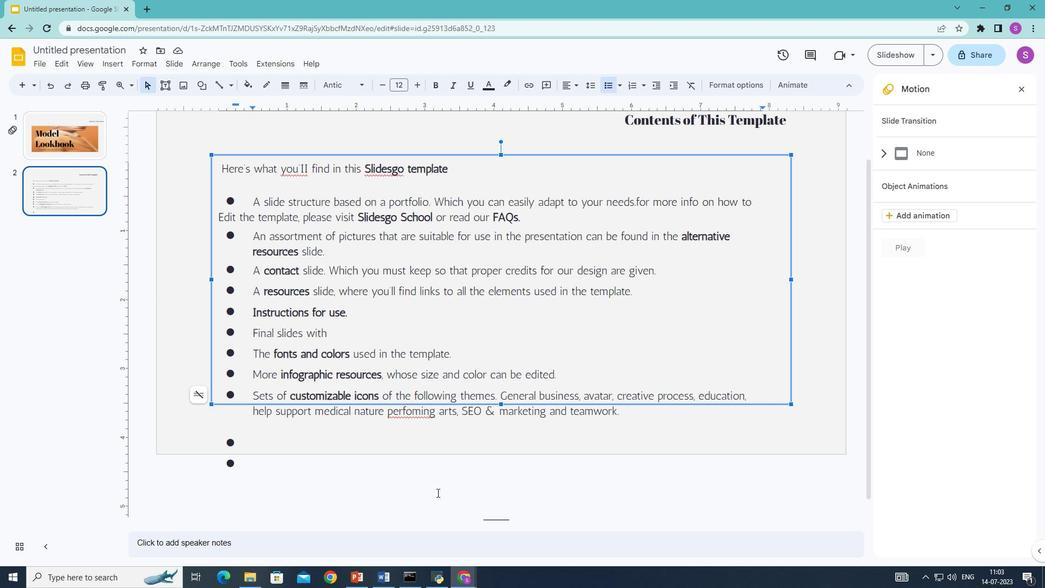 
Action: Mouse moved to (250, 441)
Screenshot: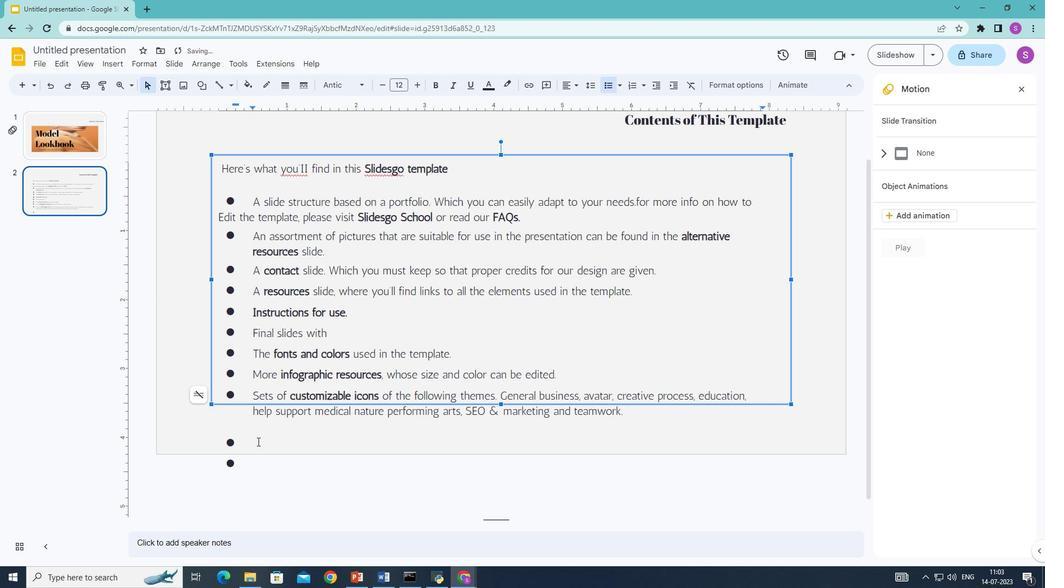 
Action: Mouse pressed left at (250, 441)
Screenshot: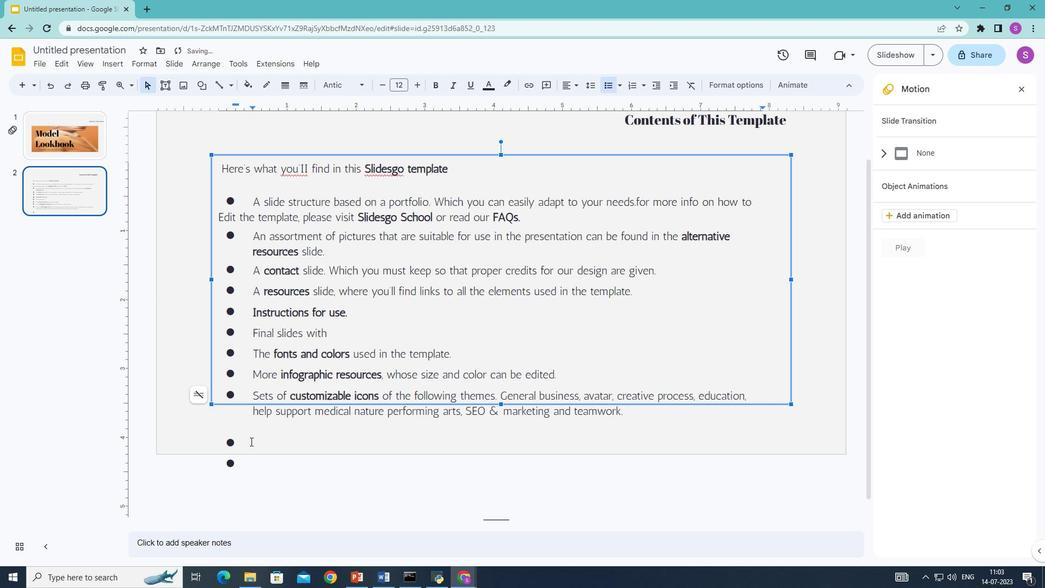 
Action: Mouse moved to (318, 477)
Screenshot: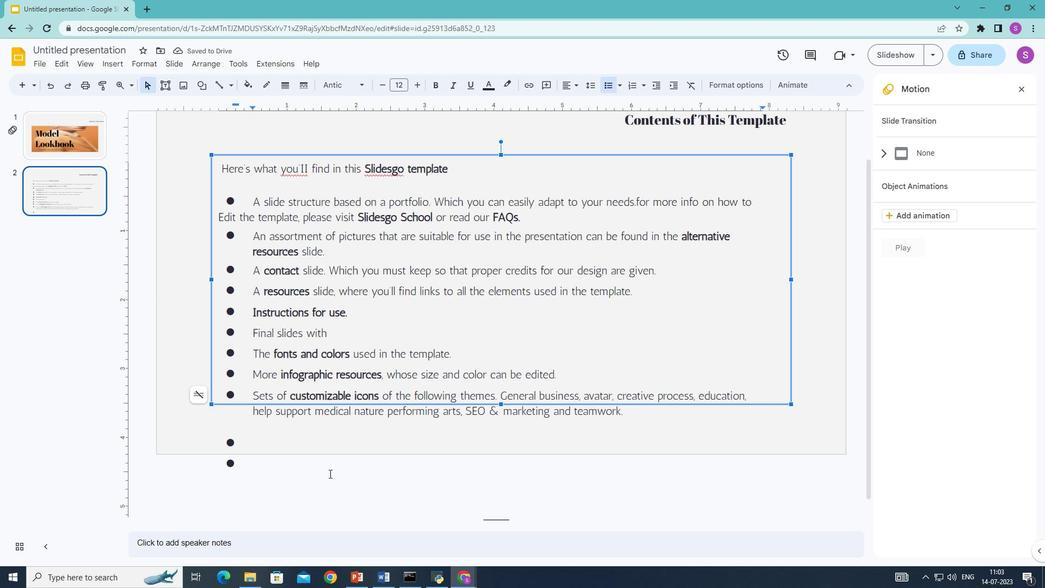 
Action: Key pressed <Key.backspace>
Screenshot: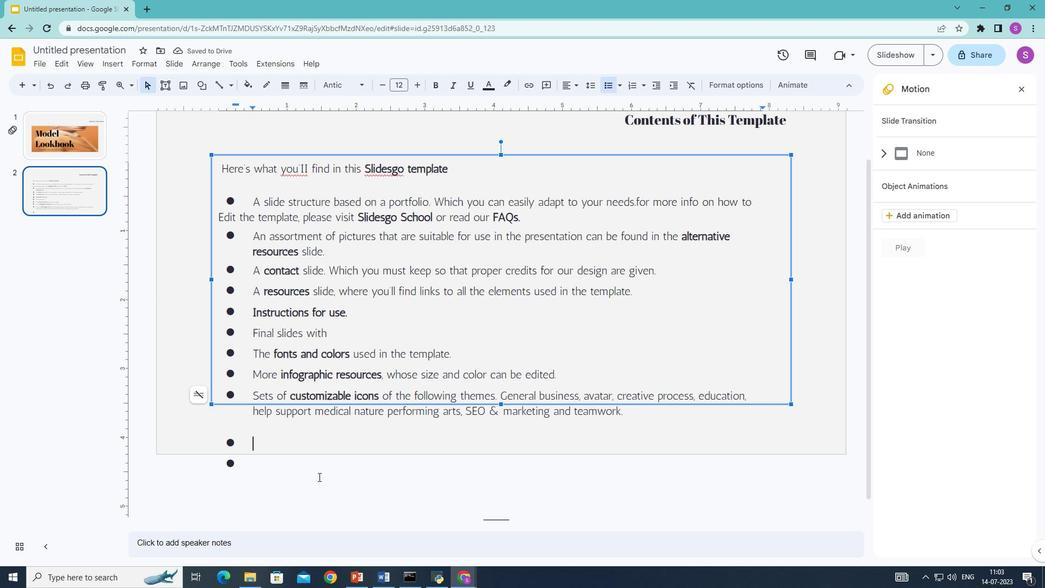 
Action: Mouse moved to (240, 455)
Screenshot: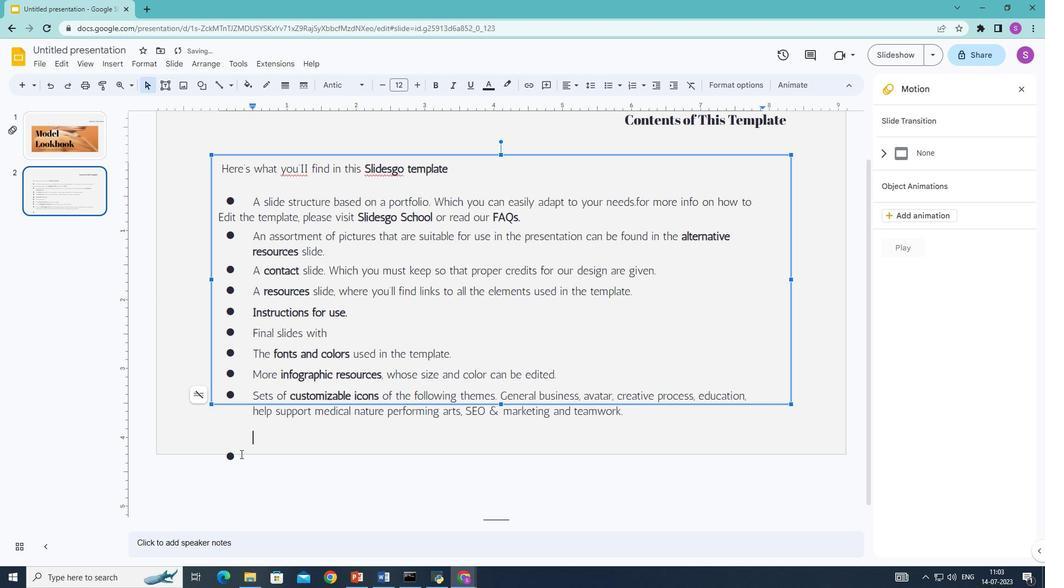 
Action: Mouse pressed left at (240, 455)
Screenshot: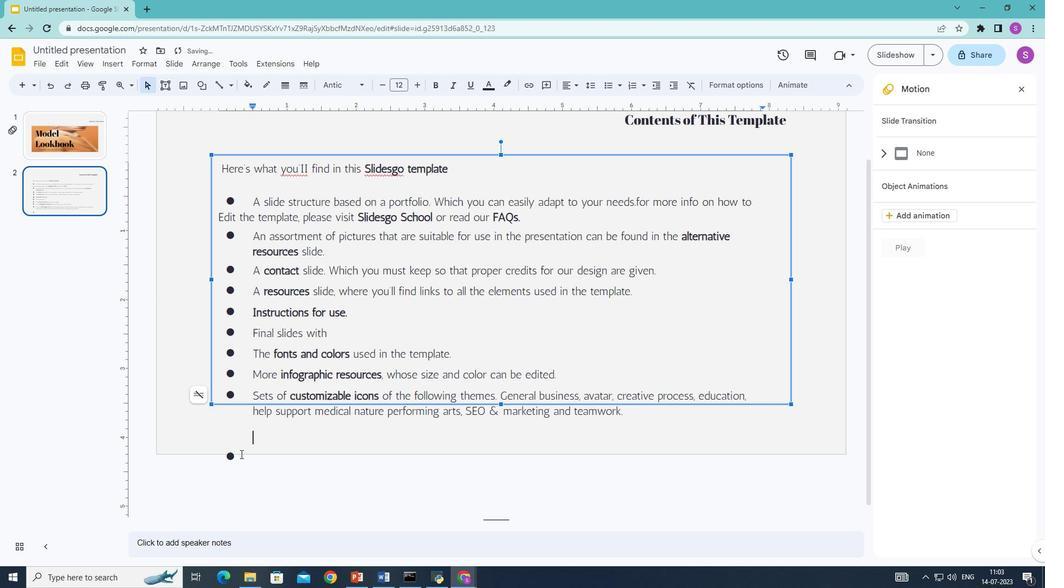 
Action: Mouse moved to (250, 462)
Screenshot: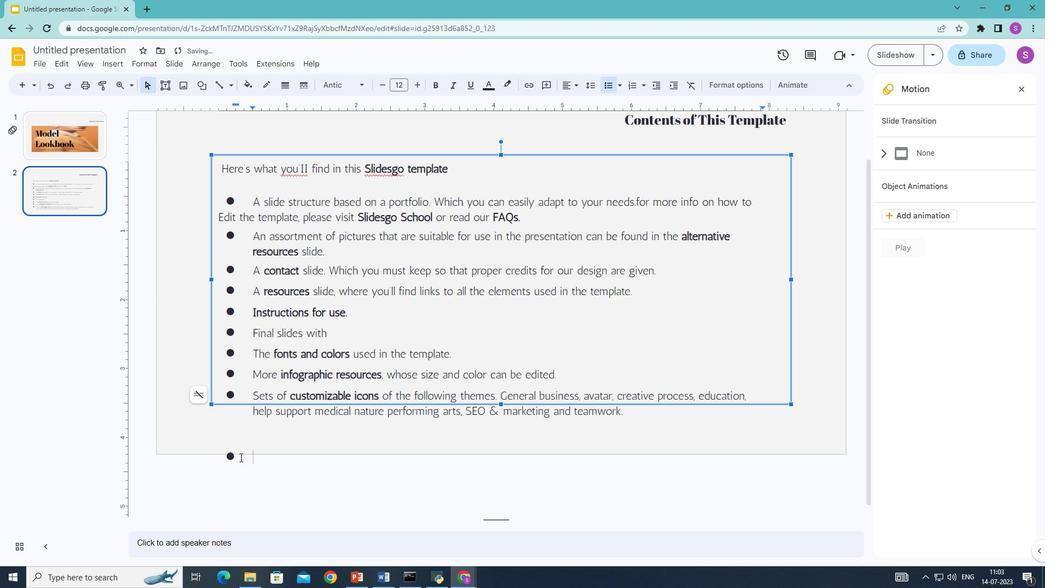 
Action: Key pressed <Key.backspace>
Screenshot: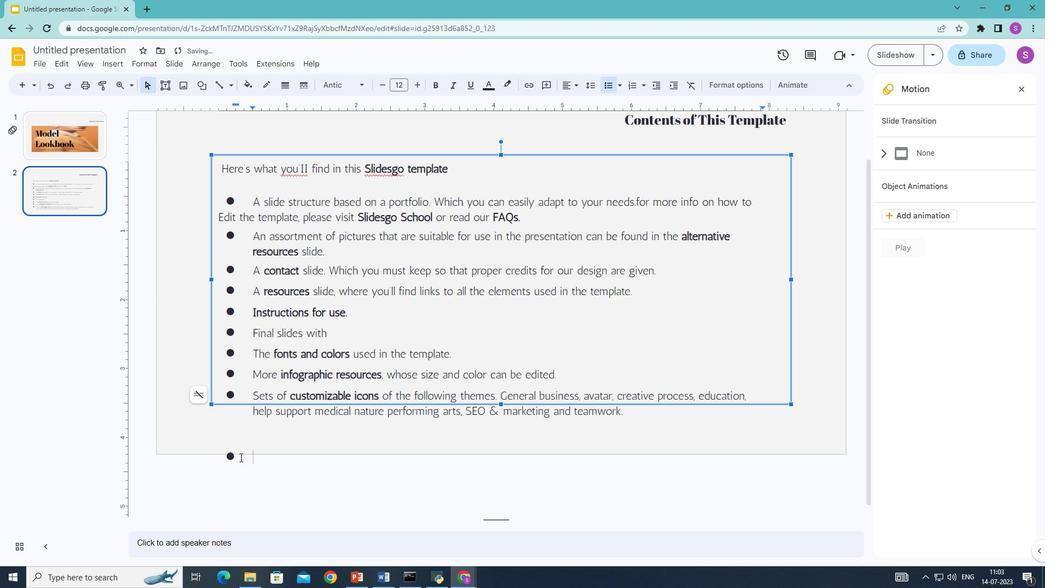 
Action: Mouse moved to (251, 351)
Screenshot: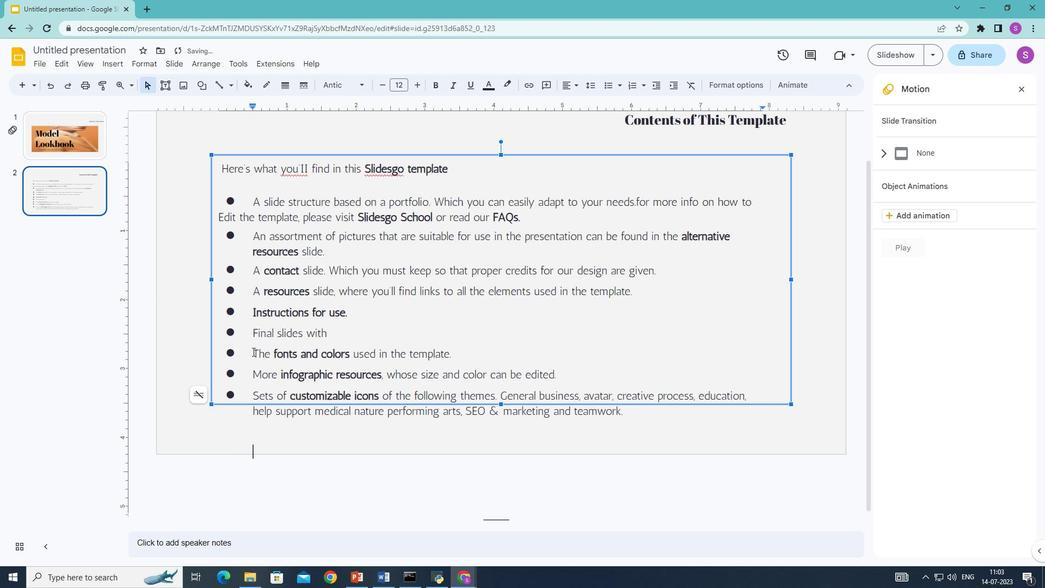 
Action: Key pressed <Key.shift>
Screenshot: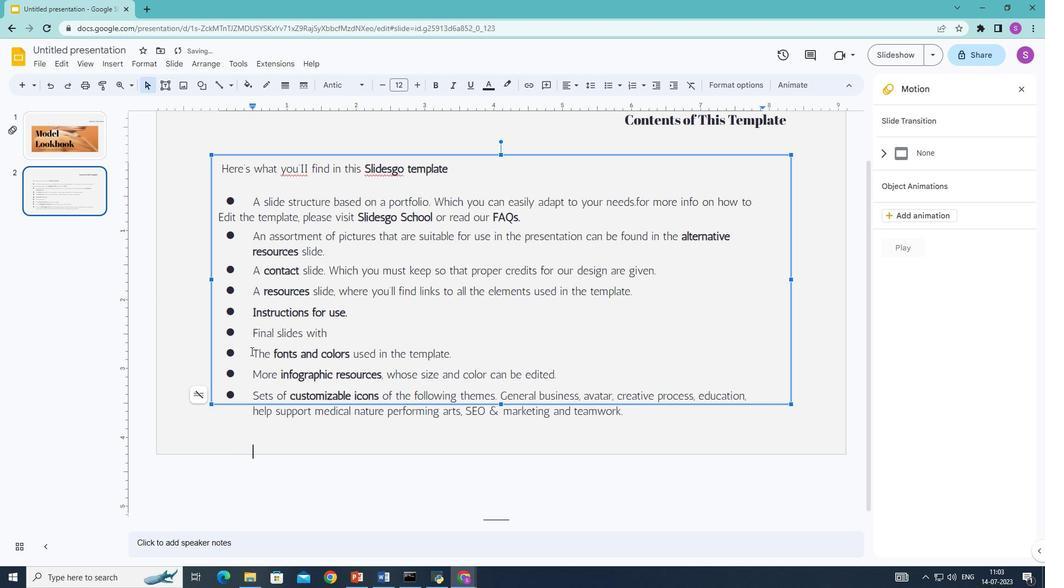 
Action: Mouse moved to (250, 351)
Screenshot: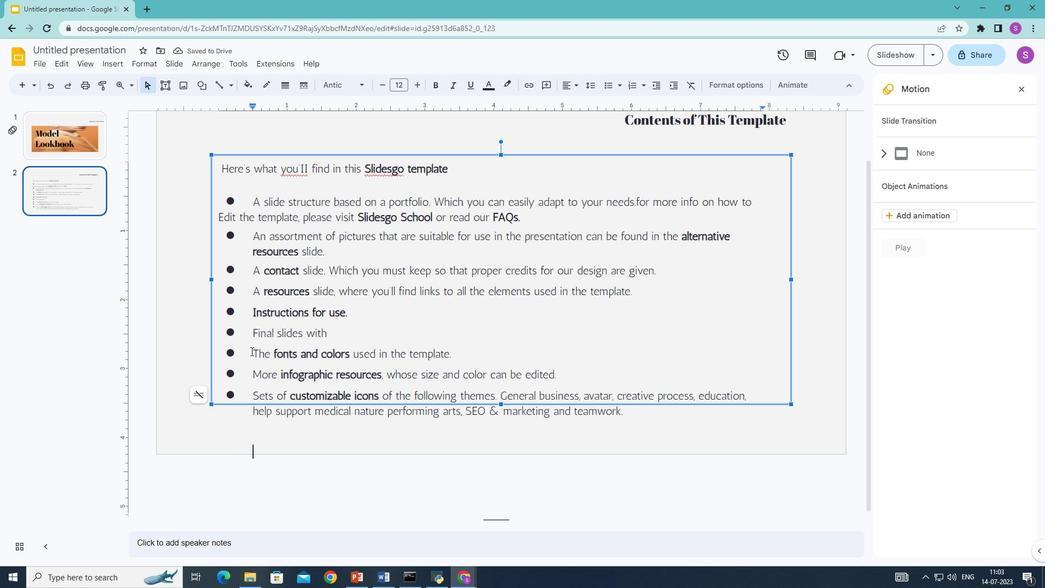 
Action: Key pressed Y
Screenshot: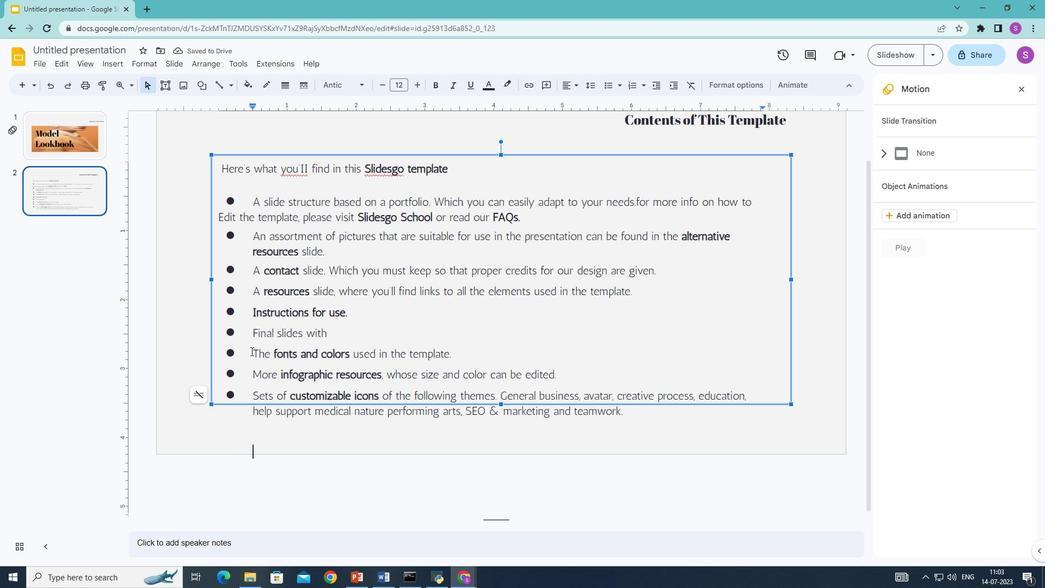 
Action: Mouse moved to (248, 351)
Screenshot: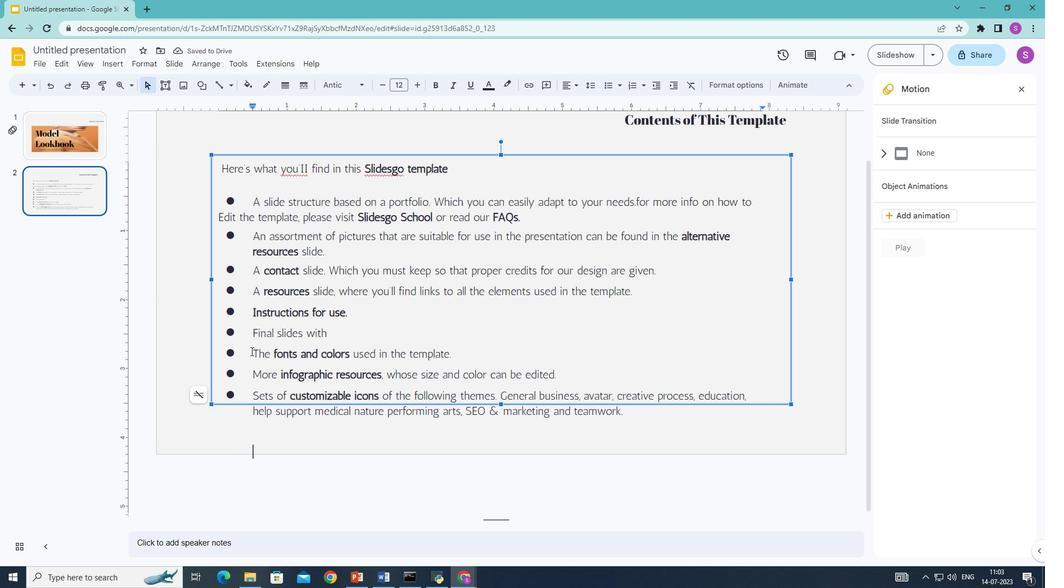 
Action: Key pressed ou<Key.space>can<Key.space>delete<Key.space>this<Key.space>slide<Key.space>when<Key.space>you're<Key.space>done<Key.space>editing<Key.space>the<Key.space>presentation.
Screenshot: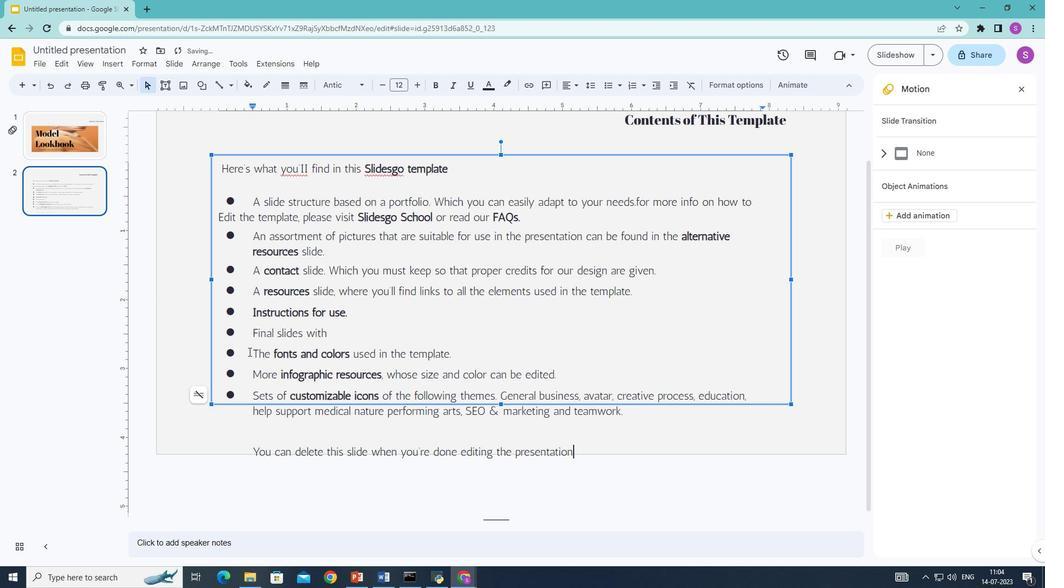 
Action: Mouse moved to (740, 186)
Screenshot: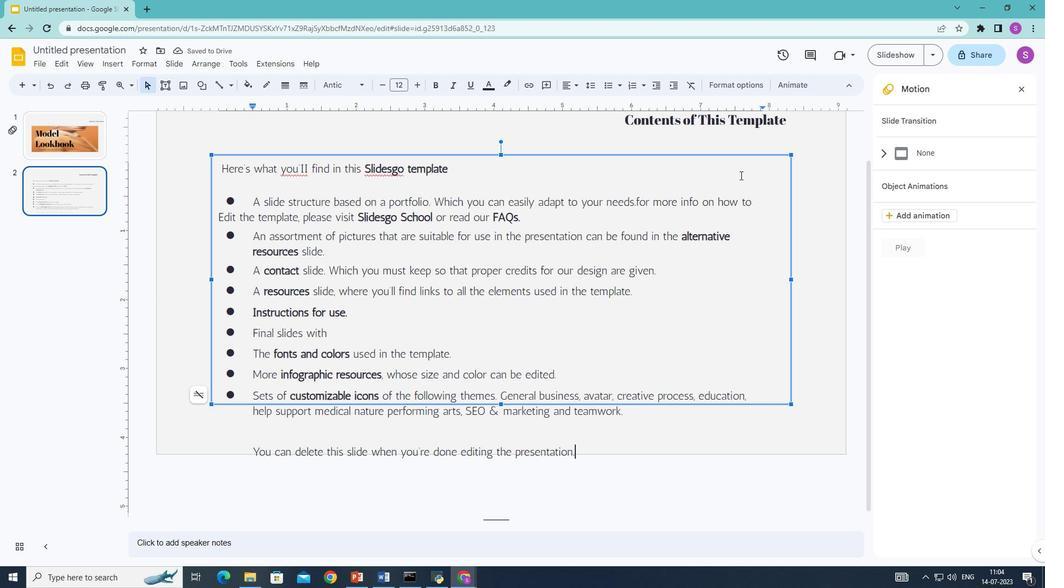 
Action: Mouse scrolled (740, 186) with delta (0, 0)
Screenshot: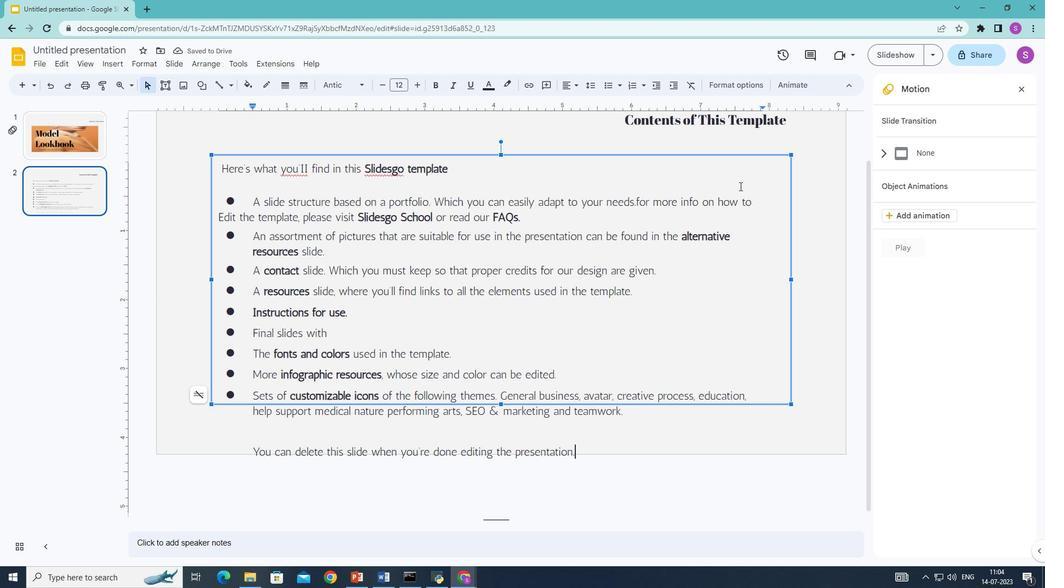 
Action: Mouse scrolled (740, 186) with delta (0, 0)
Screenshot: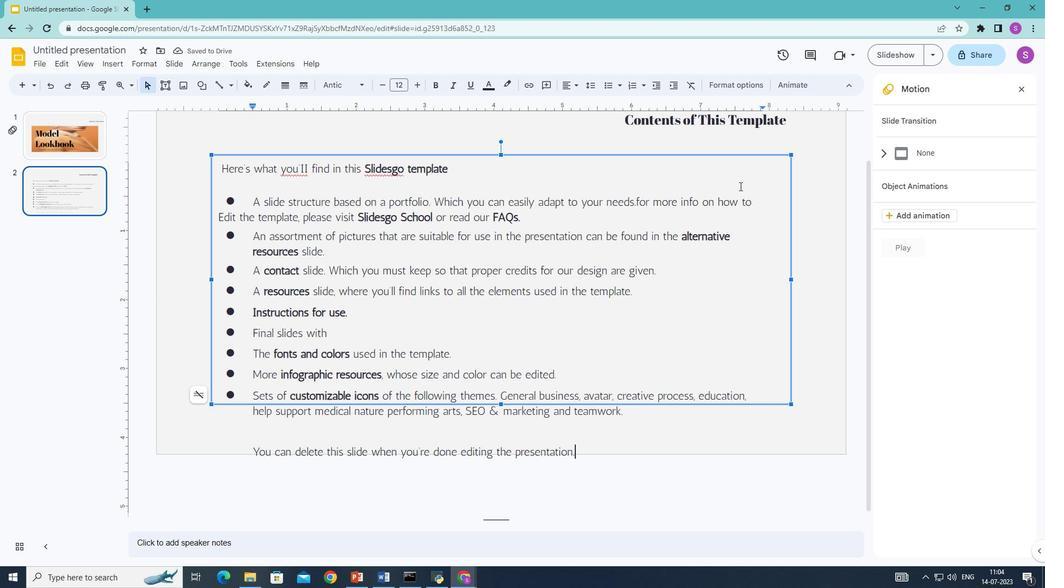 
Action: Mouse moved to (775, 179)
Screenshot: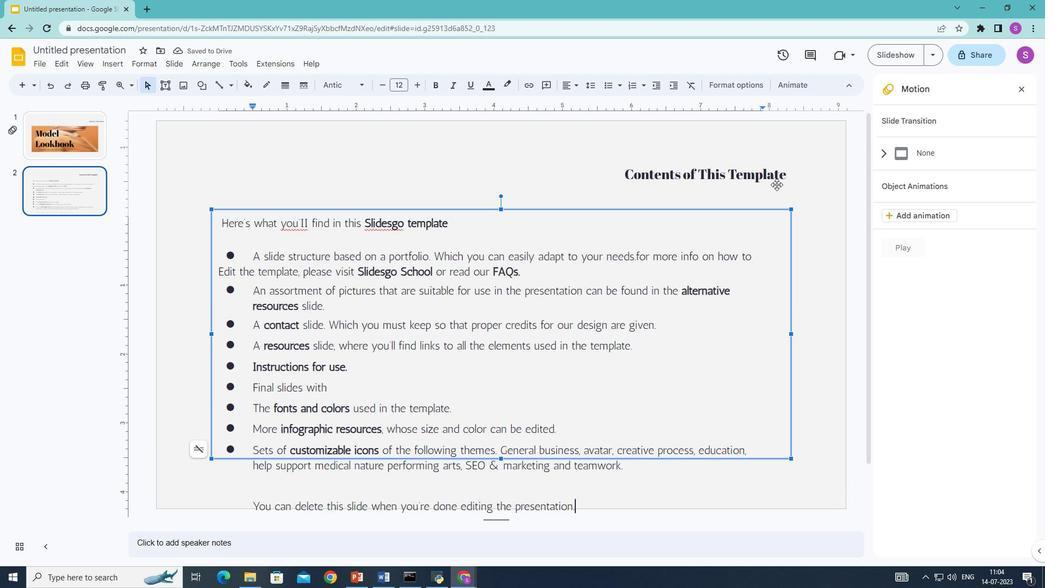 
Action: Mouse pressed left at (775, 179)
Screenshot: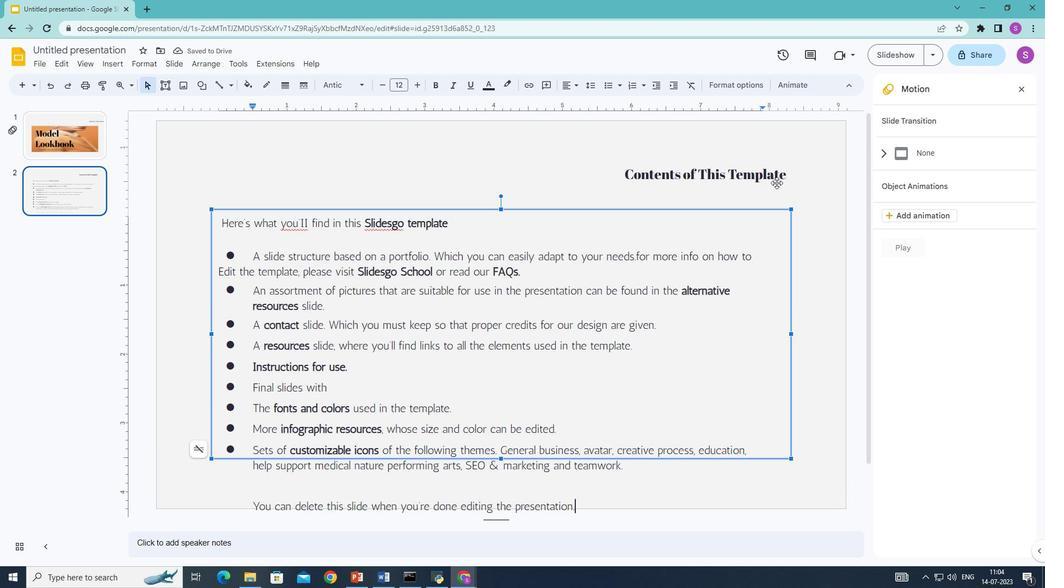 
Action: Mouse moved to (786, 174)
Screenshot: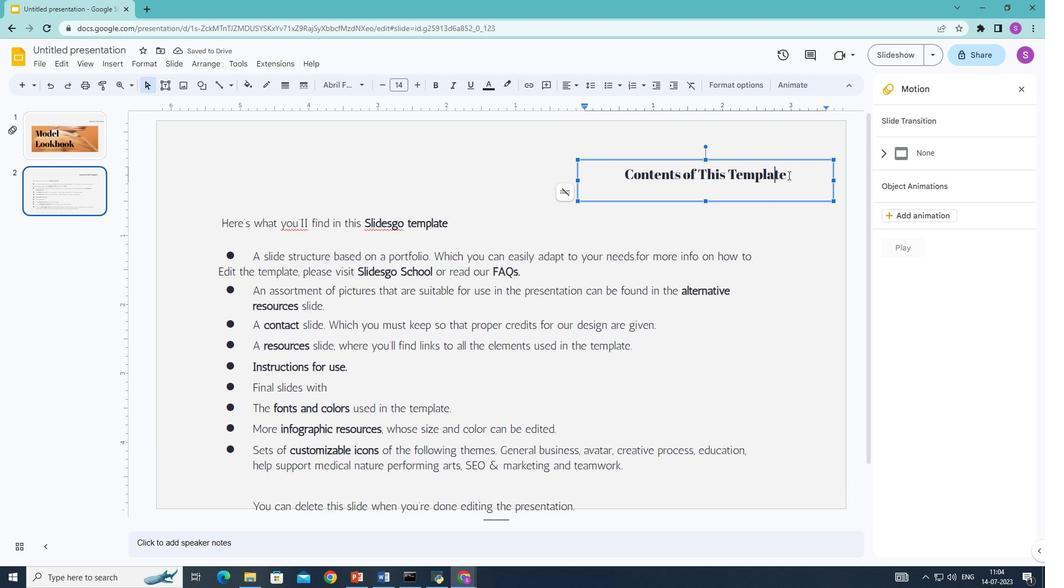 
Action: Mouse pressed left at (786, 174)
Screenshot: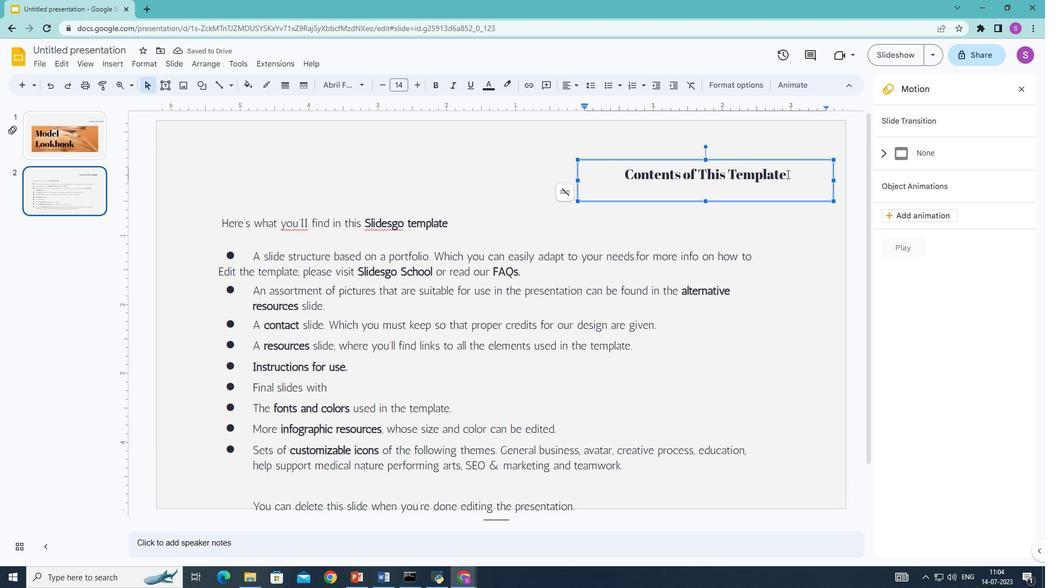 
Action: Mouse moved to (432, 84)
Screenshot: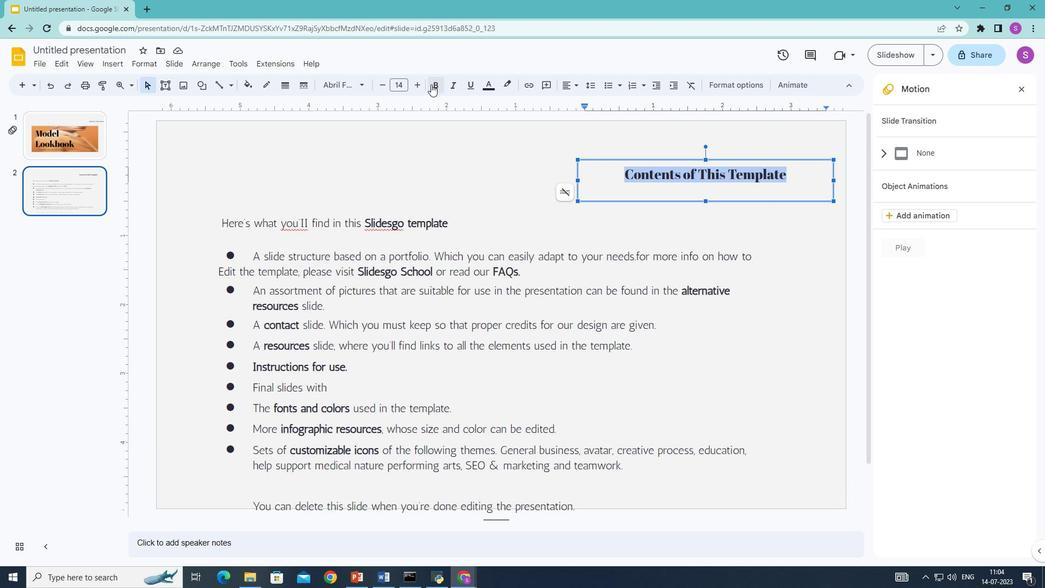 
Action: Mouse pressed left at (432, 84)
Screenshot: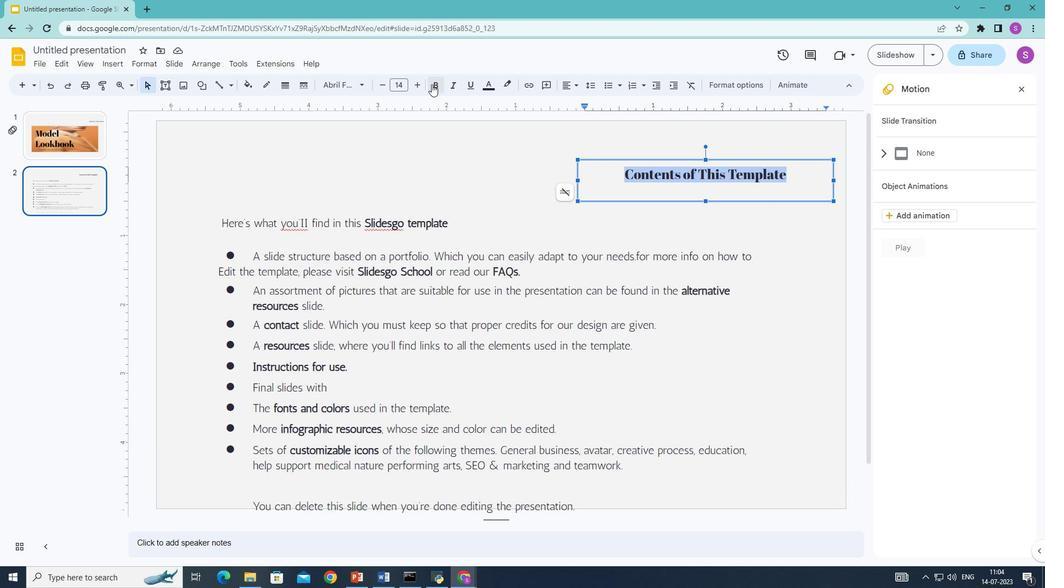 
Action: Mouse moved to (494, 186)
Screenshot: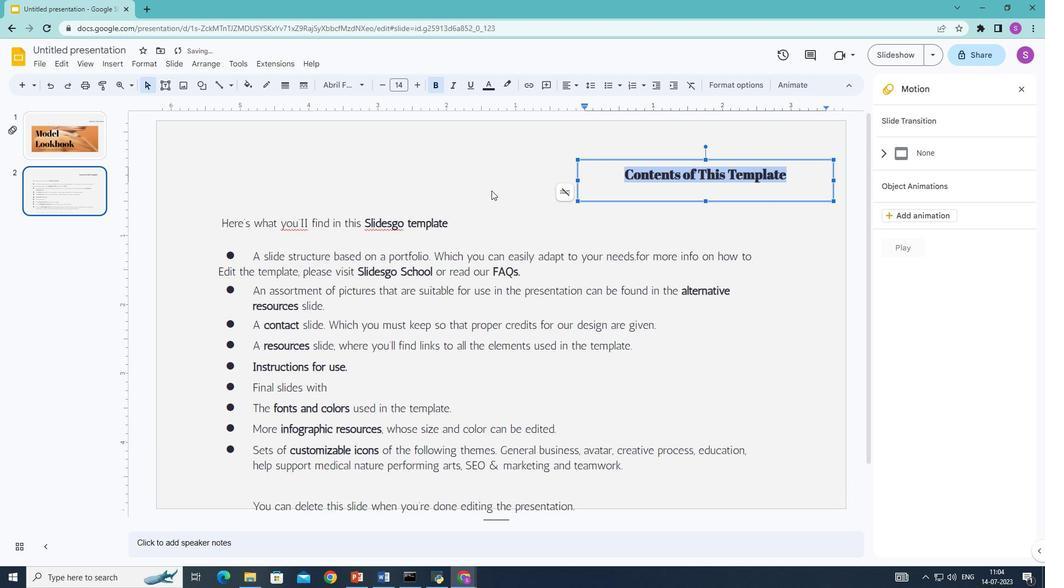 
Action: Mouse pressed left at (494, 186)
Screenshot: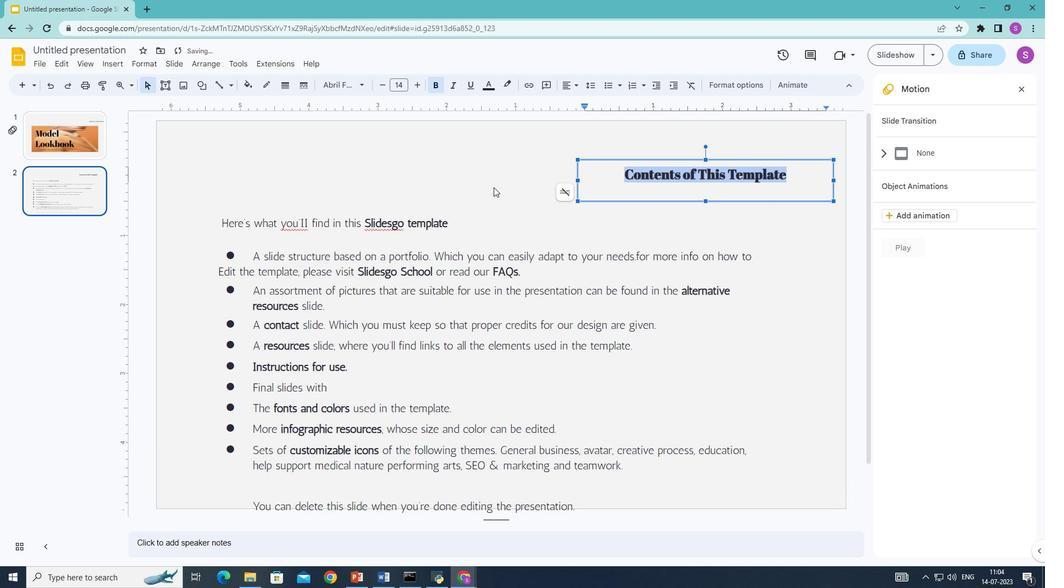 
Action: Mouse moved to (564, 249)
Screenshot: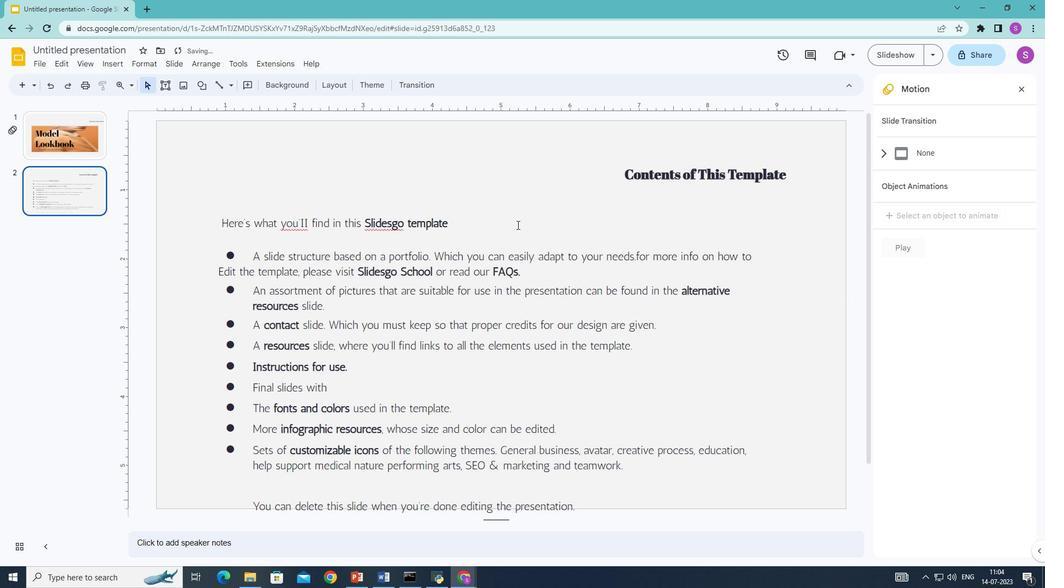 
Action: Mouse scrolled (564, 248) with delta (0, 0)
Screenshot: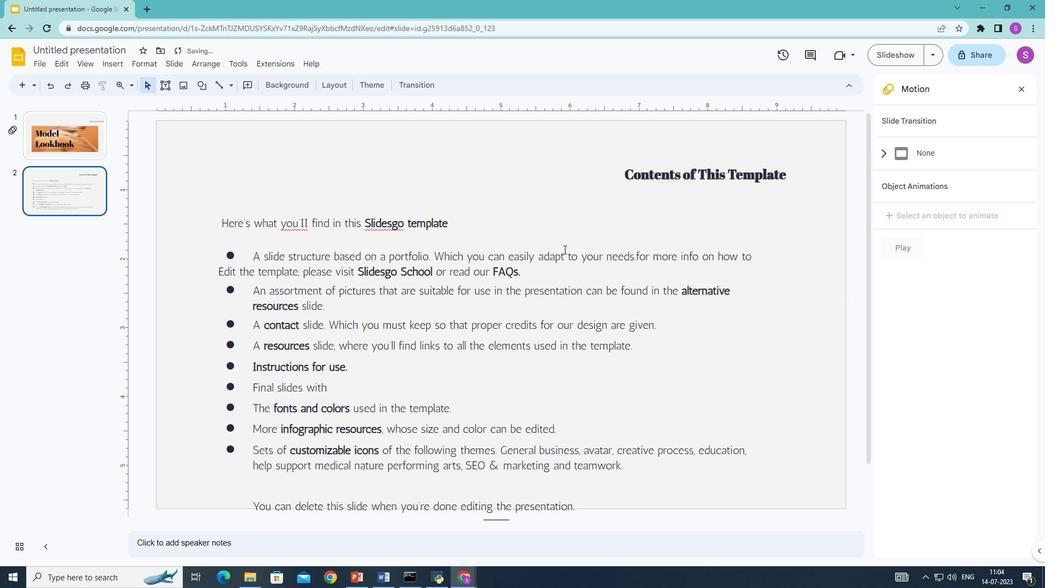 
Action: Mouse scrolled (564, 248) with delta (0, 0)
Screenshot: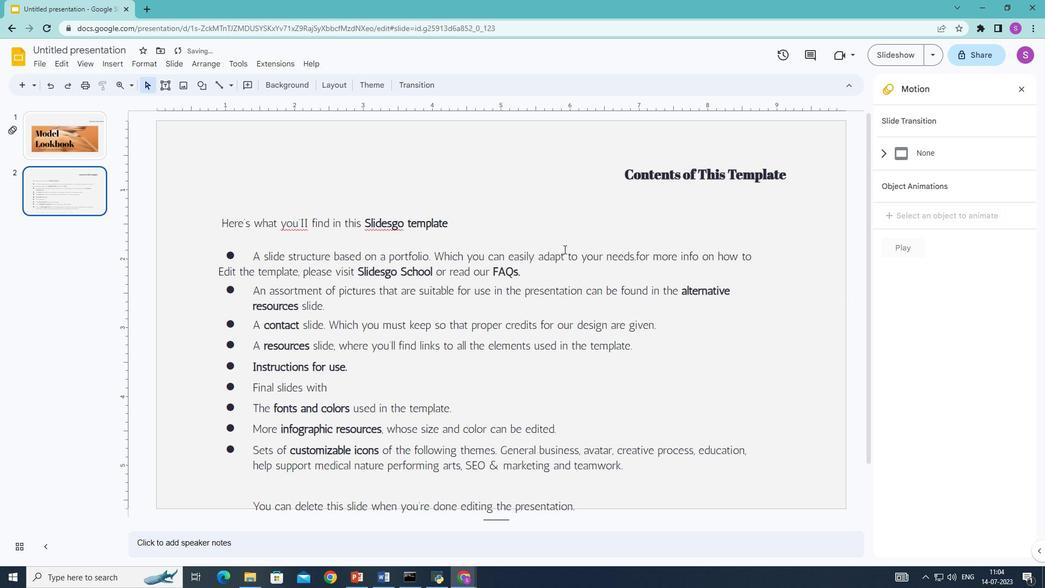 
Action: Mouse moved to (577, 313)
Screenshot: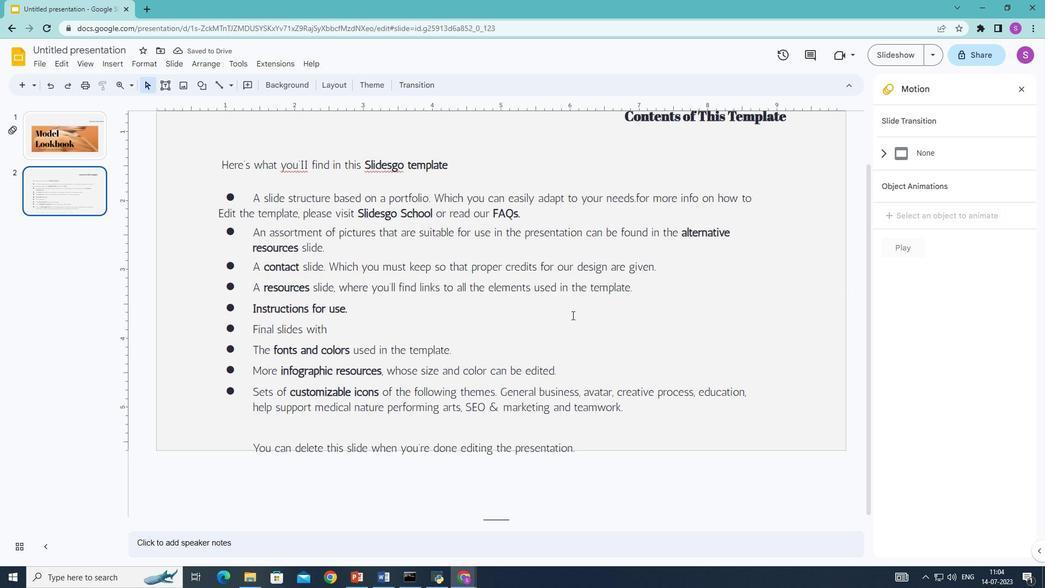 
Action: Mouse scrolled (577, 313) with delta (0, 0)
Screenshot: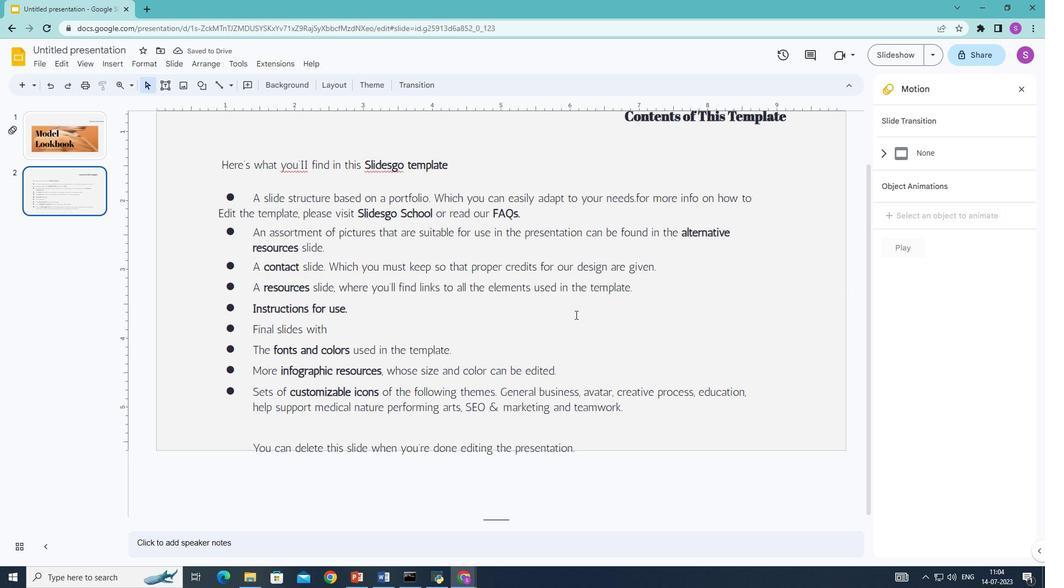 
Action: Mouse scrolled (577, 313) with delta (0, 0)
Screenshot: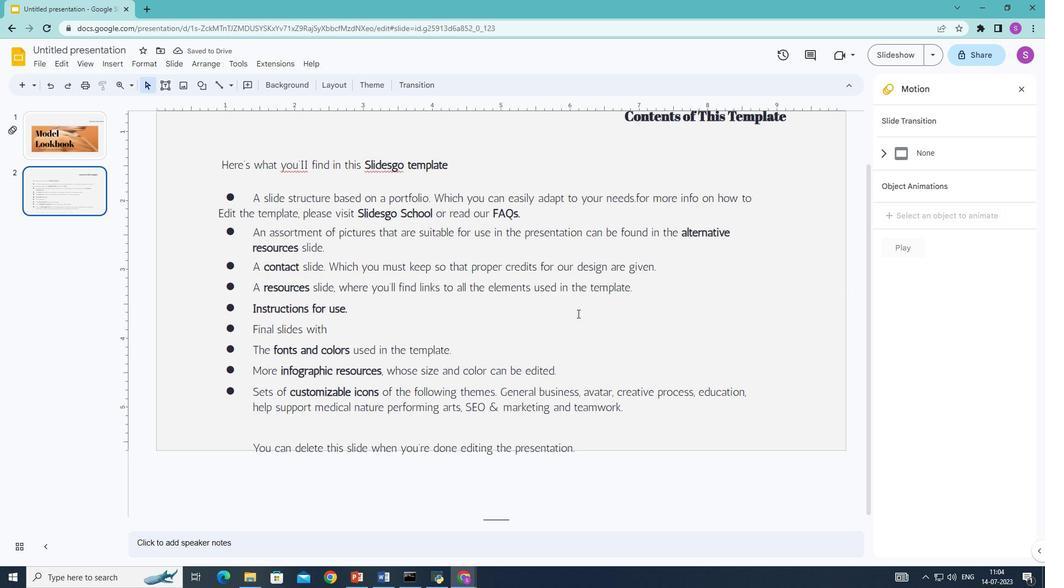 
Action: Mouse scrolled (577, 314) with delta (0, 0)
Screenshot: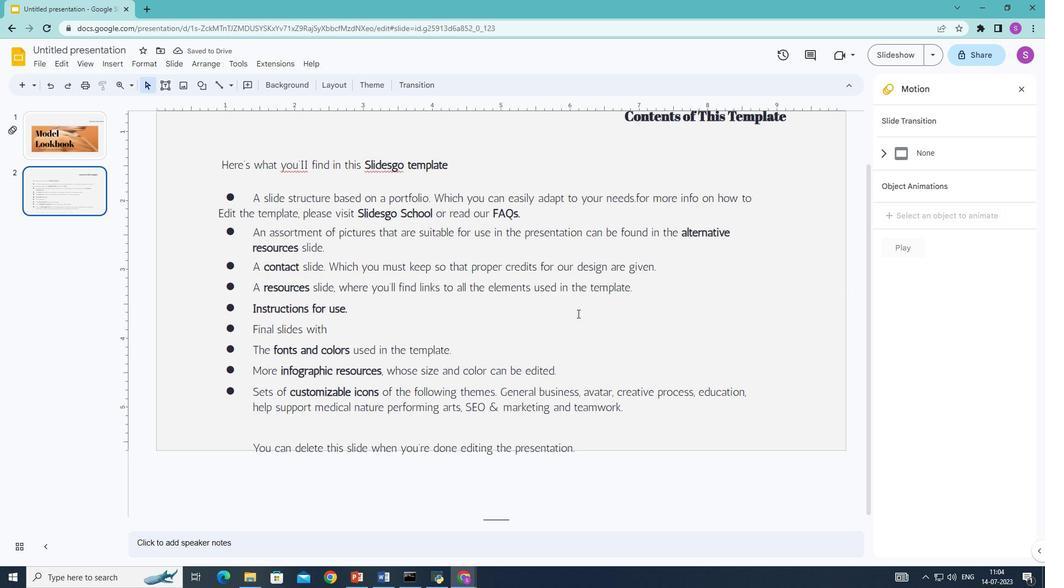 
Action: Mouse scrolled (577, 314) with delta (0, 0)
Screenshot: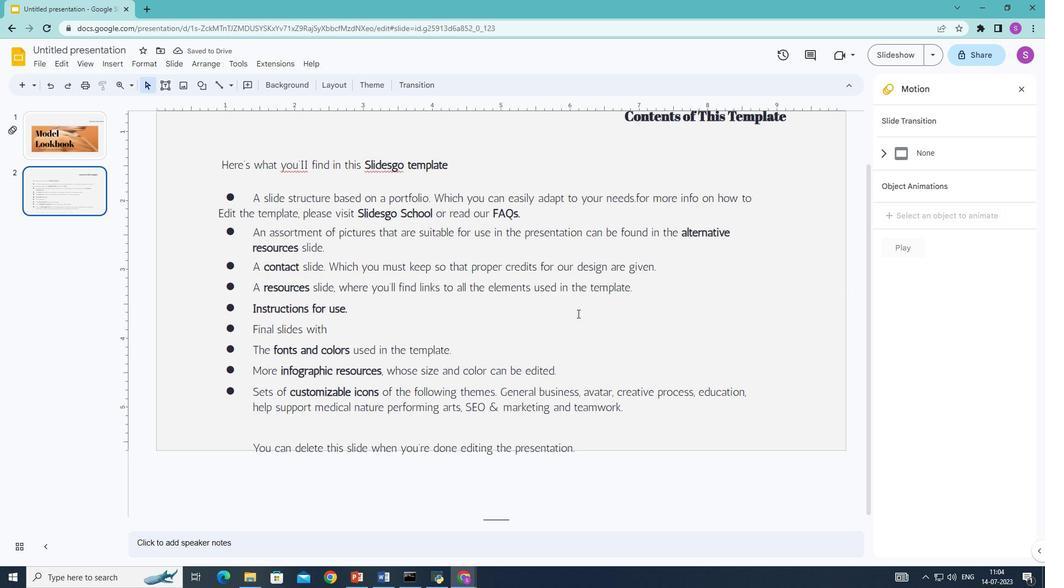 
Action: Mouse scrolled (577, 314) with delta (0, 0)
Screenshot: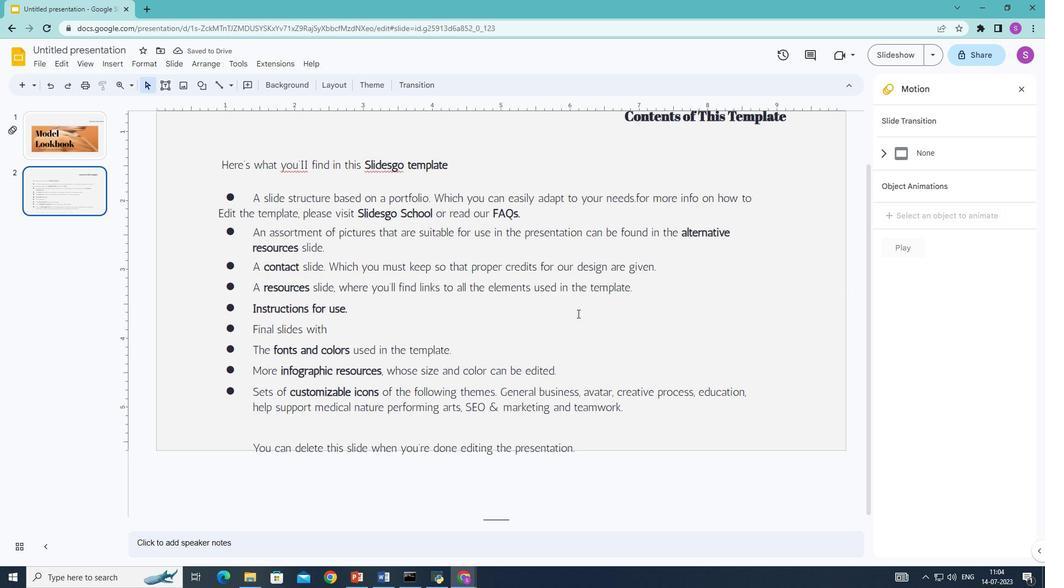 
Action: Mouse moved to (578, 313)
Screenshot: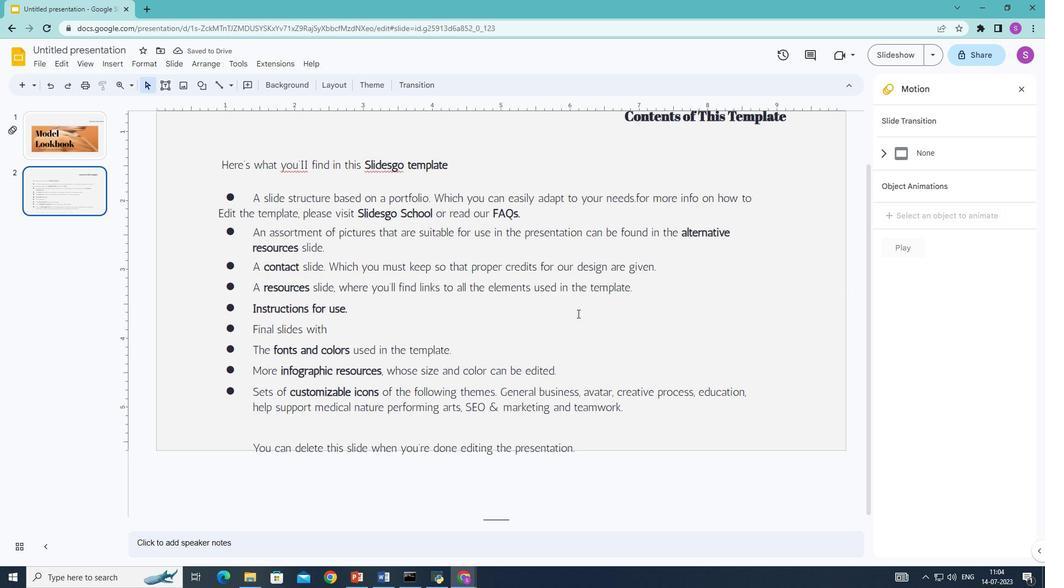 
Action: Mouse scrolled (578, 314) with delta (0, 0)
Screenshot: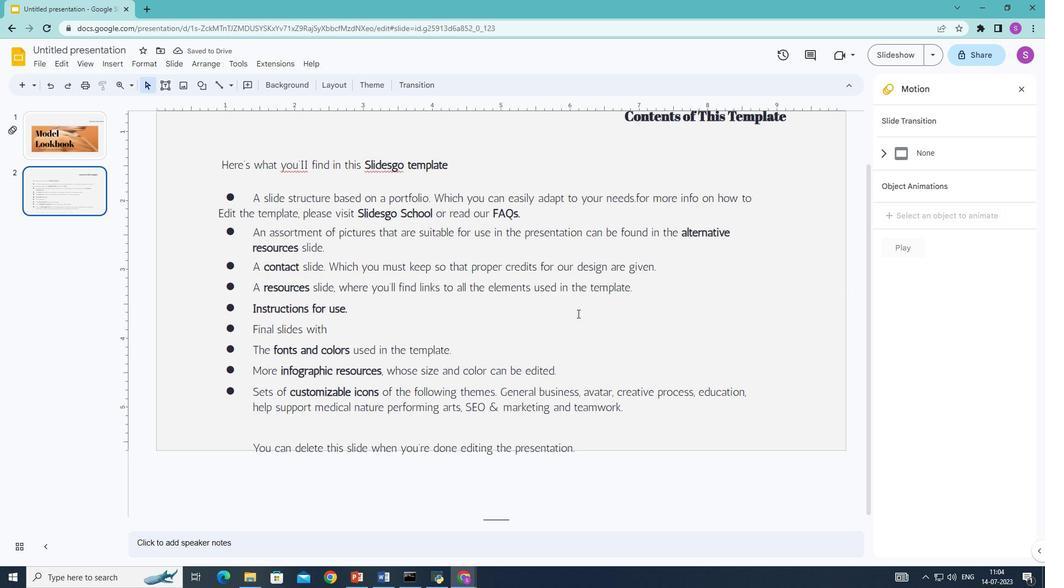 
Action: Mouse moved to (578, 313)
Screenshot: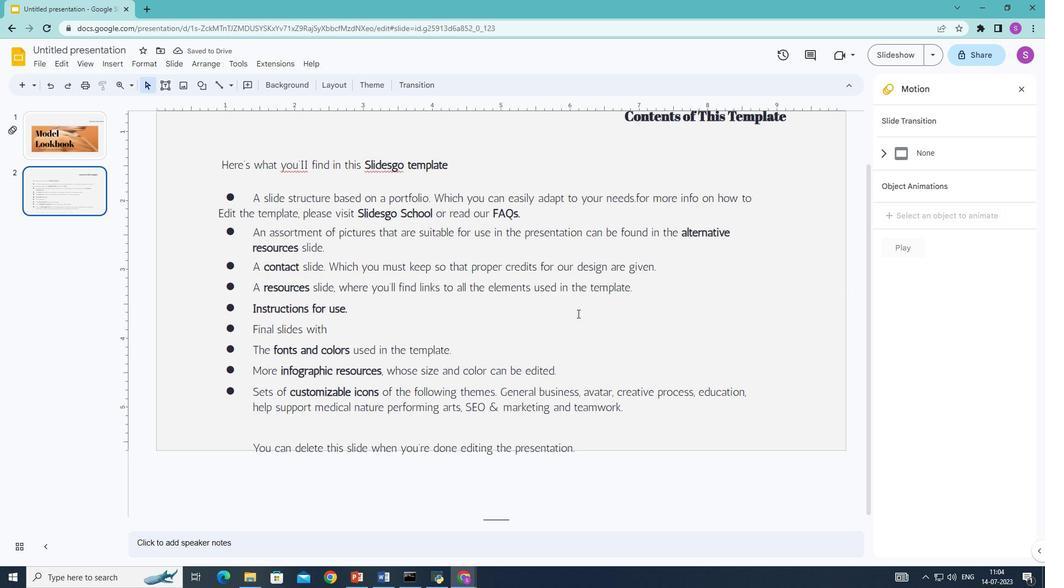 
Action: Mouse scrolled (578, 314) with delta (0, 0)
Screenshot: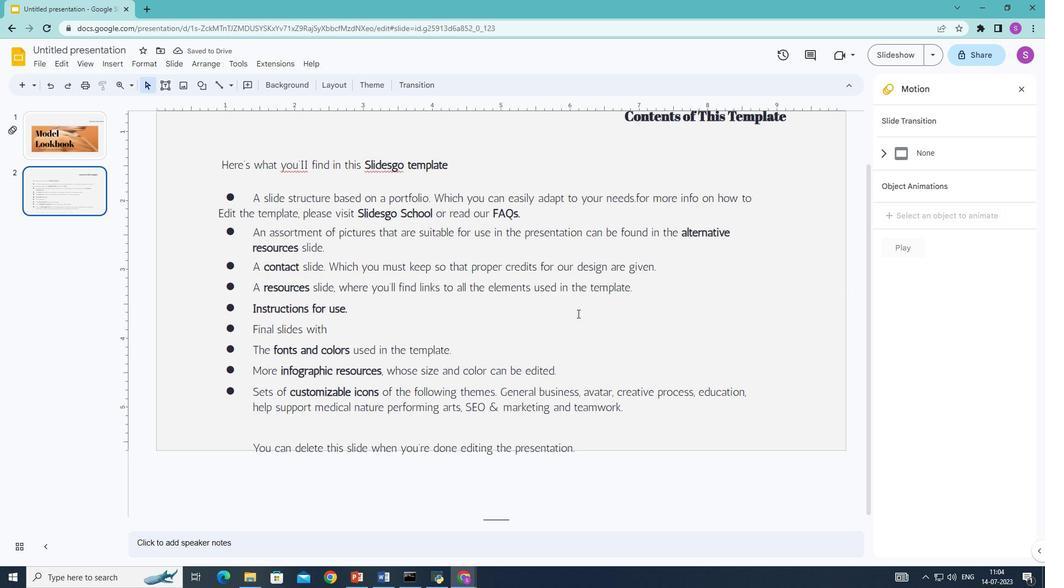 
Action: Mouse moved to (579, 314)
Screenshot: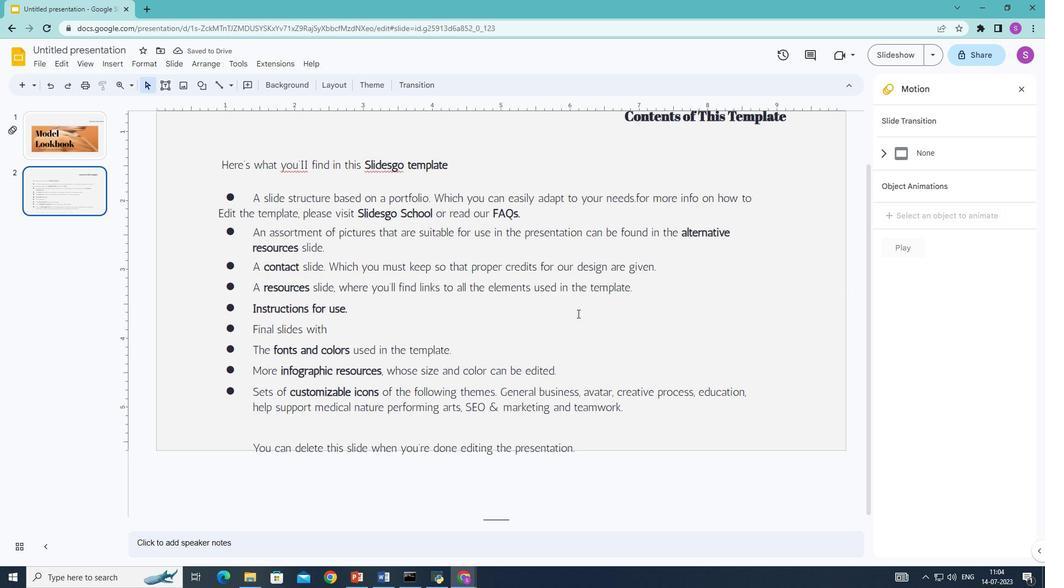 
Action: Mouse scrolled (579, 314) with delta (0, 0)
Screenshot: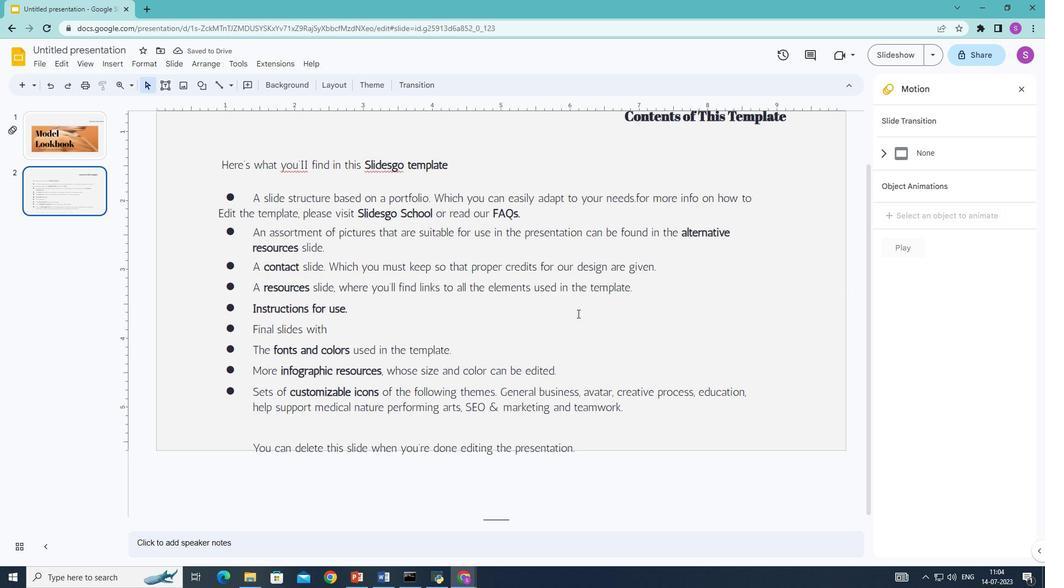 
Action: Mouse moved to (421, 86)
Screenshot: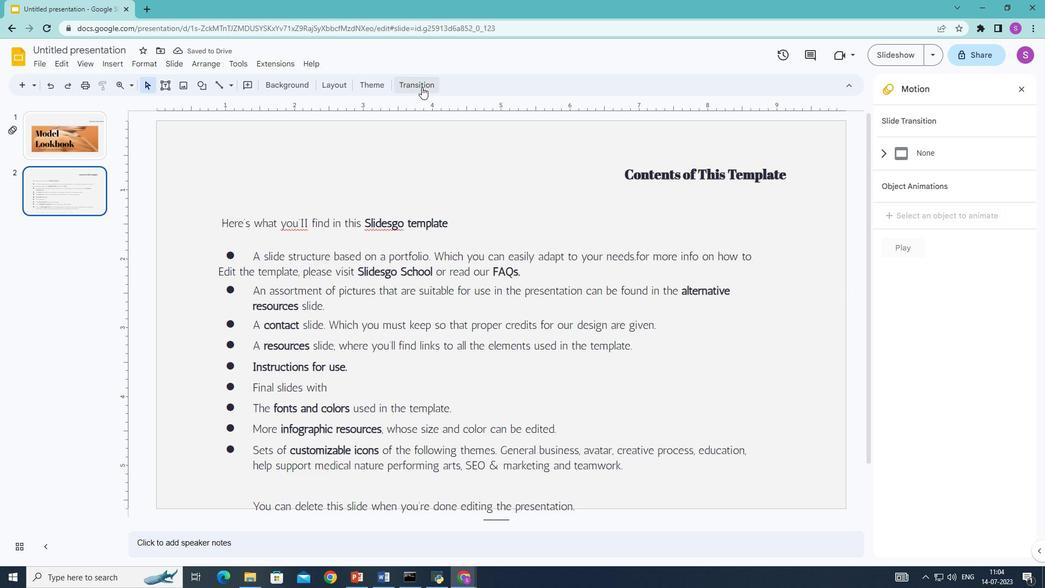 
Action: Mouse pressed left at (421, 86)
Screenshot: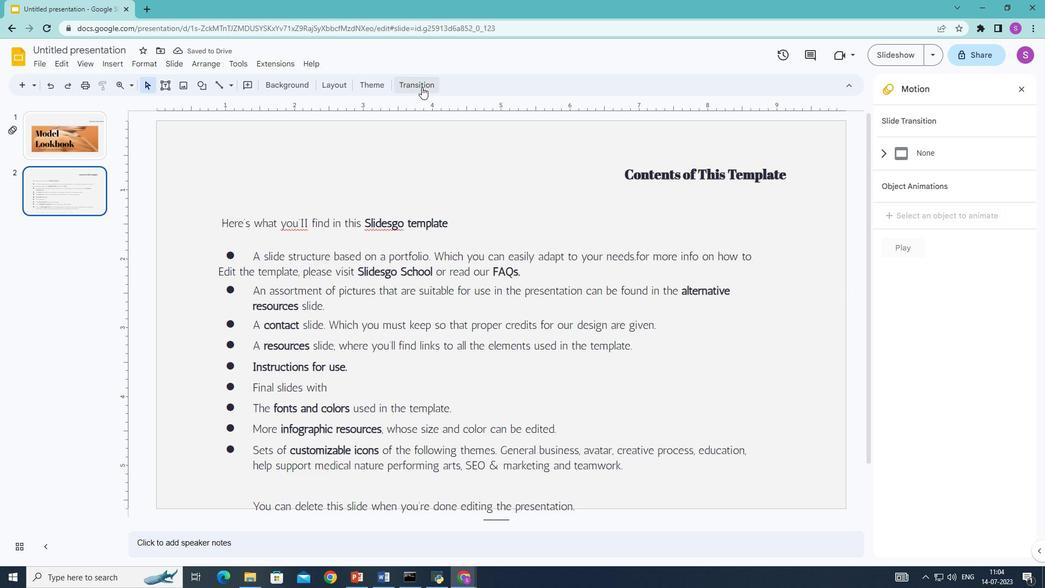 
Action: Mouse moved to (1016, 188)
